 Task: Forward email   from Email0000000010 including the signature Sign0000000001 to Aakash.mishra@softage.net with a cc to Email0000000002@outlook.com with a subject Subject0000000011 and add a message Message0000000013. Forward email   from Email0000000010 including the signature Sign0000000001 to Aakash.mishra@softage.net with a cc to Email0000000002@outlook.com and bcc to Email0000000003@outlook.com@outlook.com with a subject Subject0000000011 and add a message Message0000000013. Forward email   from Email0000000010 including the signature Sign0000000001 to Aakash.mishra@softage.net; Email000000002 with a cc to Email0000000003@outlook.com@outlook.com; Email0000000004@outlook.com and bcc to Email0000000005@outlook.com@outlook.com with a subject Subject0000000011 and add a message Message0000000013. Forward email   from Email0000000010 including the signature Sign0000000001 to Aakash.mishra@softage.net with a cc to Email0000000002@outlook.com with a subject Subject0000000011 and add a message Message0000000013 and with an attachment of Attach0000000002. Forward email   from Email0000000010 including the signature Sign0000000001 to Aakash.mishra@softage.net with a cc to Email0000000002@outlook.com and bcc to Email0000000003@outlook.com@outlook.com with a subject Subject0000000011 and add a message Message0000000013 and with an attachment of Attach0000000003
Action: Mouse moved to (869, 441)
Screenshot: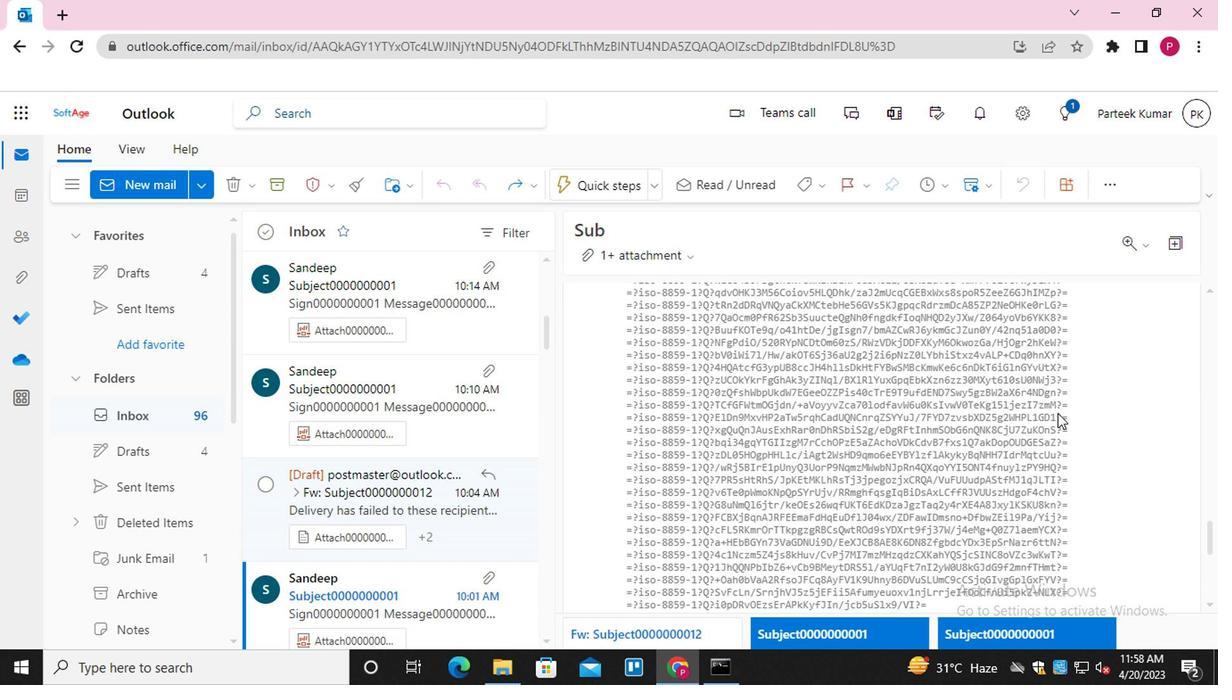 
Action: Mouse scrolled (869, 440) with delta (0, 0)
Screenshot: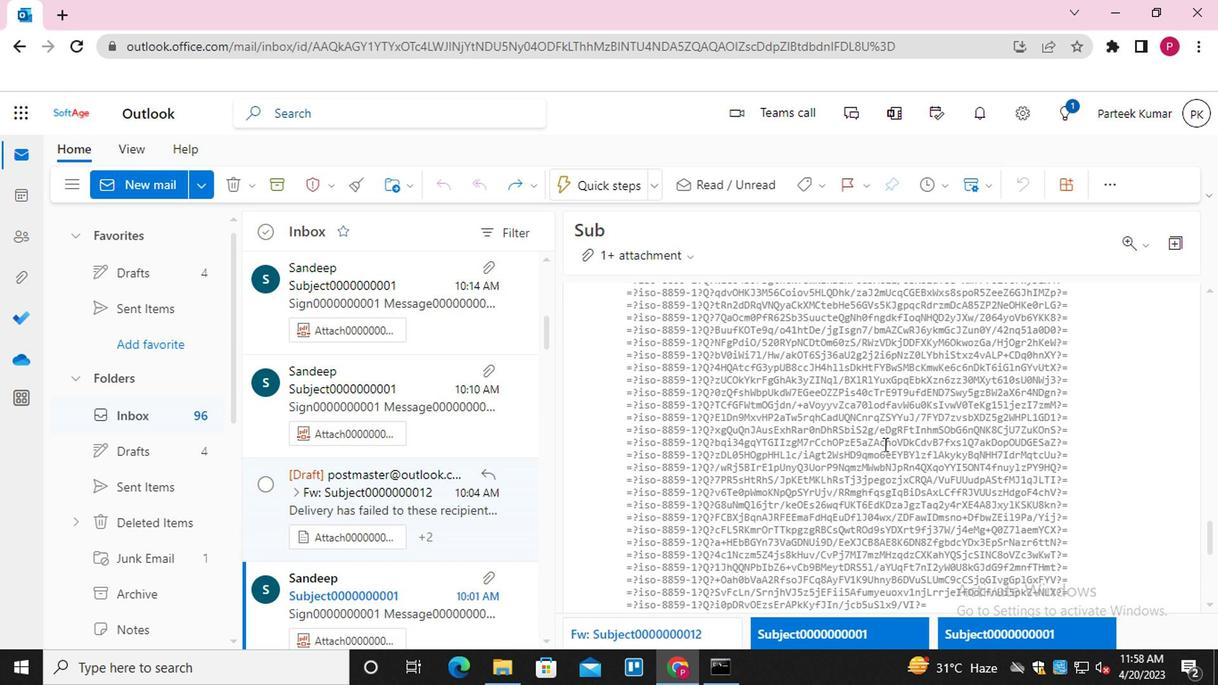
Action: Mouse scrolled (869, 440) with delta (0, 0)
Screenshot: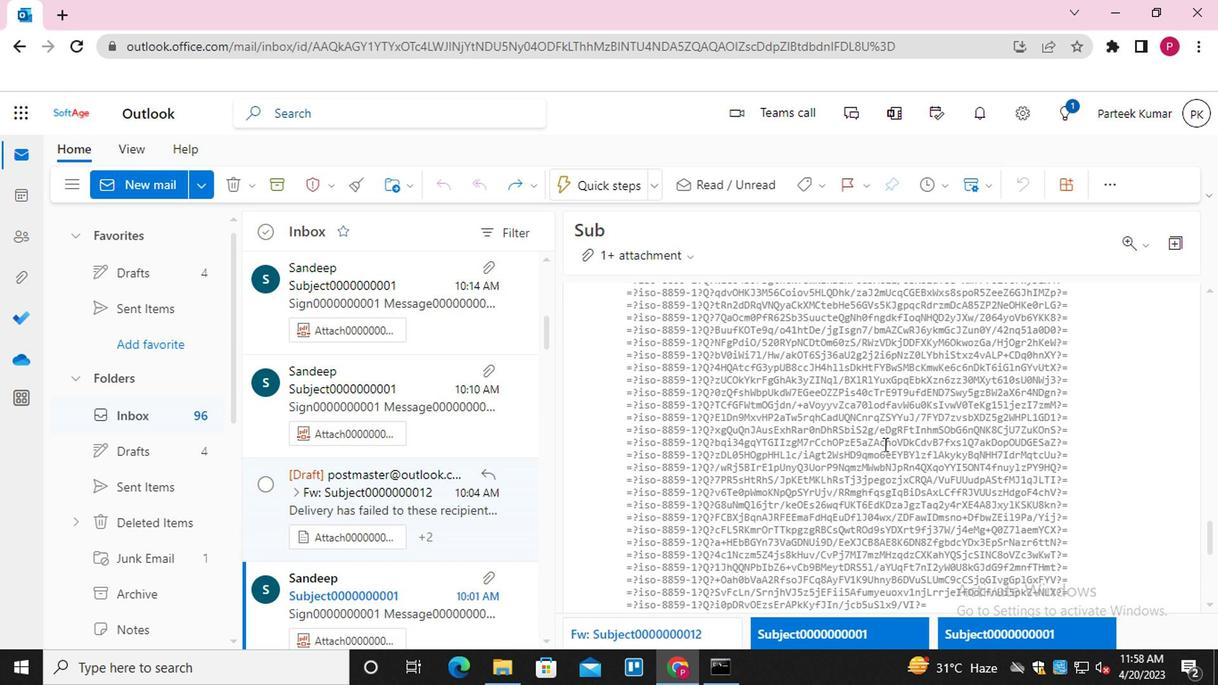 
Action: Mouse scrolled (869, 440) with delta (0, 0)
Screenshot: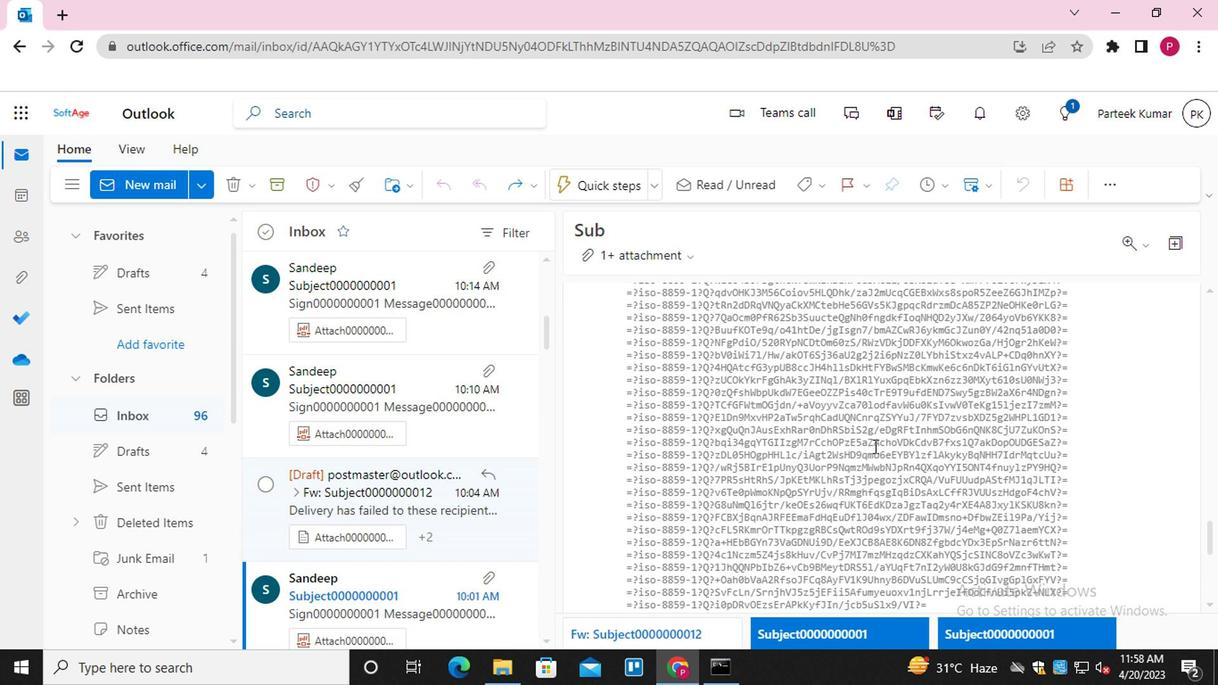 
Action: Mouse scrolled (869, 440) with delta (0, 0)
Screenshot: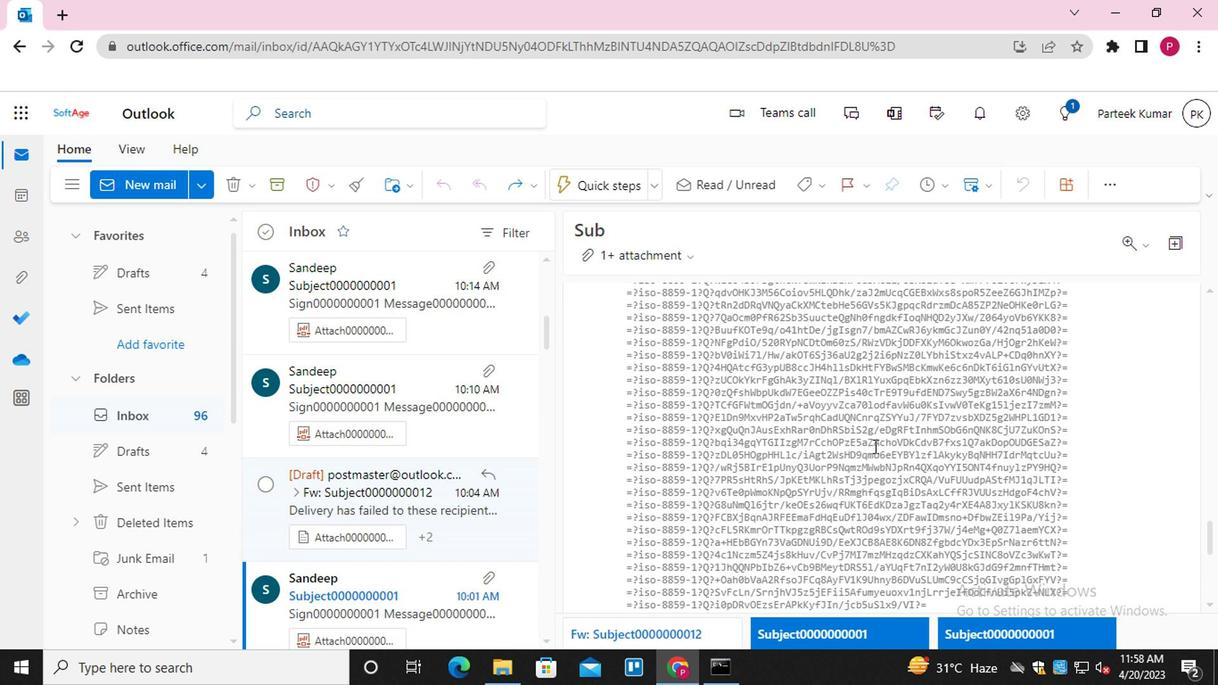 
Action: Mouse scrolled (869, 440) with delta (0, 0)
Screenshot: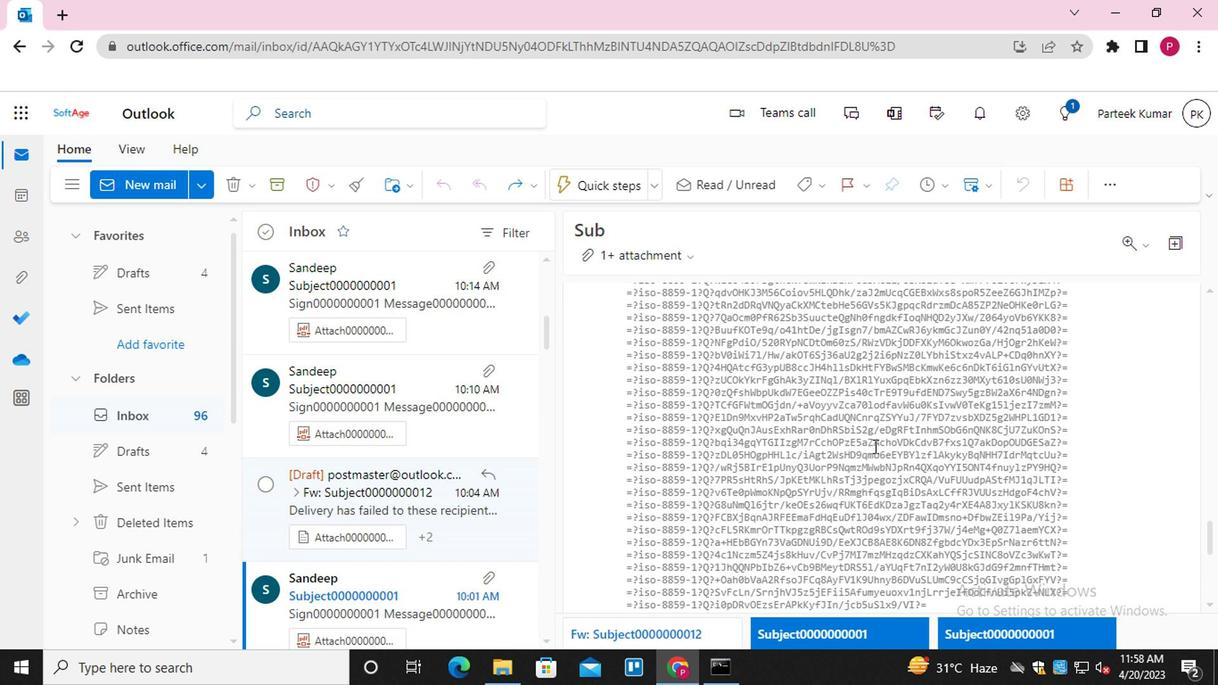
Action: Mouse scrolled (869, 440) with delta (0, 0)
Screenshot: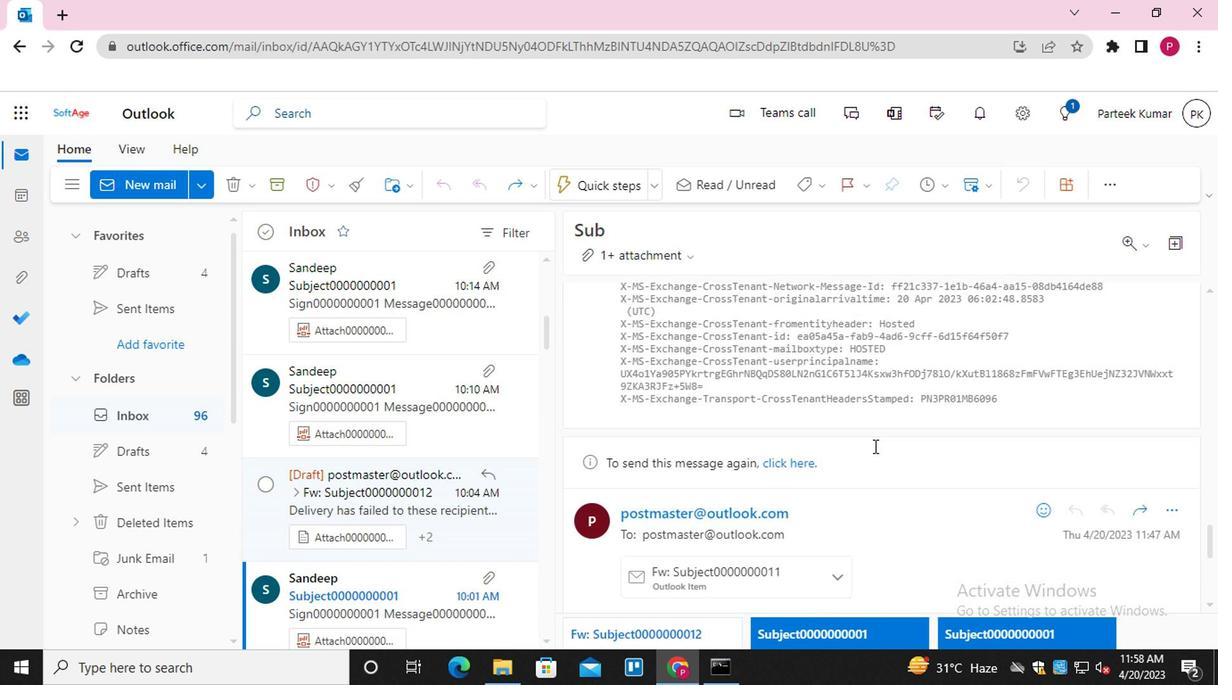 
Action: Mouse scrolled (869, 440) with delta (0, 0)
Screenshot: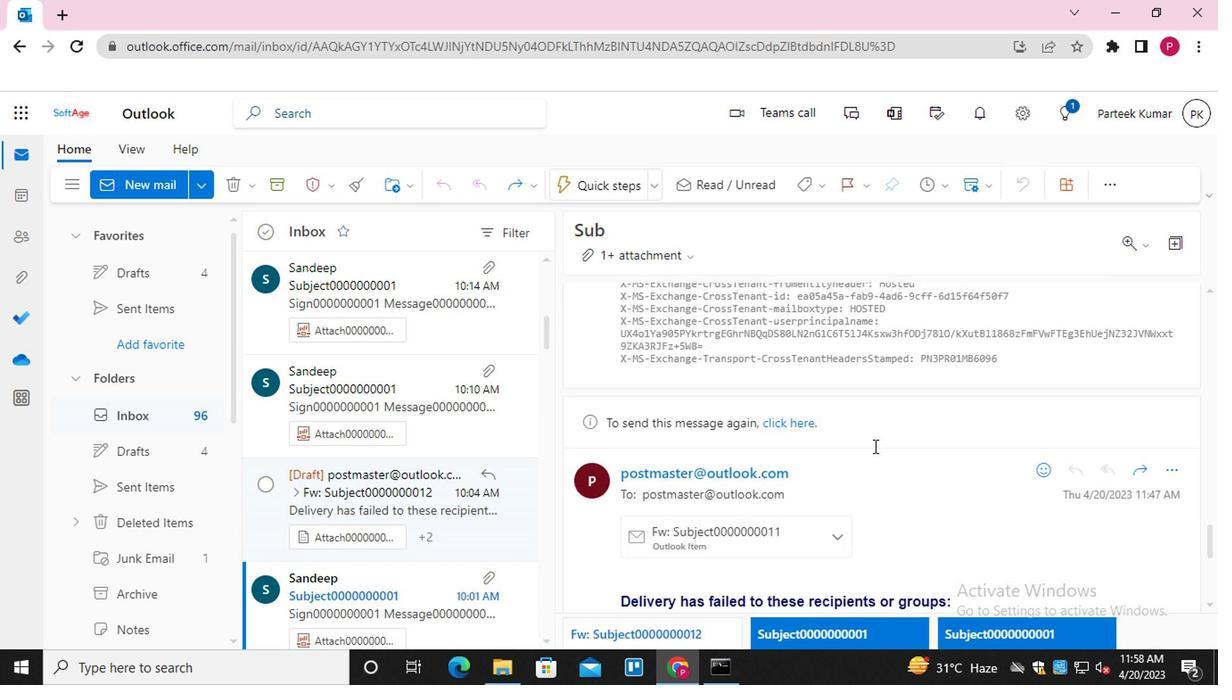 
Action: Mouse scrolled (869, 440) with delta (0, 0)
Screenshot: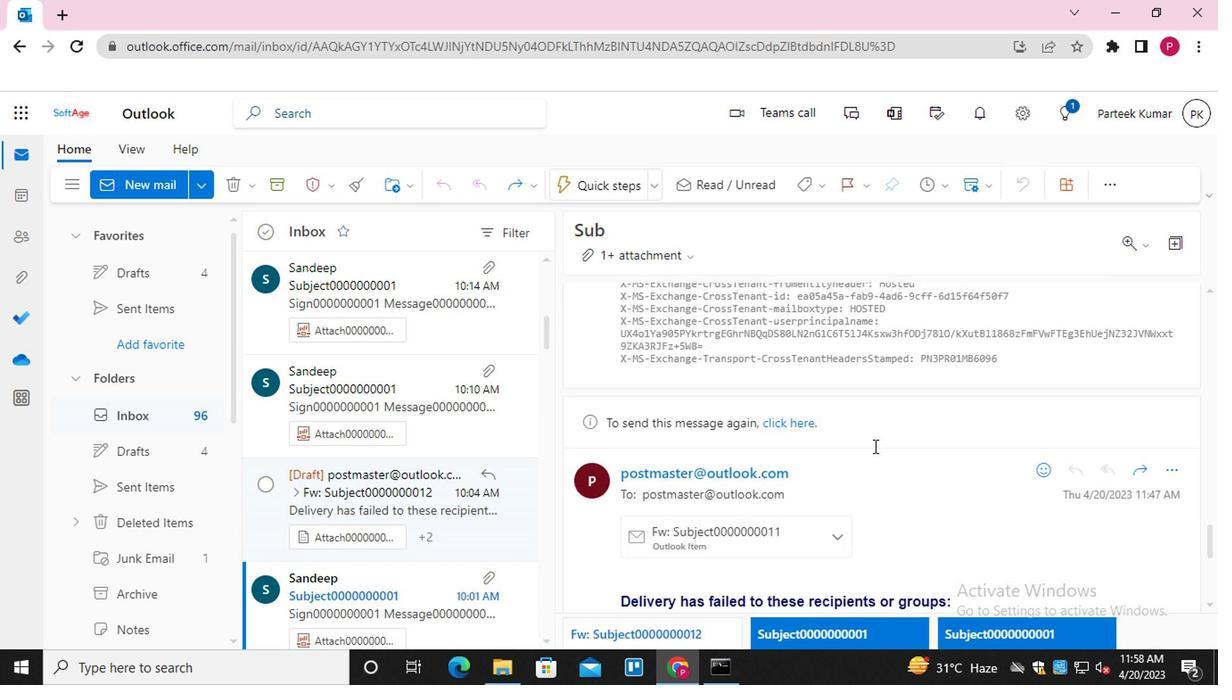 
Action: Mouse moved to (869, 441)
Screenshot: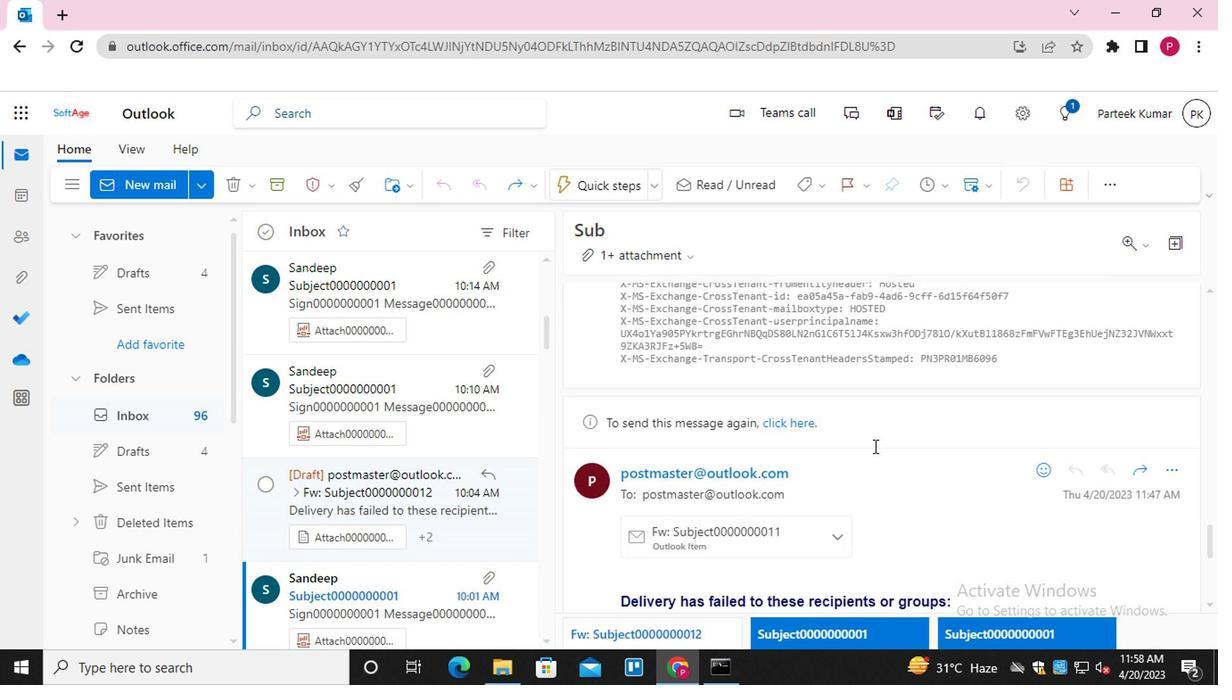 
Action: Mouse scrolled (869, 440) with delta (0, 0)
Screenshot: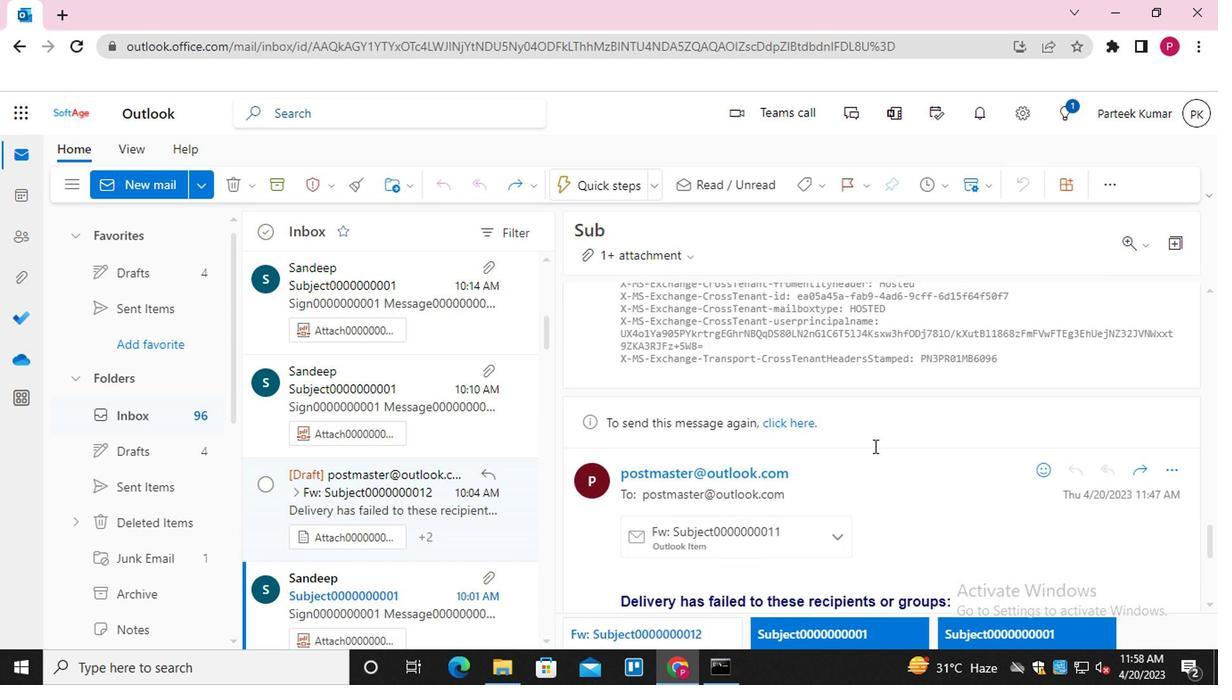 
Action: Mouse scrolled (869, 440) with delta (0, 0)
Screenshot: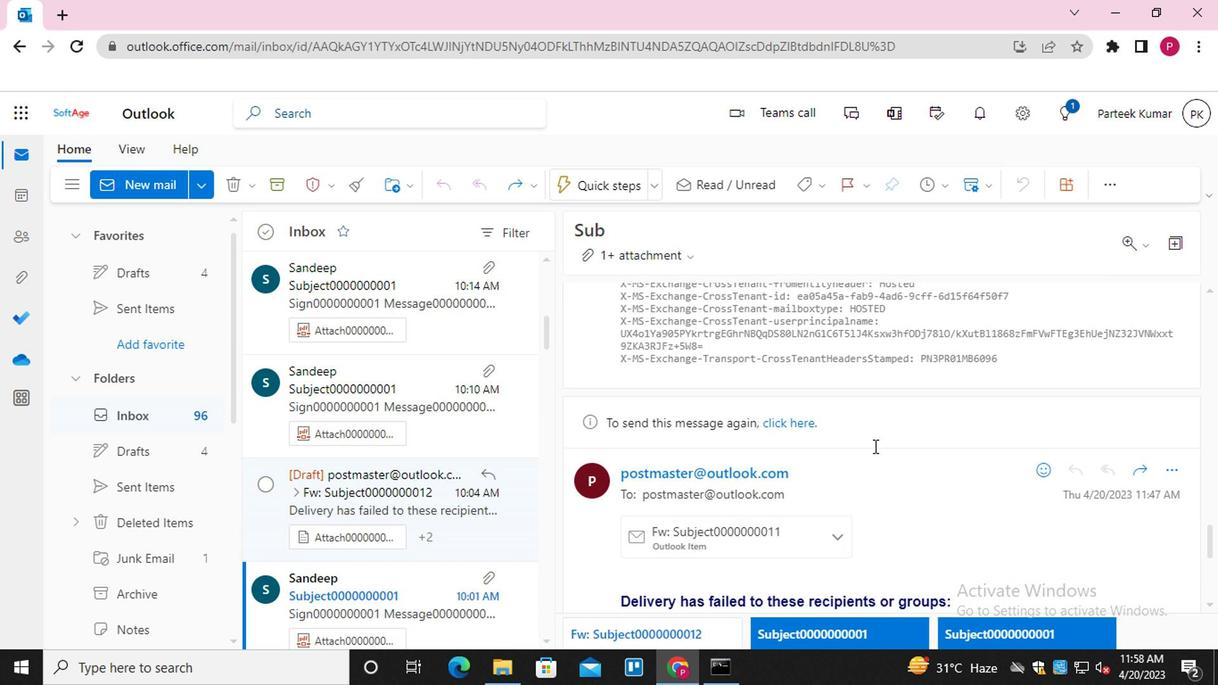 
Action: Mouse scrolled (869, 440) with delta (0, 0)
Screenshot: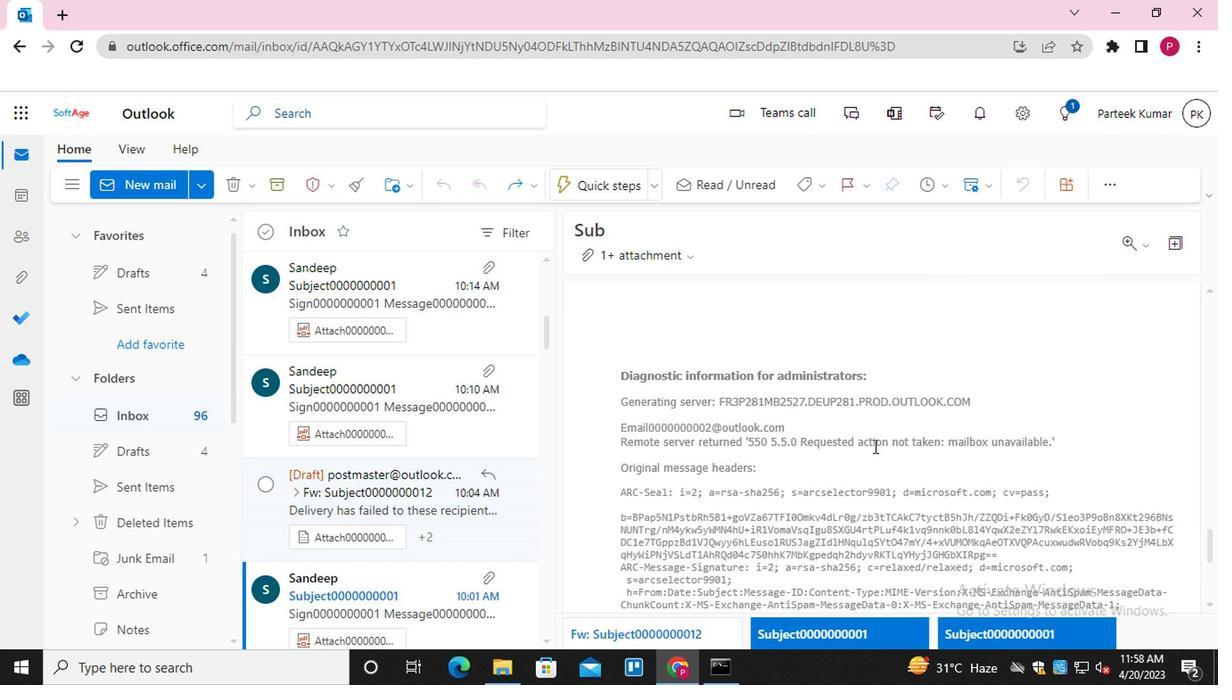 
Action: Mouse scrolled (869, 440) with delta (0, 0)
Screenshot: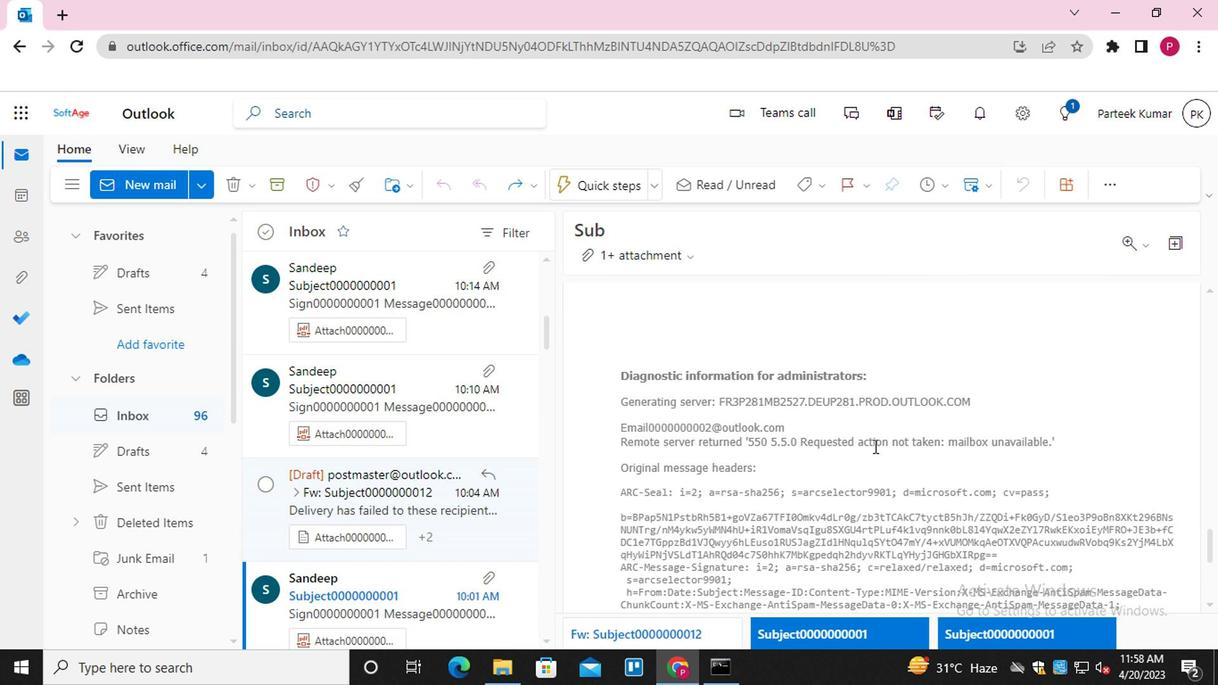 
Action: Mouse scrolled (869, 440) with delta (0, 0)
Screenshot: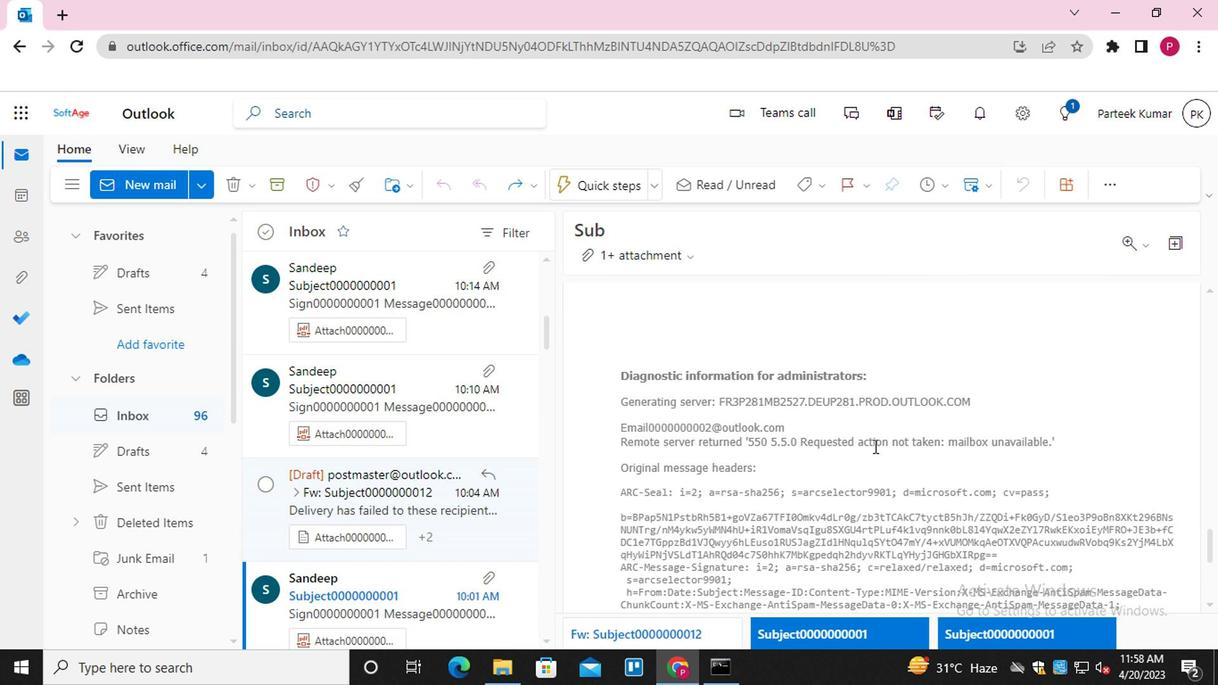 
Action: Mouse scrolled (869, 440) with delta (0, 0)
Screenshot: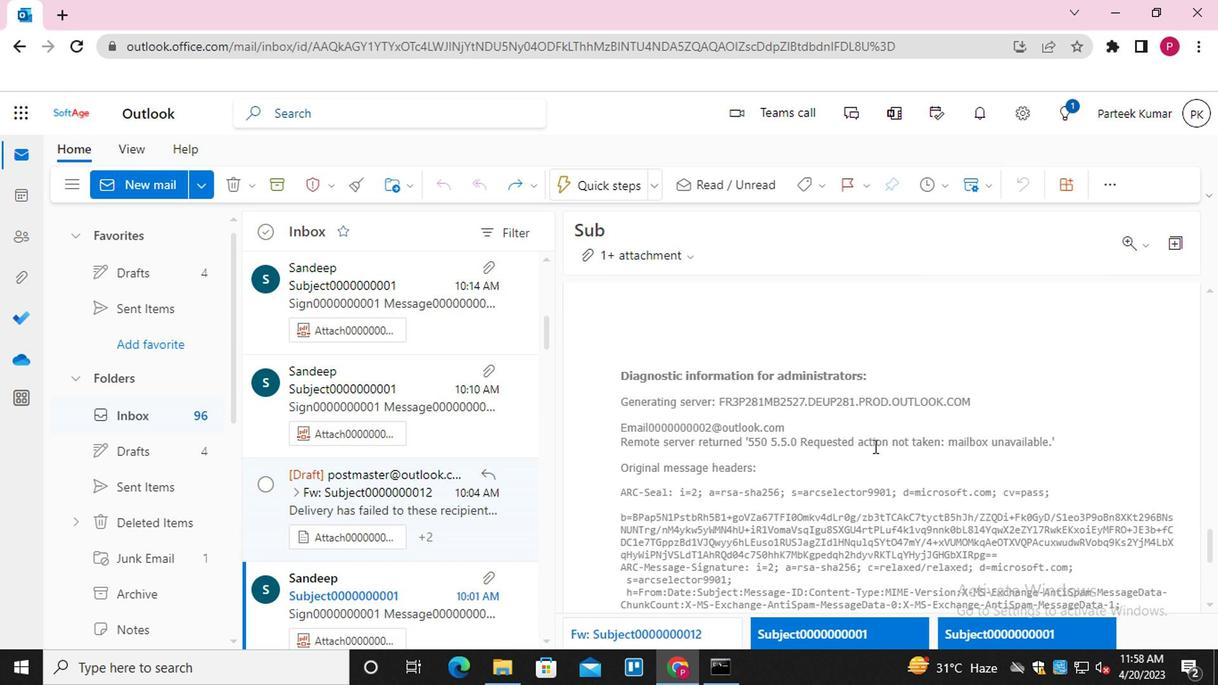 
Action: Mouse scrolled (869, 440) with delta (0, 0)
Screenshot: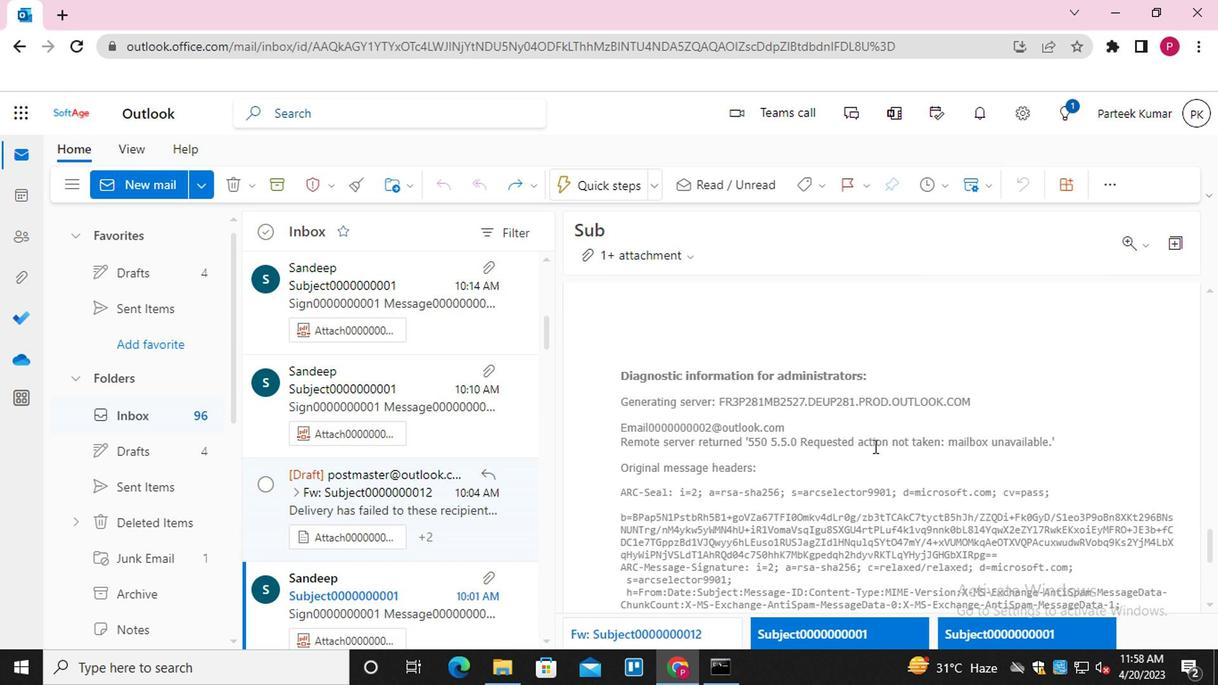 
Action: Mouse scrolled (869, 440) with delta (0, 0)
Screenshot: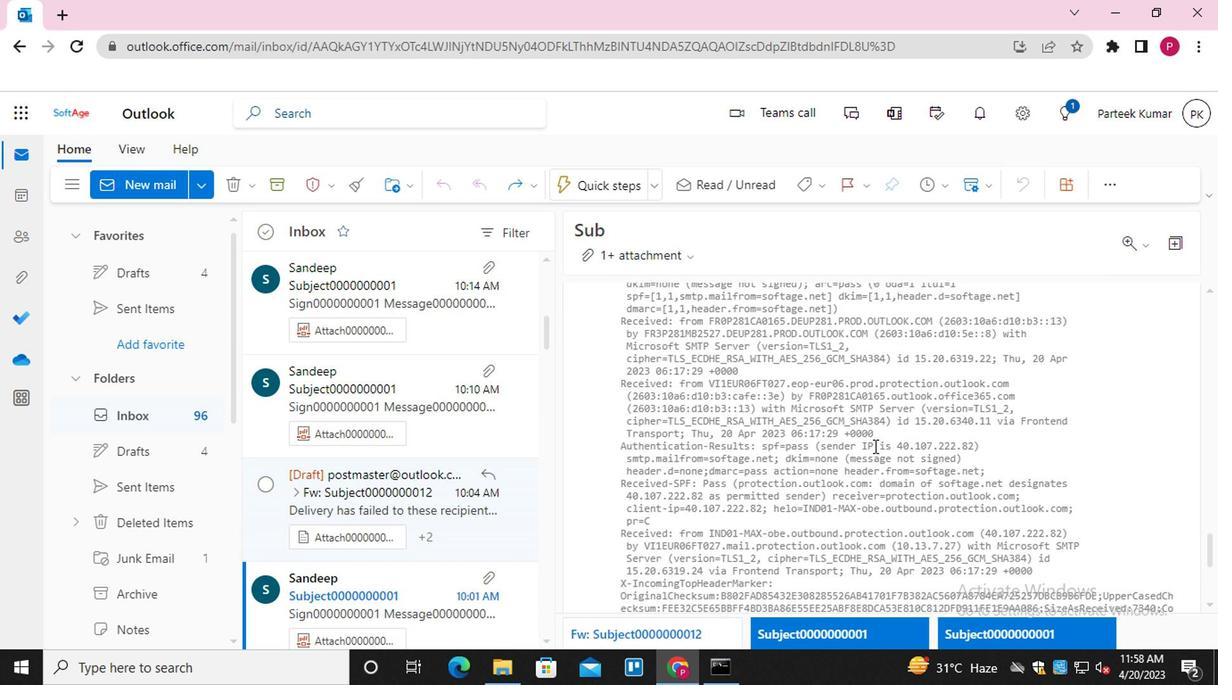 
Action: Mouse scrolled (869, 440) with delta (0, 0)
Screenshot: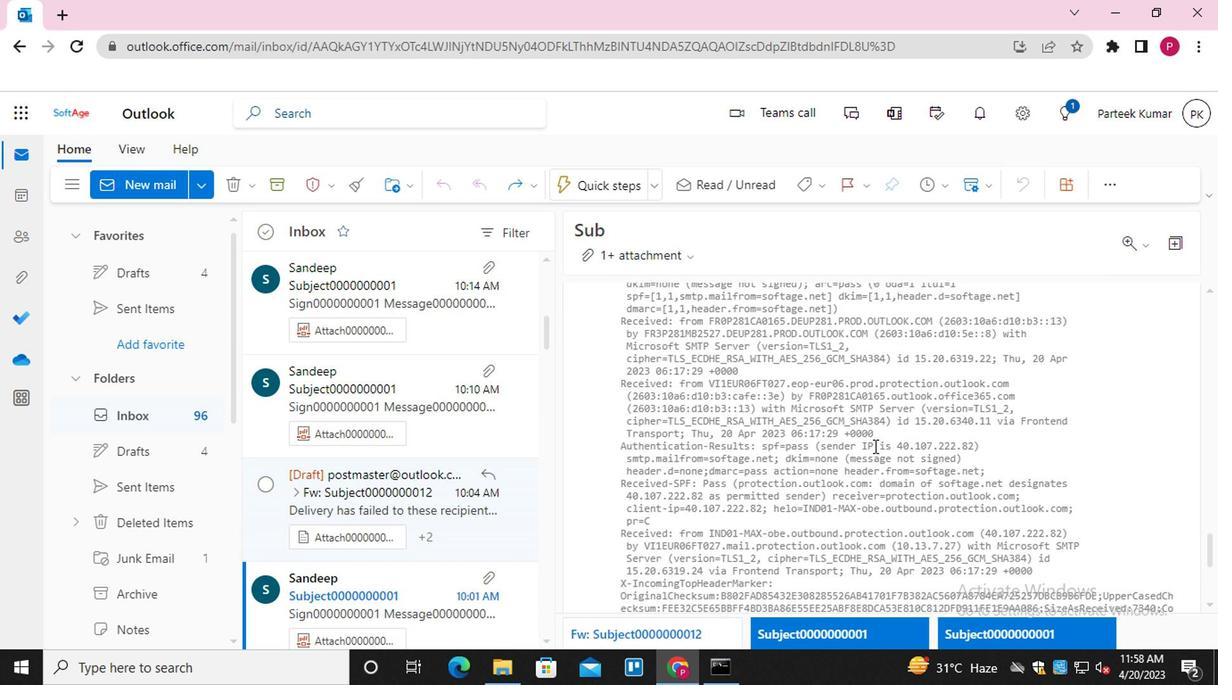 
Action: Mouse scrolled (869, 440) with delta (0, 0)
Screenshot: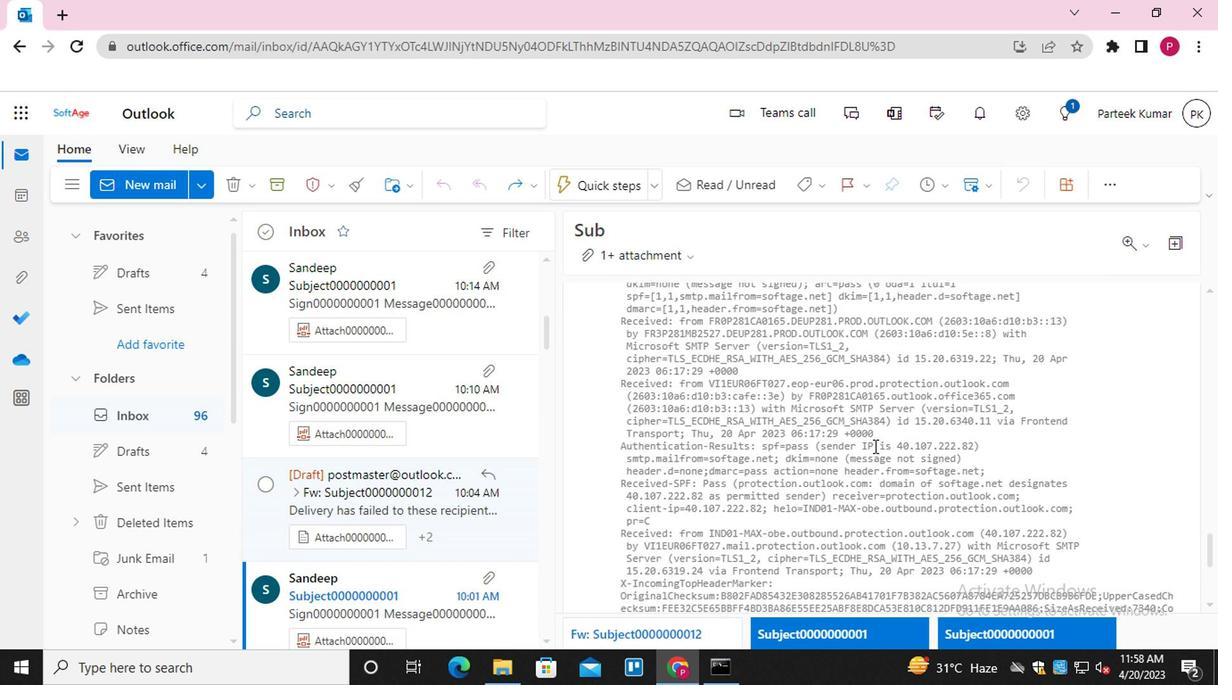 
Action: Mouse scrolled (869, 440) with delta (0, 0)
Screenshot: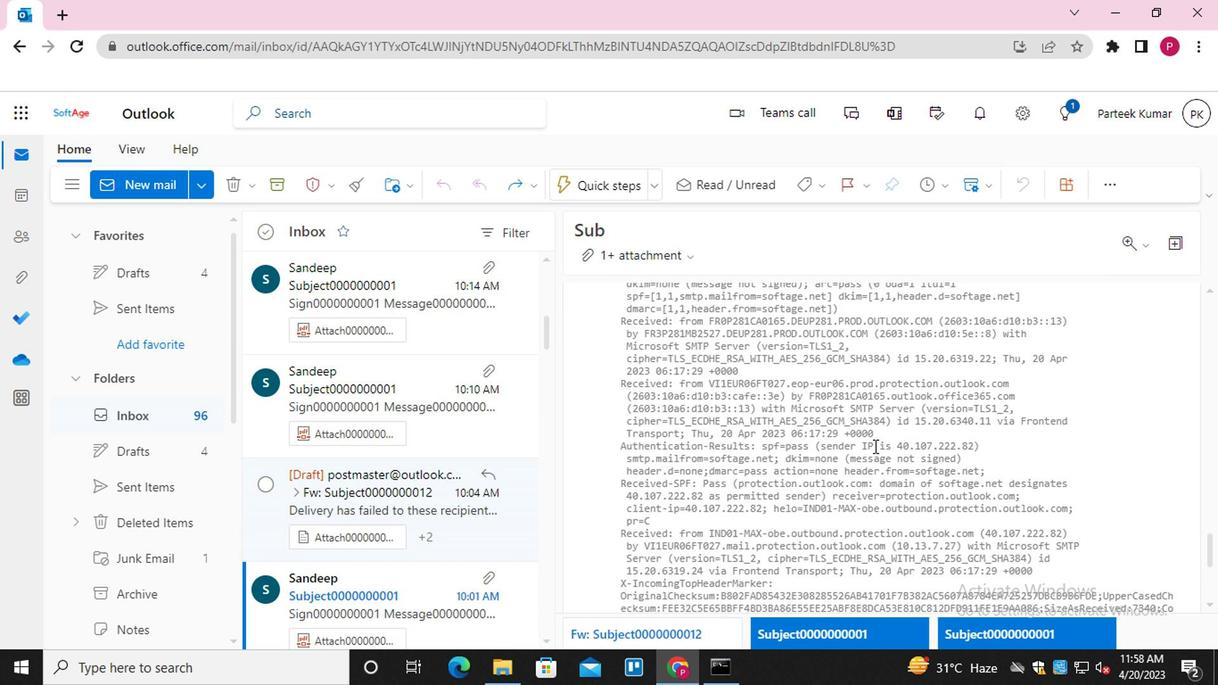 
Action: Mouse scrolled (869, 440) with delta (0, 0)
Screenshot: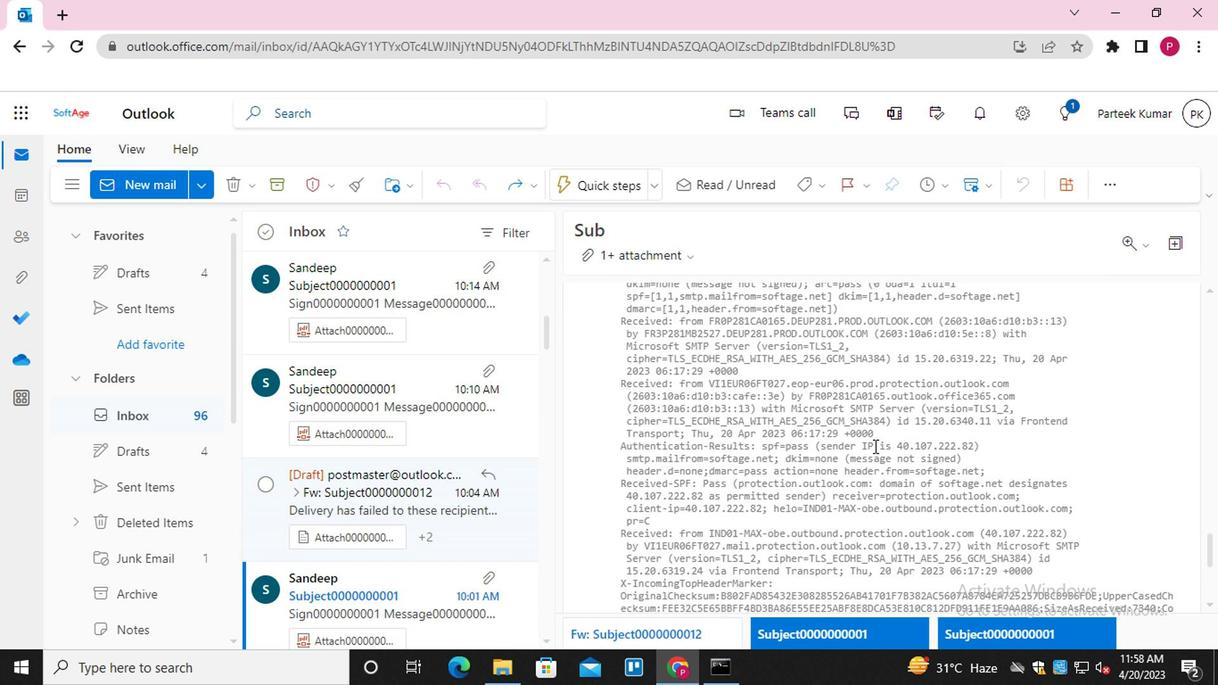 
Action: Mouse scrolled (869, 440) with delta (0, 0)
Screenshot: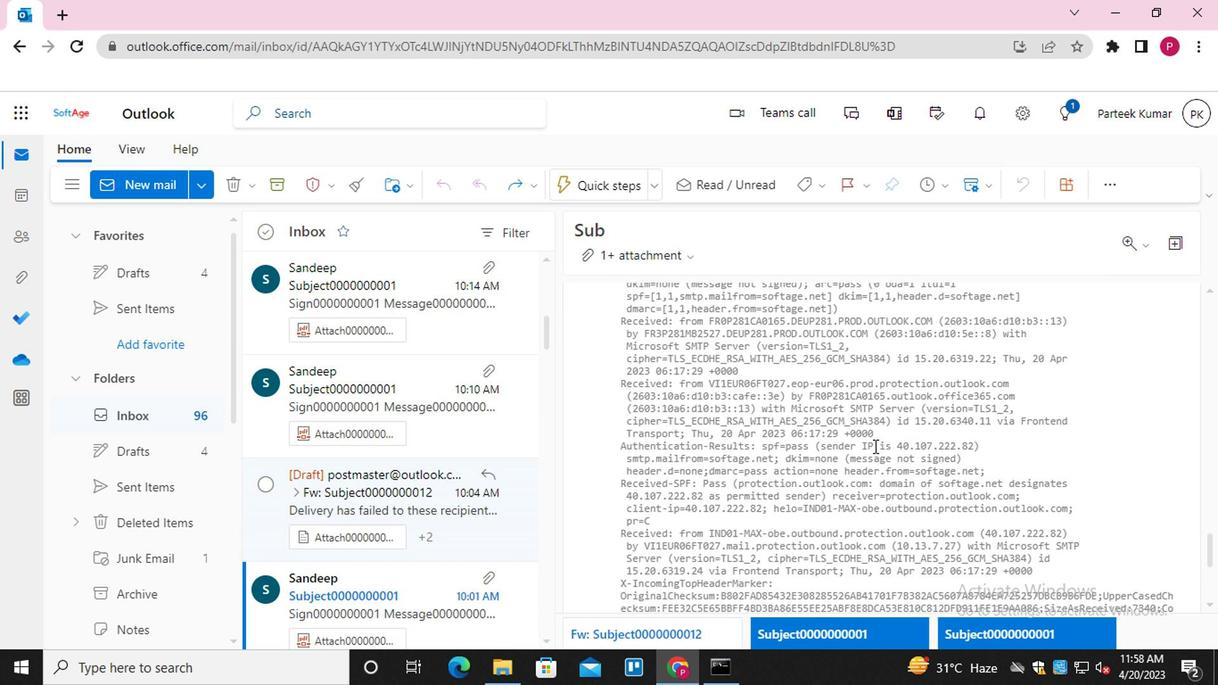 
Action: Mouse scrolled (869, 440) with delta (0, 0)
Screenshot: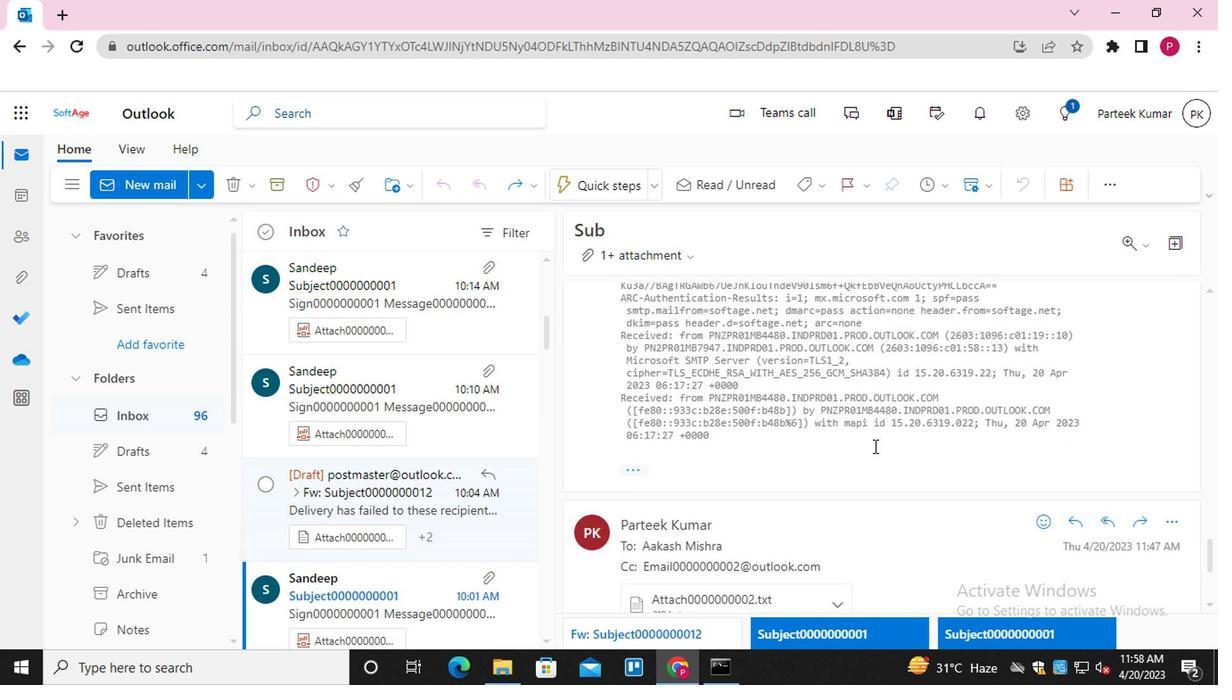 
Action: Mouse scrolled (869, 440) with delta (0, 0)
Screenshot: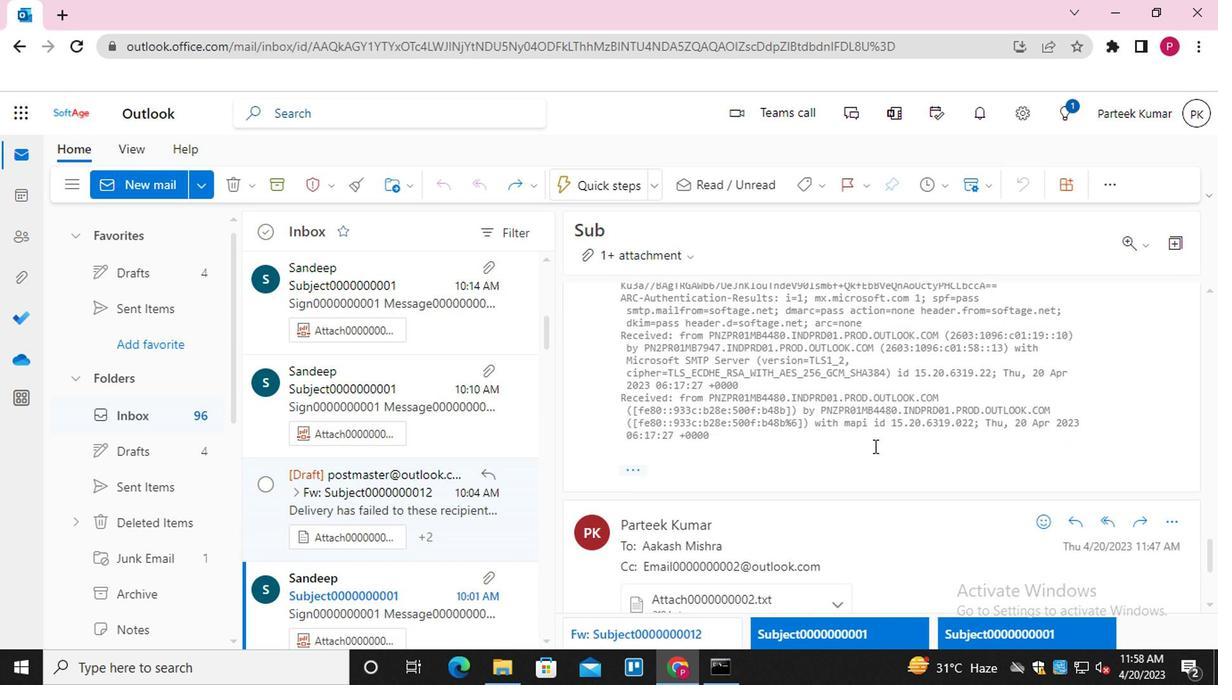 
Action: Mouse scrolled (869, 440) with delta (0, 0)
Screenshot: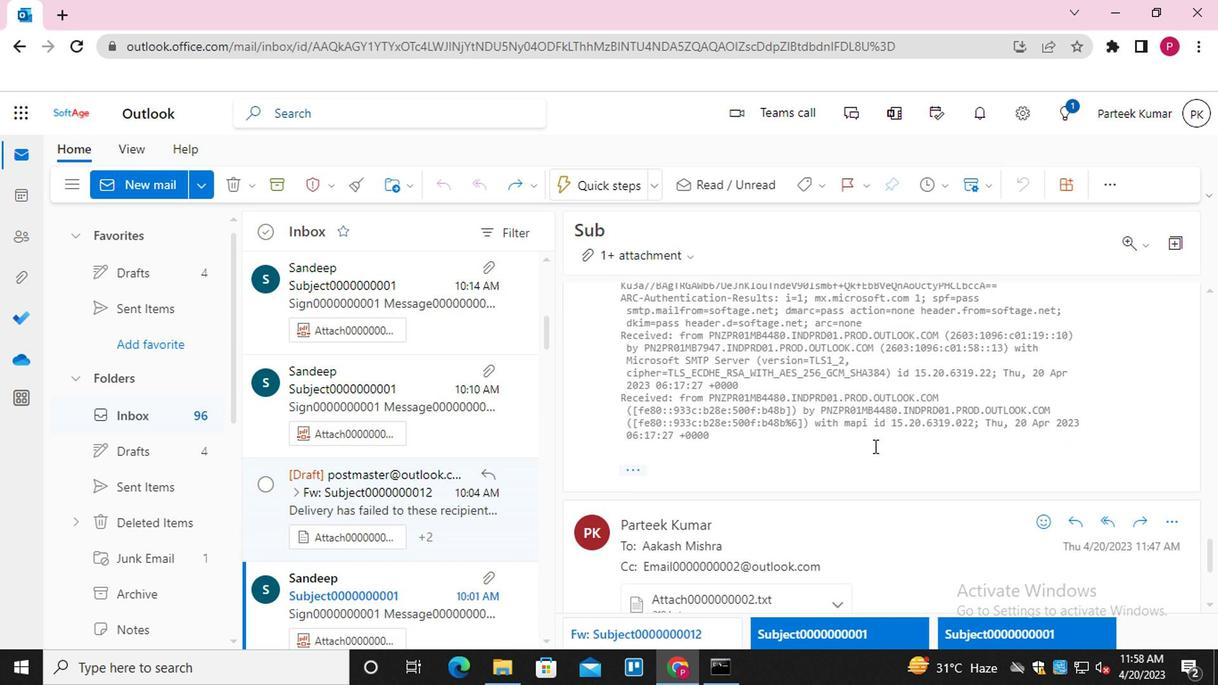
Action: Mouse scrolled (869, 440) with delta (0, 0)
Screenshot: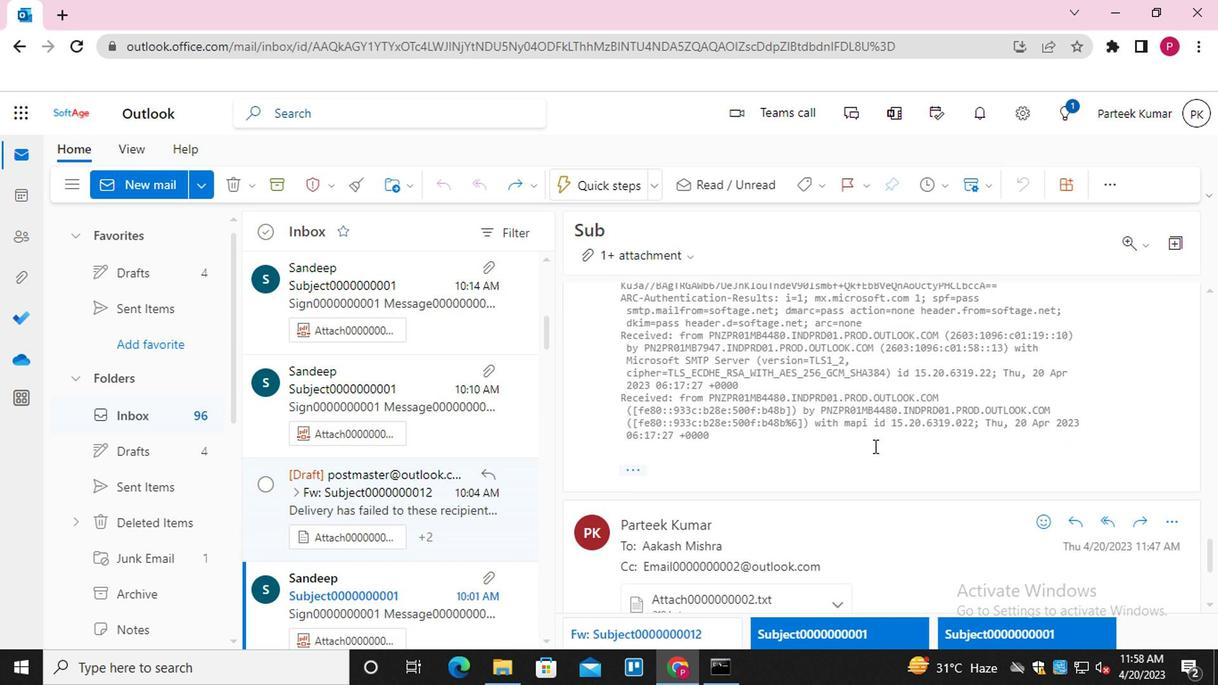 
Action: Mouse scrolled (869, 440) with delta (0, 0)
Screenshot: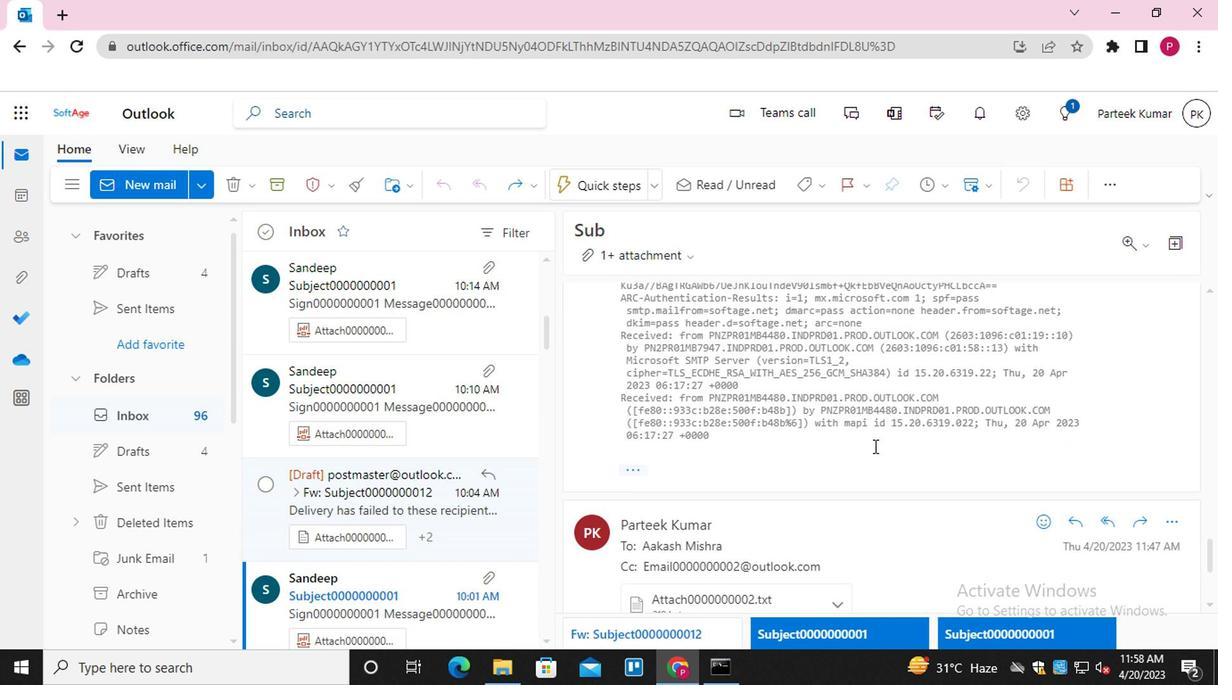 
Action: Mouse scrolled (869, 440) with delta (0, 0)
Screenshot: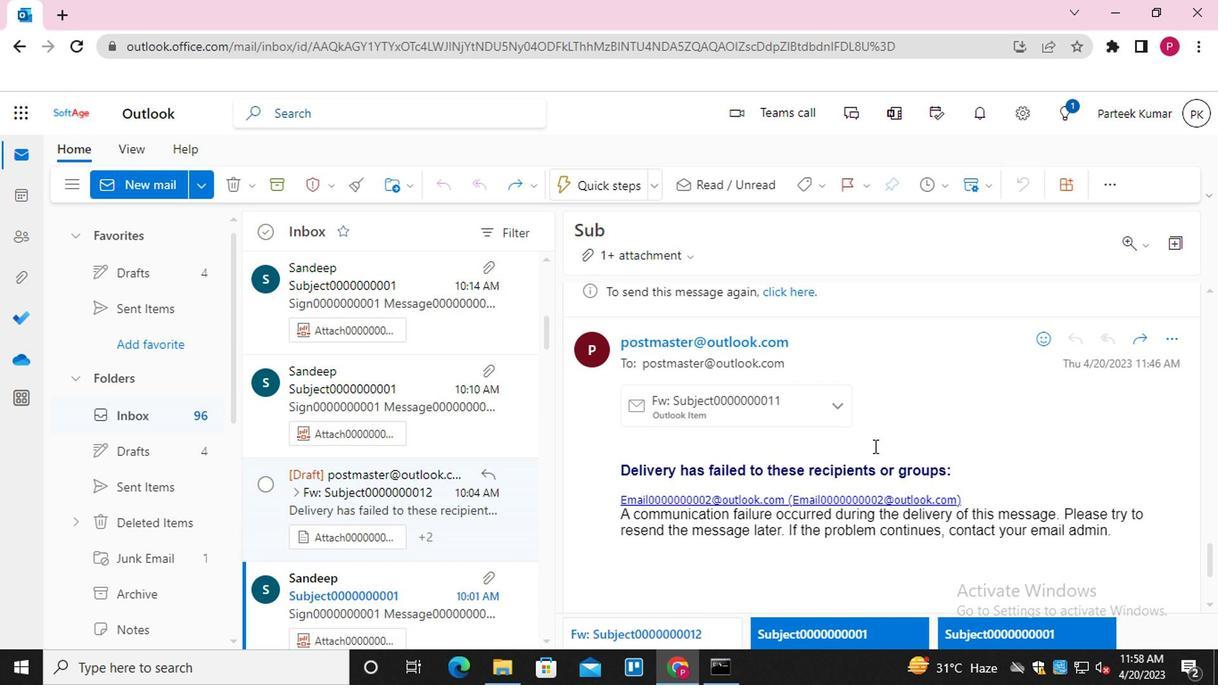 
Action: Mouse scrolled (869, 440) with delta (0, 0)
Screenshot: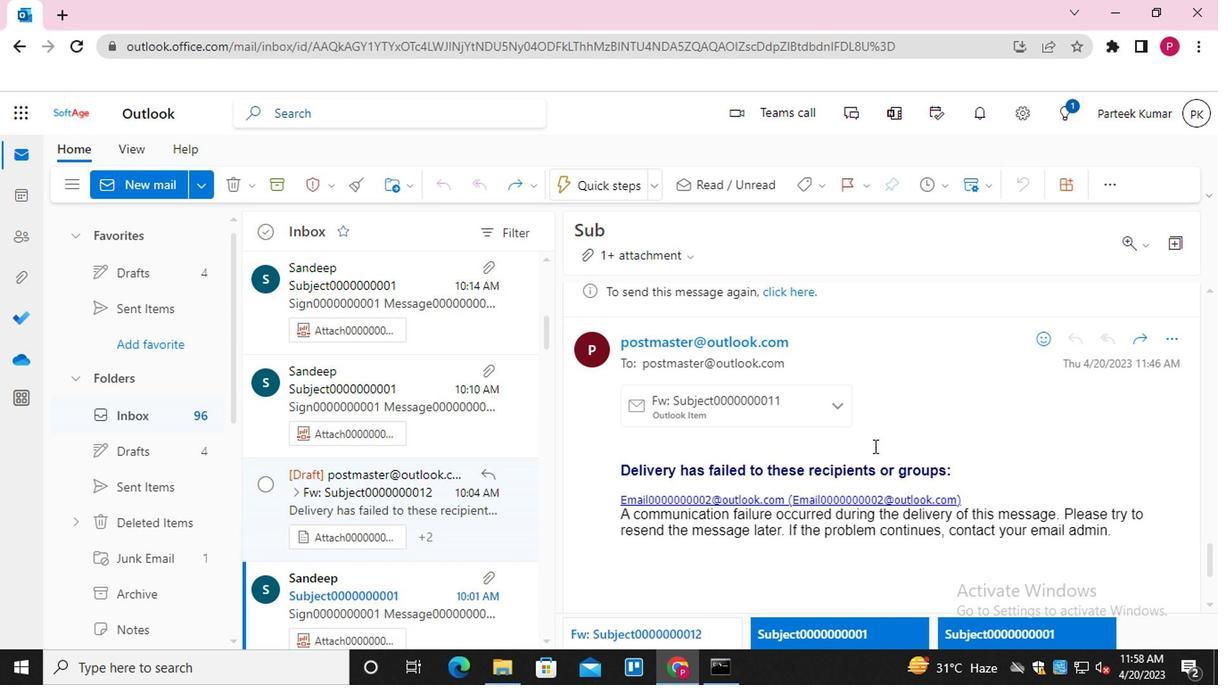 
Action: Mouse scrolled (869, 440) with delta (0, 0)
Screenshot: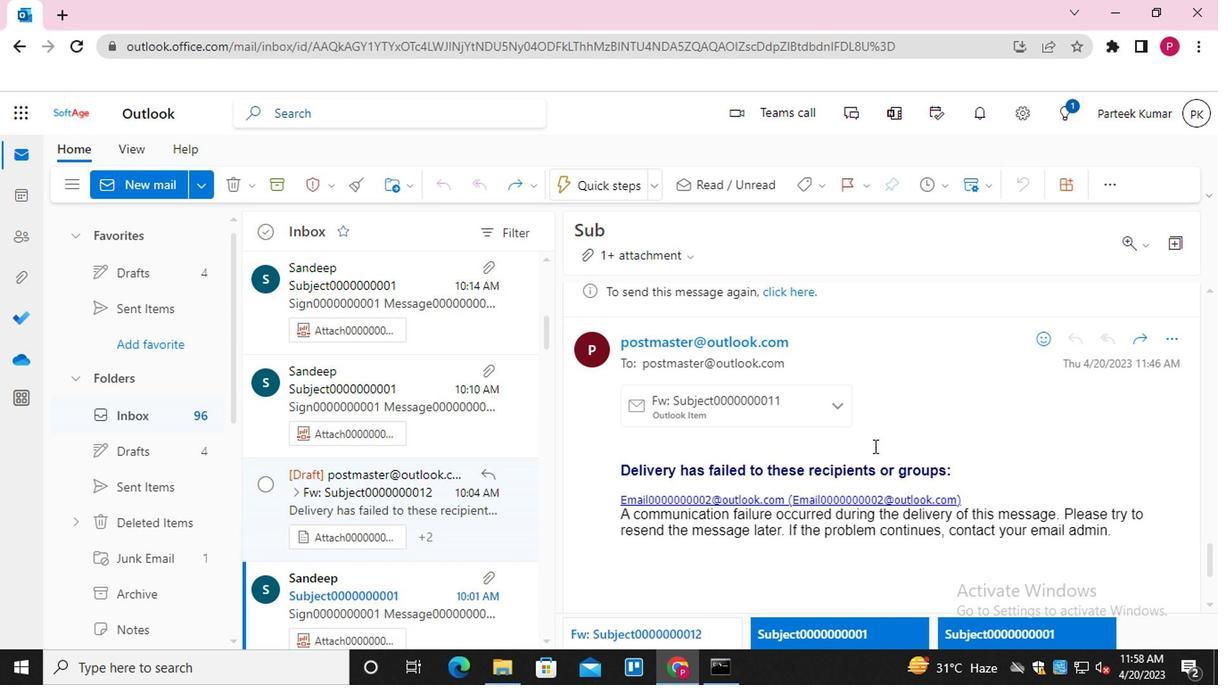 
Action: Mouse scrolled (869, 440) with delta (0, 0)
Screenshot: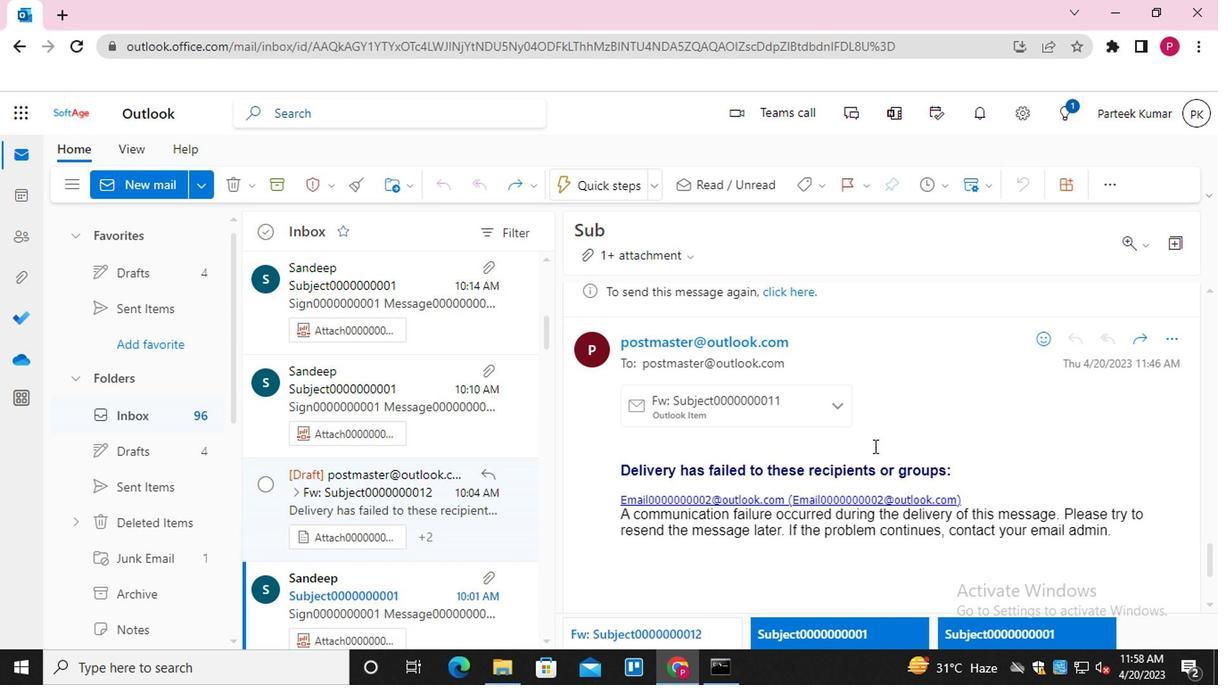 
Action: Mouse scrolled (869, 440) with delta (0, 0)
Screenshot: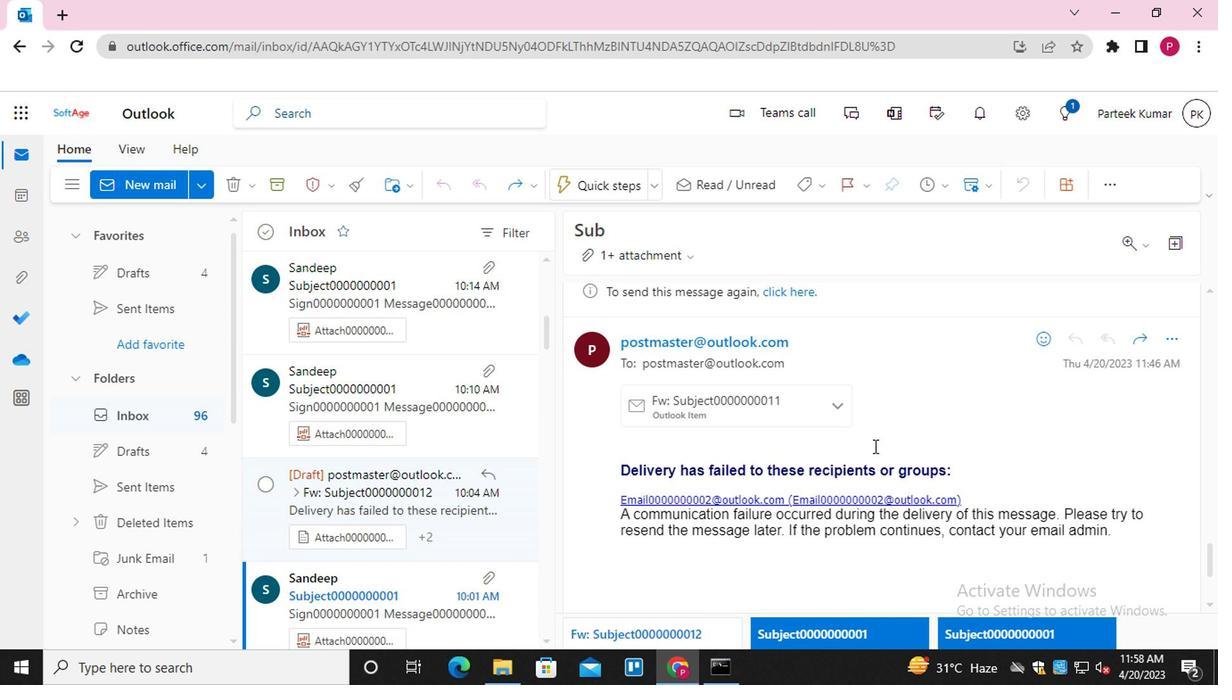 
Action: Mouse scrolled (869, 440) with delta (0, 0)
Screenshot: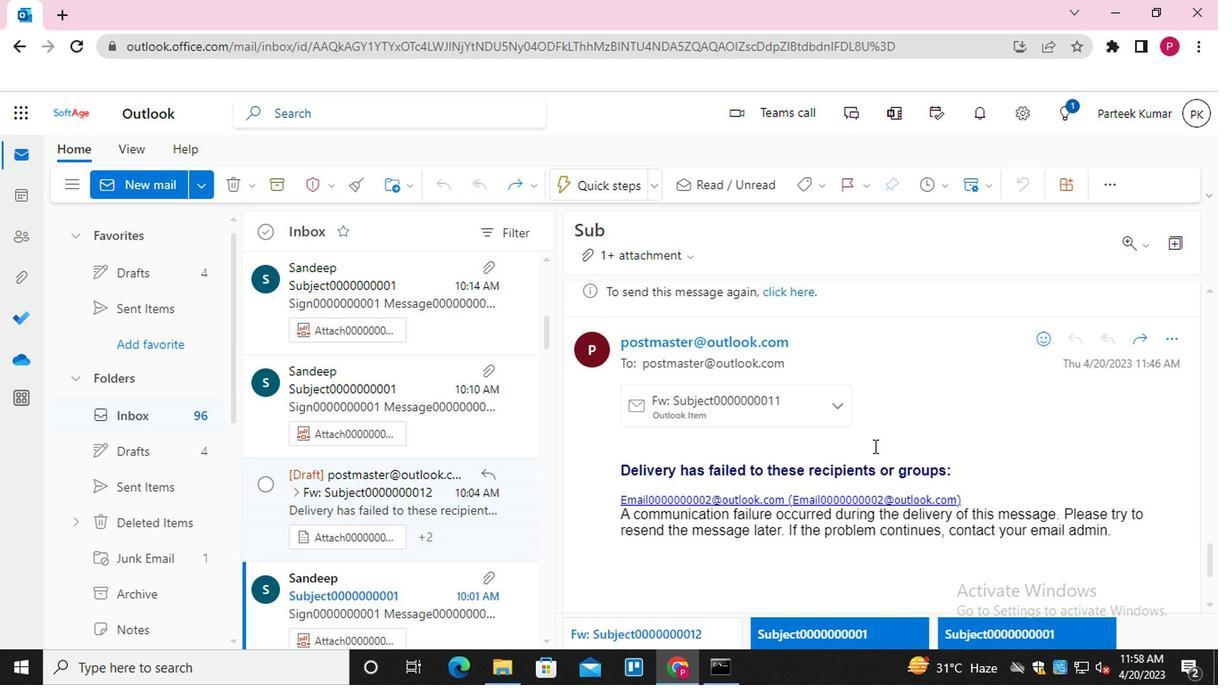 
Action: Mouse scrolled (869, 440) with delta (0, 0)
Screenshot: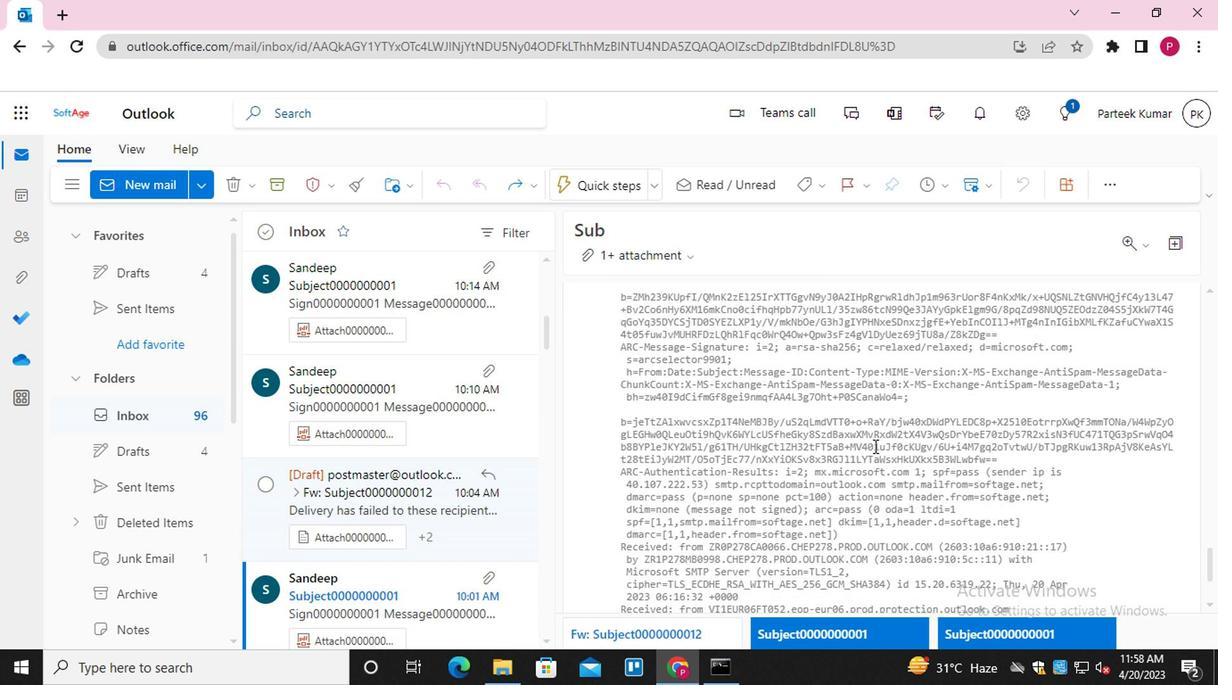 
Action: Mouse scrolled (869, 440) with delta (0, 0)
Screenshot: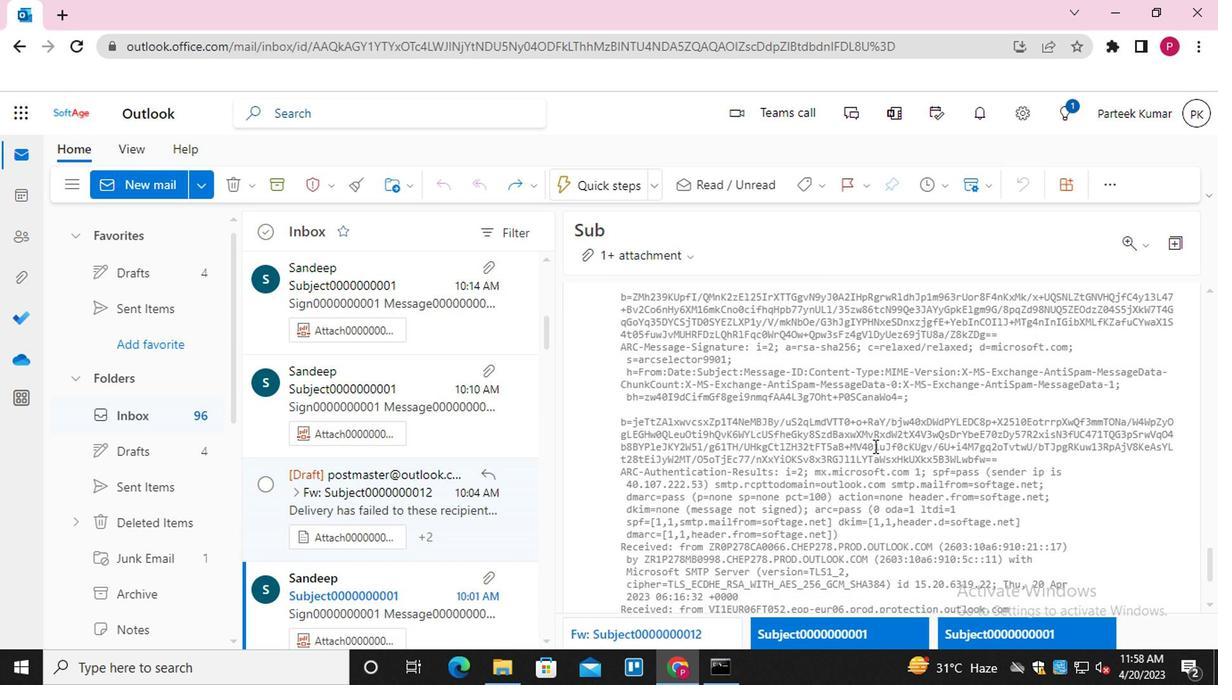 
Action: Mouse scrolled (869, 440) with delta (0, 0)
Screenshot: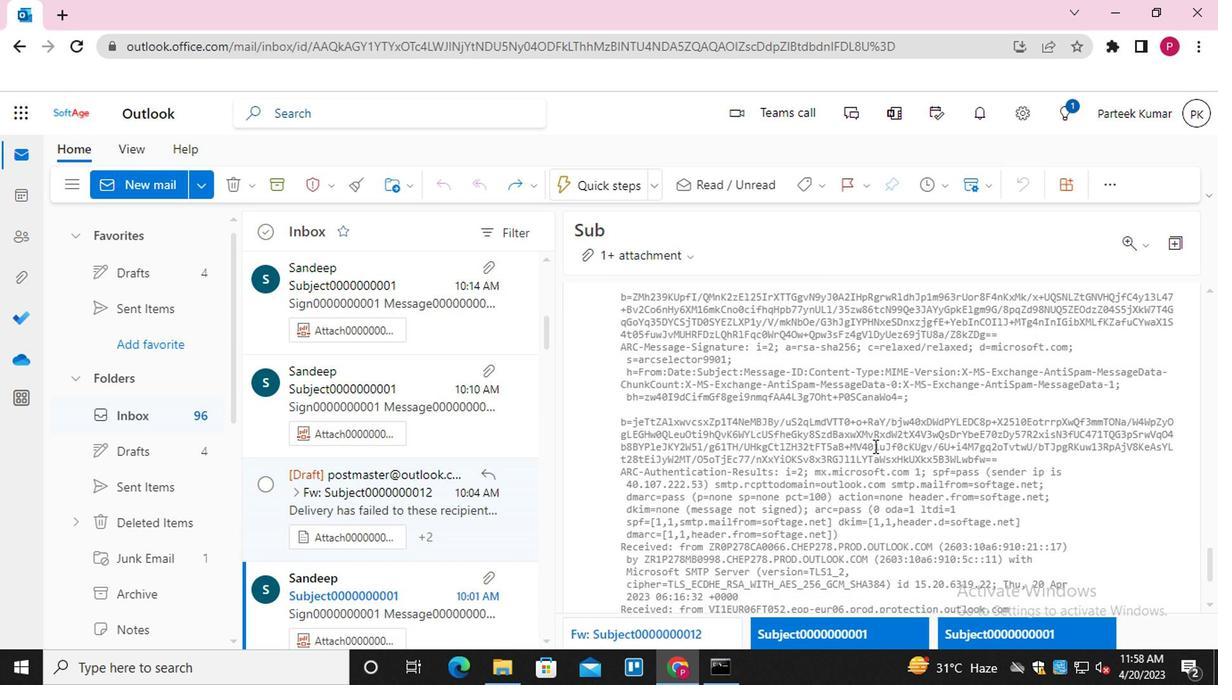 
Action: Mouse scrolled (869, 440) with delta (0, 0)
Screenshot: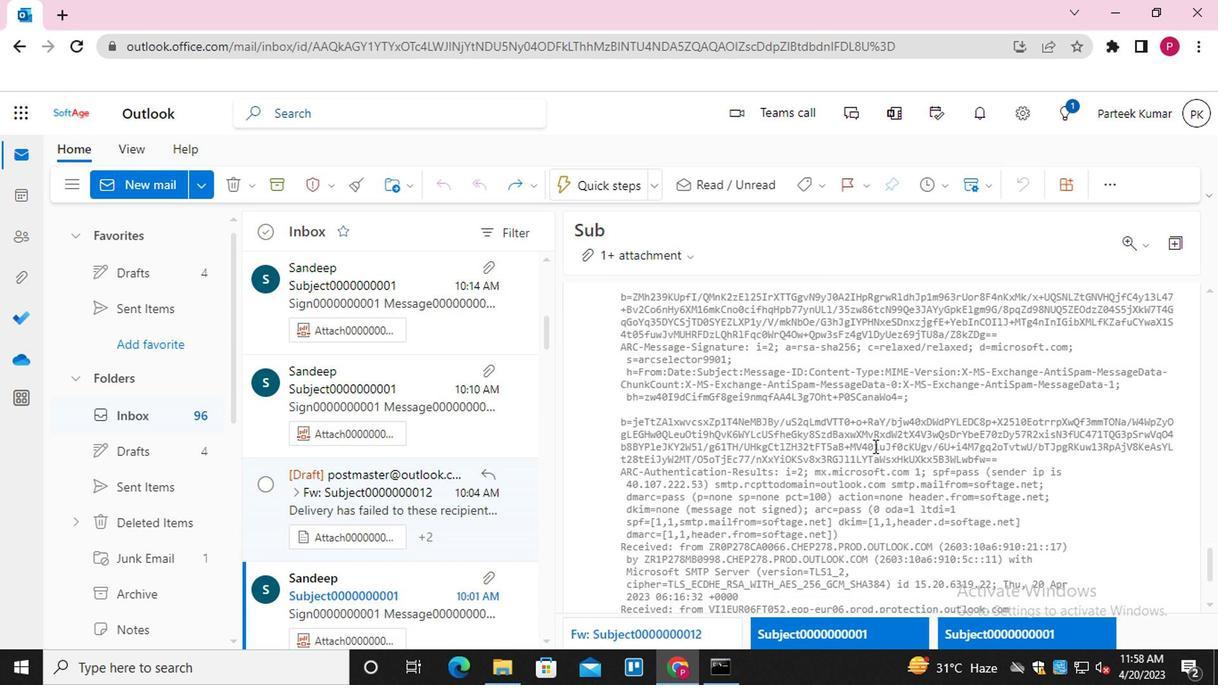 
Action: Mouse scrolled (869, 440) with delta (0, 0)
Screenshot: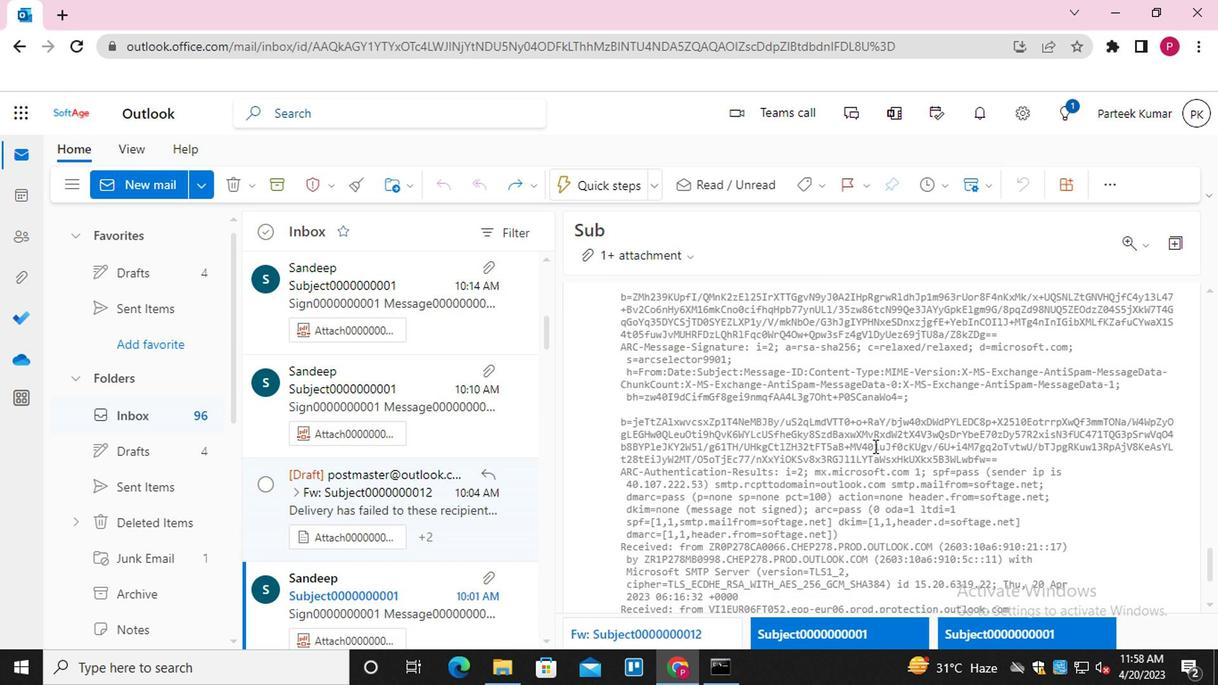 
Action: Mouse scrolled (869, 440) with delta (0, 0)
Screenshot: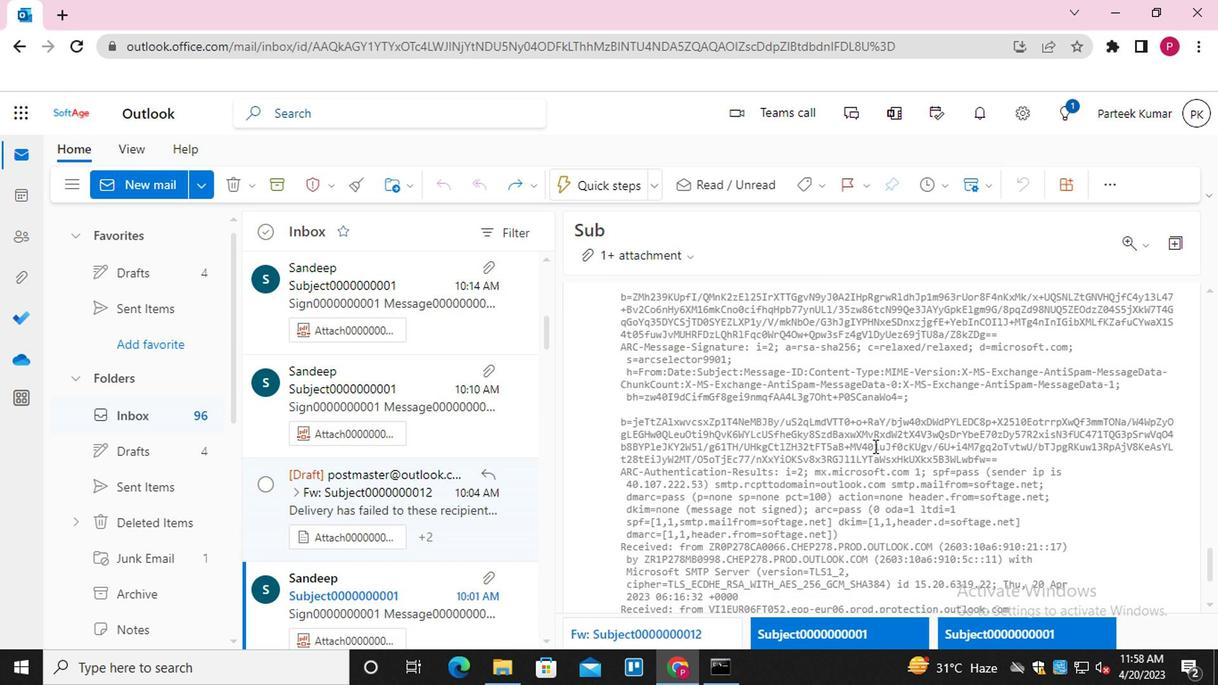 
Action: Mouse scrolled (869, 440) with delta (0, 0)
Screenshot: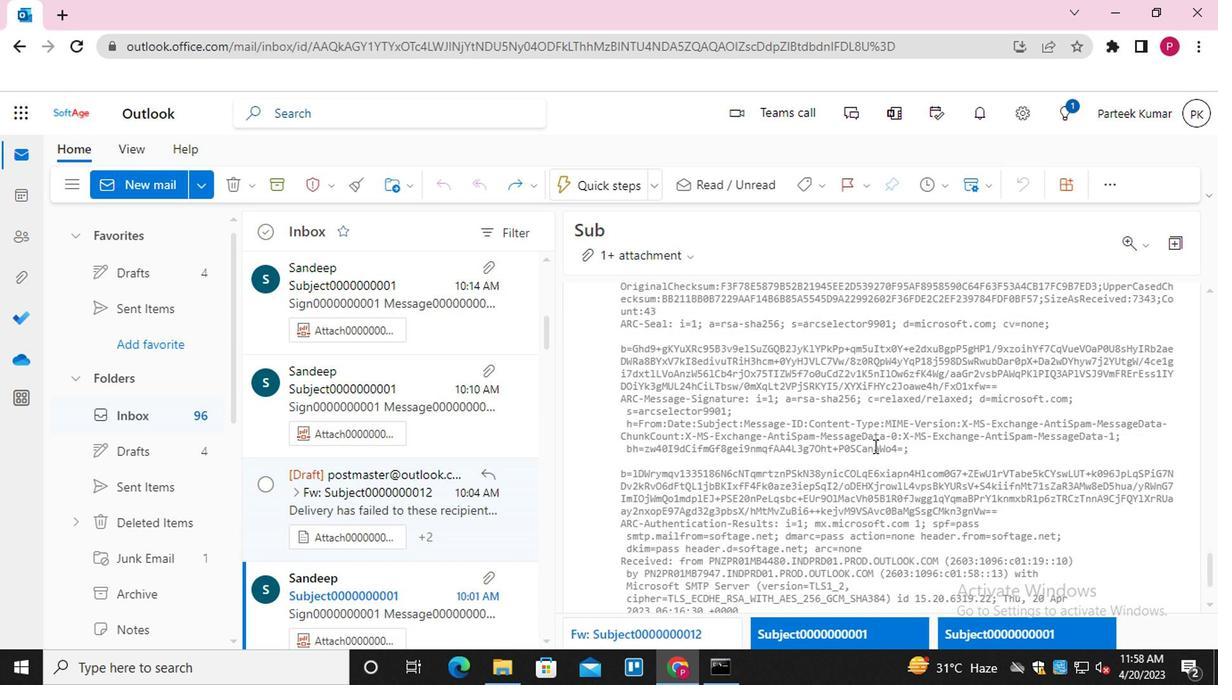 
Action: Mouse scrolled (869, 440) with delta (0, 0)
Screenshot: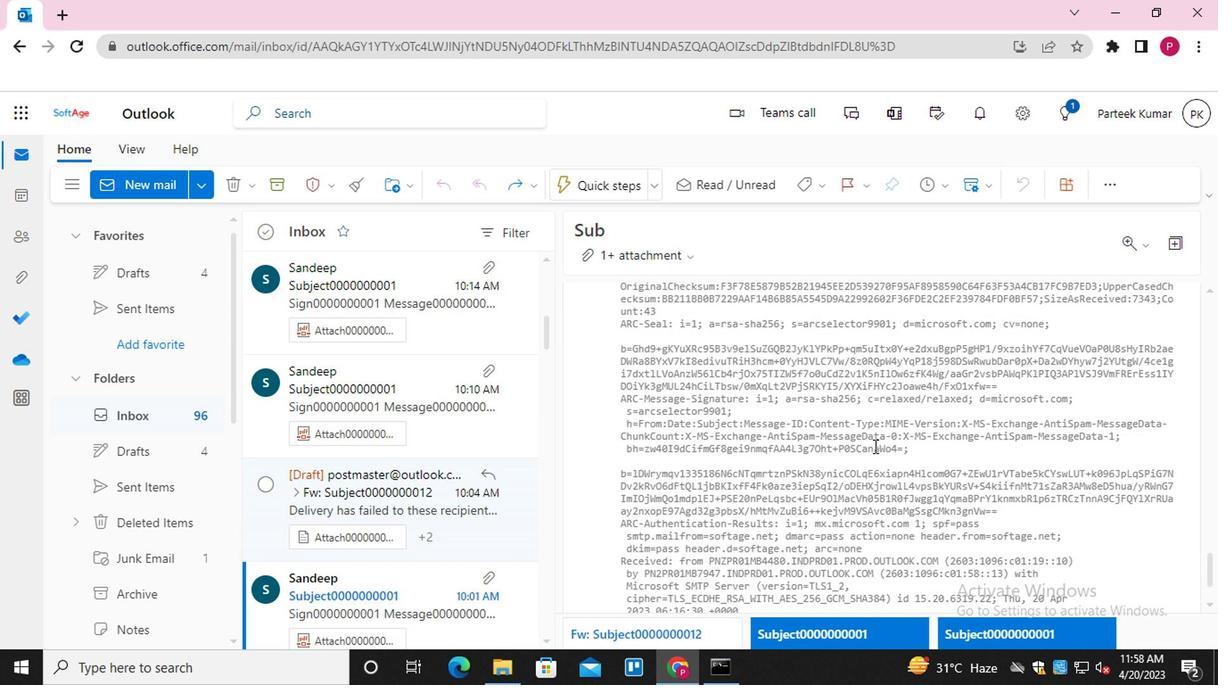 
Action: Mouse scrolled (869, 440) with delta (0, 0)
Screenshot: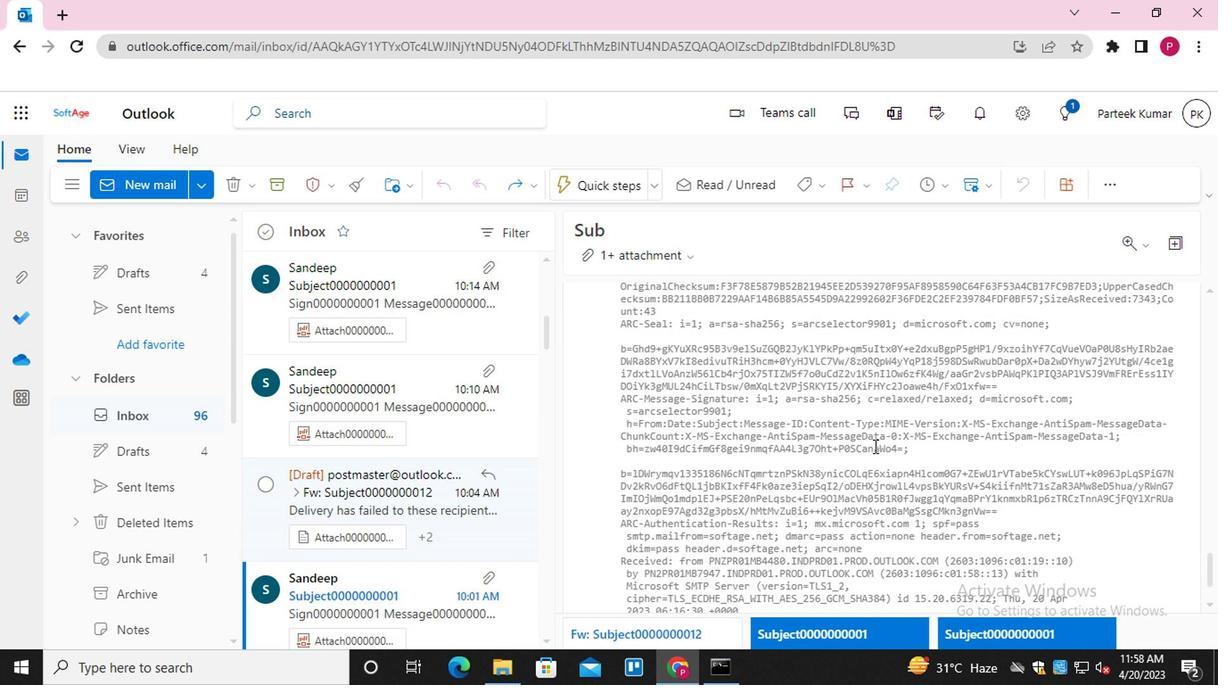 
Action: Mouse scrolled (869, 440) with delta (0, 0)
Screenshot: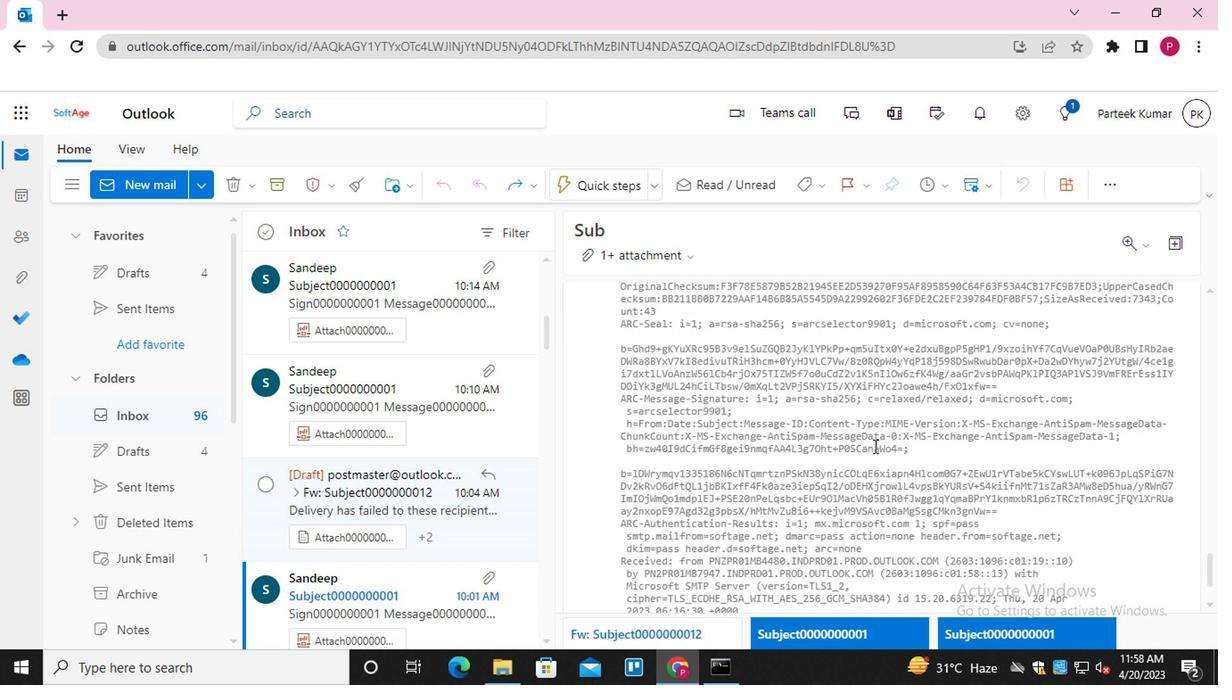 
Action: Mouse scrolled (869, 440) with delta (0, 0)
Screenshot: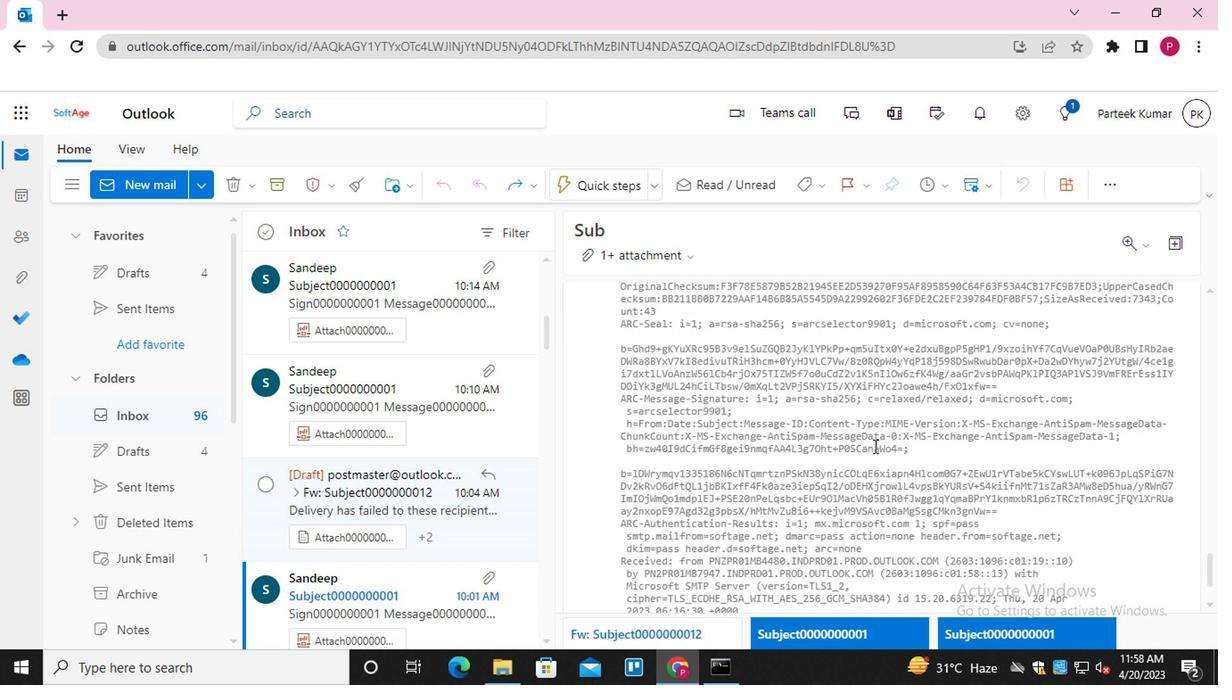 
Action: Mouse scrolled (869, 440) with delta (0, 0)
Screenshot: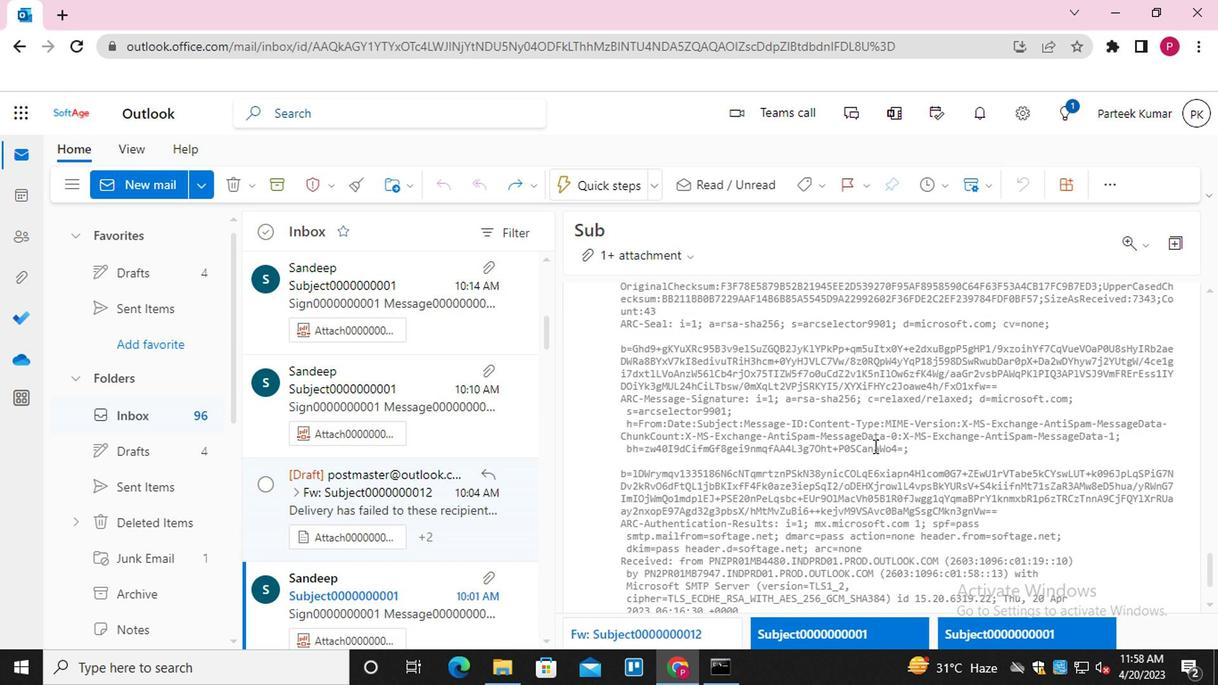 
Action: Mouse moved to (1124, 396)
Screenshot: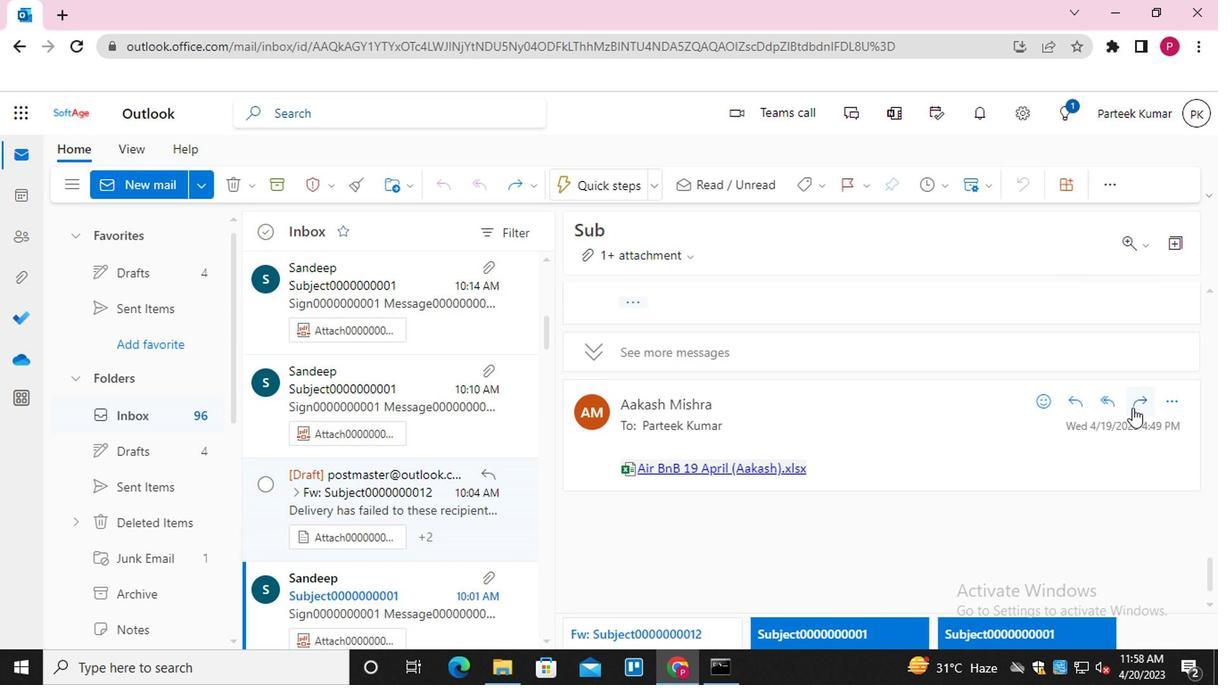 
Action: Mouse pressed left at (1124, 396)
Screenshot: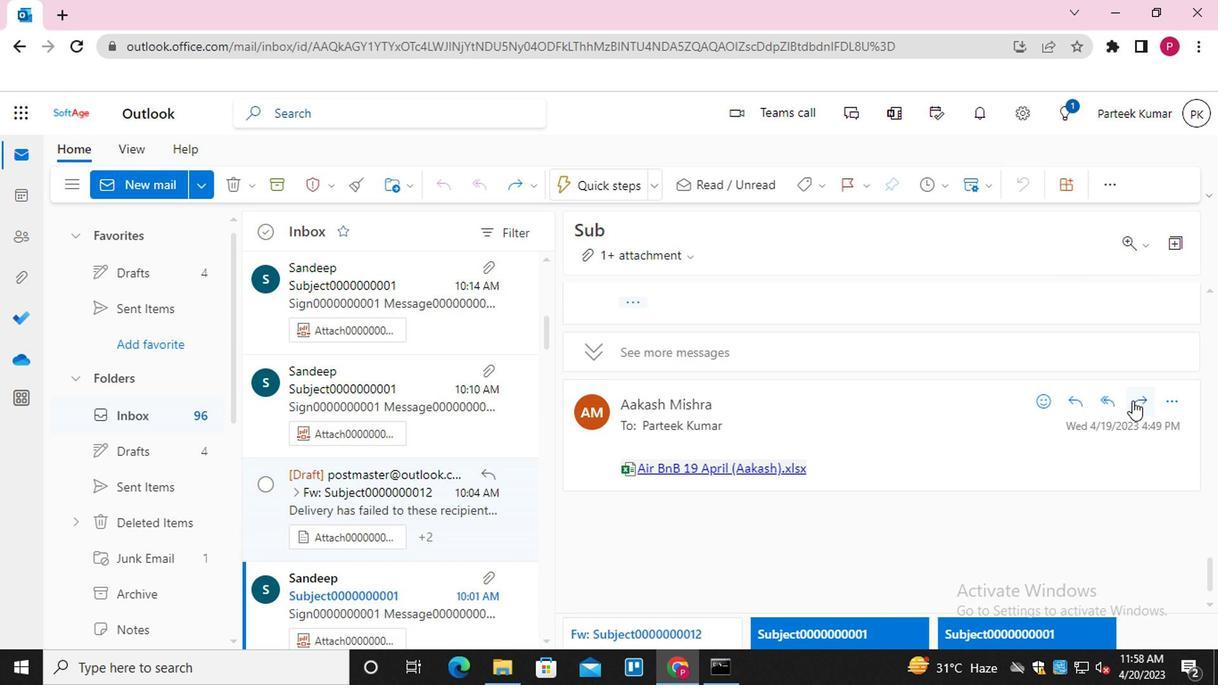 
Action: Mouse moved to (579, 435)
Screenshot: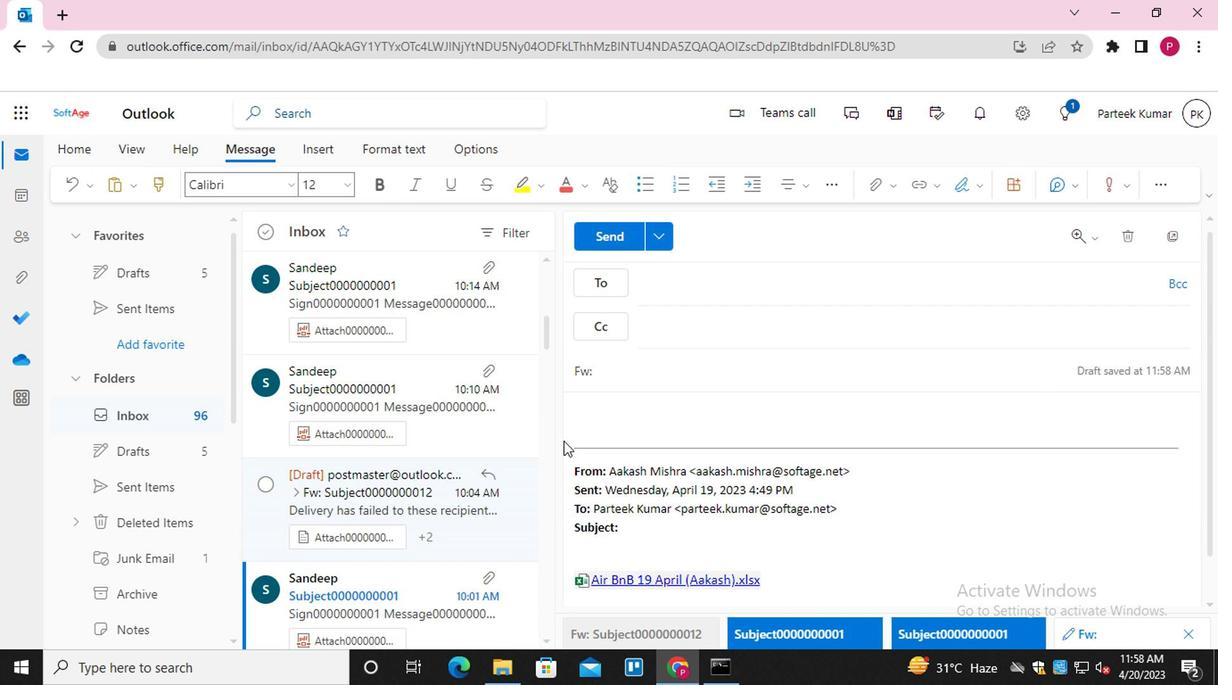 
Action: Mouse pressed left at (579, 435)
Screenshot: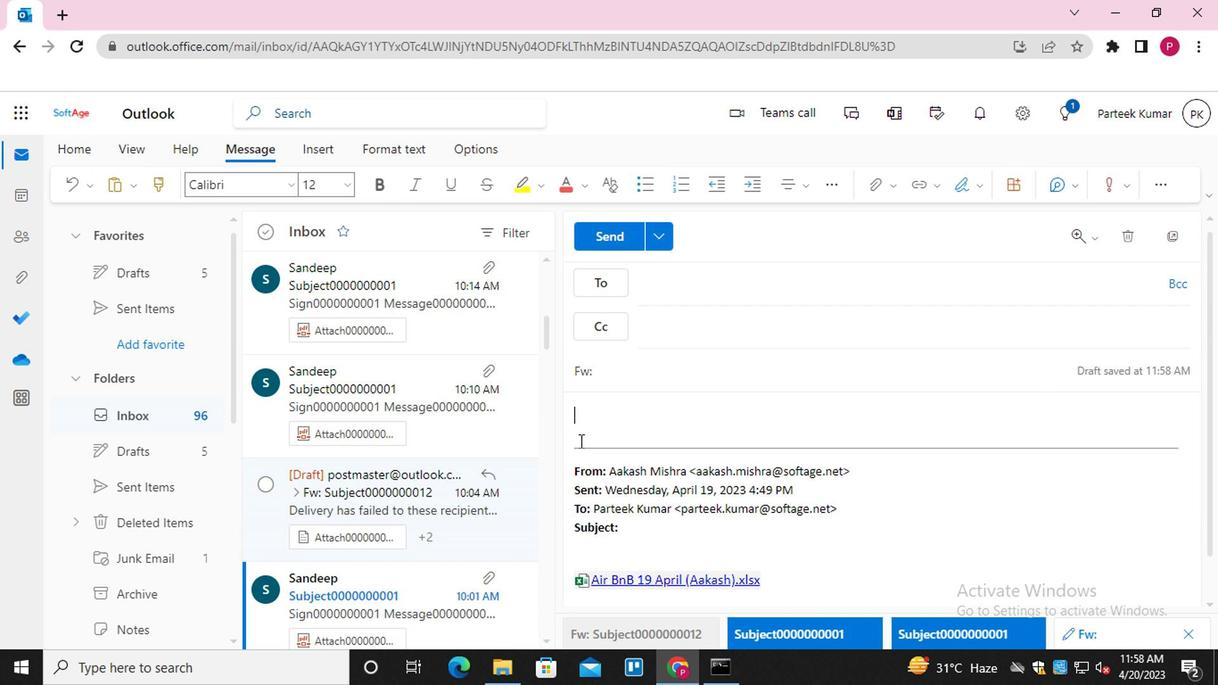 
Action: Mouse moved to (951, 190)
Screenshot: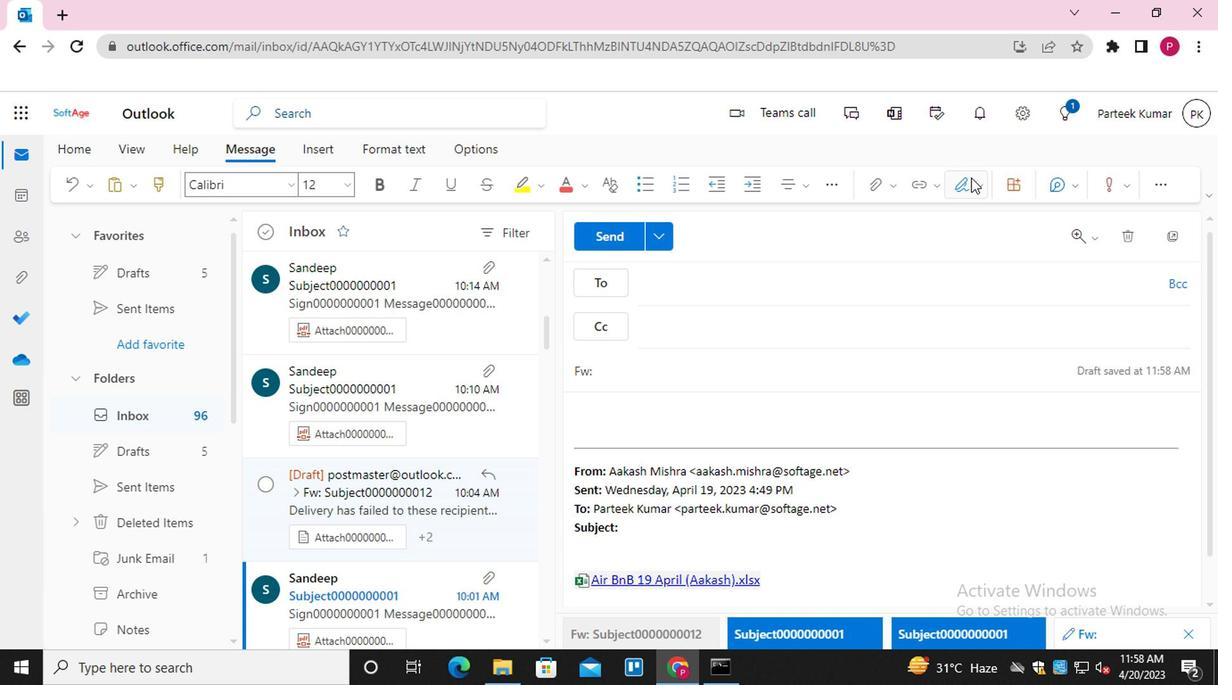 
Action: Mouse pressed left at (951, 190)
Screenshot: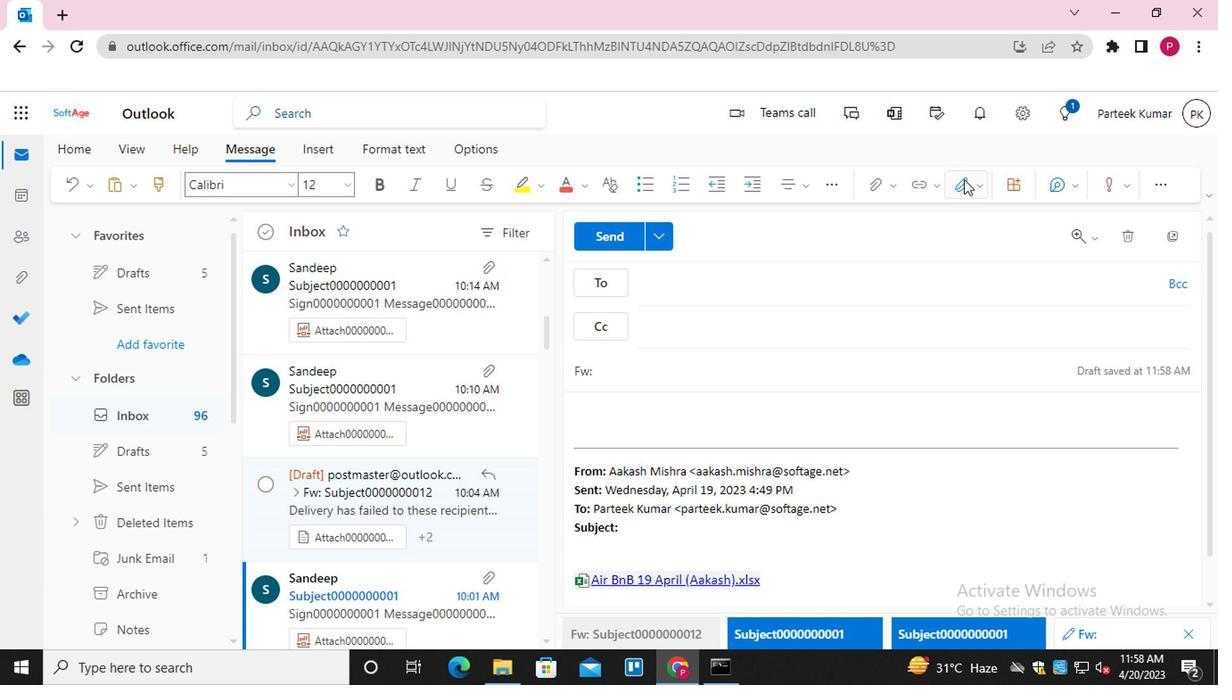 
Action: Mouse moved to (904, 226)
Screenshot: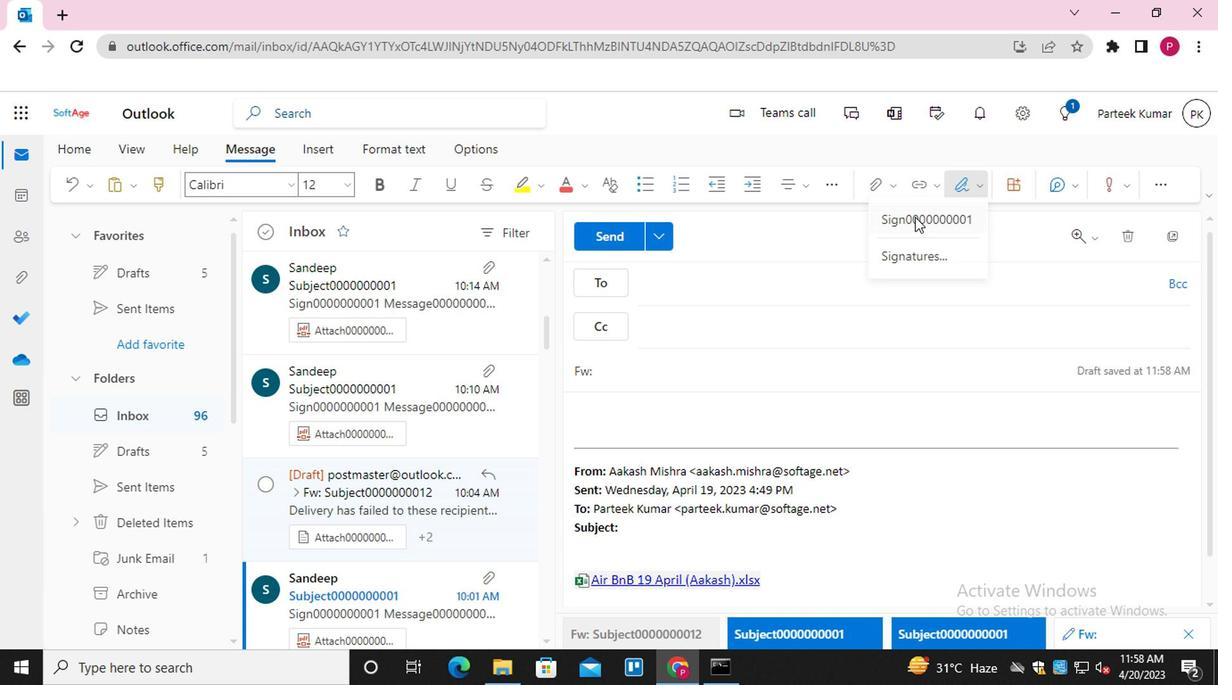 
Action: Mouse pressed left at (904, 226)
Screenshot: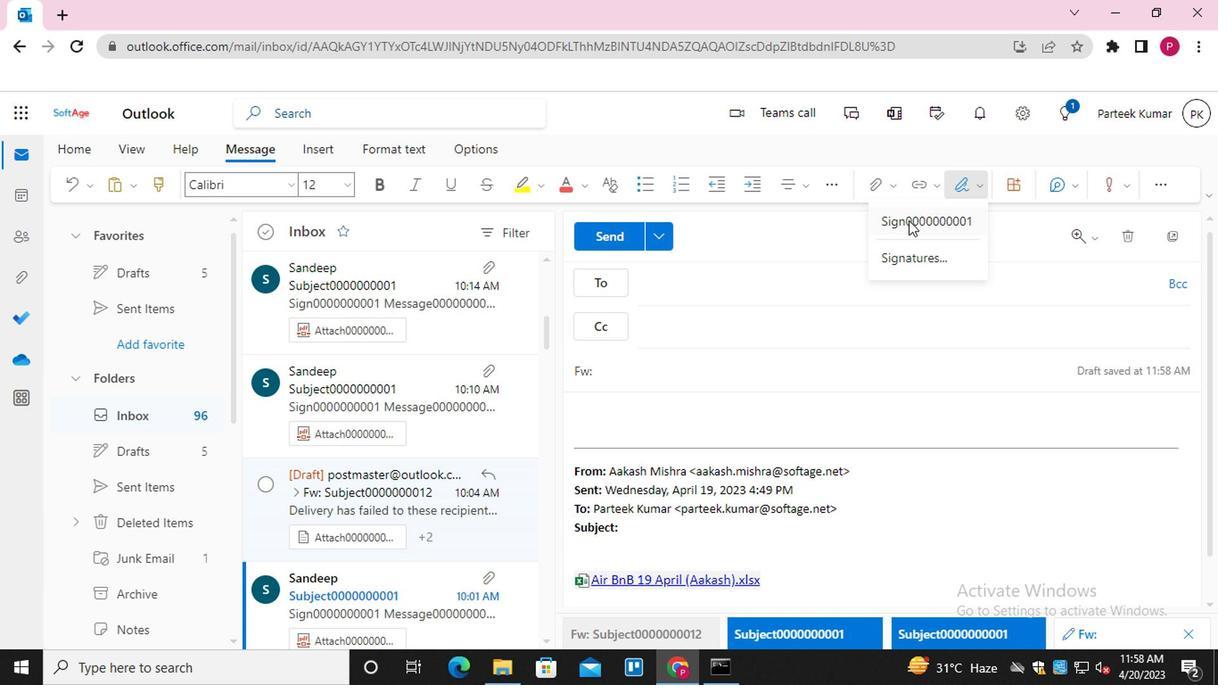 
Action: Mouse moved to (743, 306)
Screenshot: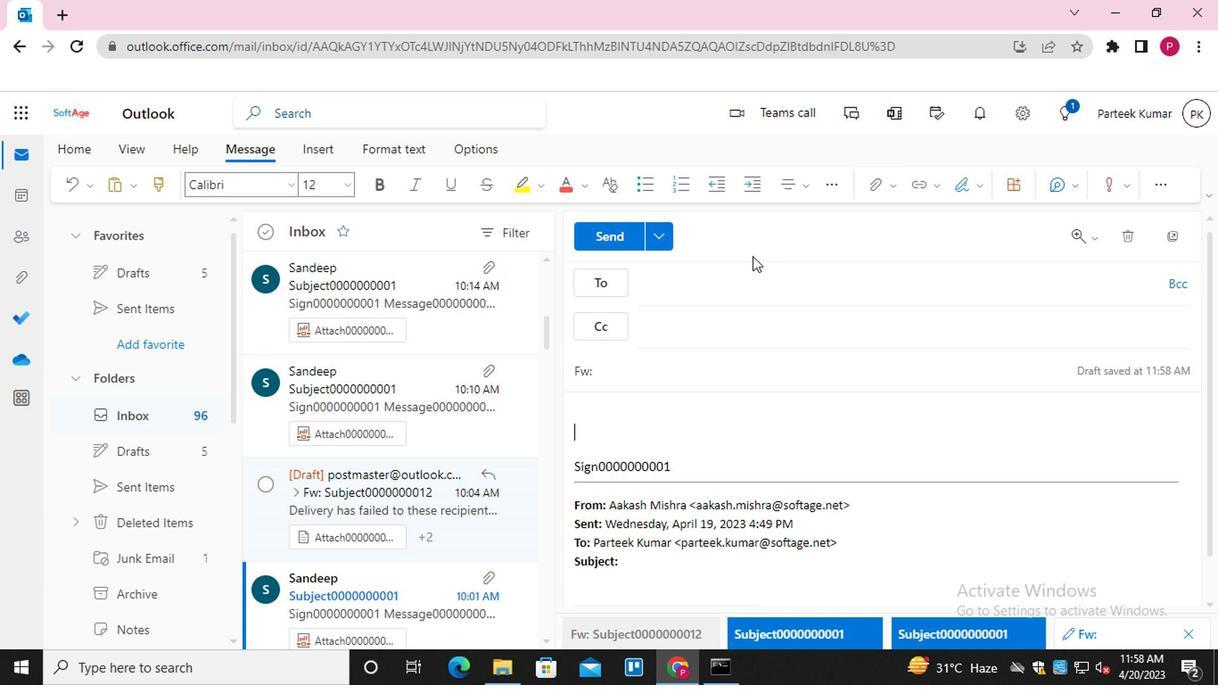 
Action: Mouse pressed left at (743, 306)
Screenshot: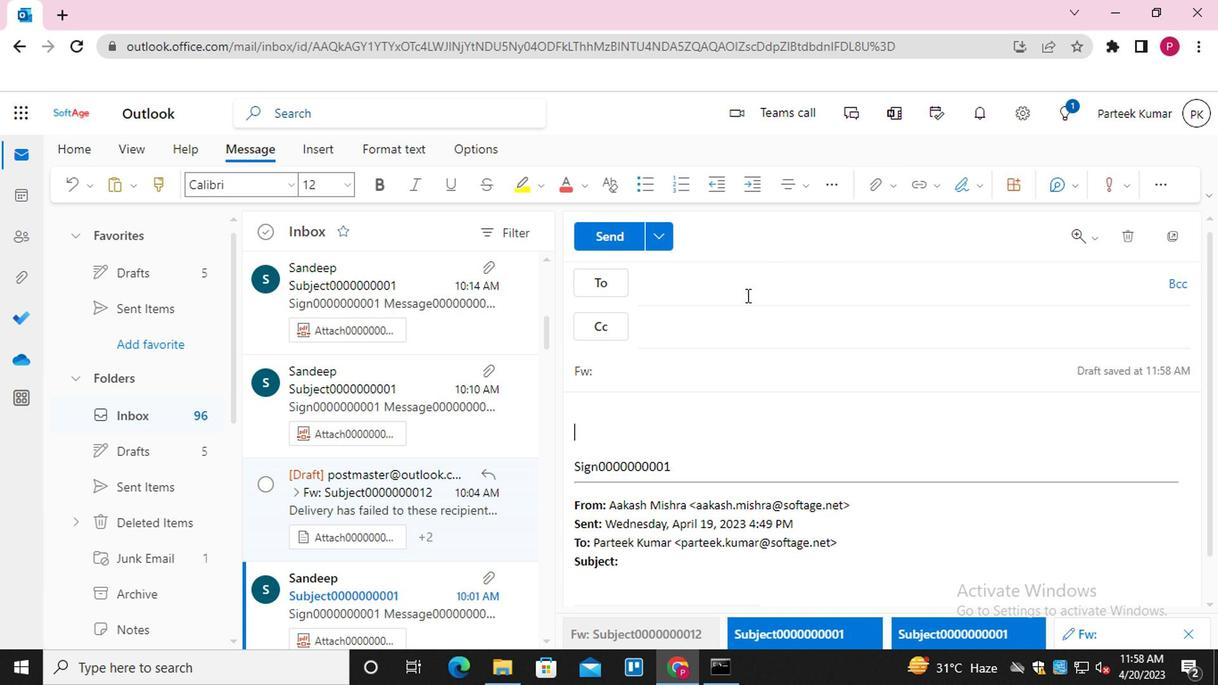 
Action: Mouse moved to (731, 296)
Screenshot: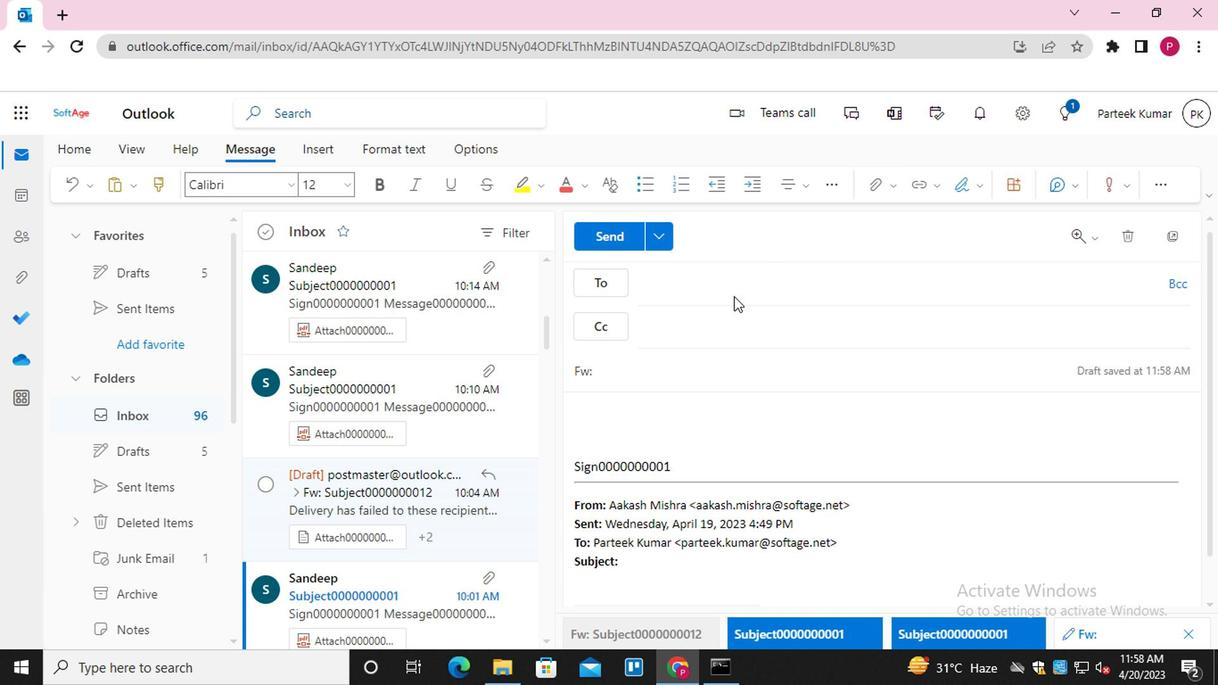 
Action: Mouse pressed left at (731, 296)
Screenshot: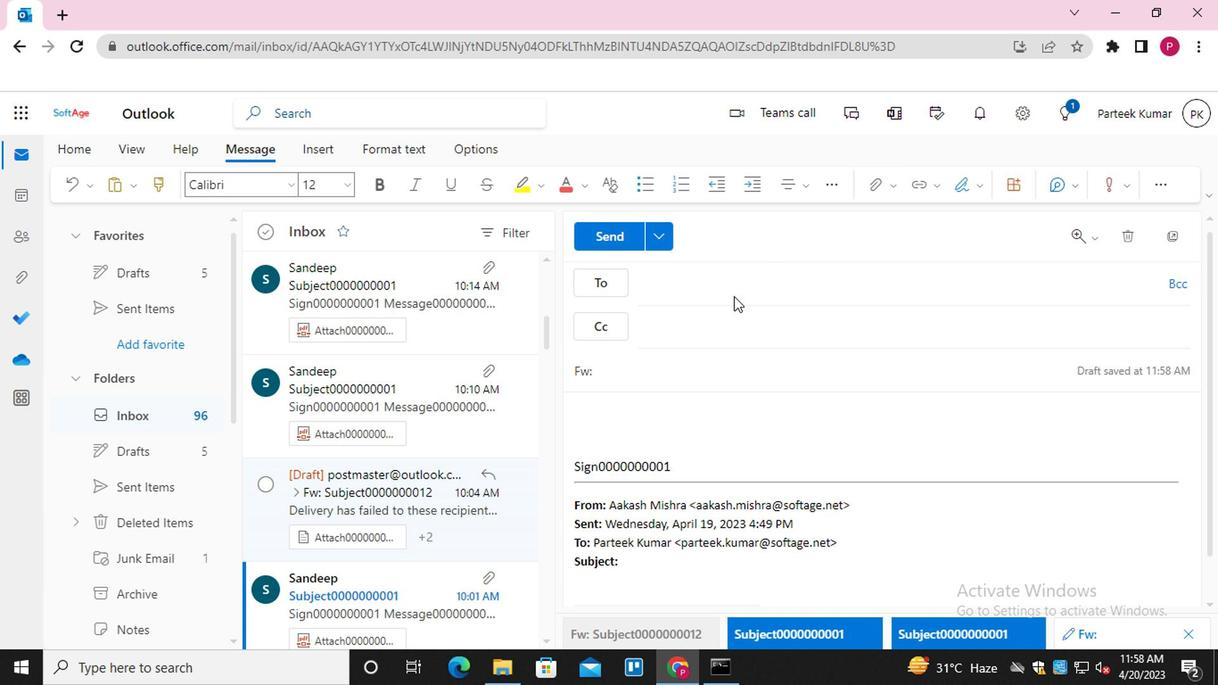
Action: Mouse moved to (717, 400)
Screenshot: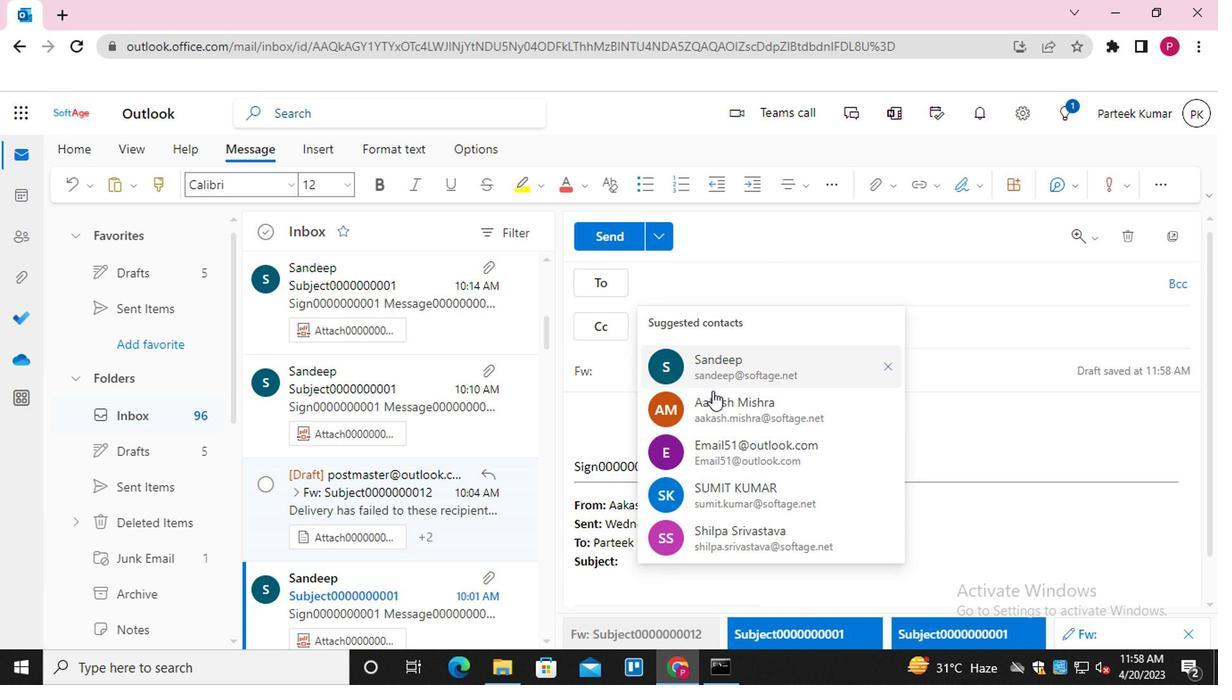 
Action: Mouse pressed left at (717, 400)
Screenshot: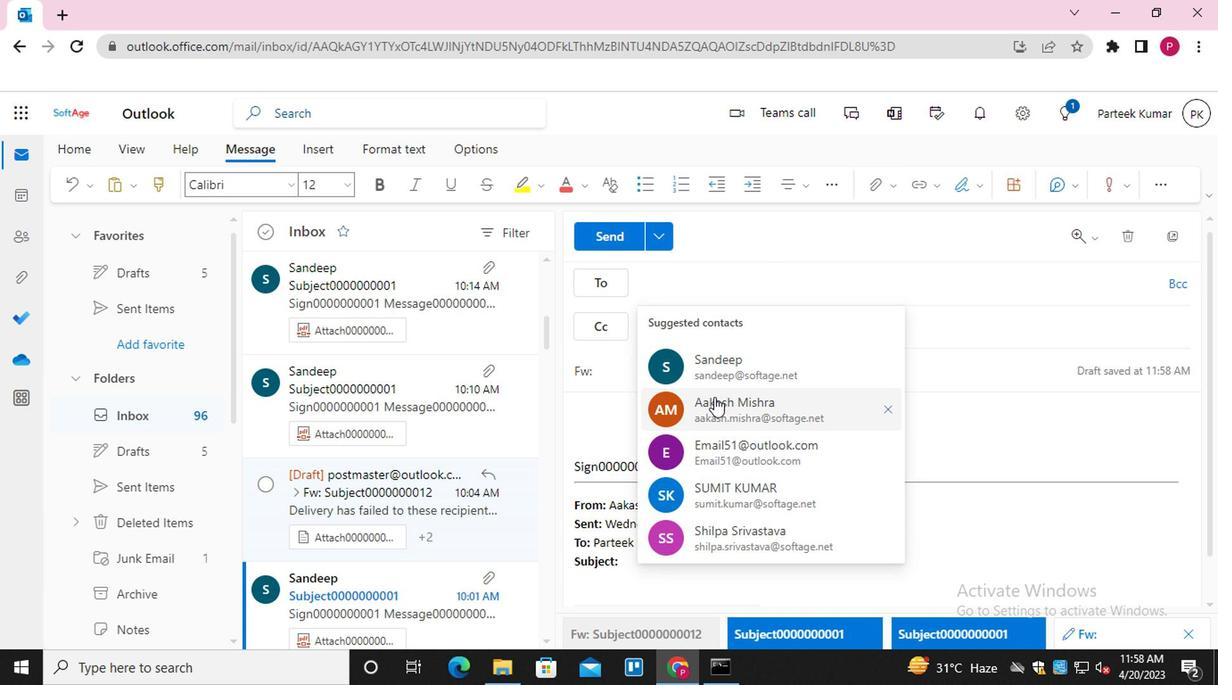 
Action: Mouse moved to (734, 337)
Screenshot: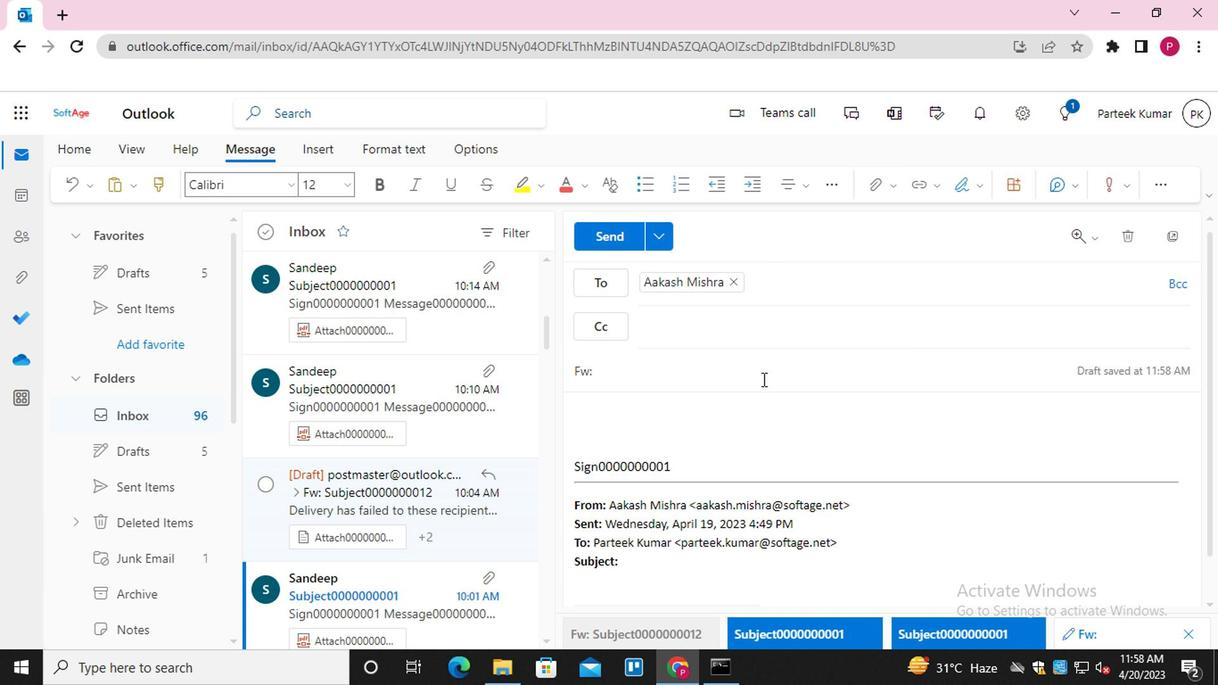 
Action: Mouse pressed left at (734, 337)
Screenshot: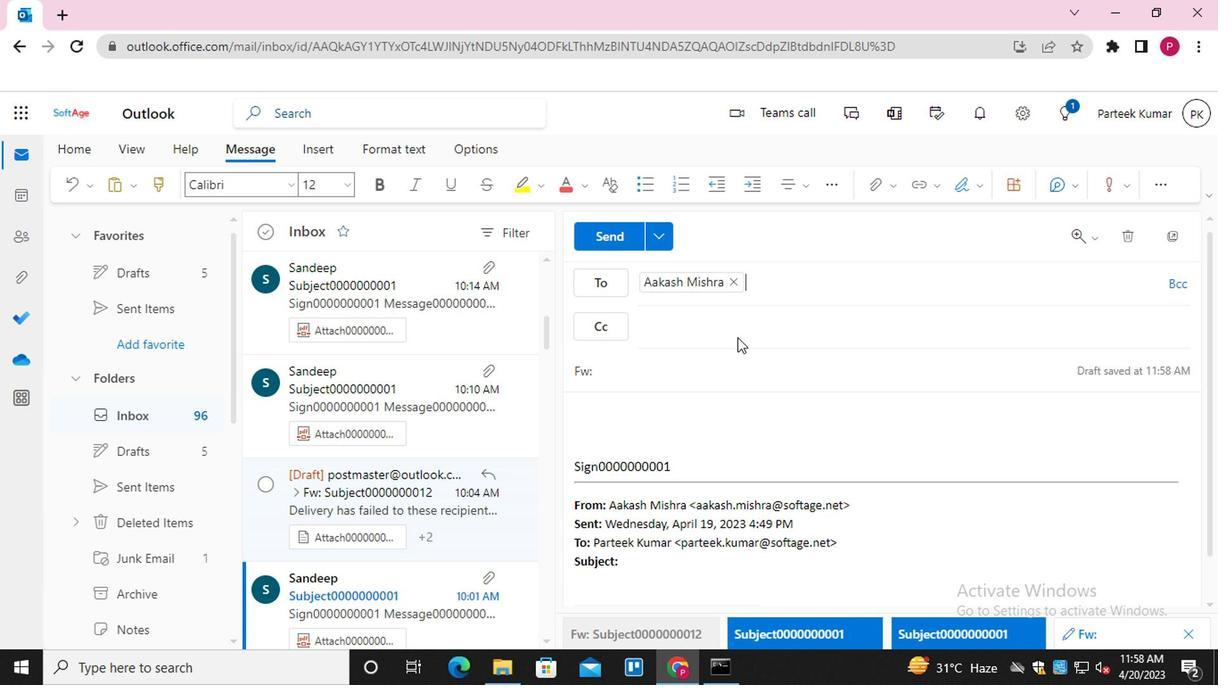 
Action: Mouse moved to (728, 331)
Screenshot: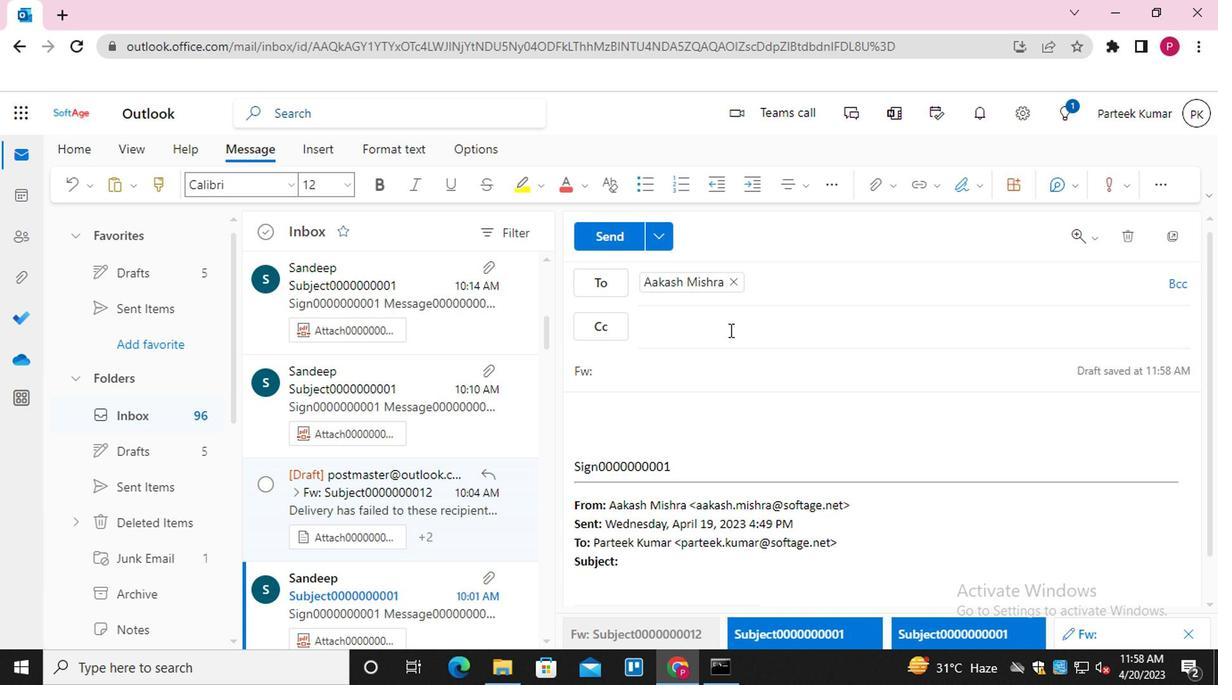 
Action: Mouse pressed left at (728, 331)
Screenshot: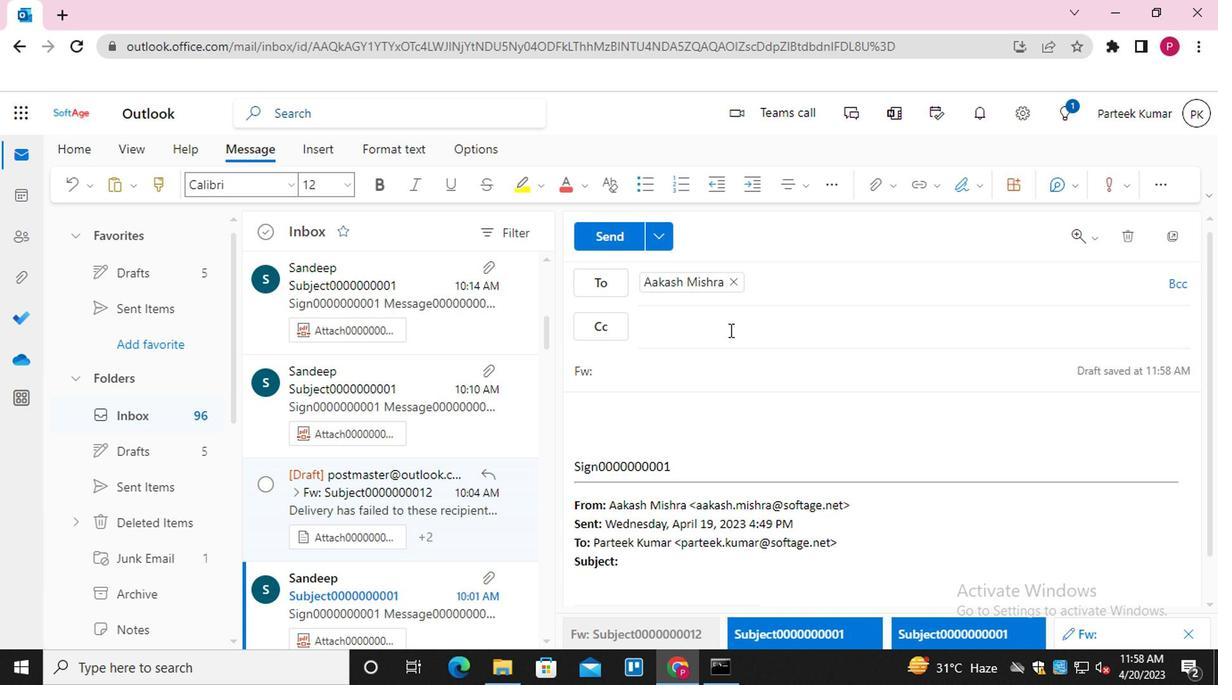 
Action: Mouse moved to (728, 336)
Screenshot: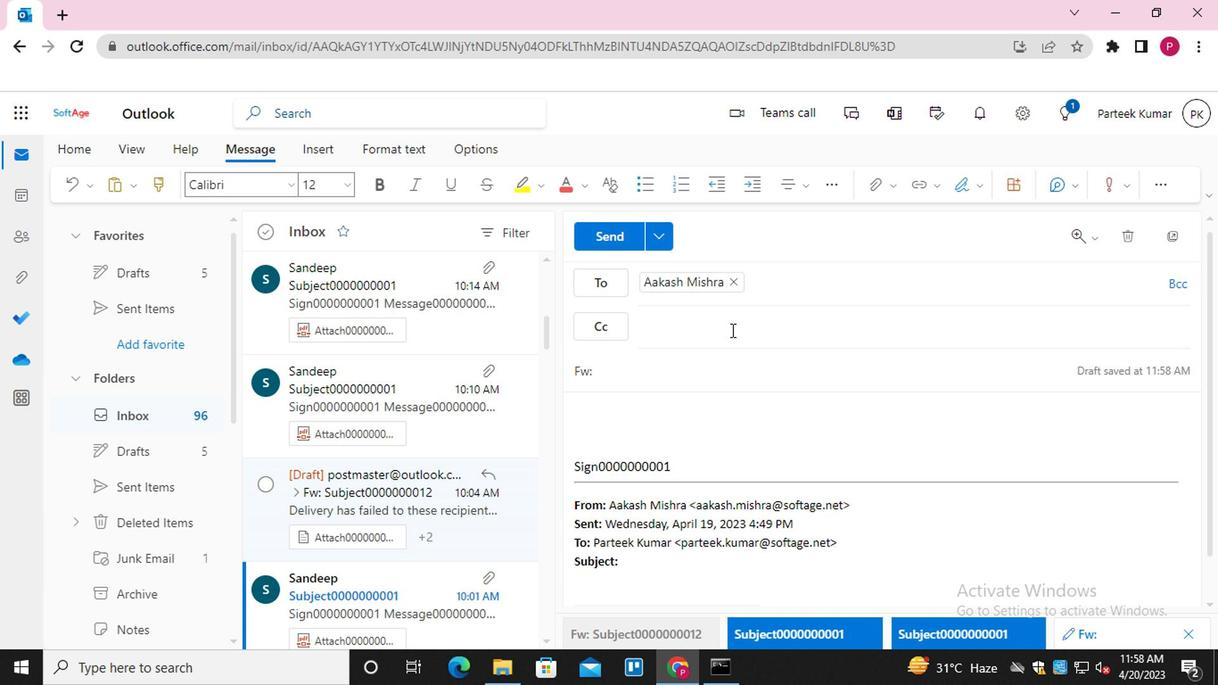 
Action: Key pressed <Key.shift>EMAIL0000000002<Key.enter>
Screenshot: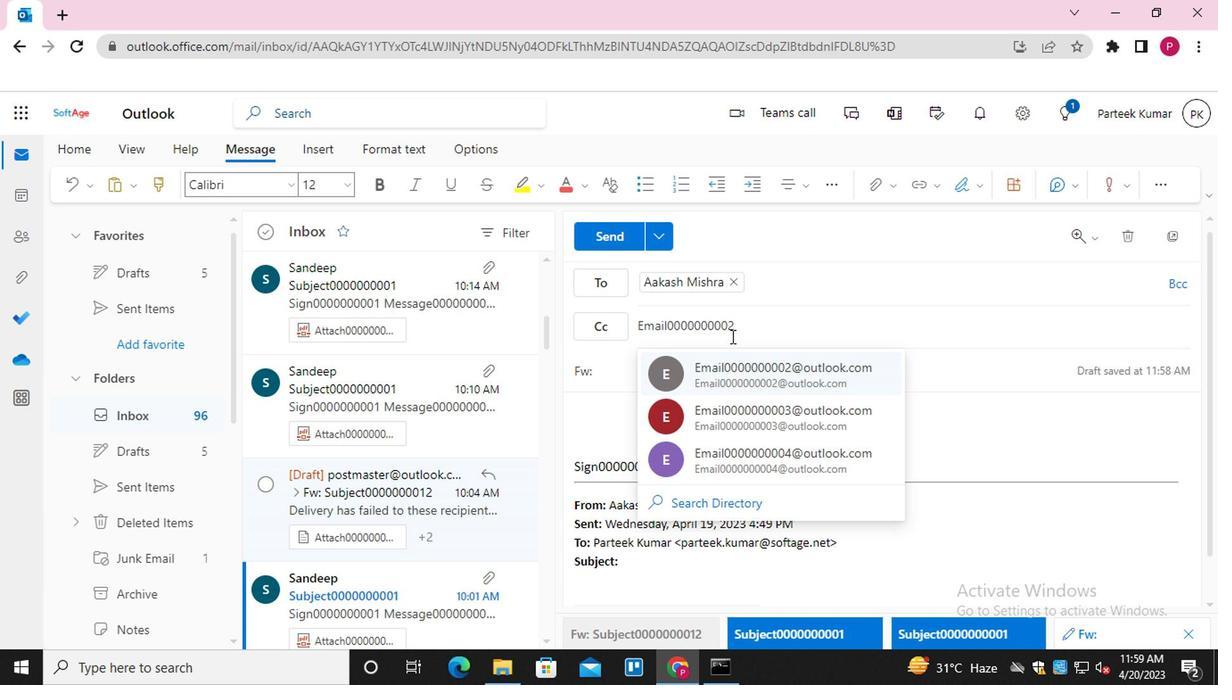 
Action: Mouse moved to (682, 371)
Screenshot: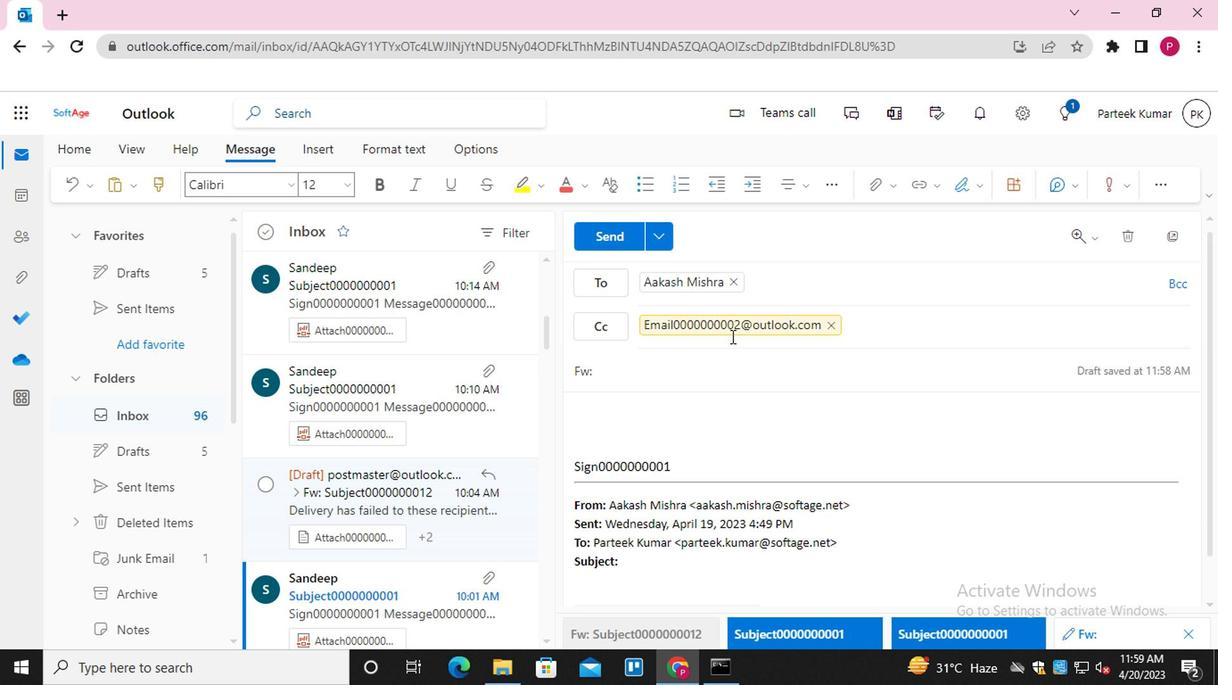 
Action: Mouse pressed left at (682, 371)
Screenshot: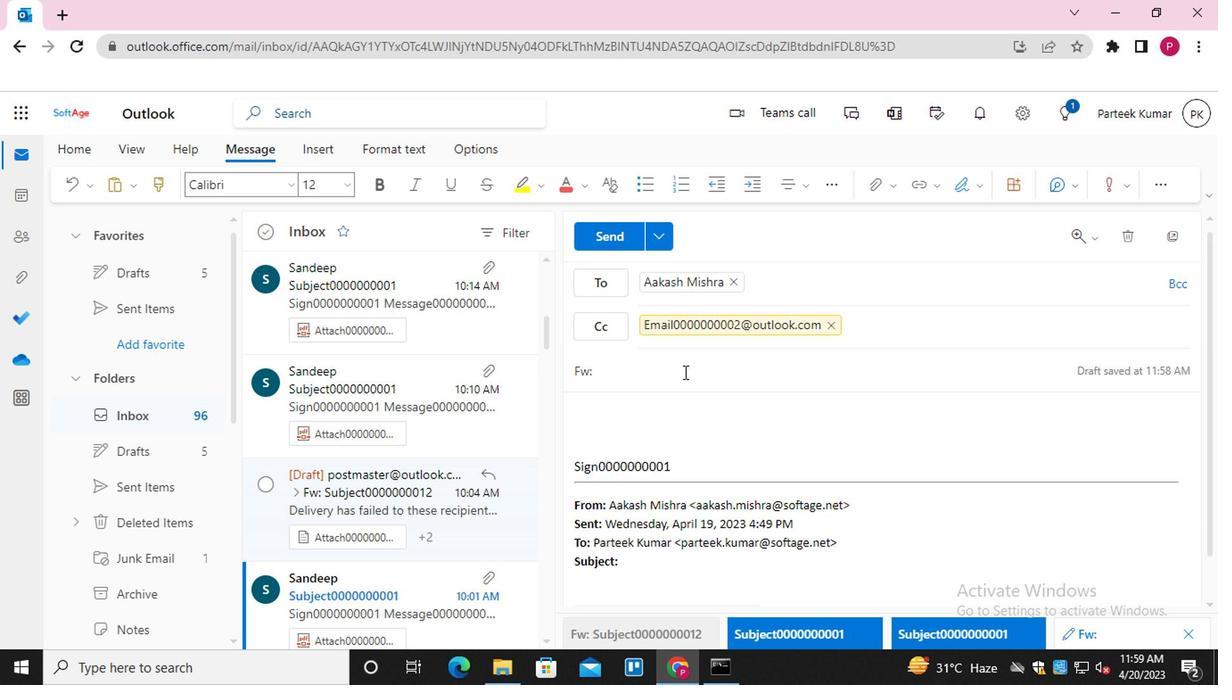 
Action: Key pressed <Key.shift>SUBJECT0000000011
Screenshot: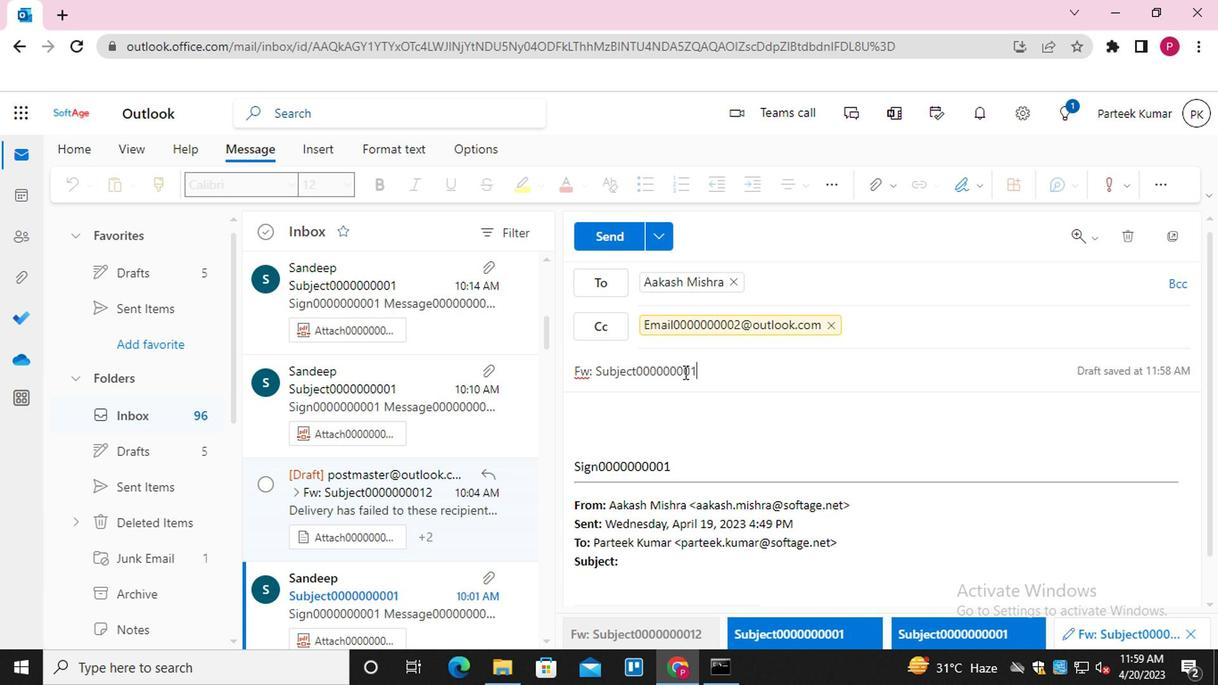 
Action: Mouse moved to (668, 441)
Screenshot: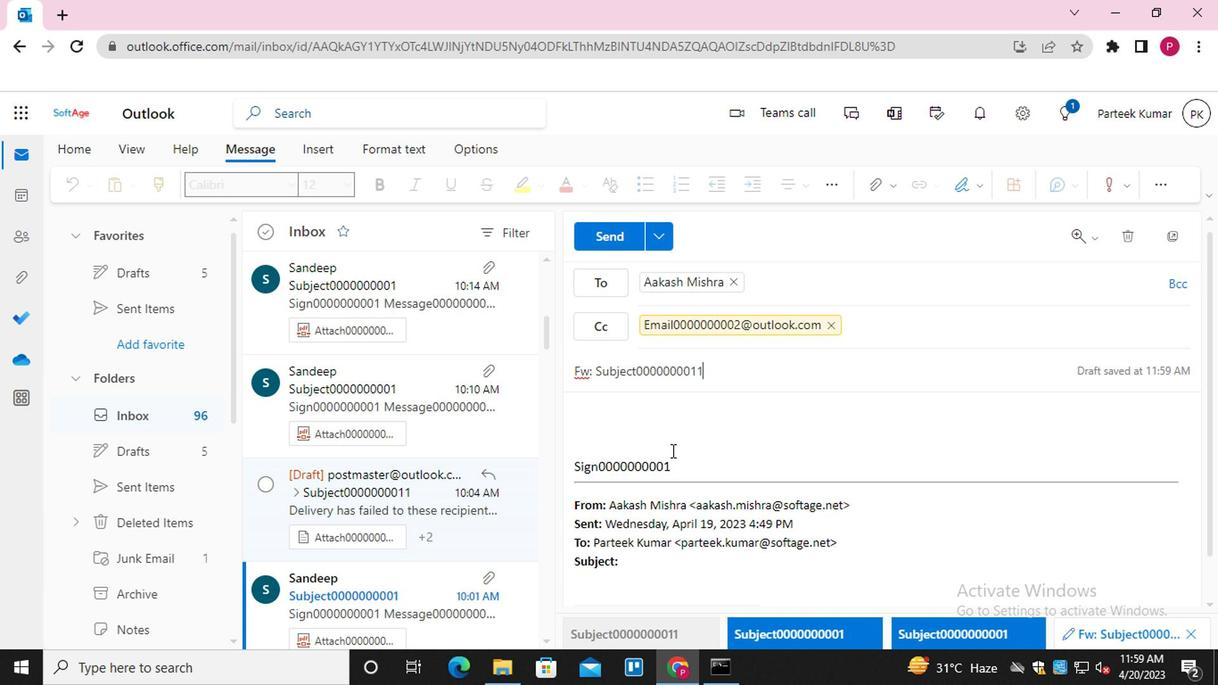 
Action: Mouse pressed left at (668, 441)
Screenshot: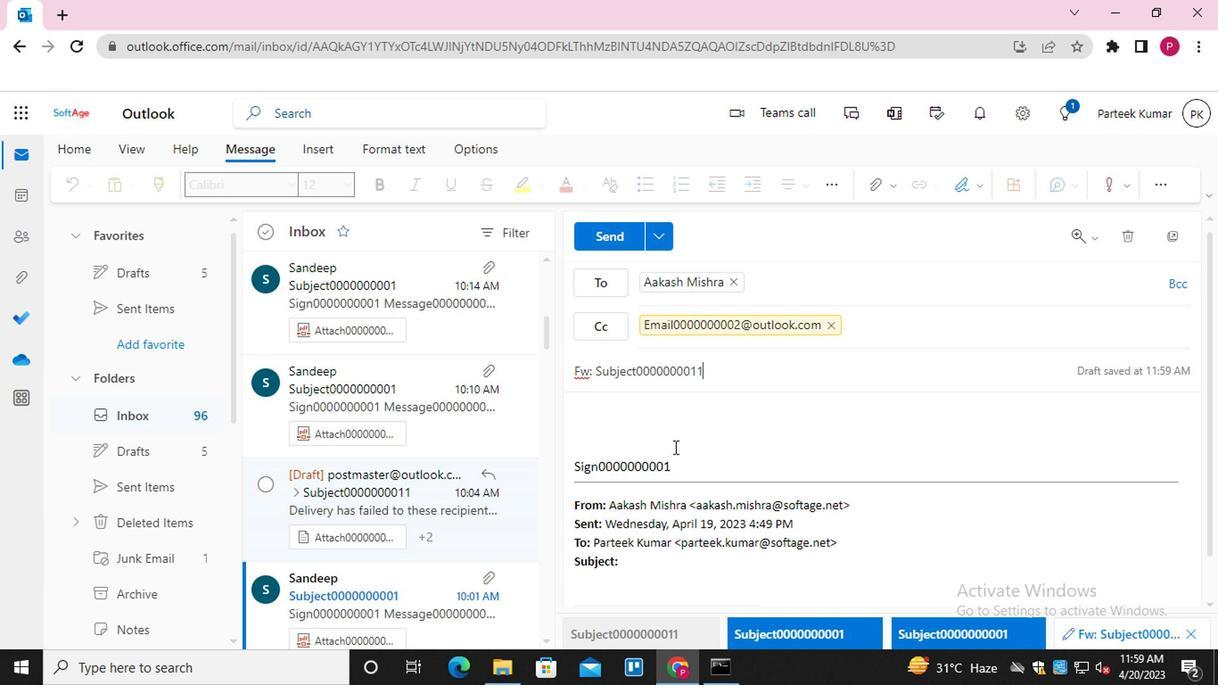 
Action: Mouse moved to (666, 441)
Screenshot: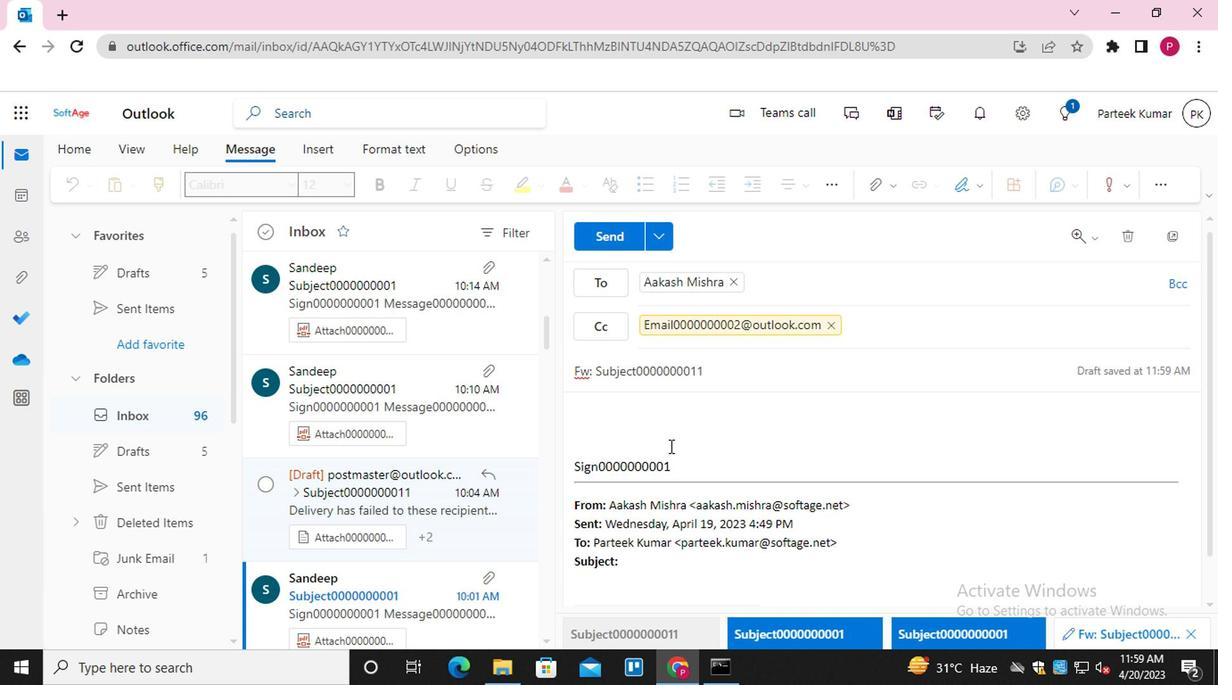
Action: Key pressed <Key.shift_r>MESSAGE0000000013
Screenshot: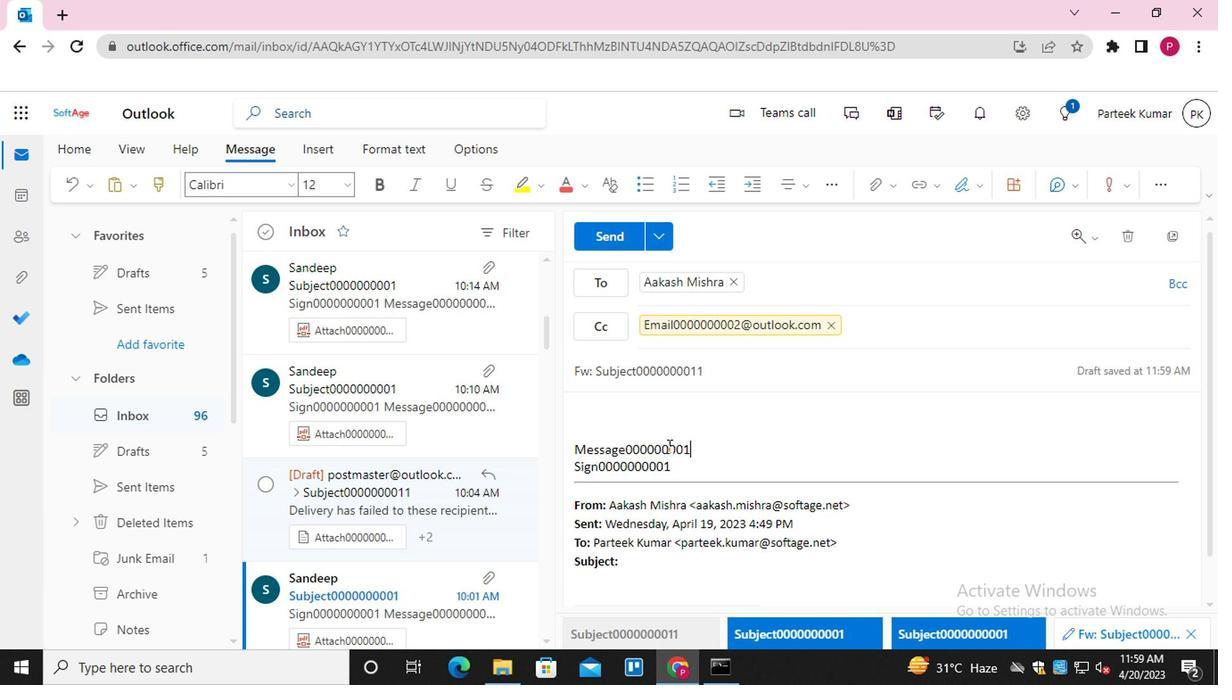
Action: Mouse moved to (593, 232)
Screenshot: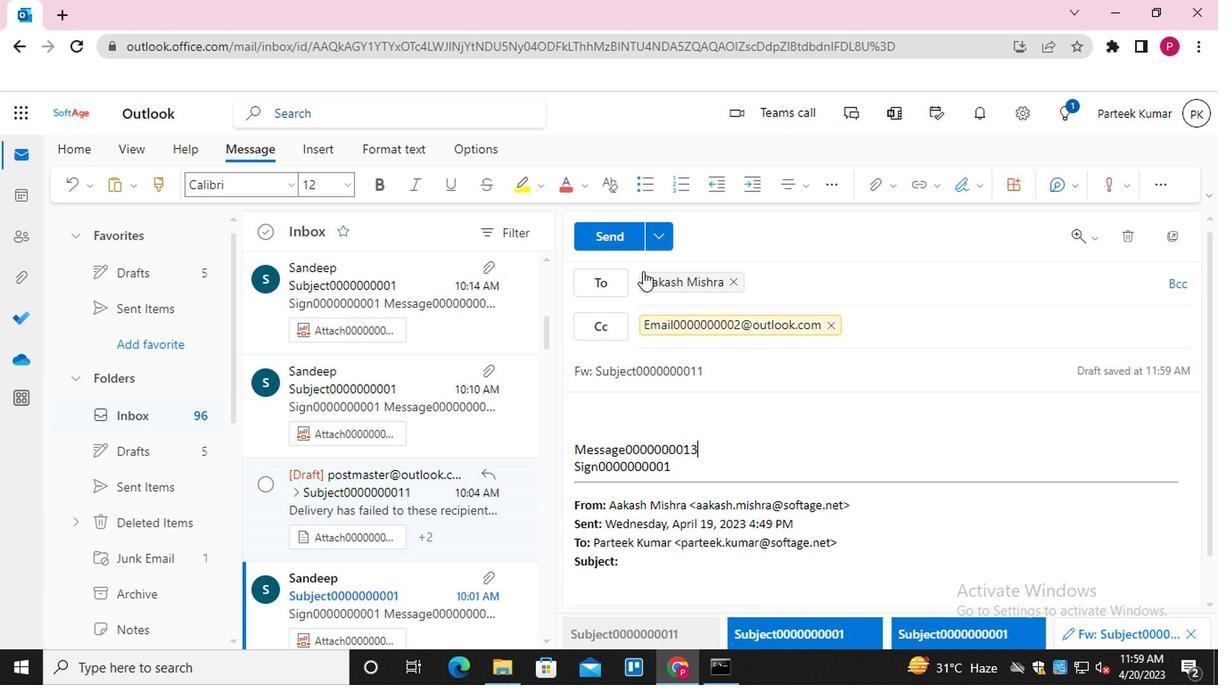 
Action: Mouse pressed left at (593, 232)
Screenshot: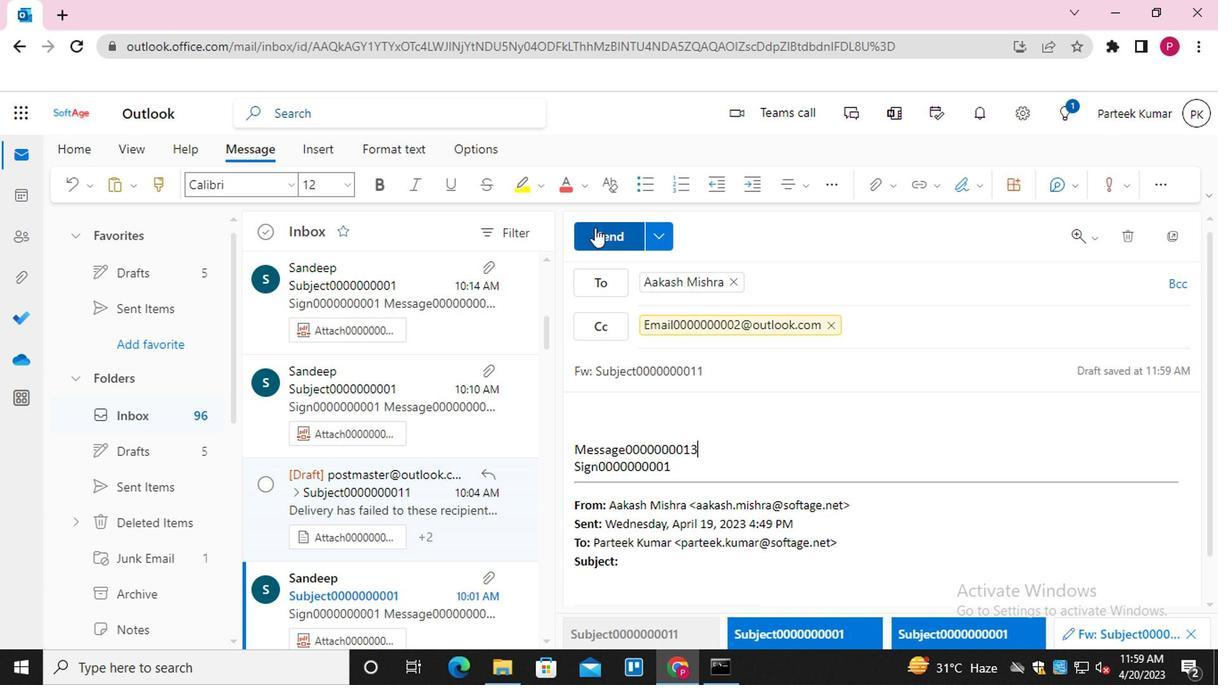 
Action: Mouse moved to (1143, 441)
Screenshot: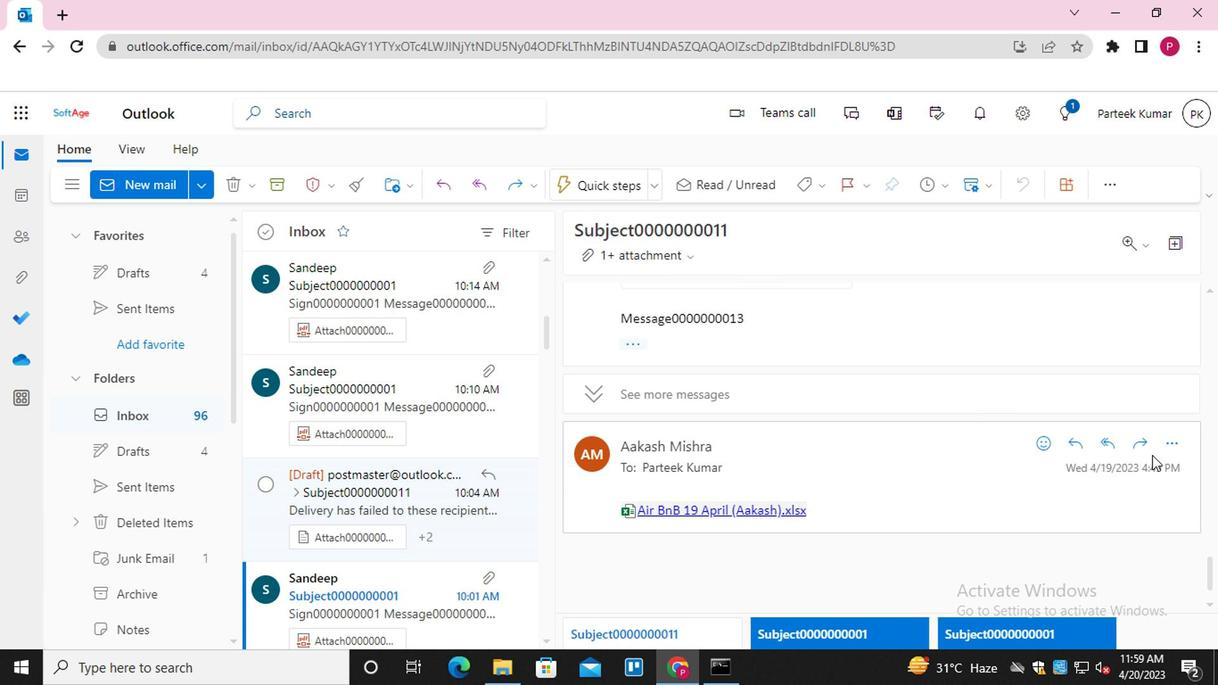 
Action: Mouse pressed left at (1143, 441)
Screenshot: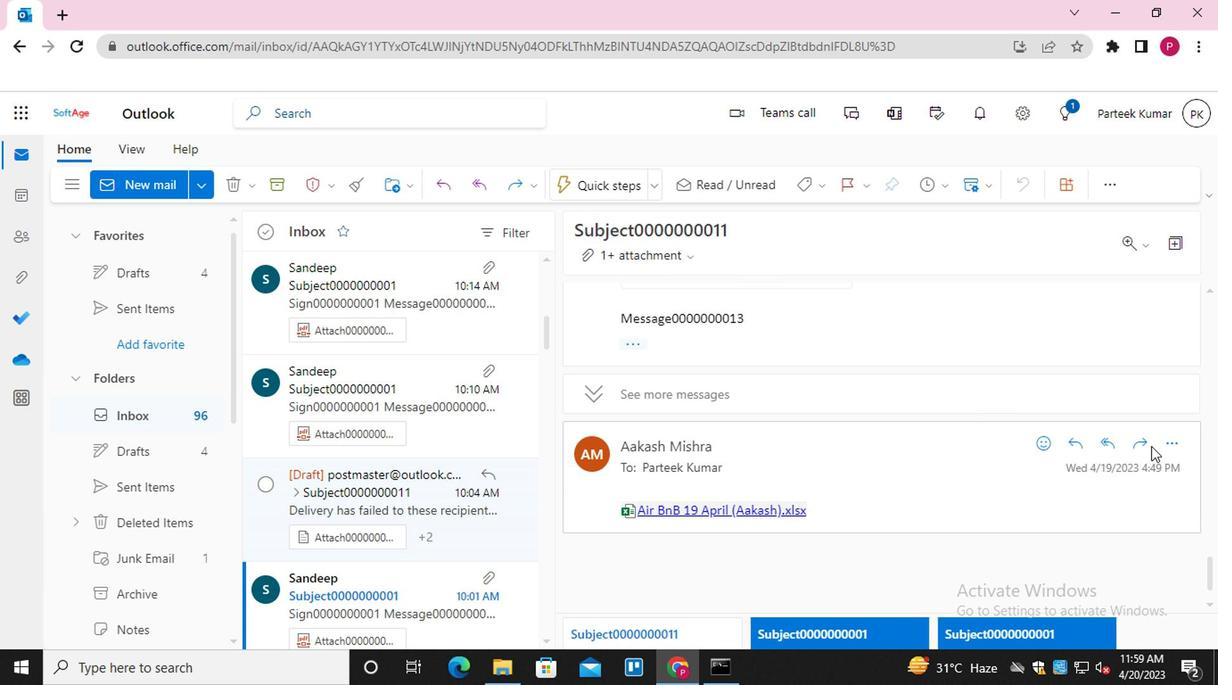 
Action: Mouse moved to (1133, 441)
Screenshot: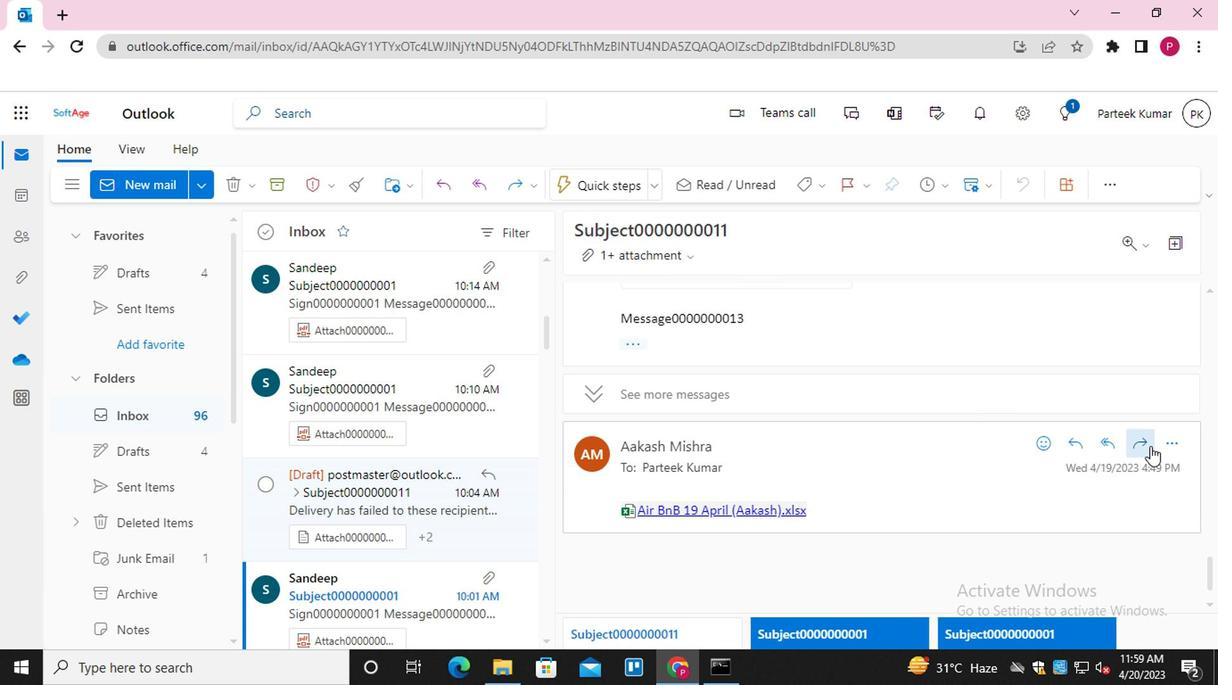 
Action: Mouse pressed left at (1133, 441)
Screenshot: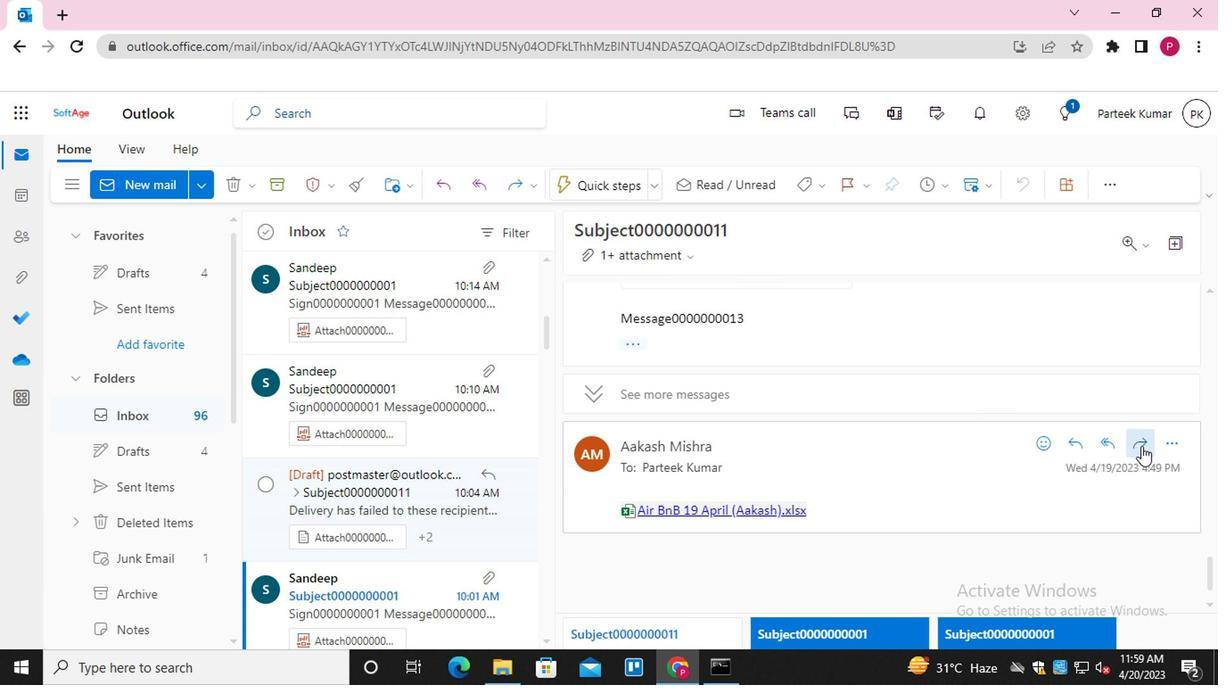 
Action: Mouse moved to (603, 425)
Screenshot: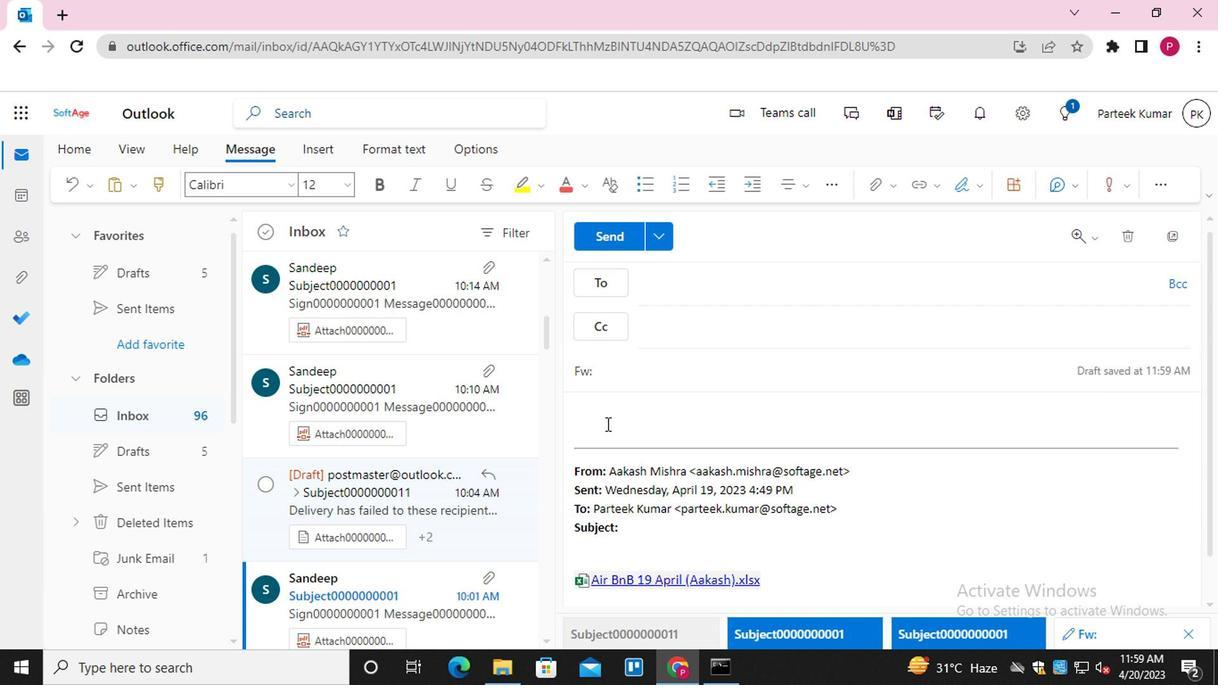 
Action: Mouse pressed left at (603, 425)
Screenshot: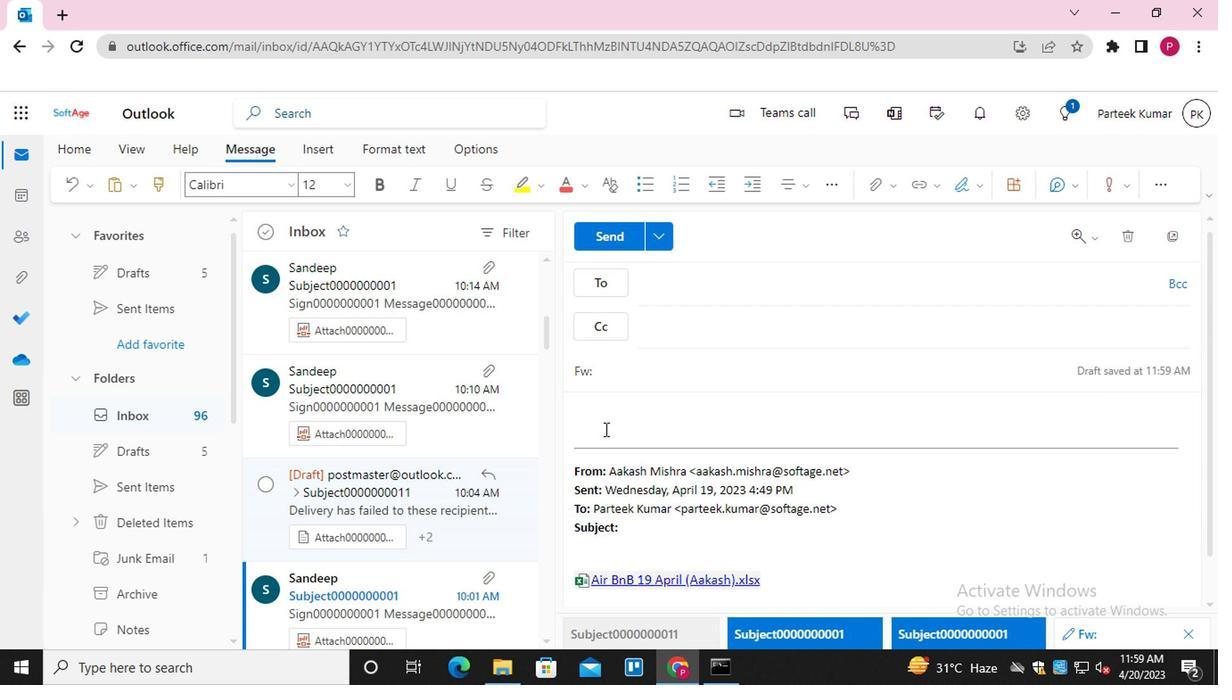 
Action: Mouse moved to (955, 202)
Screenshot: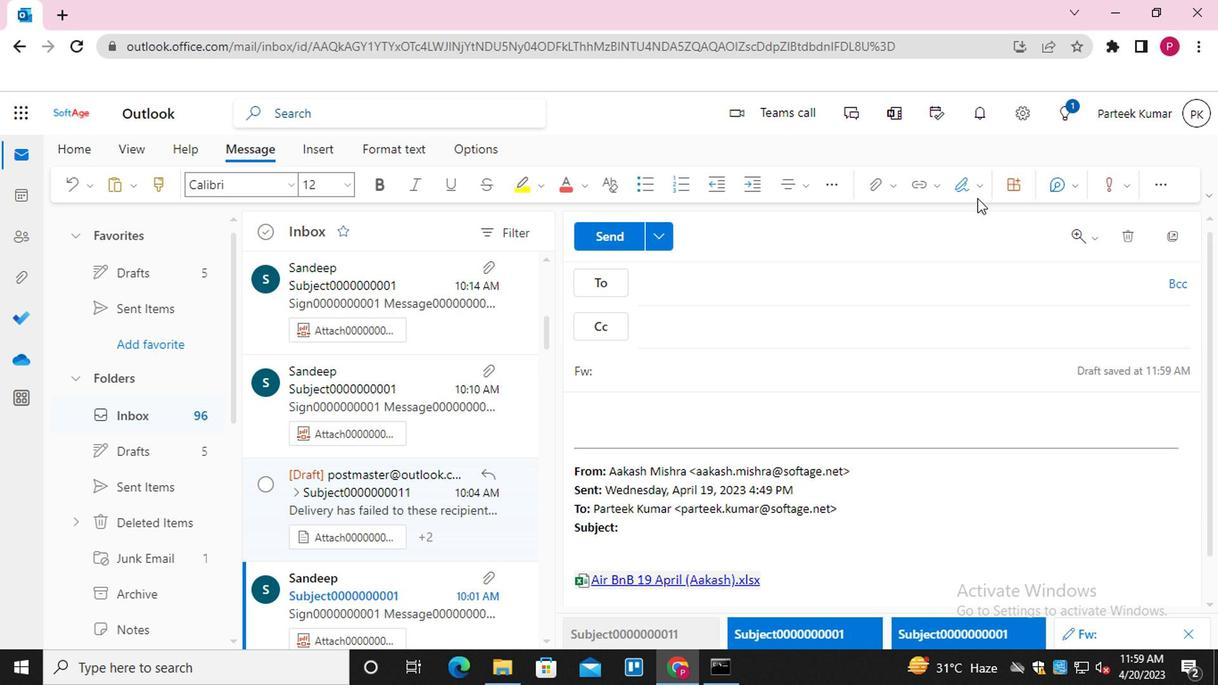 
Action: Mouse pressed left at (955, 202)
Screenshot: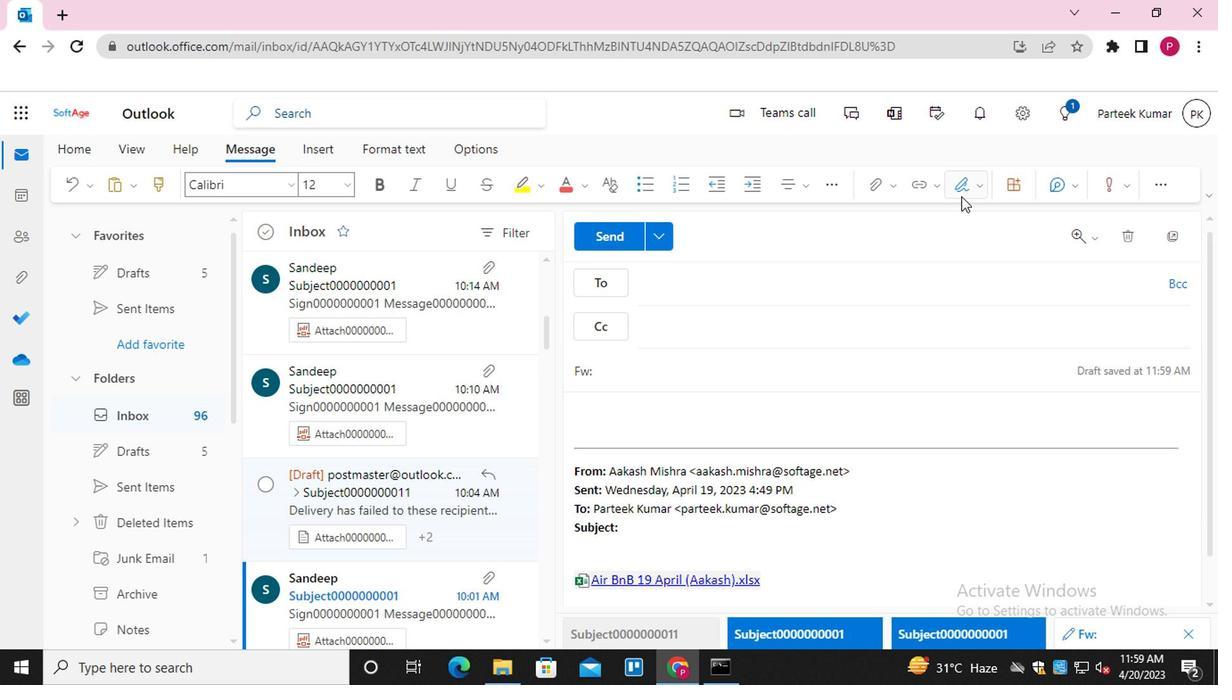 
Action: Mouse moved to (940, 223)
Screenshot: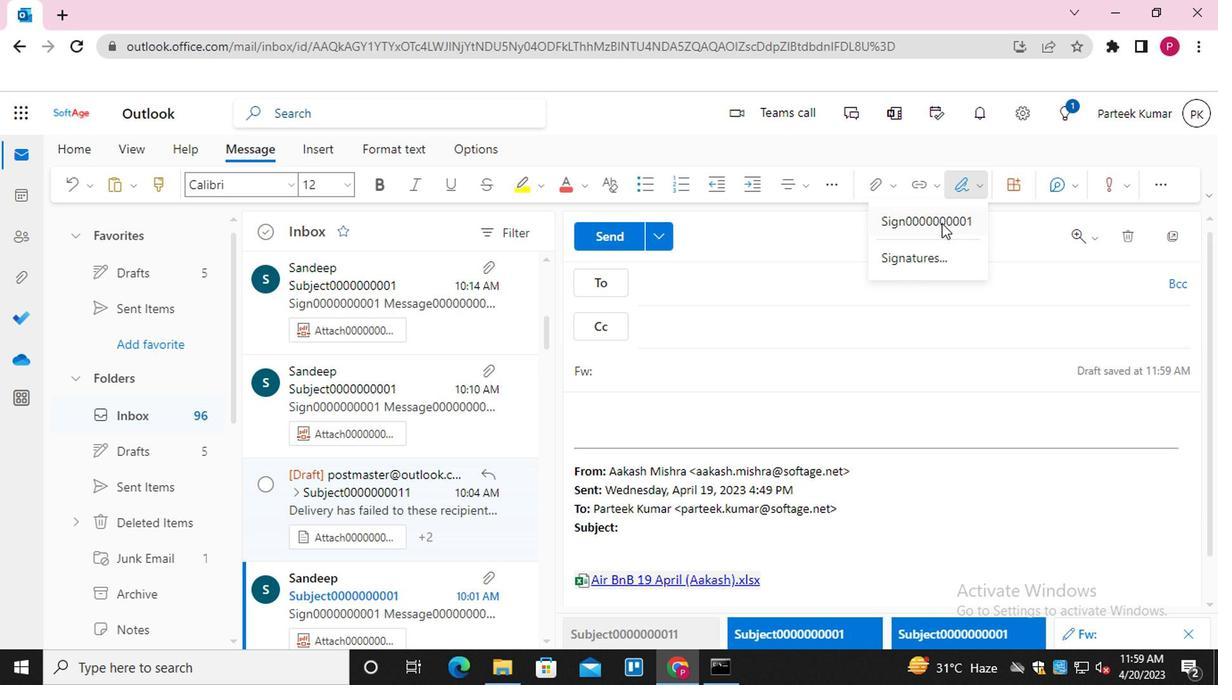 
Action: Mouse pressed left at (940, 223)
Screenshot: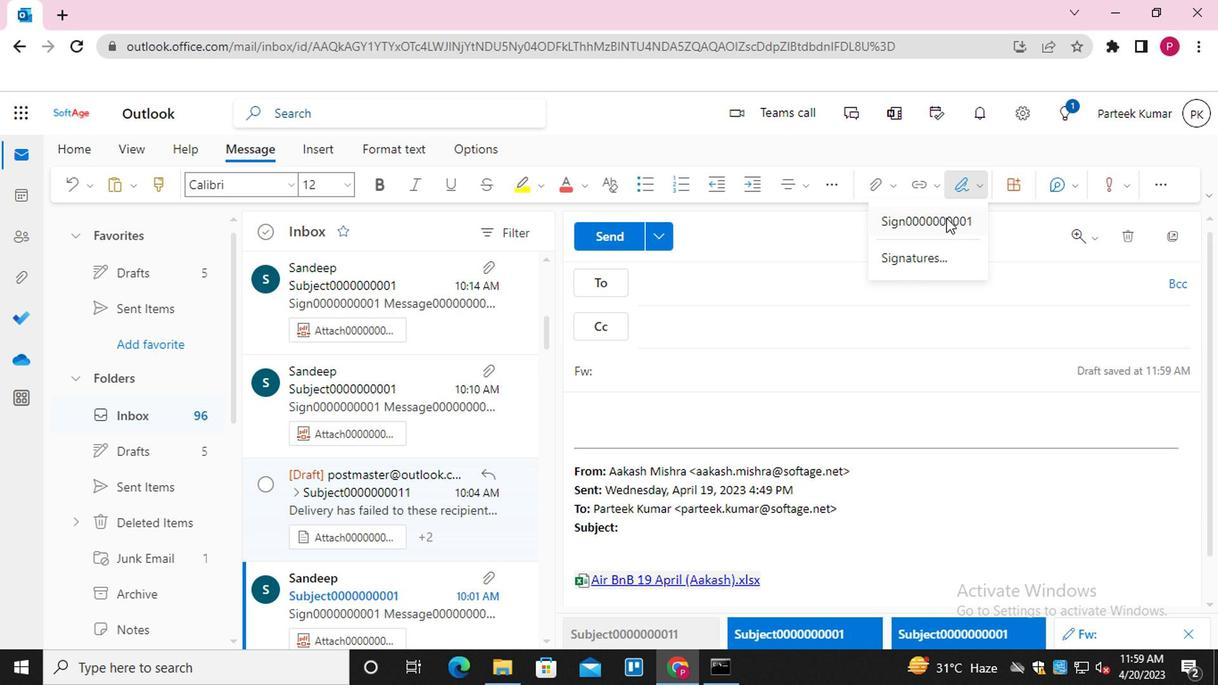 
Action: Mouse moved to (707, 282)
Screenshot: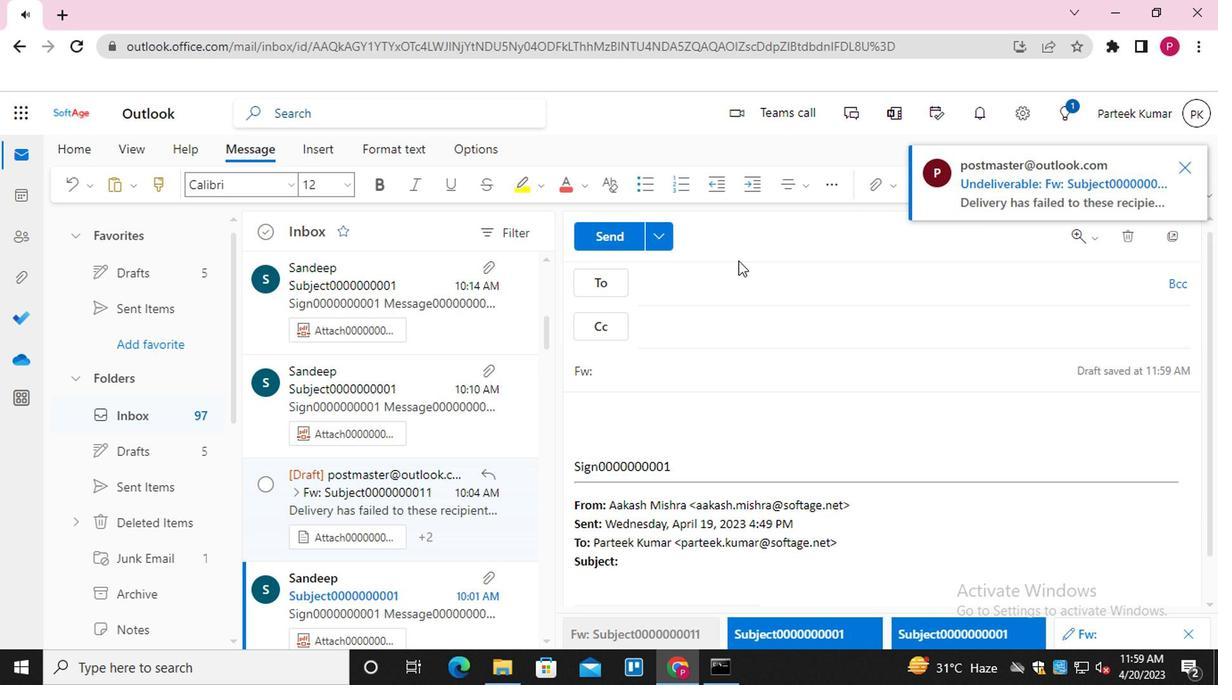 
Action: Mouse pressed left at (707, 282)
Screenshot: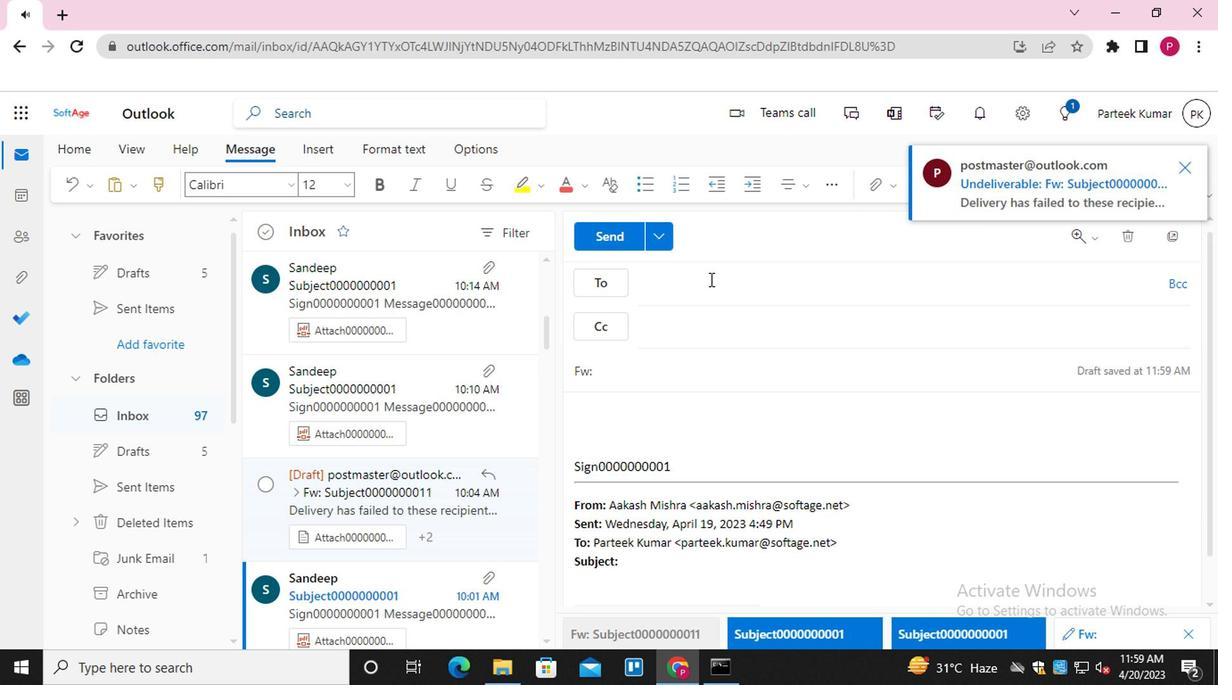 
Action: Mouse moved to (699, 397)
Screenshot: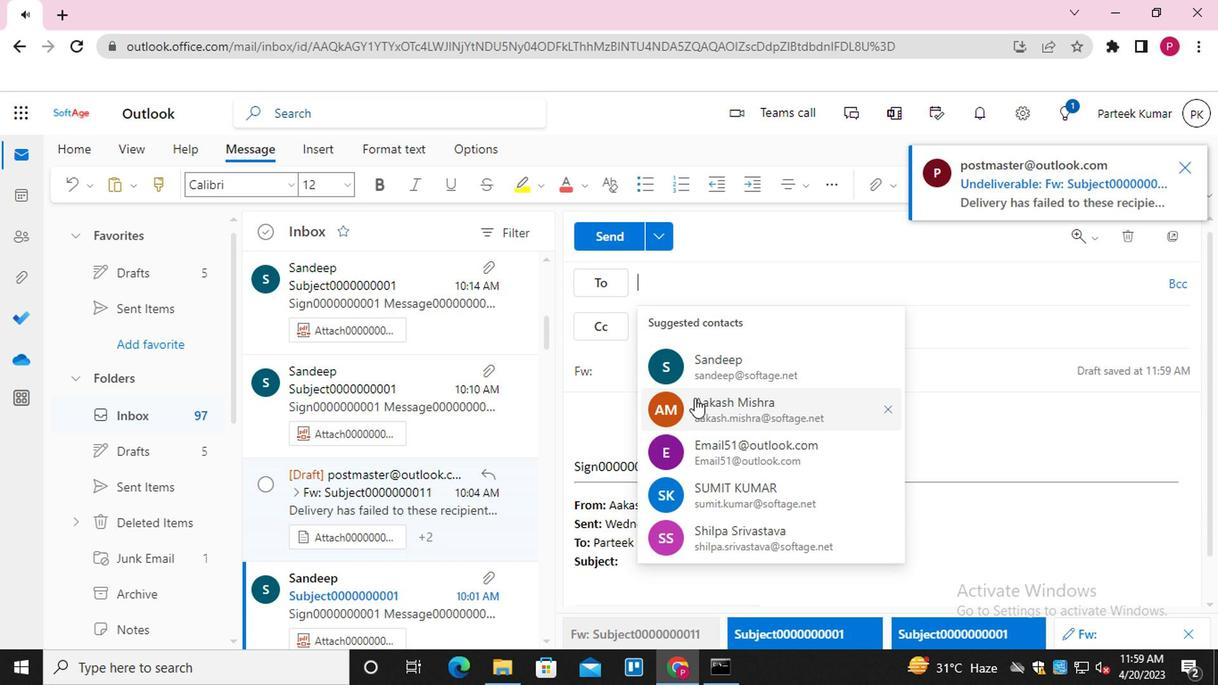 
Action: Mouse pressed left at (699, 397)
Screenshot: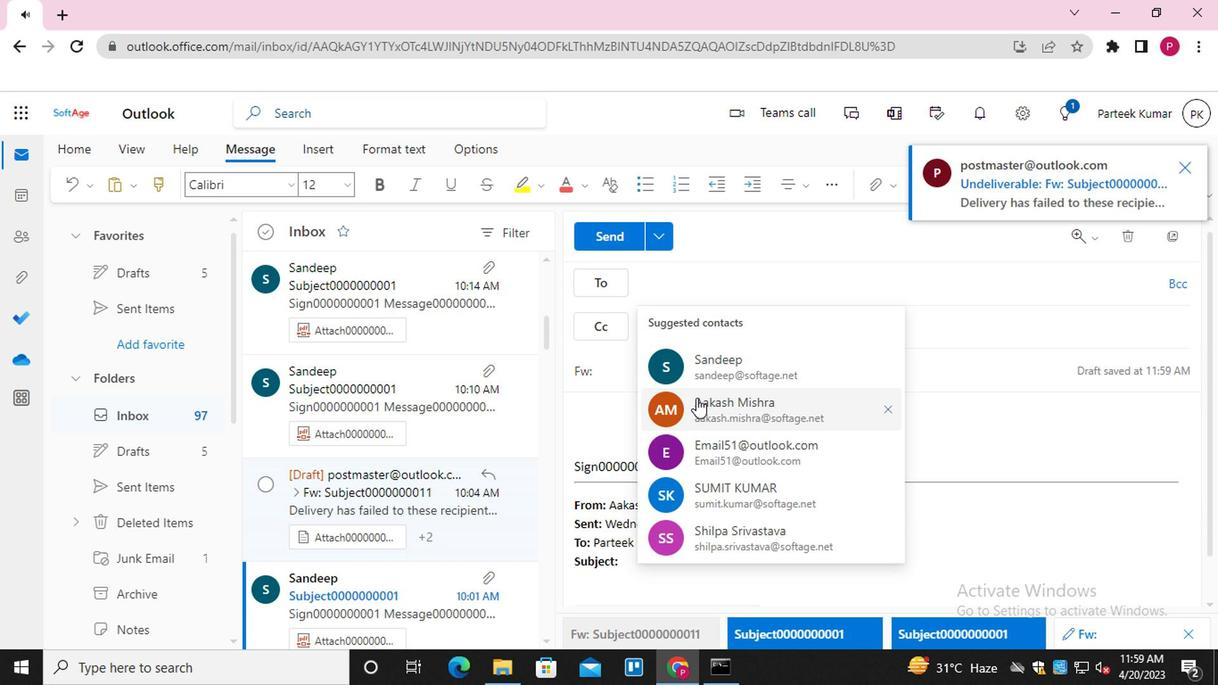 
Action: Mouse moved to (690, 329)
Screenshot: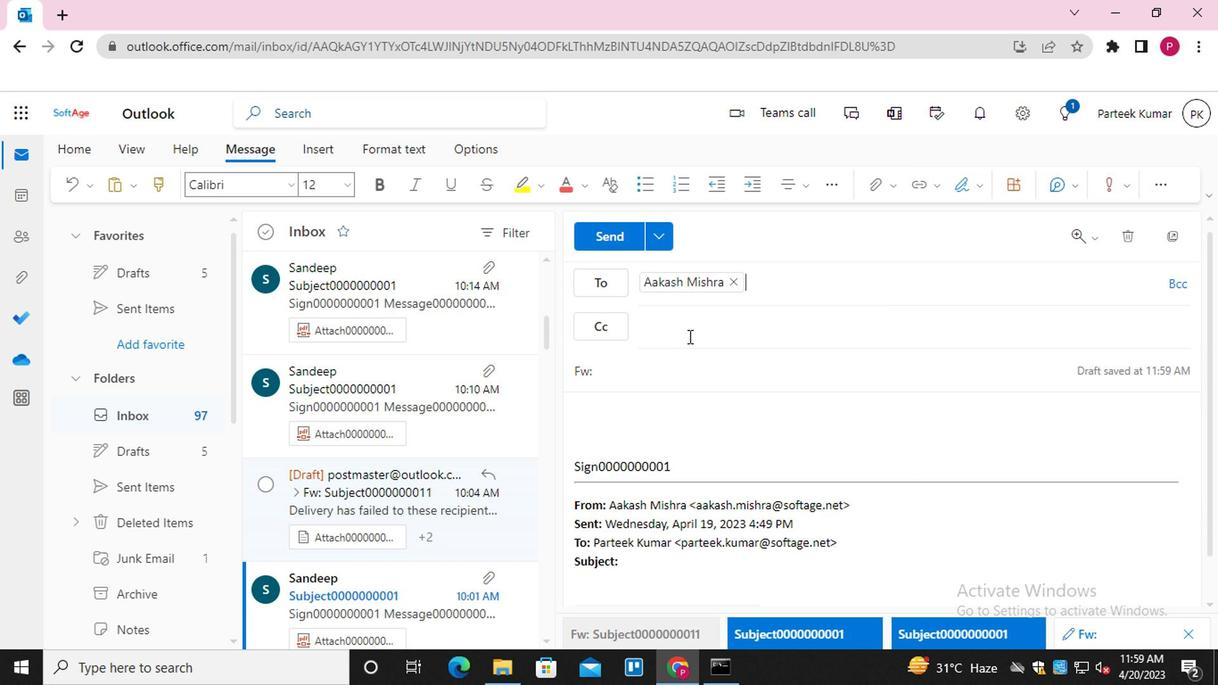 
Action: Mouse pressed left at (690, 329)
Screenshot: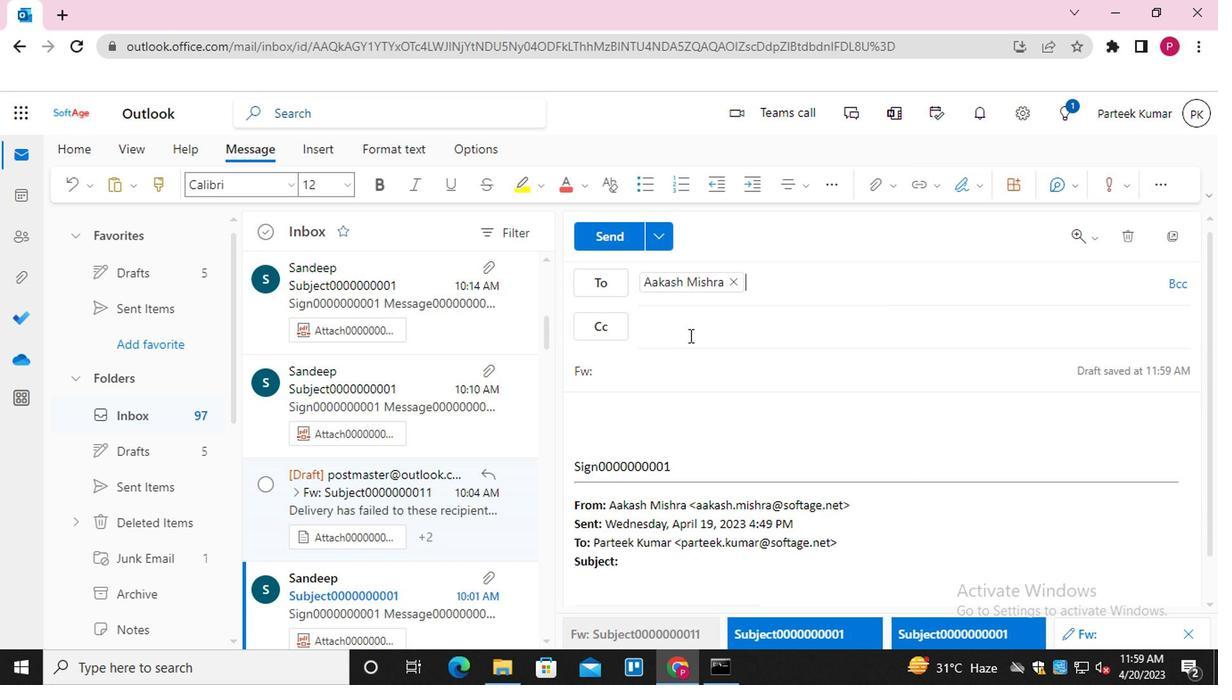 
Action: Mouse moved to (684, 340)
Screenshot: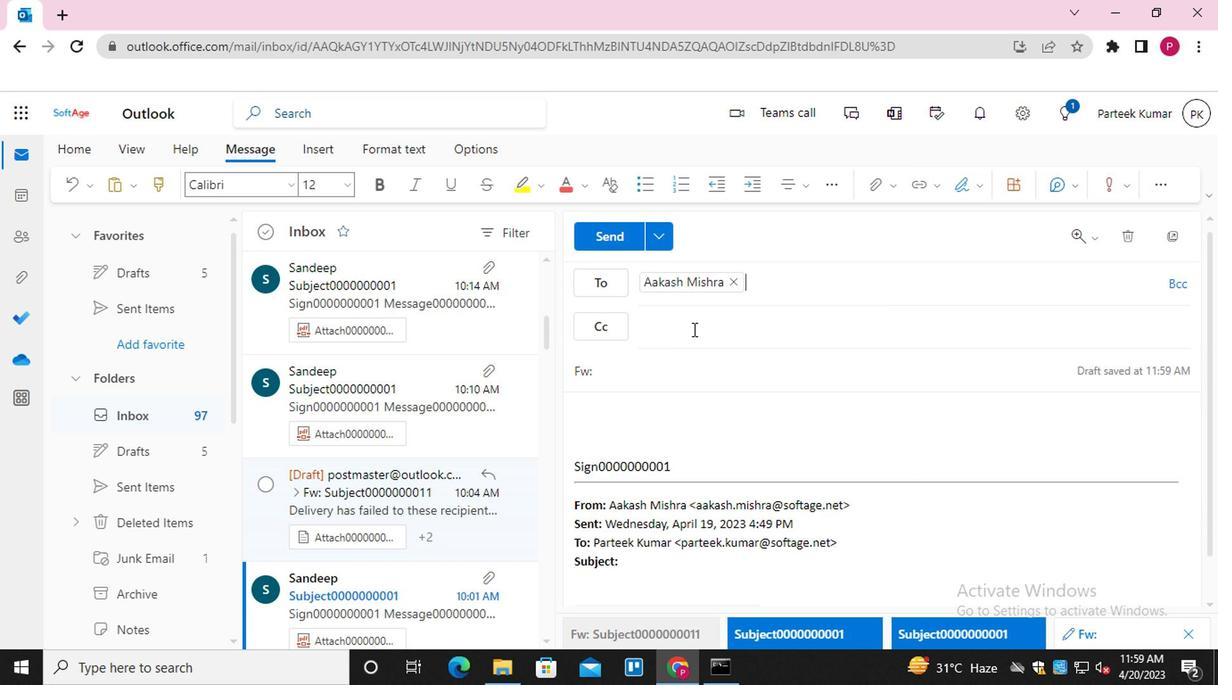 
Action: Key pressed <Key.shift>EN<Key.backspace>MAIL0000000002<Key.enter>
Screenshot: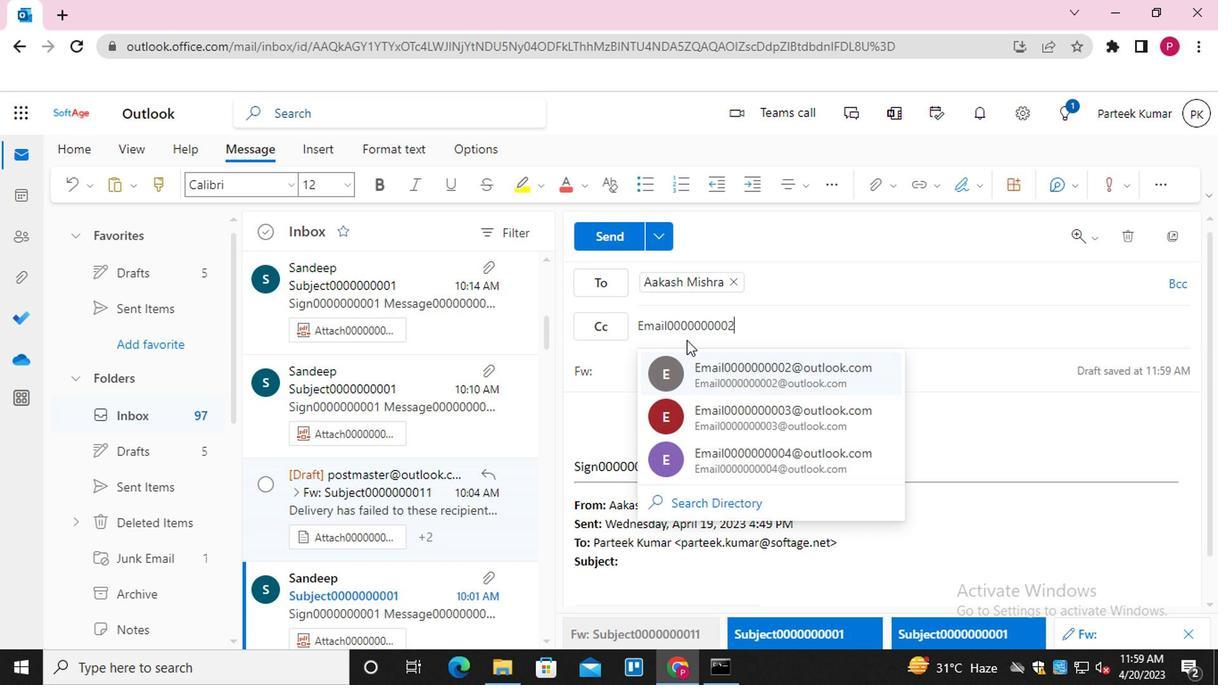 
Action: Mouse moved to (1169, 288)
Screenshot: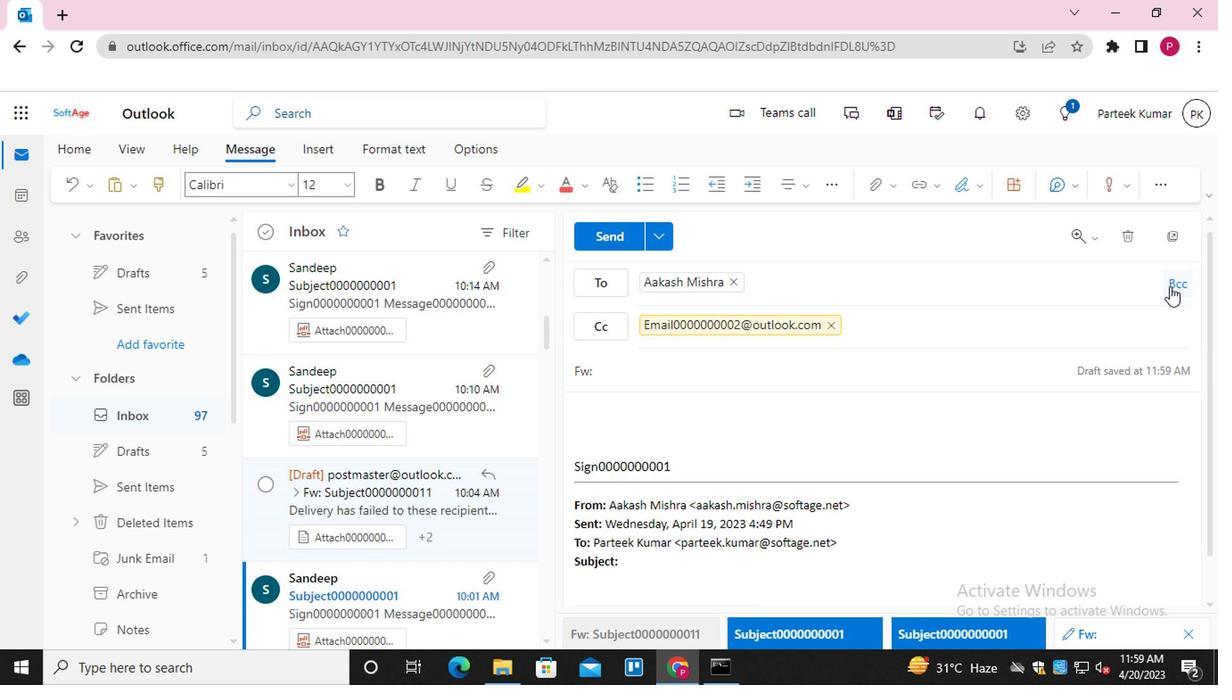 
Action: Mouse pressed left at (1169, 288)
Screenshot: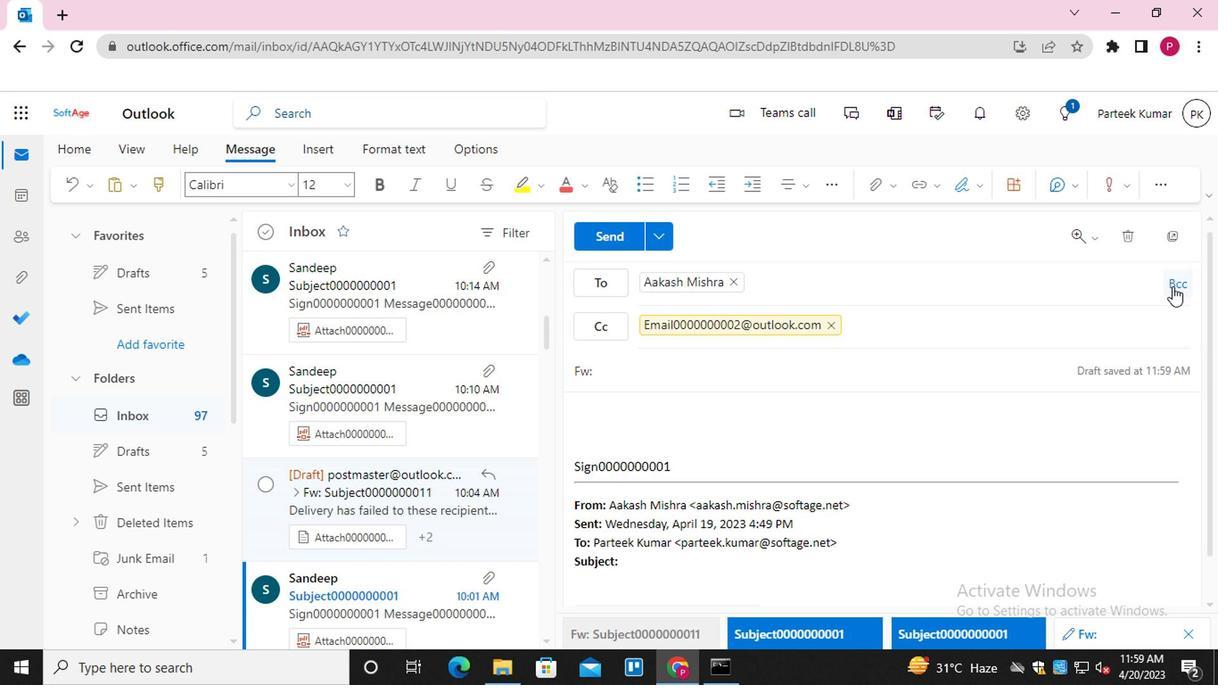 
Action: Mouse moved to (695, 373)
Screenshot: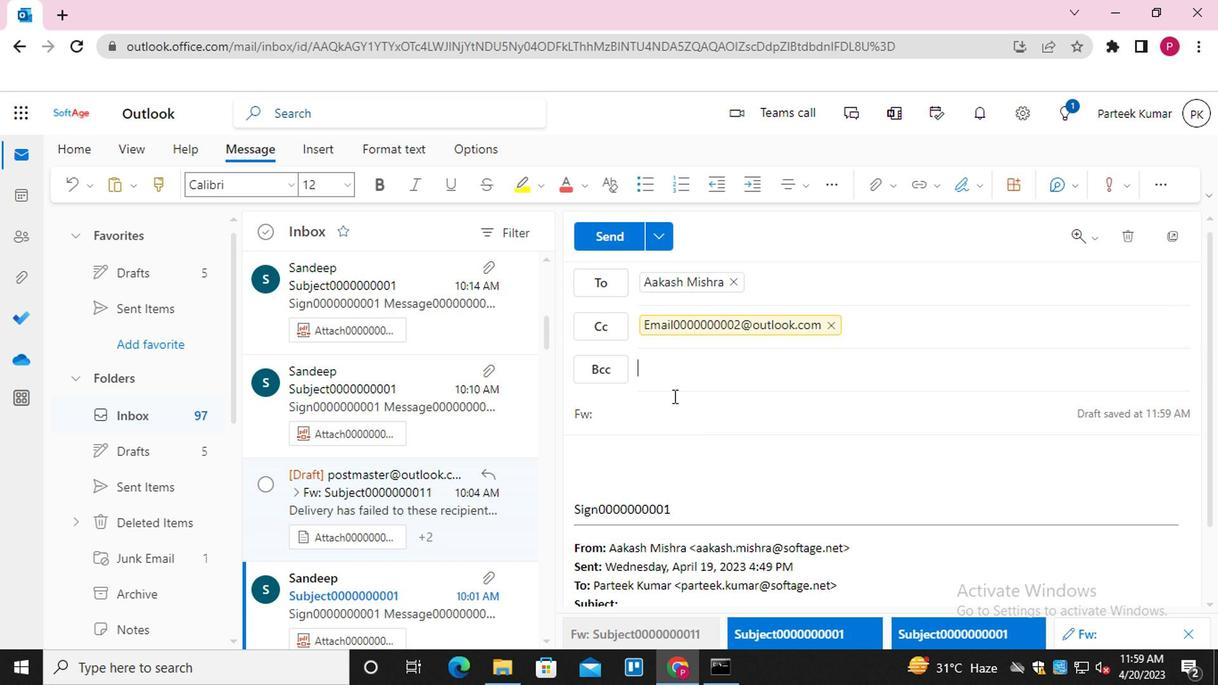 
Action: Mouse pressed left at (695, 373)
Screenshot: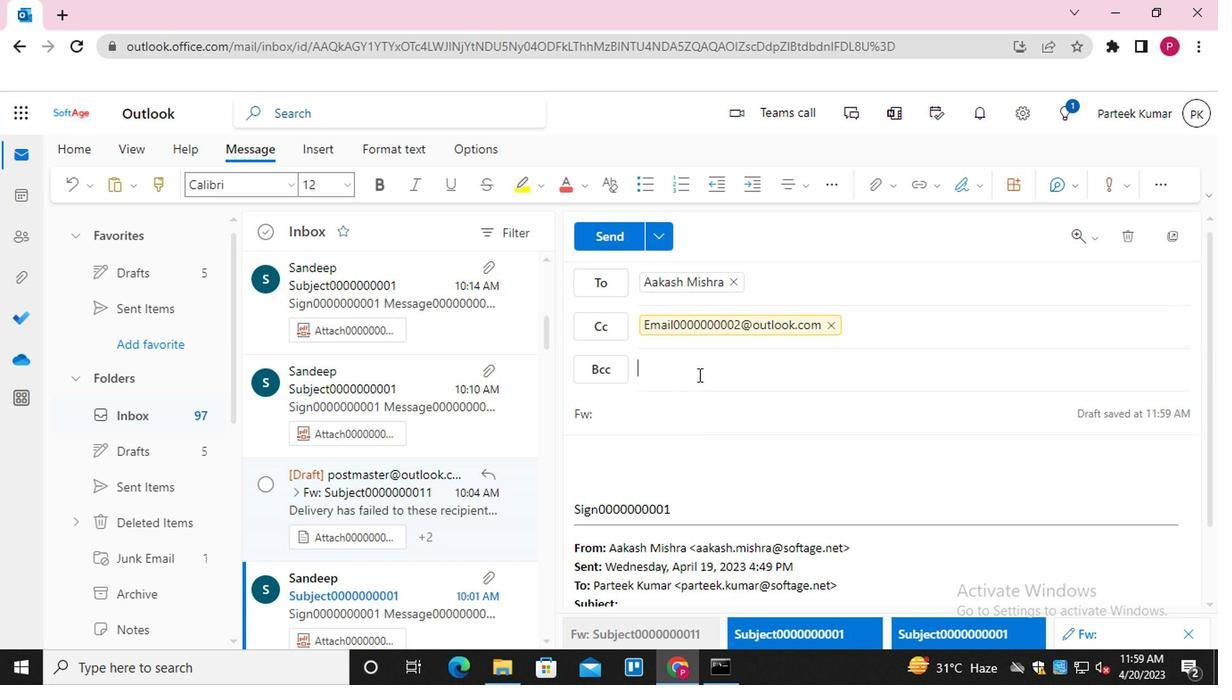 
Action: Mouse moved to (690, 385)
Screenshot: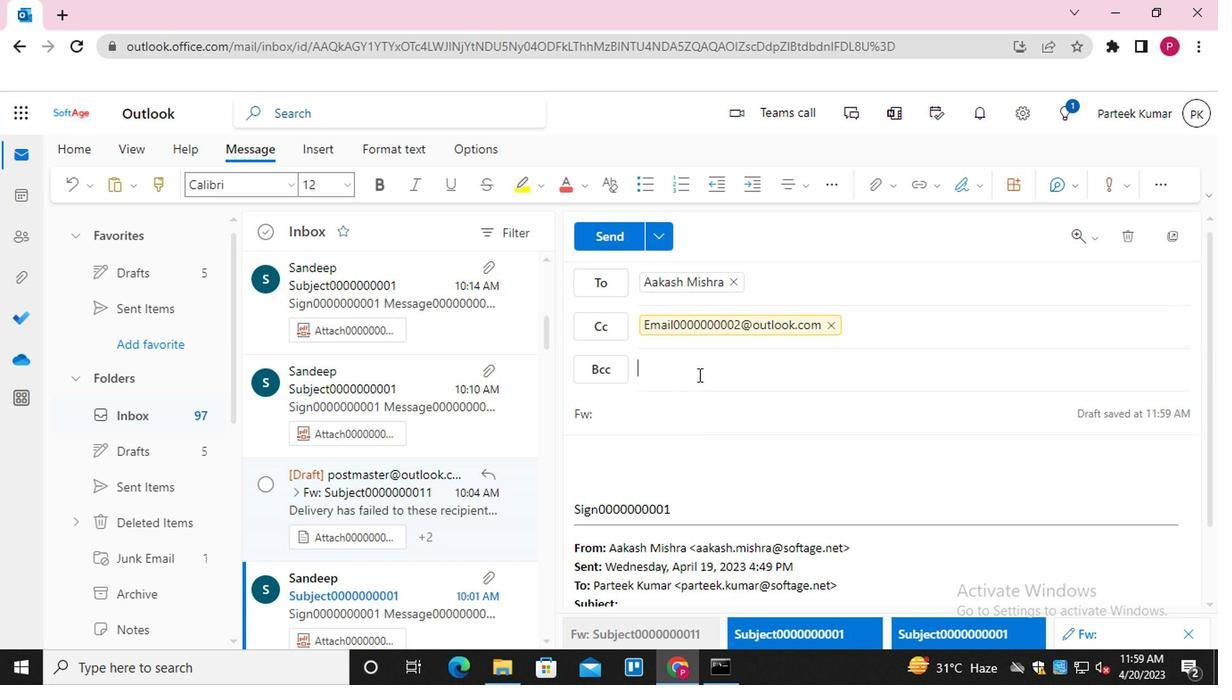 
Action: Key pressed <Key.shift>EMAIL0000000003<Key.enter>
Screenshot: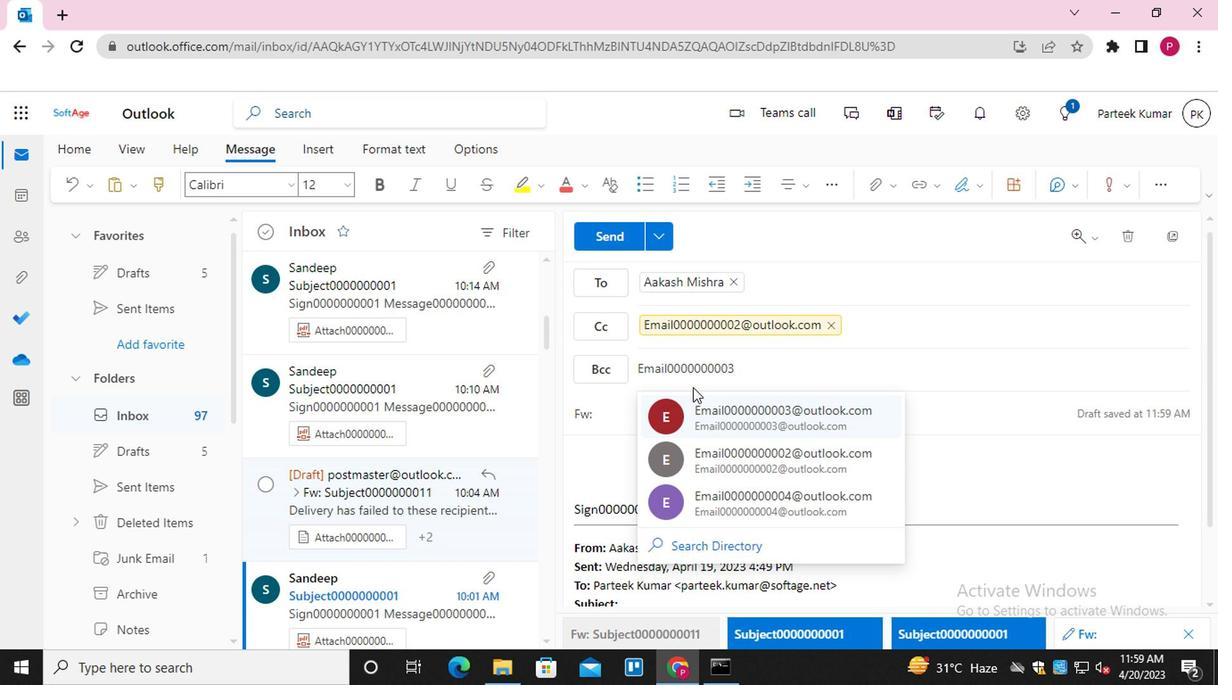 
Action: Mouse moved to (659, 416)
Screenshot: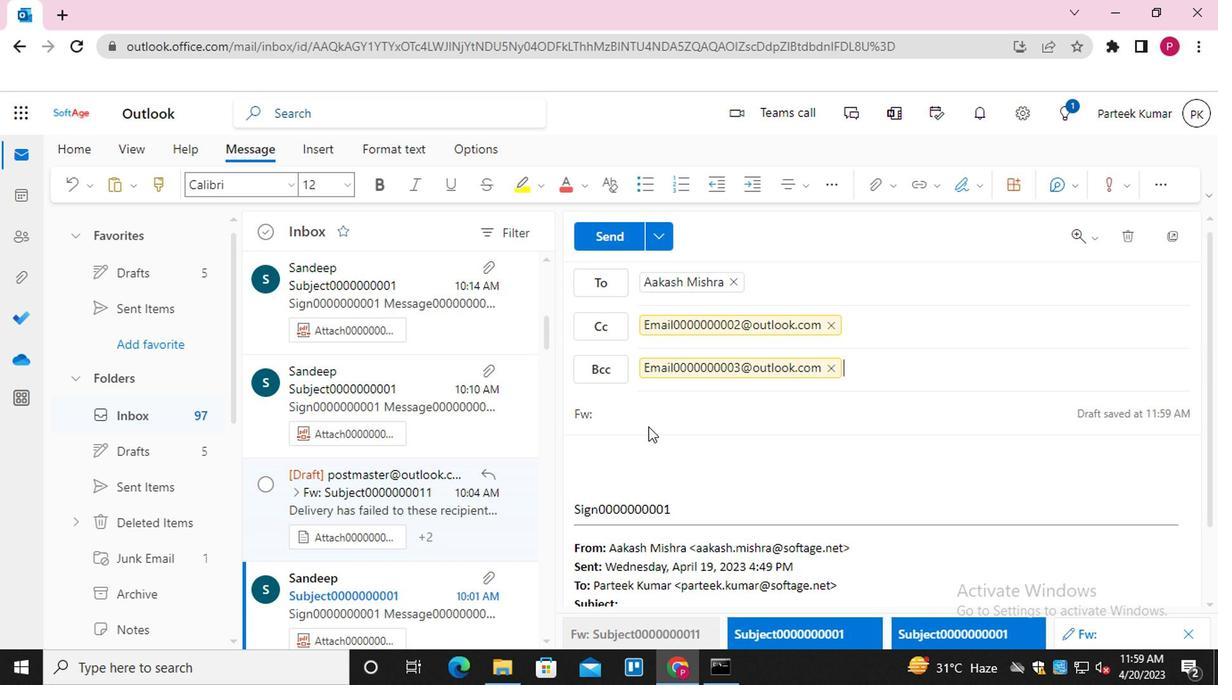 
Action: Mouse pressed left at (659, 416)
Screenshot: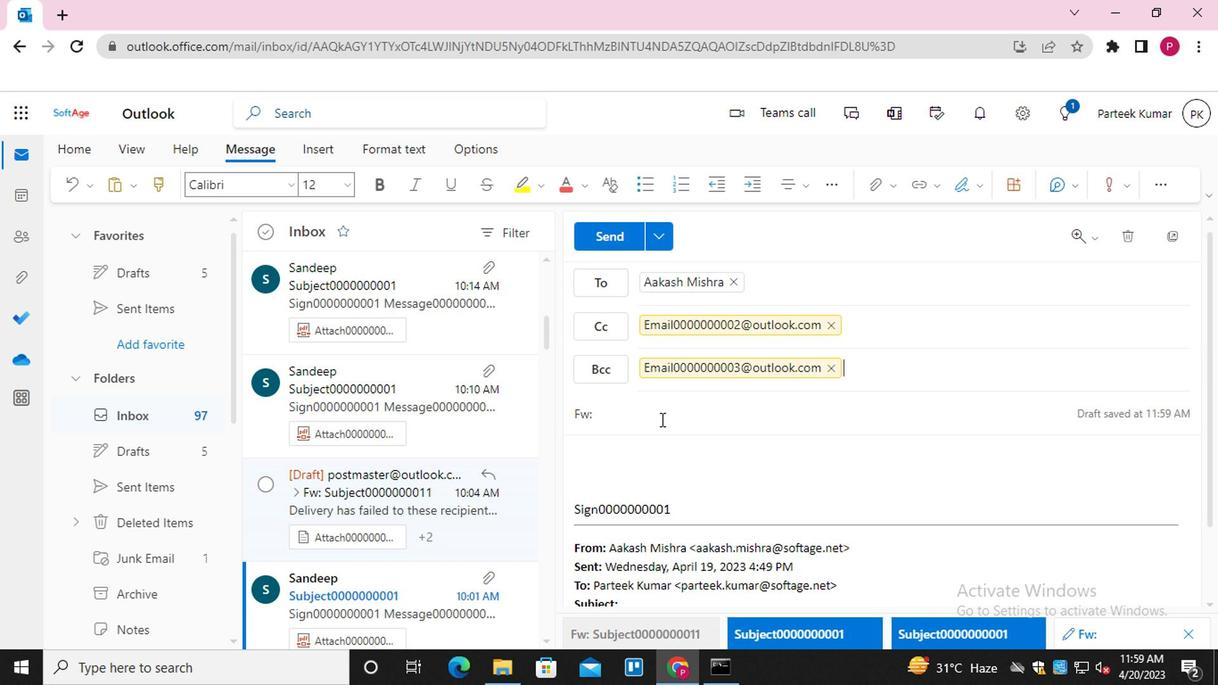 
Action: Key pressed <Key.shift>SUBJECT0000000011
Screenshot: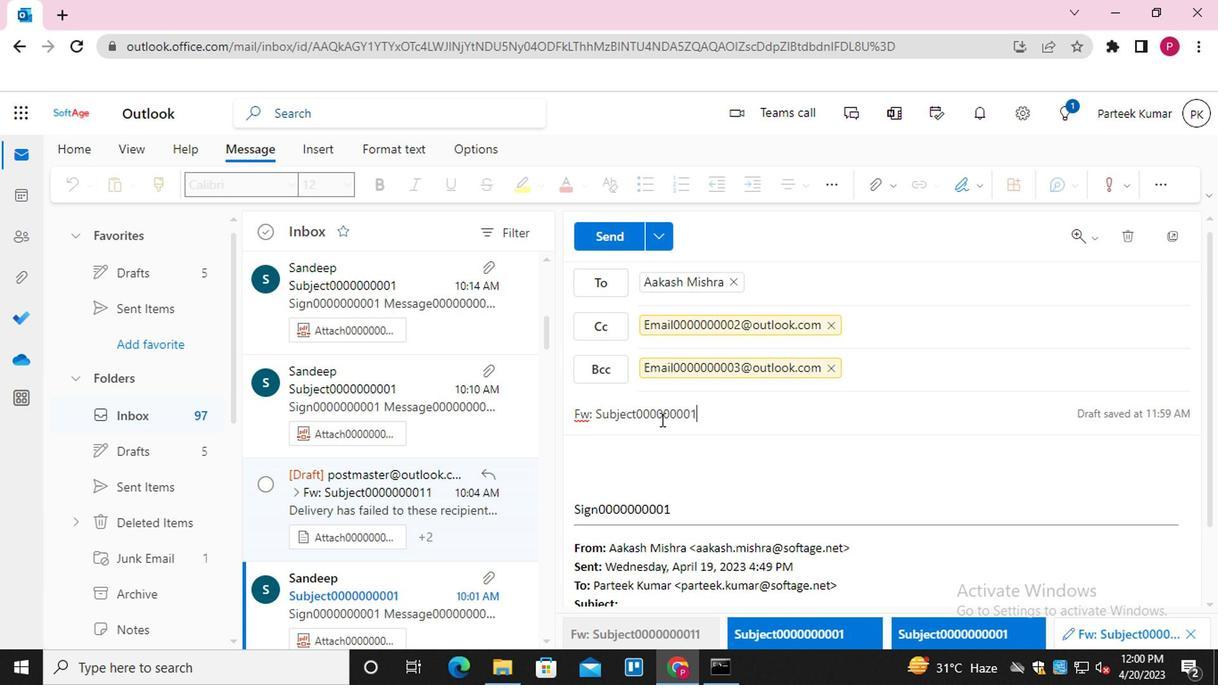 
Action: Mouse moved to (624, 484)
Screenshot: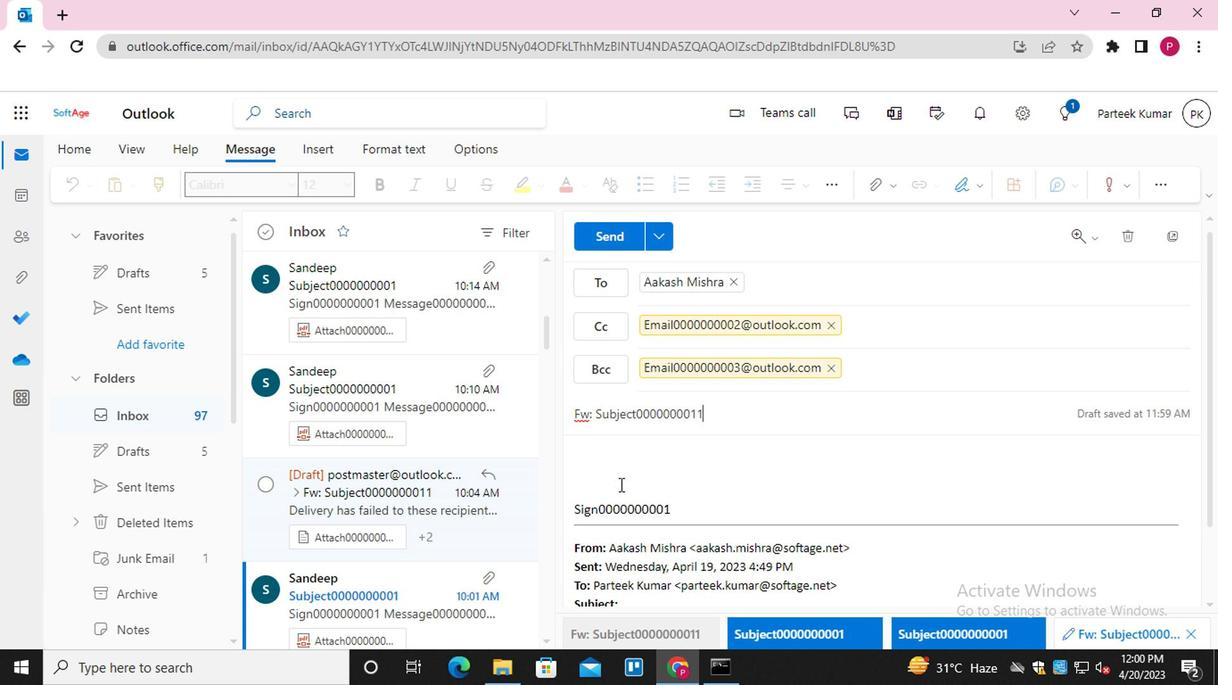 
Action: Mouse pressed left at (624, 484)
Screenshot: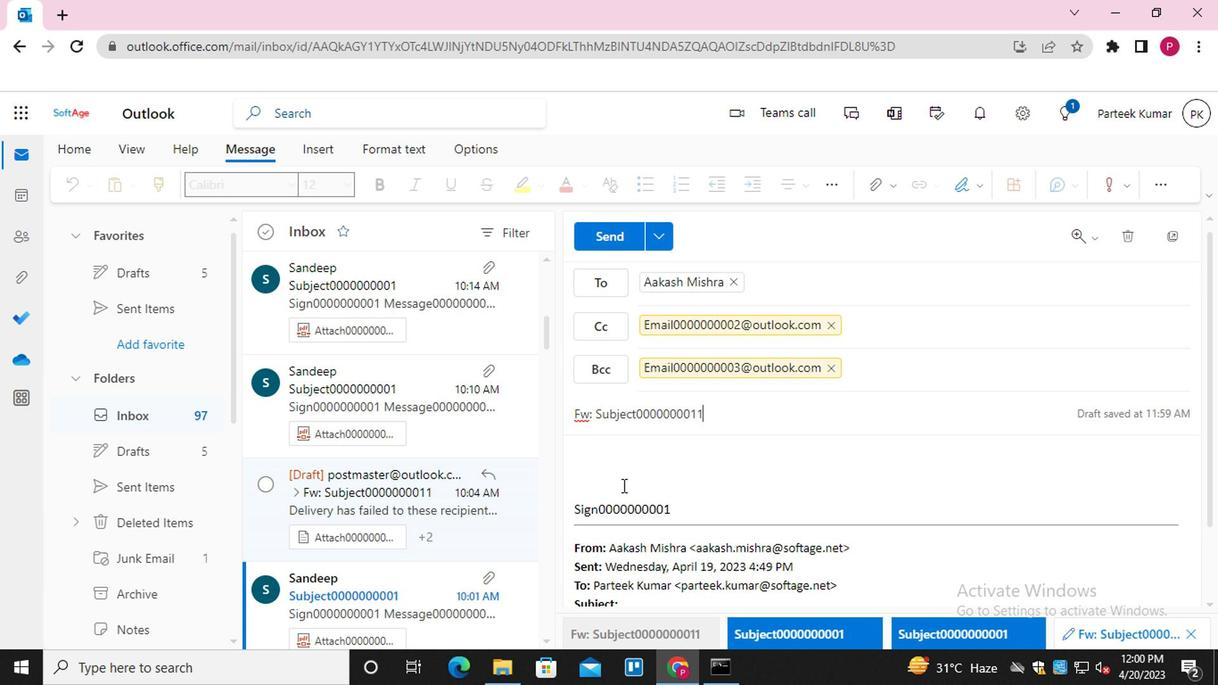 
Action: Mouse moved to (630, 483)
Screenshot: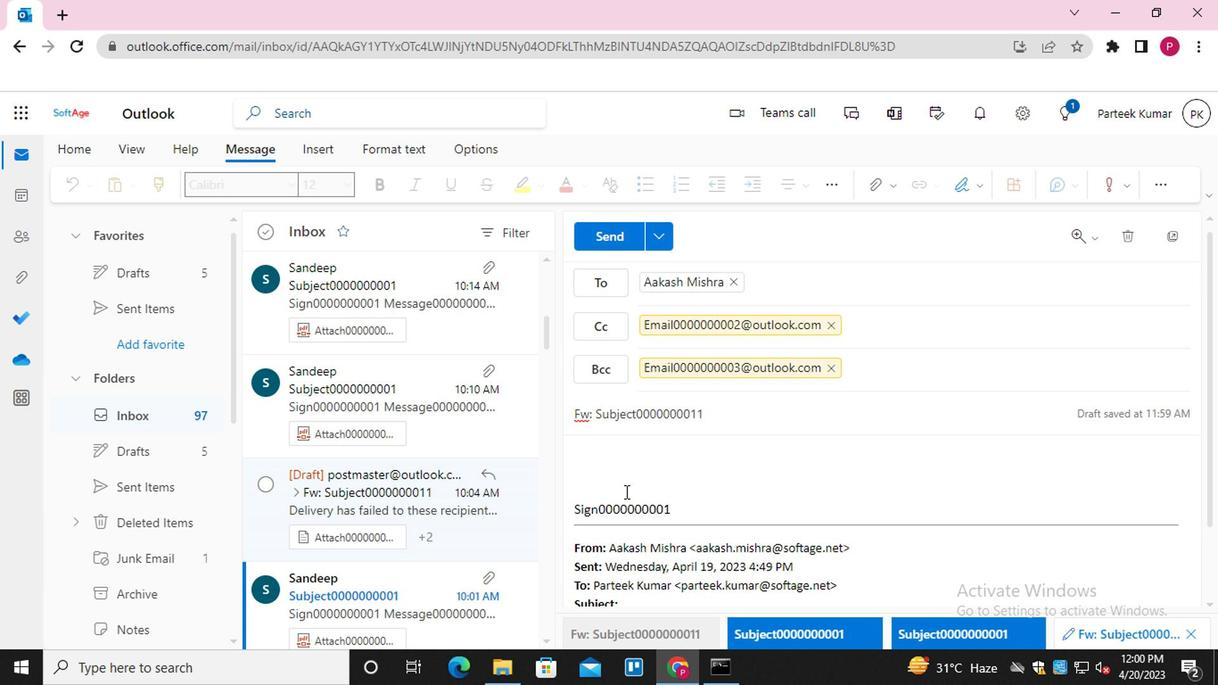 
Action: Key pressed <Key.shift_r>MESSAGE0000000013
Screenshot: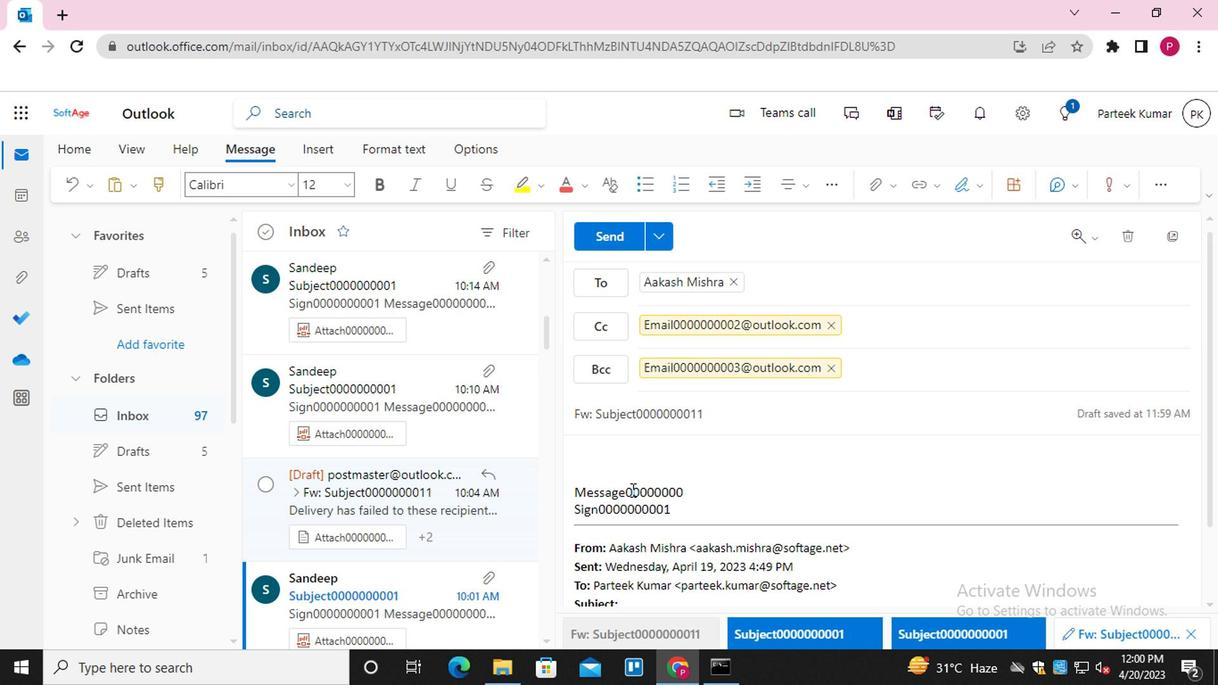 
Action: Mouse moved to (609, 248)
Screenshot: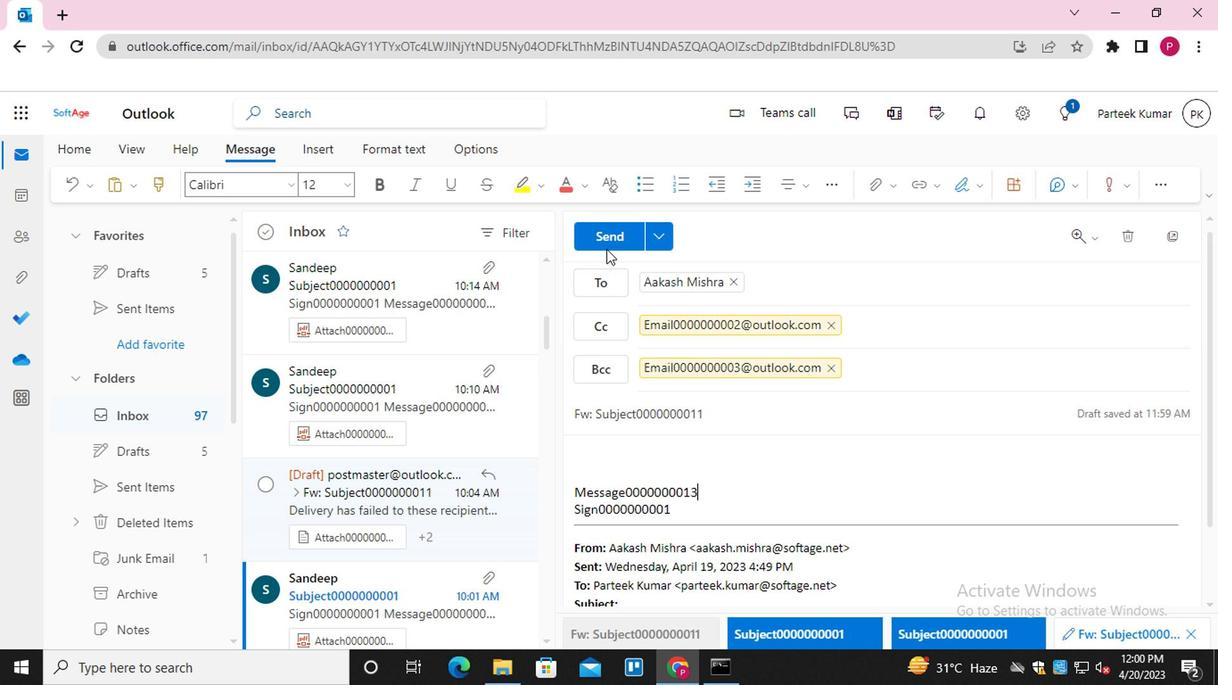 
Action: Mouse pressed left at (609, 248)
Screenshot: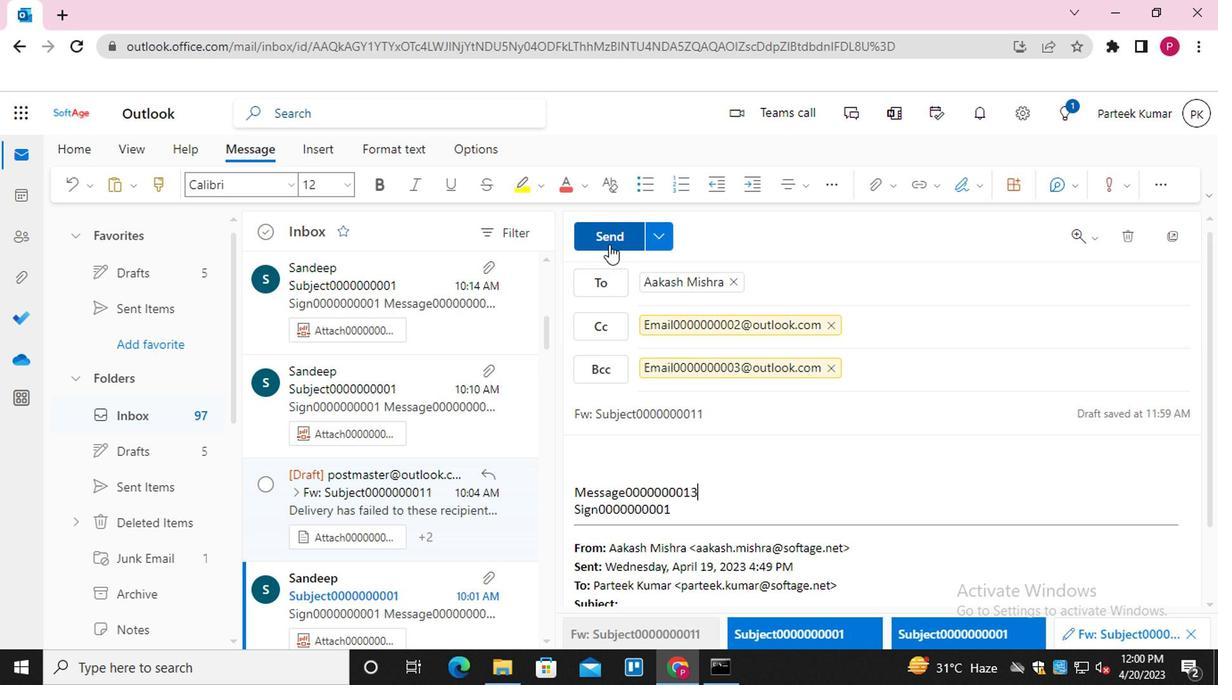 
Action: Mouse moved to (1133, 393)
Screenshot: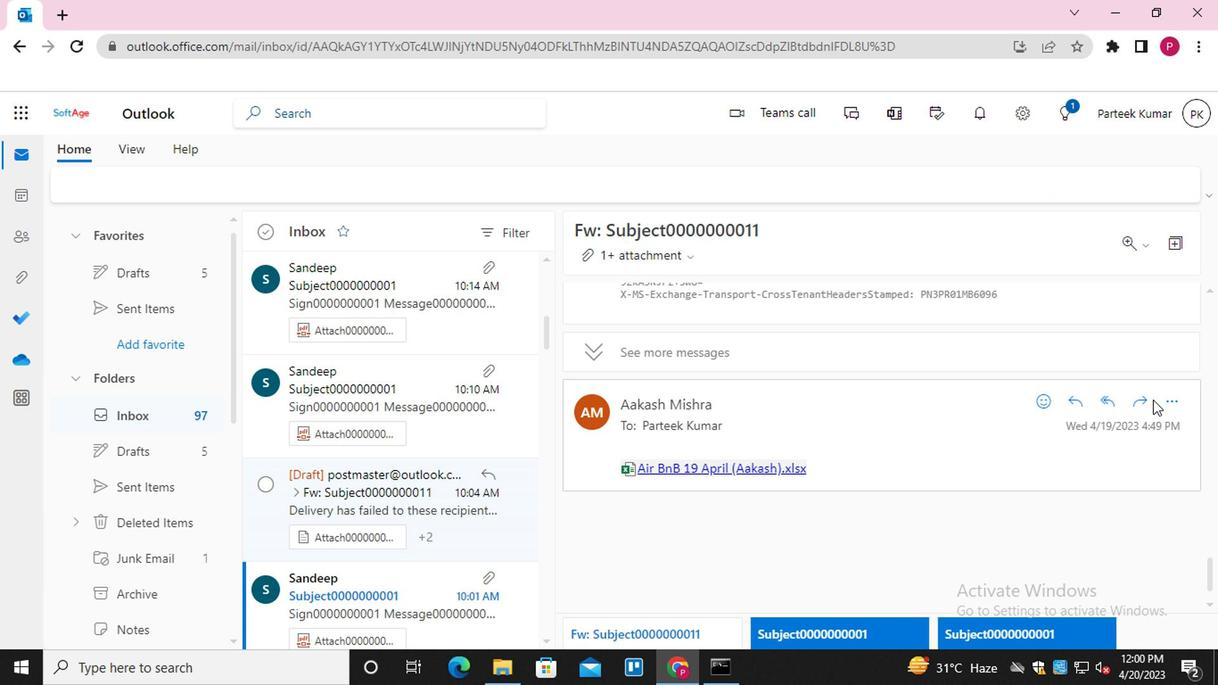 
Action: Mouse pressed left at (1133, 393)
Screenshot: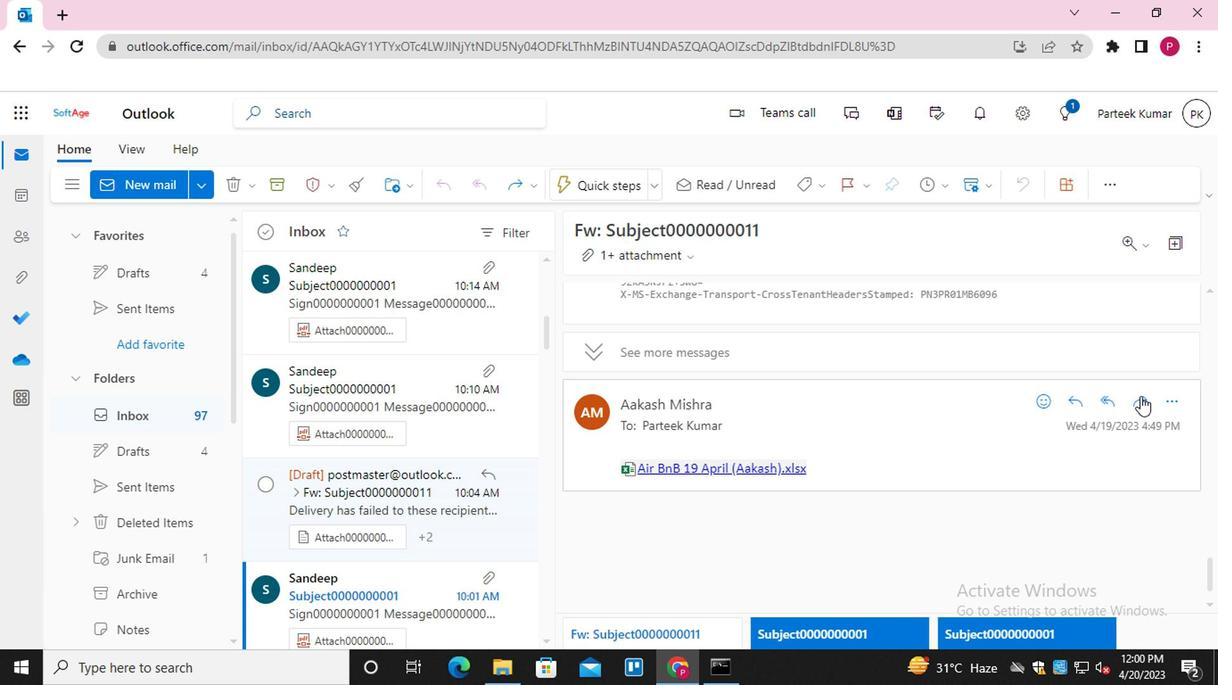 
Action: Mouse moved to (584, 428)
Screenshot: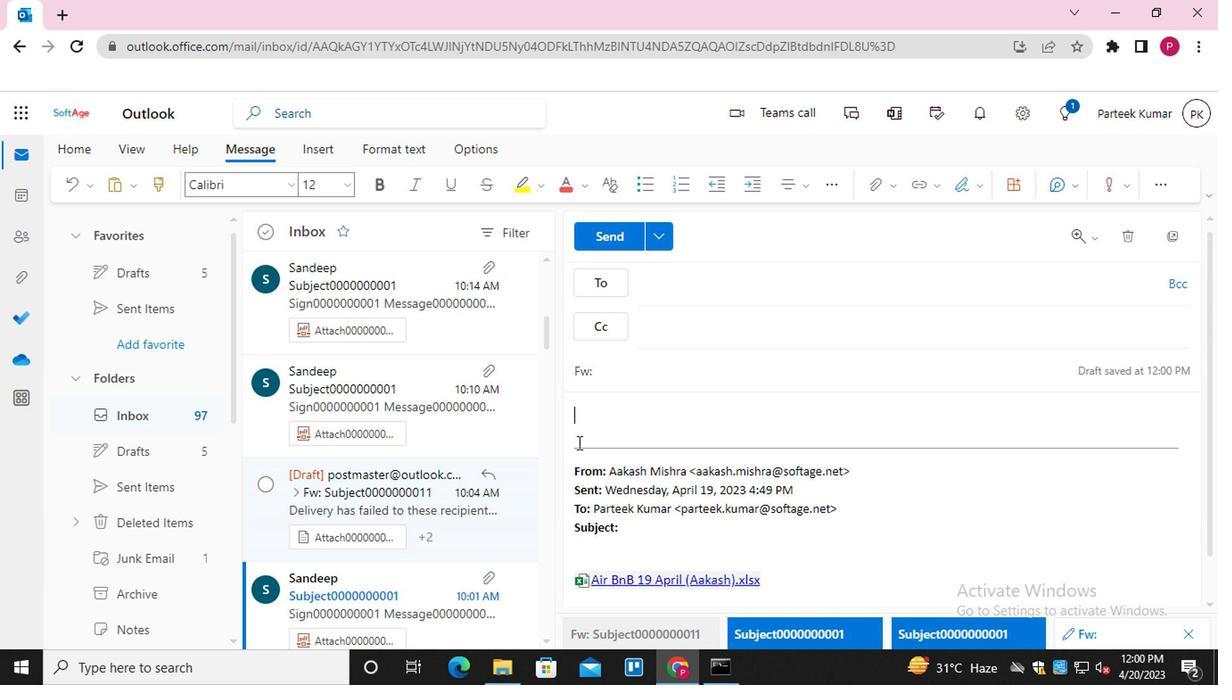 
Action: Mouse pressed left at (584, 428)
Screenshot: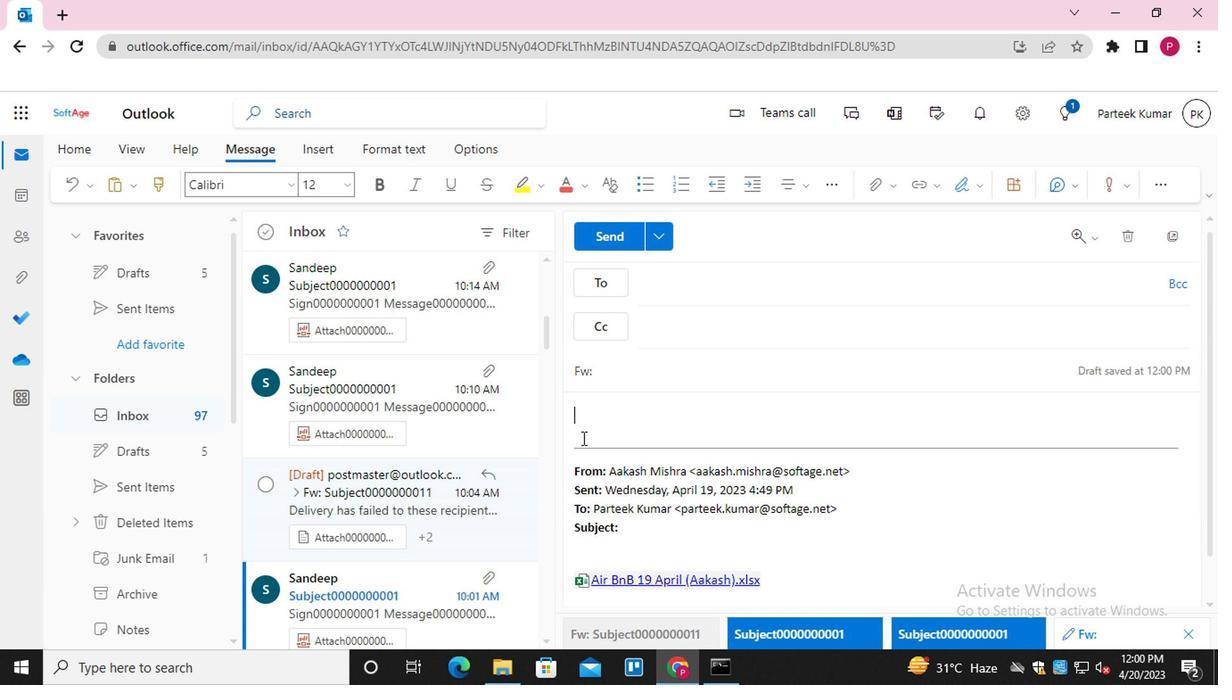 
Action: Mouse moved to (1180, 168)
Screenshot: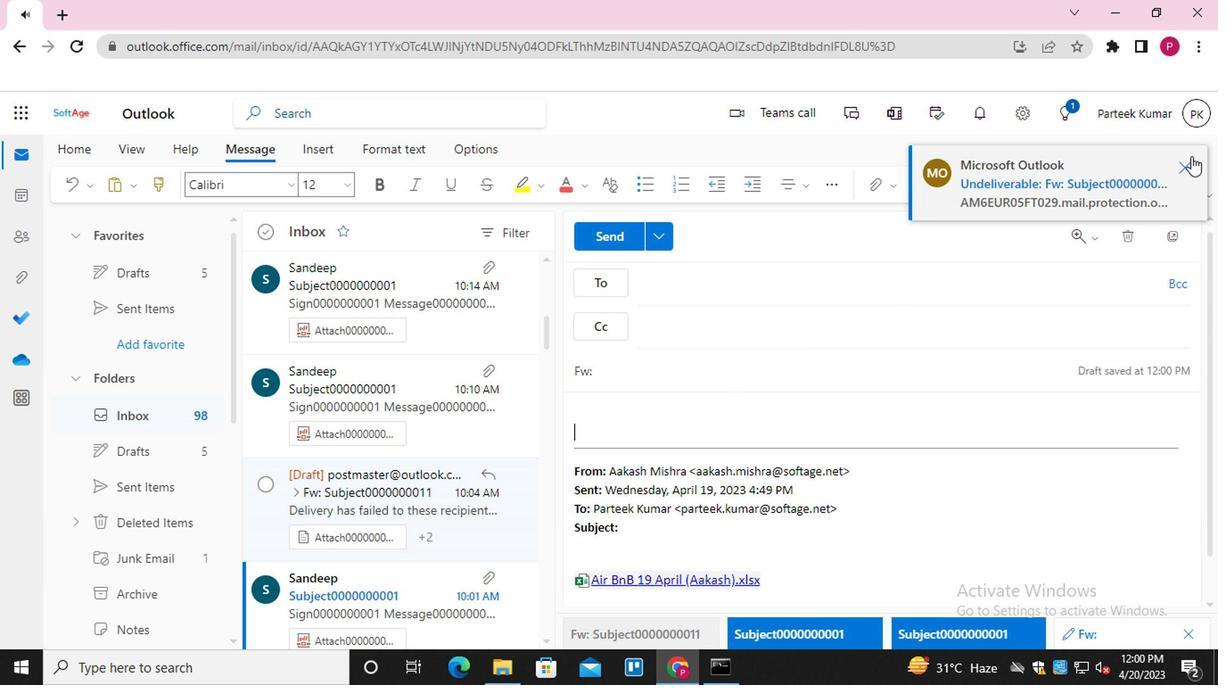 
Action: Mouse pressed left at (1180, 168)
Screenshot: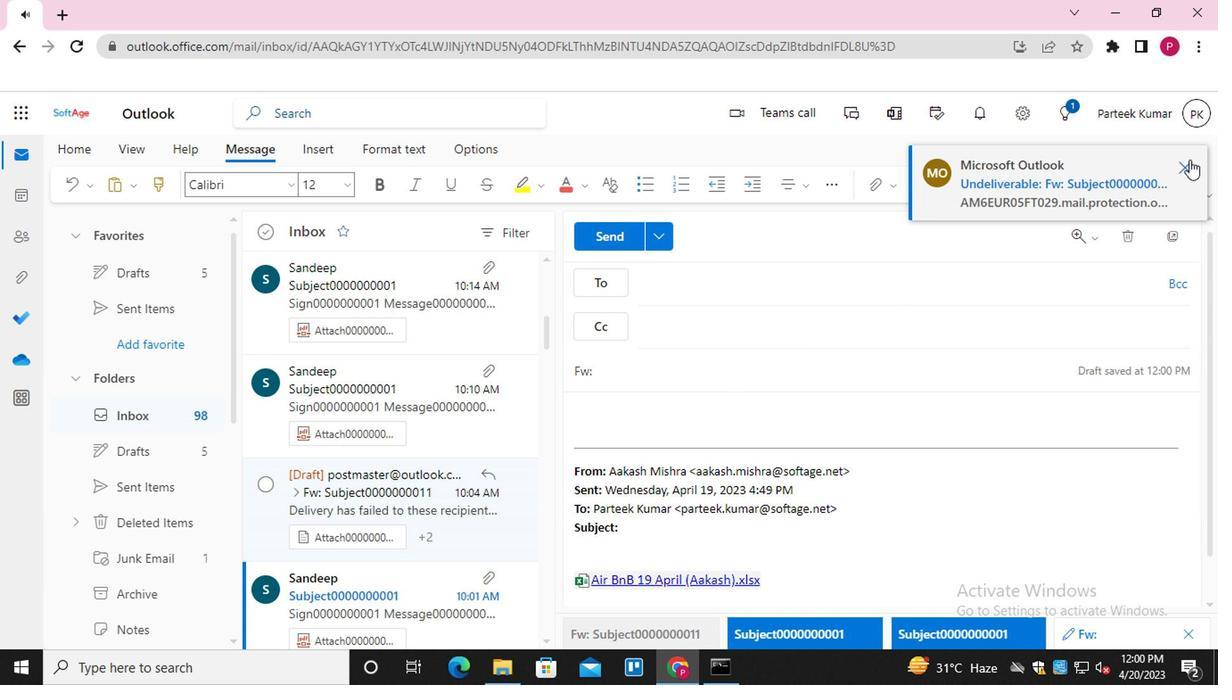 
Action: Mouse moved to (953, 192)
Screenshot: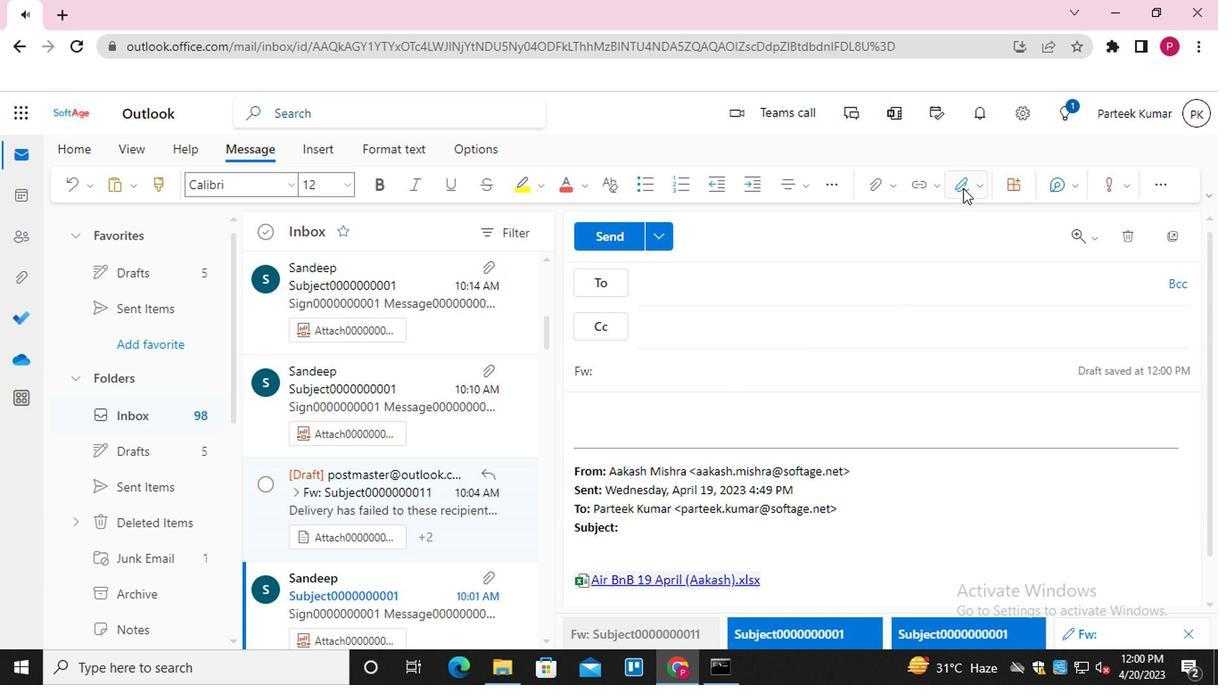 
Action: Mouse pressed left at (953, 192)
Screenshot: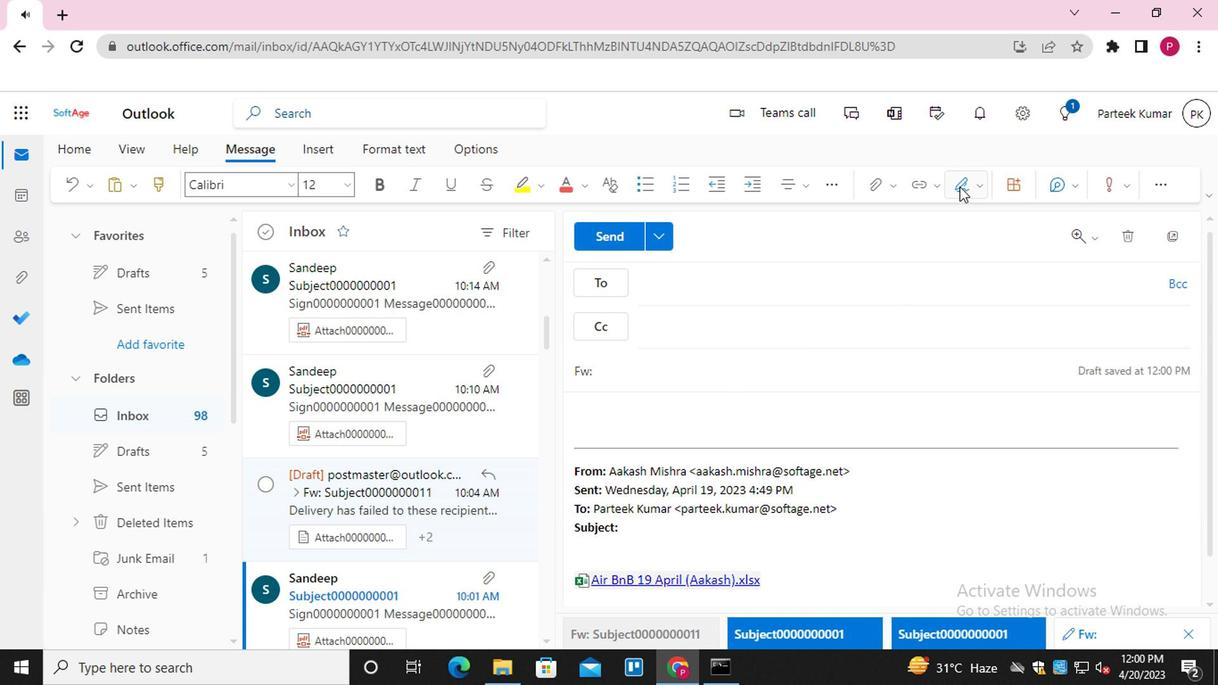 
Action: Mouse moved to (944, 230)
Screenshot: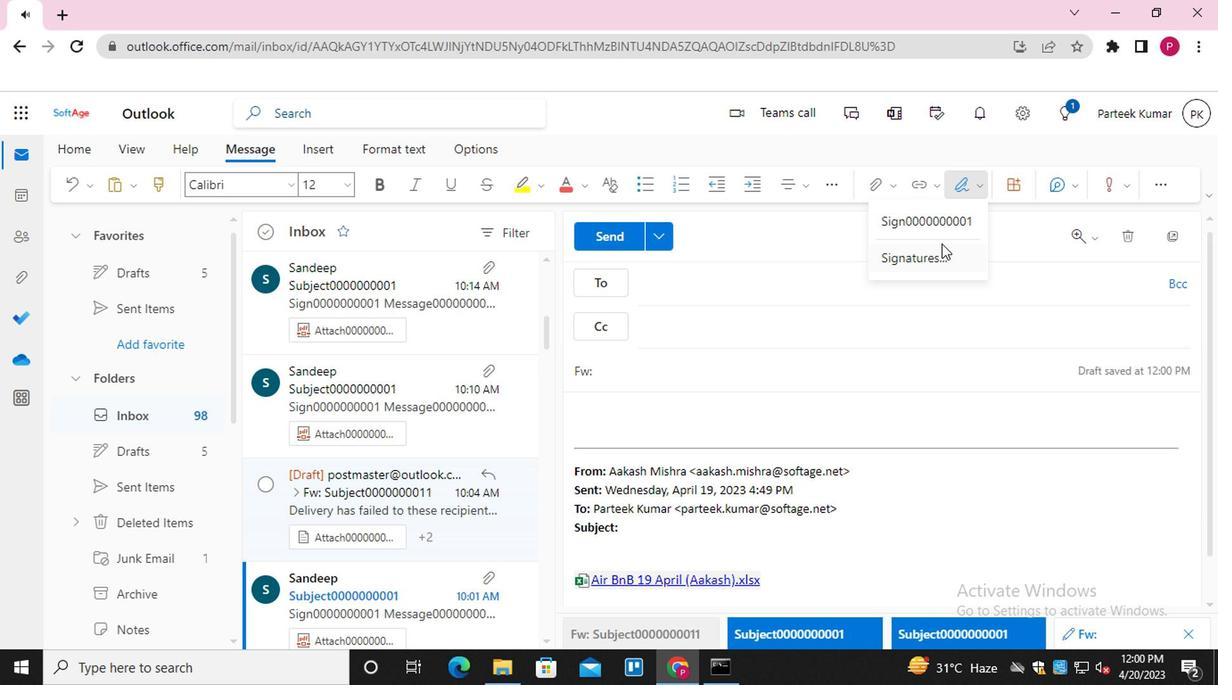 
Action: Mouse pressed left at (944, 230)
Screenshot: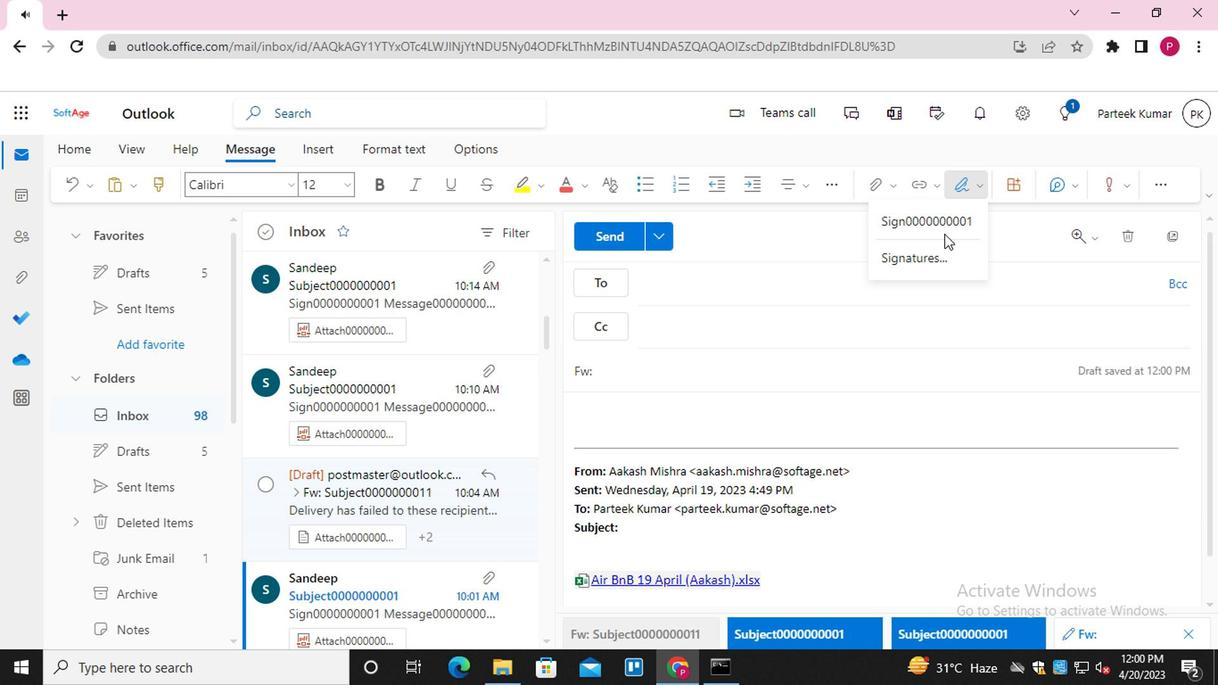 
Action: Mouse moved to (650, 282)
Screenshot: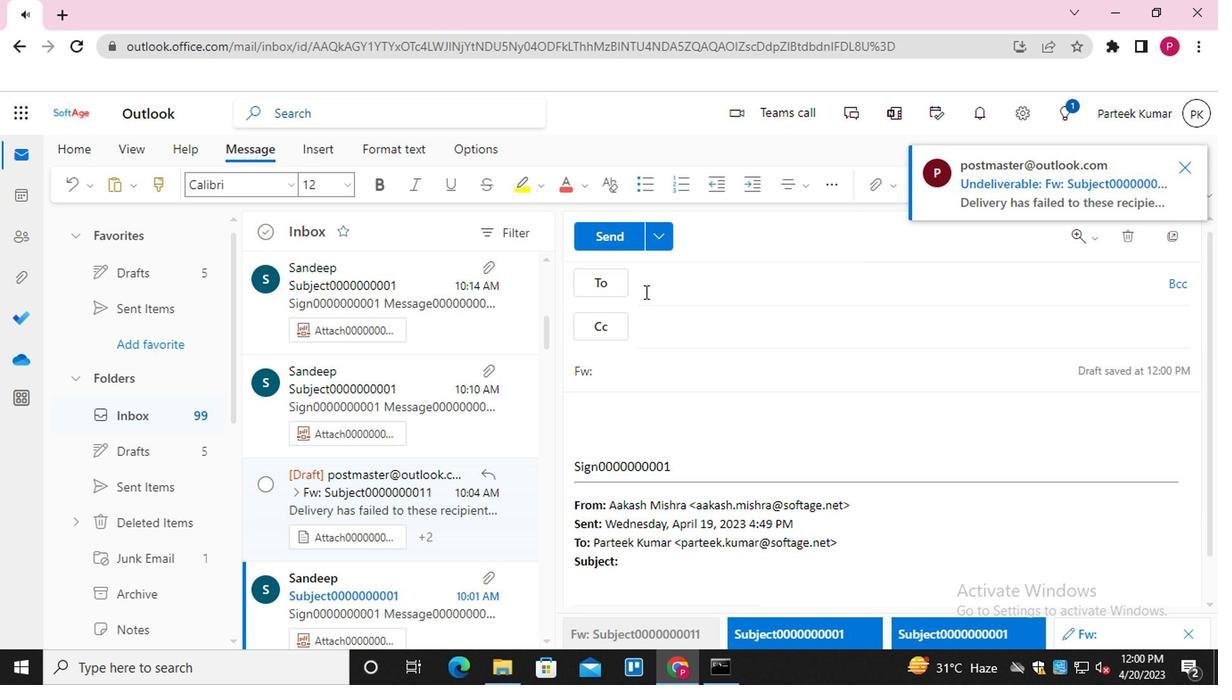 
Action: Mouse pressed left at (650, 282)
Screenshot: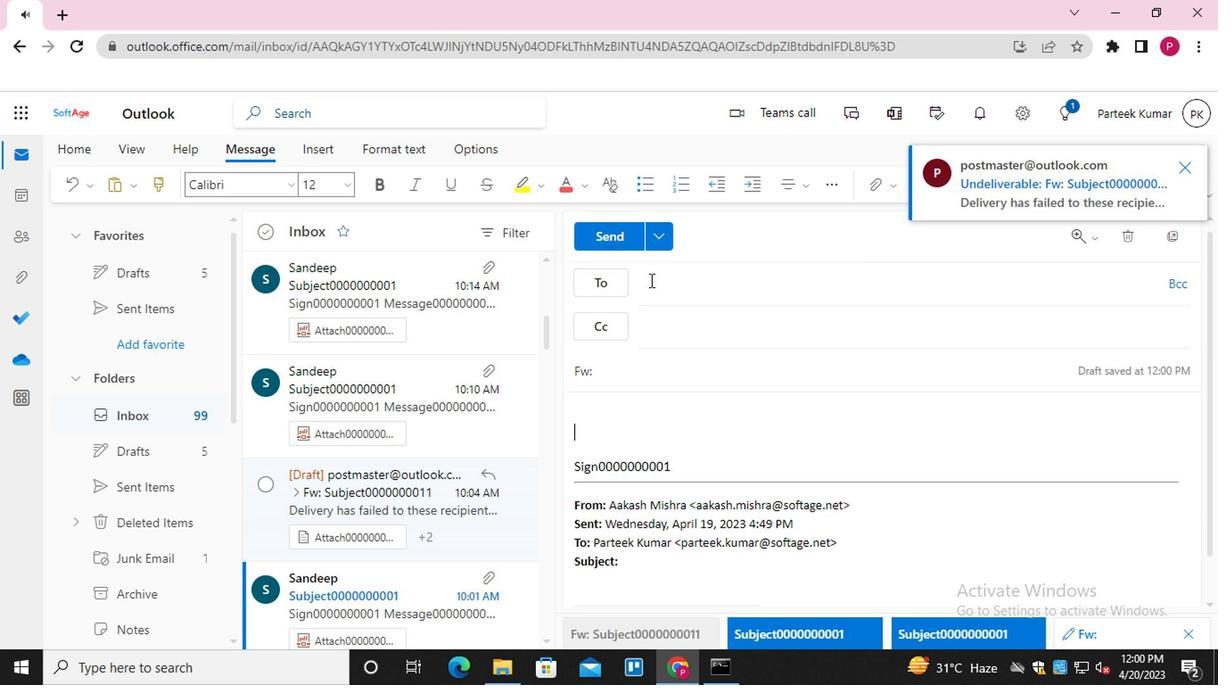 
Action: Mouse moved to (709, 414)
Screenshot: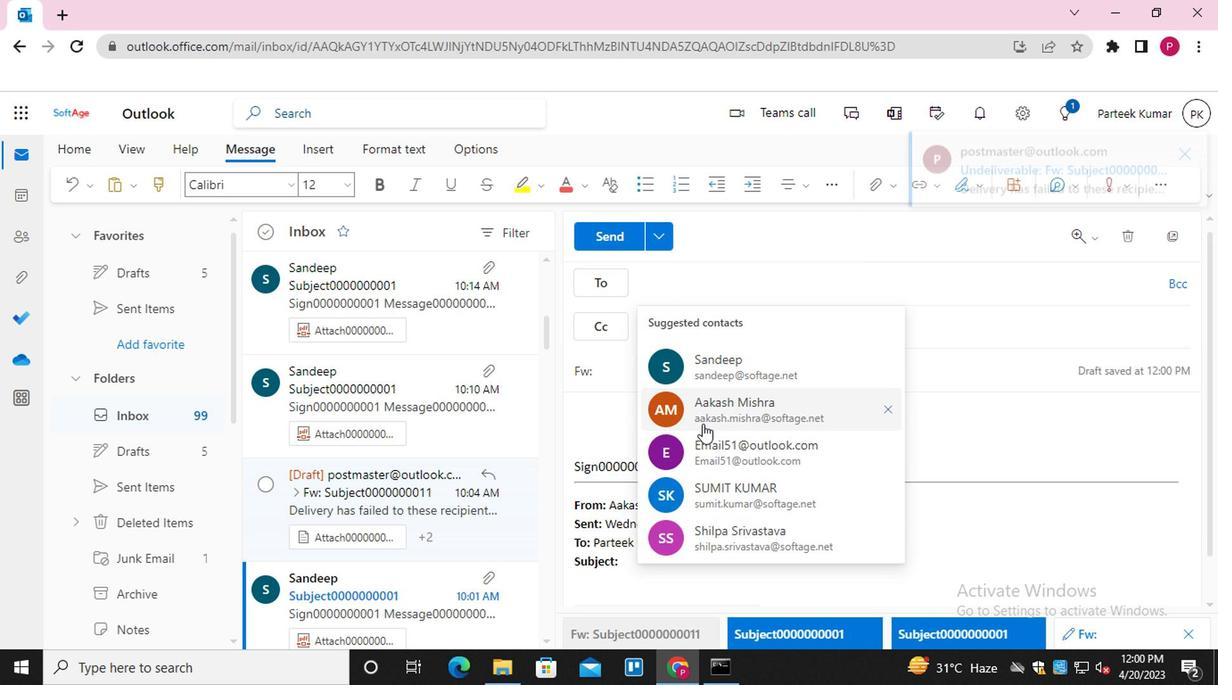 
Action: Mouse pressed left at (709, 414)
Screenshot: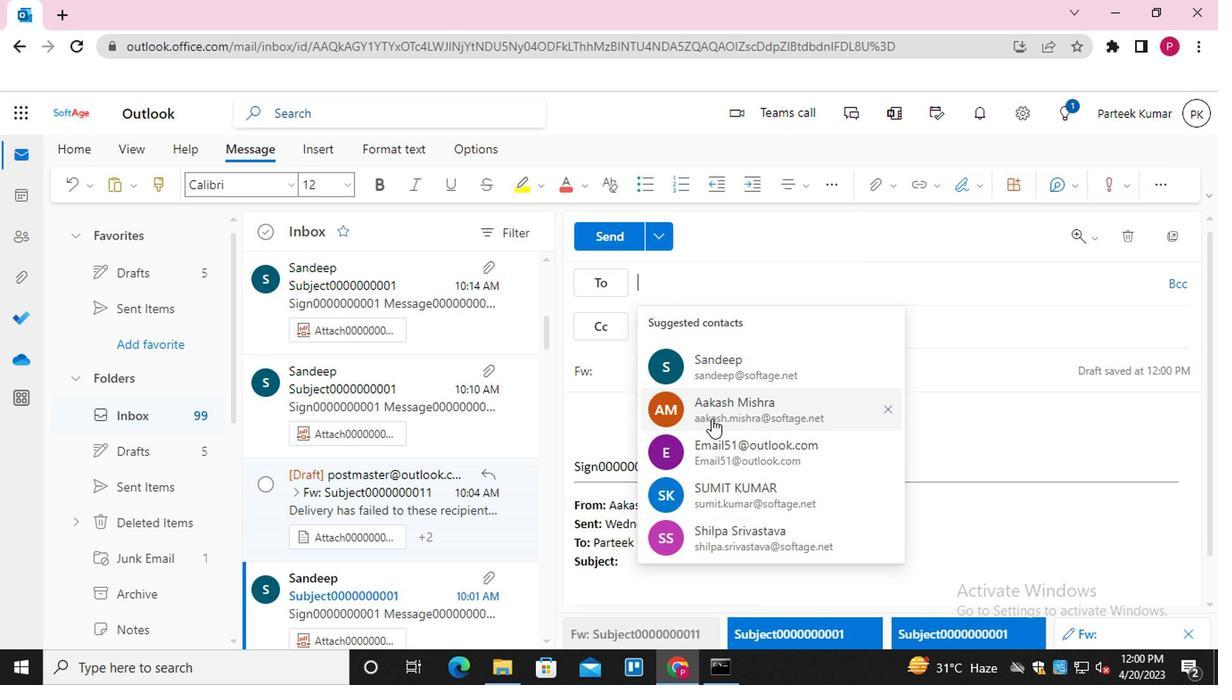 
Action: Mouse moved to (796, 284)
Screenshot: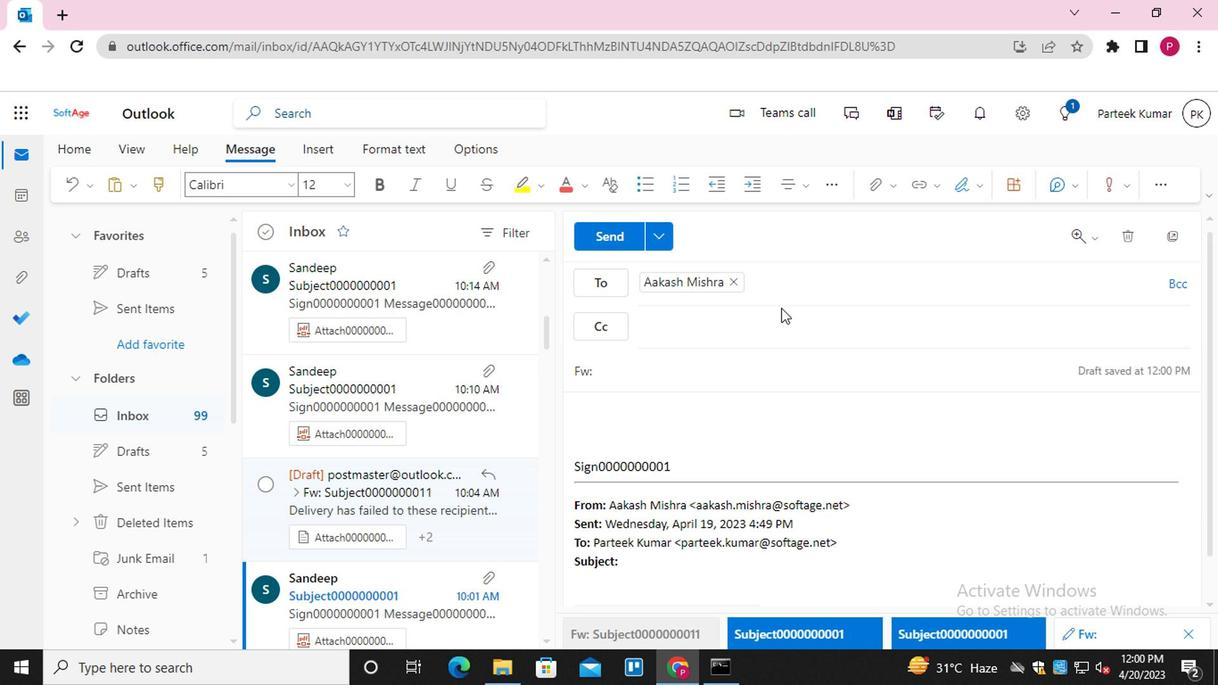 
Action: Mouse pressed left at (796, 284)
Screenshot: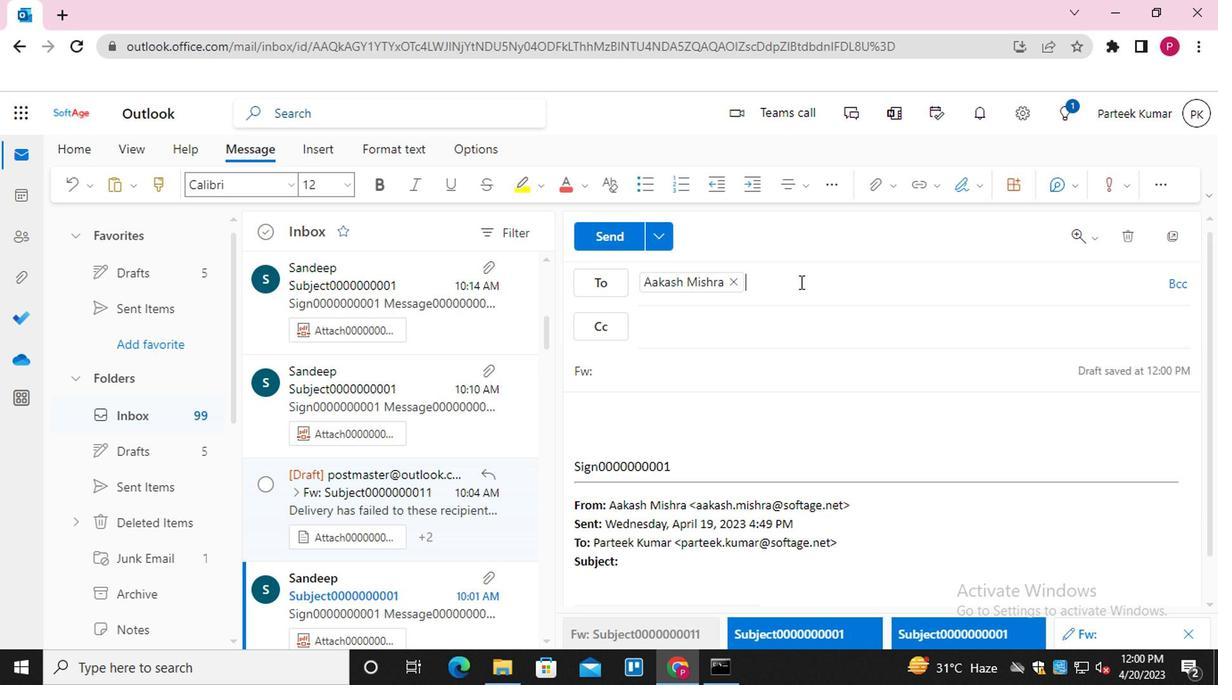 
Action: Key pressed <Key.shift>E
Screenshot: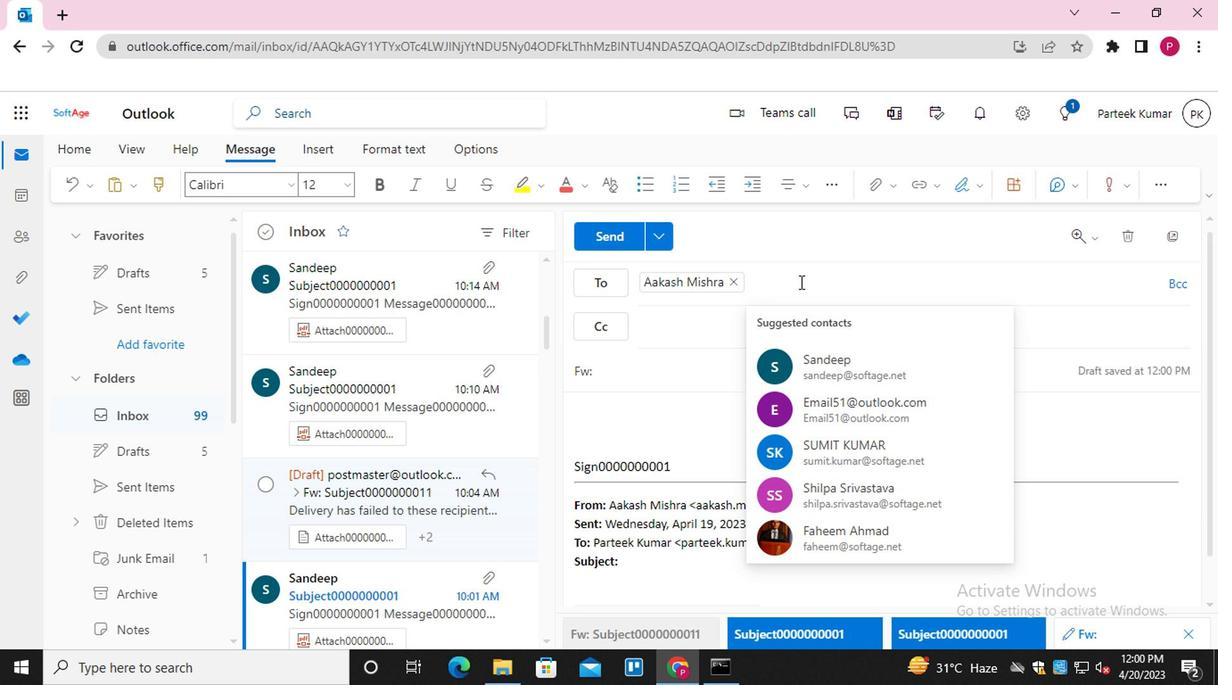 
Action: Mouse moved to (796, 284)
Screenshot: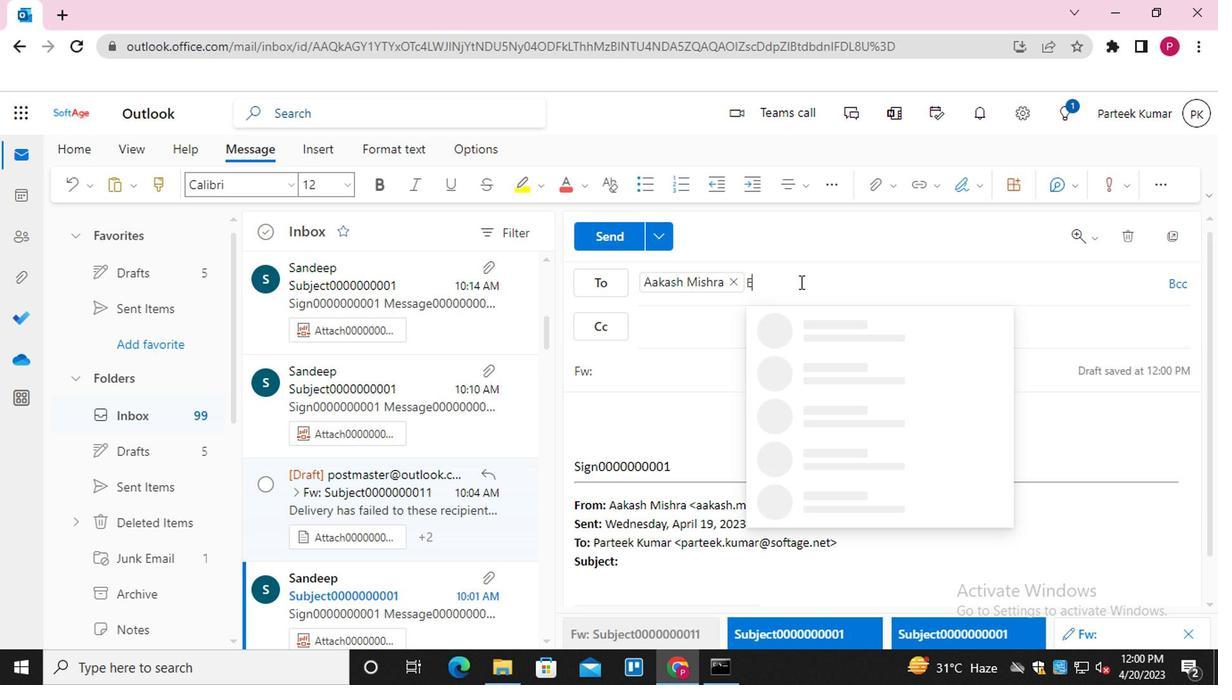 
Action: Key pressed MAIL0000000002<Key.enter>
Screenshot: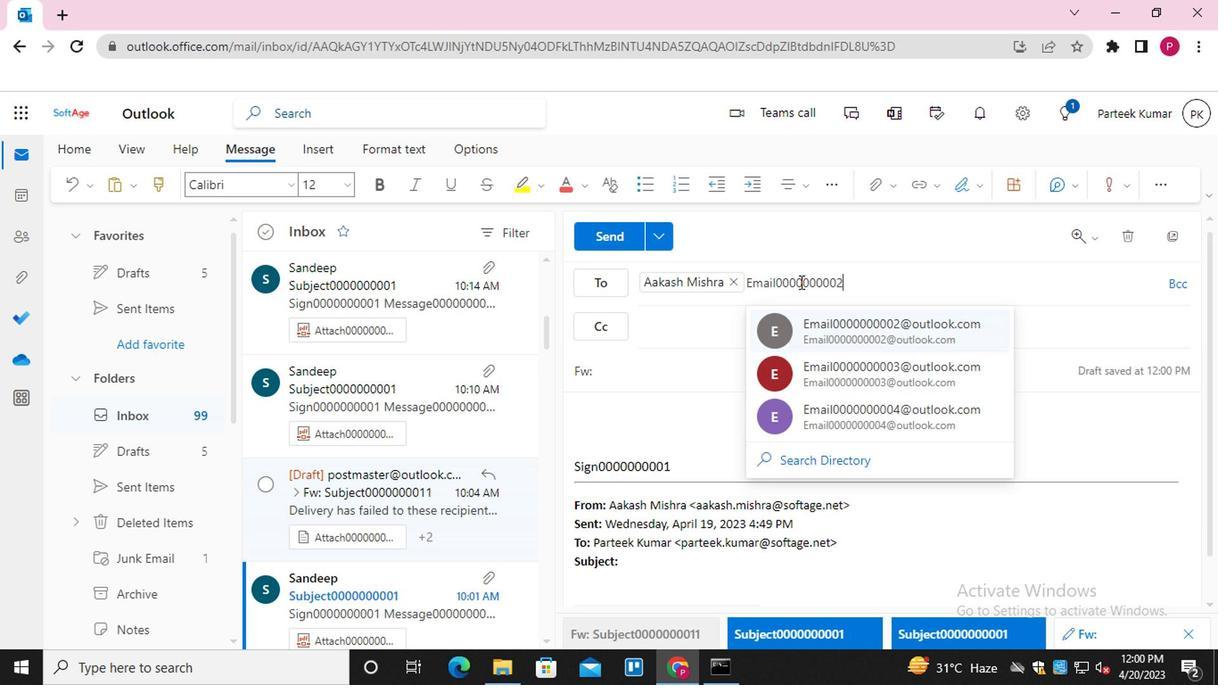 
Action: Mouse moved to (697, 323)
Screenshot: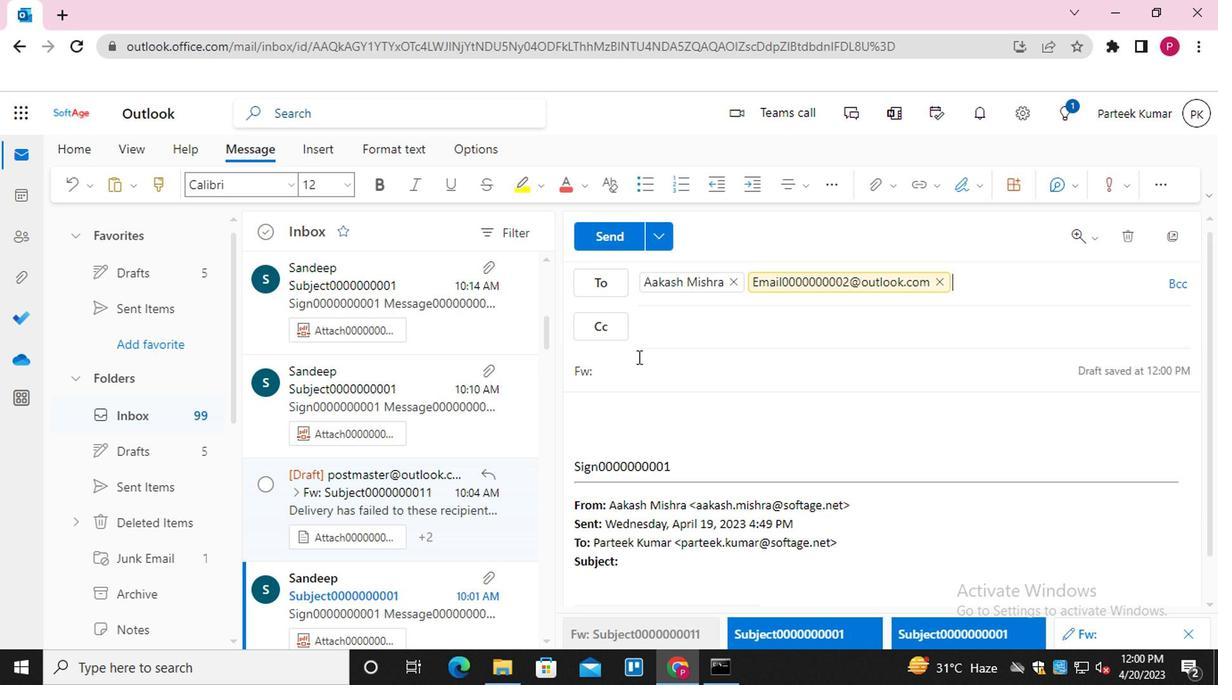 
Action: Mouse pressed left at (697, 323)
Screenshot: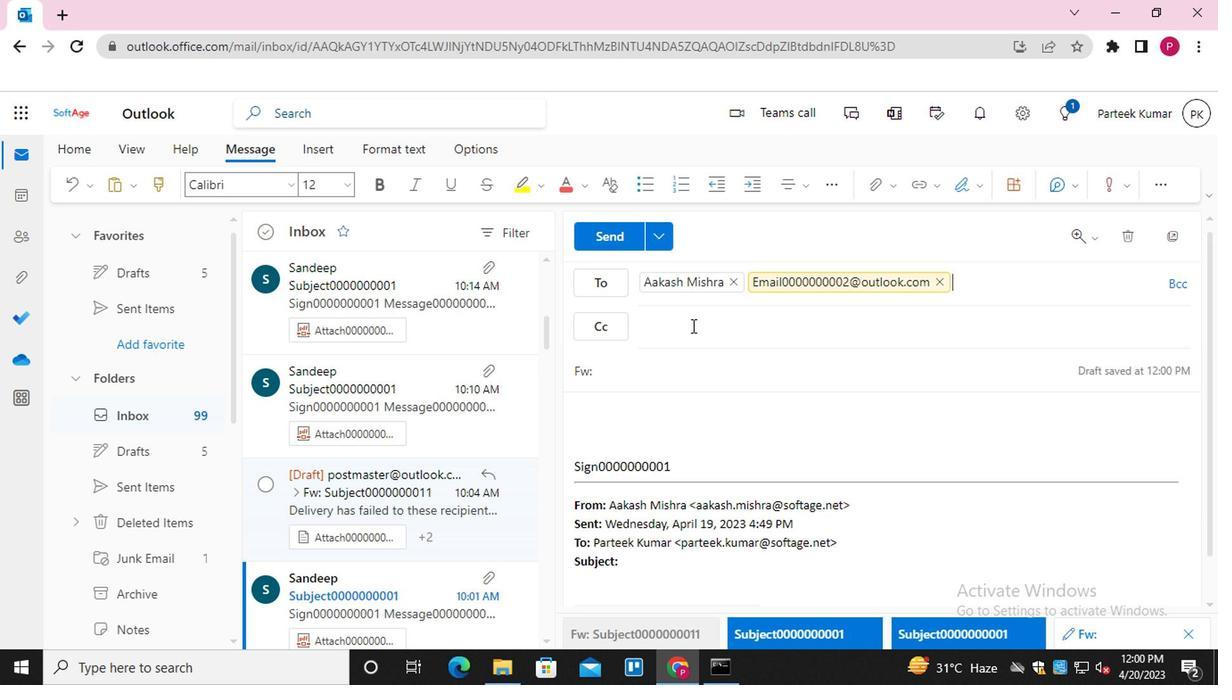 
Action: Mouse moved to (694, 327)
Screenshot: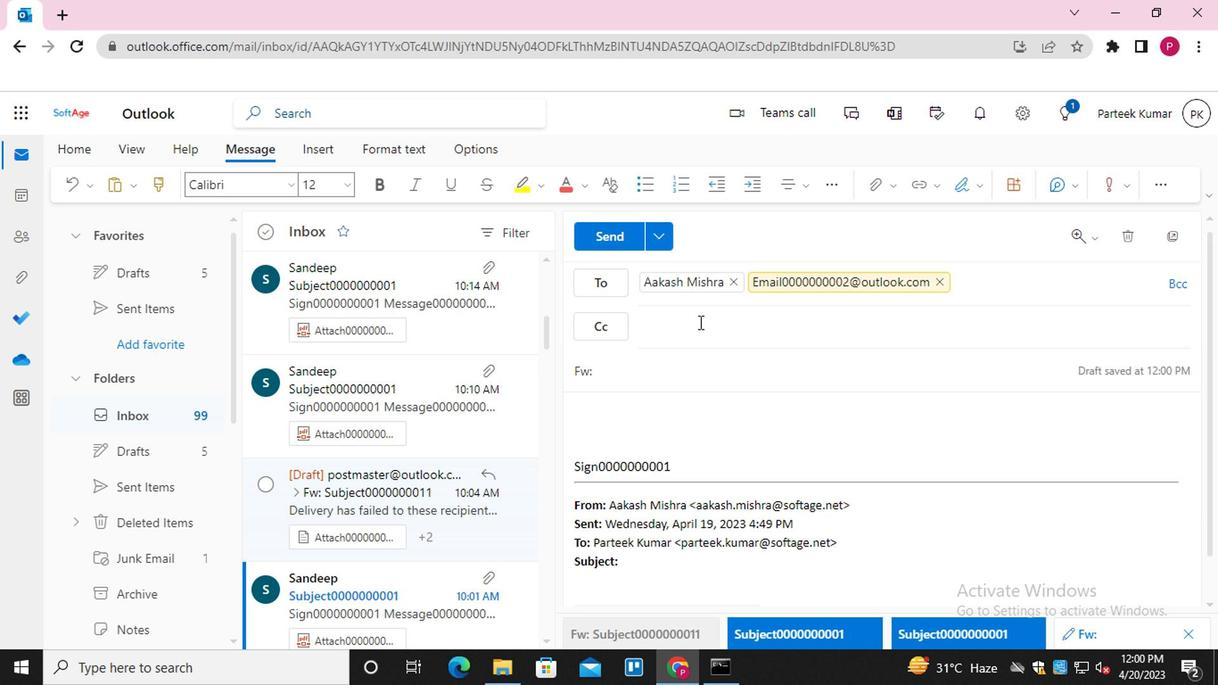 
Action: Key pressed <Key.shift>EMAIL0000000003<Key.enter>
Screenshot: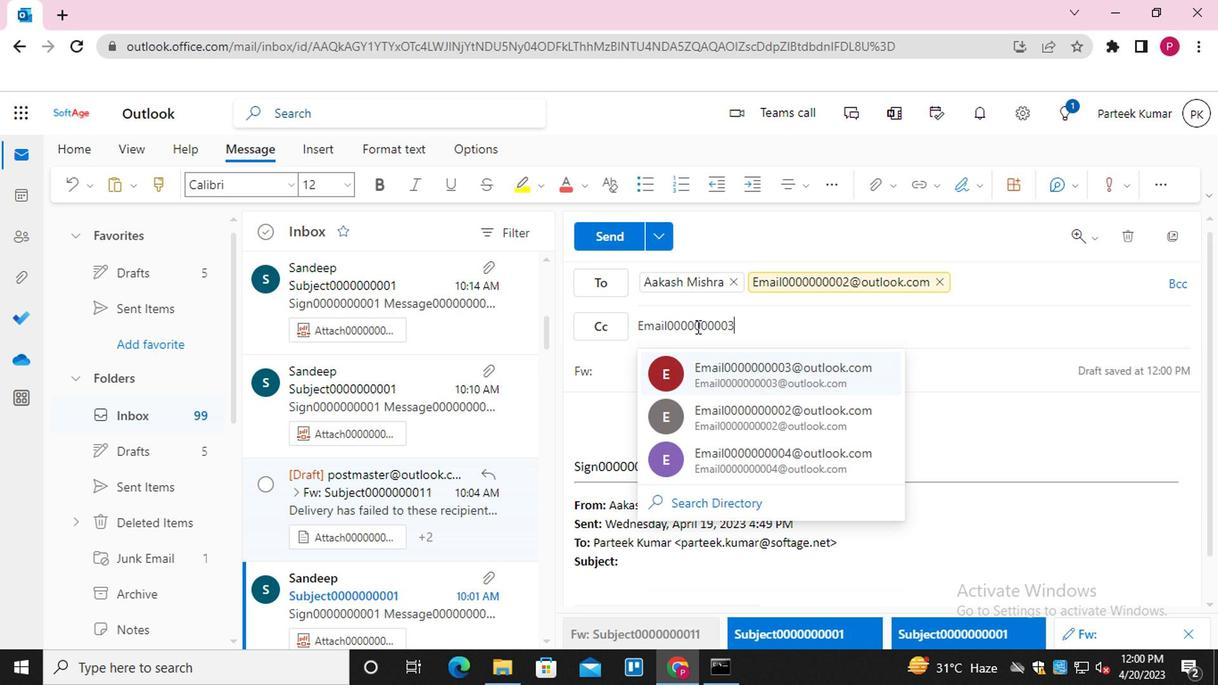 
Action: Mouse moved to (826, 315)
Screenshot: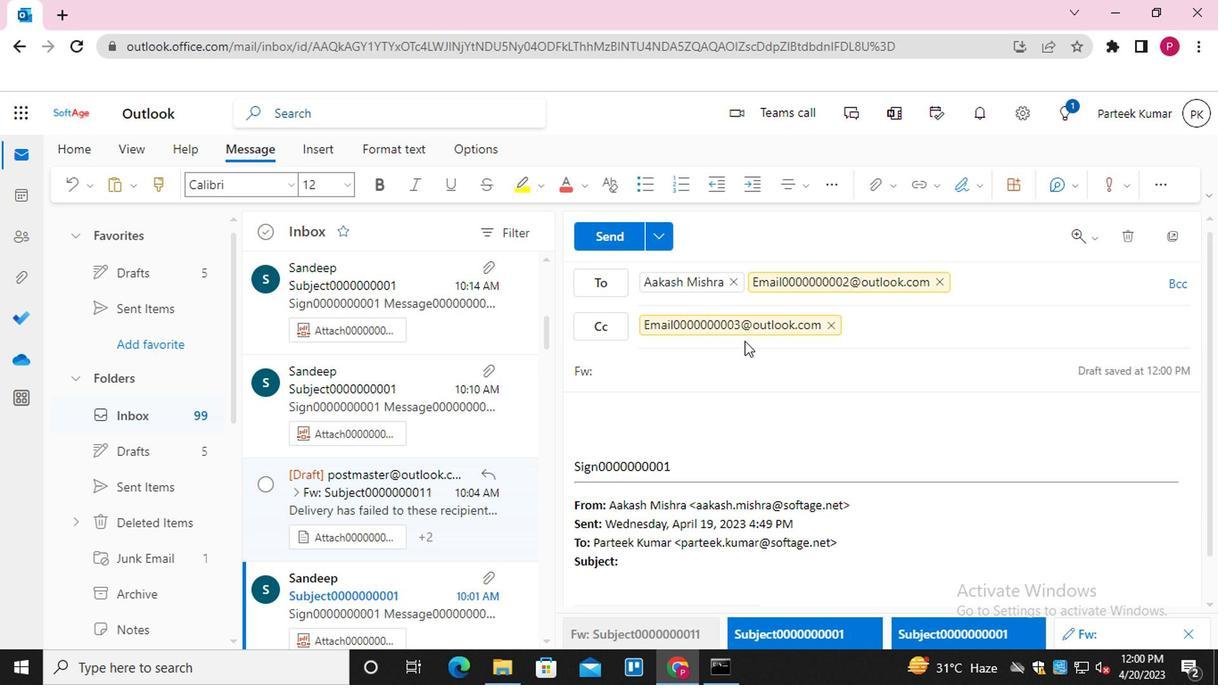 
Action: Key pressed <Key.shift>E,<Key.backspace>
Screenshot: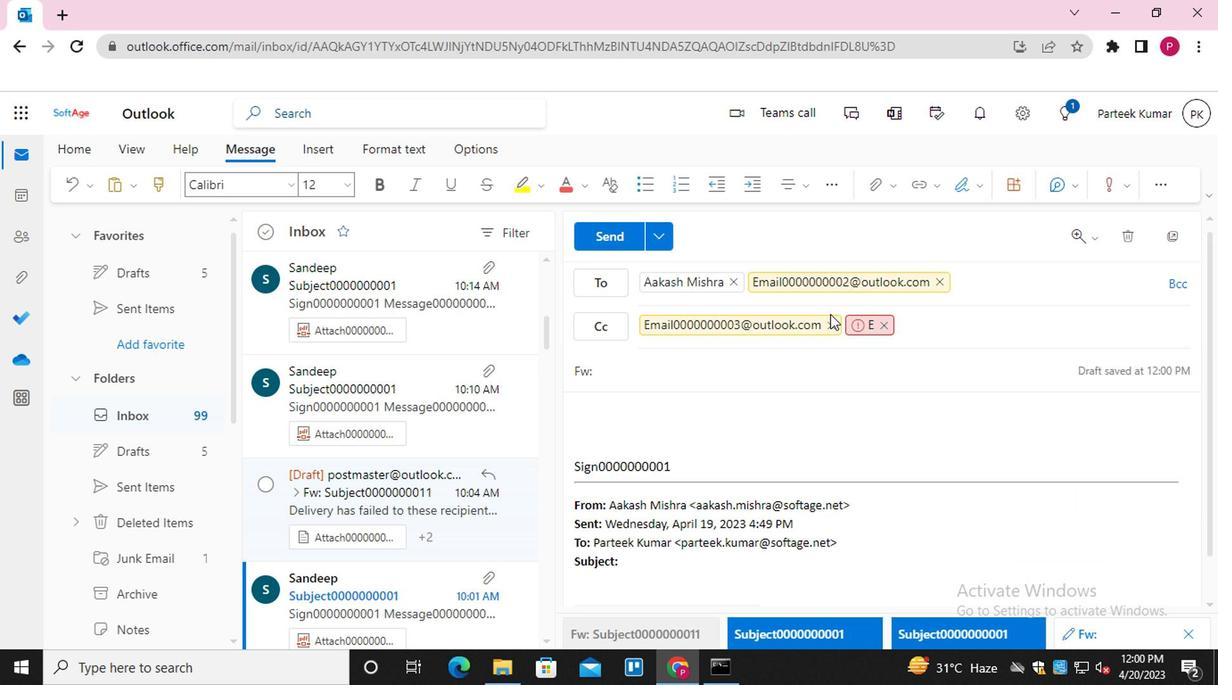 
Action: Mouse moved to (881, 324)
Screenshot: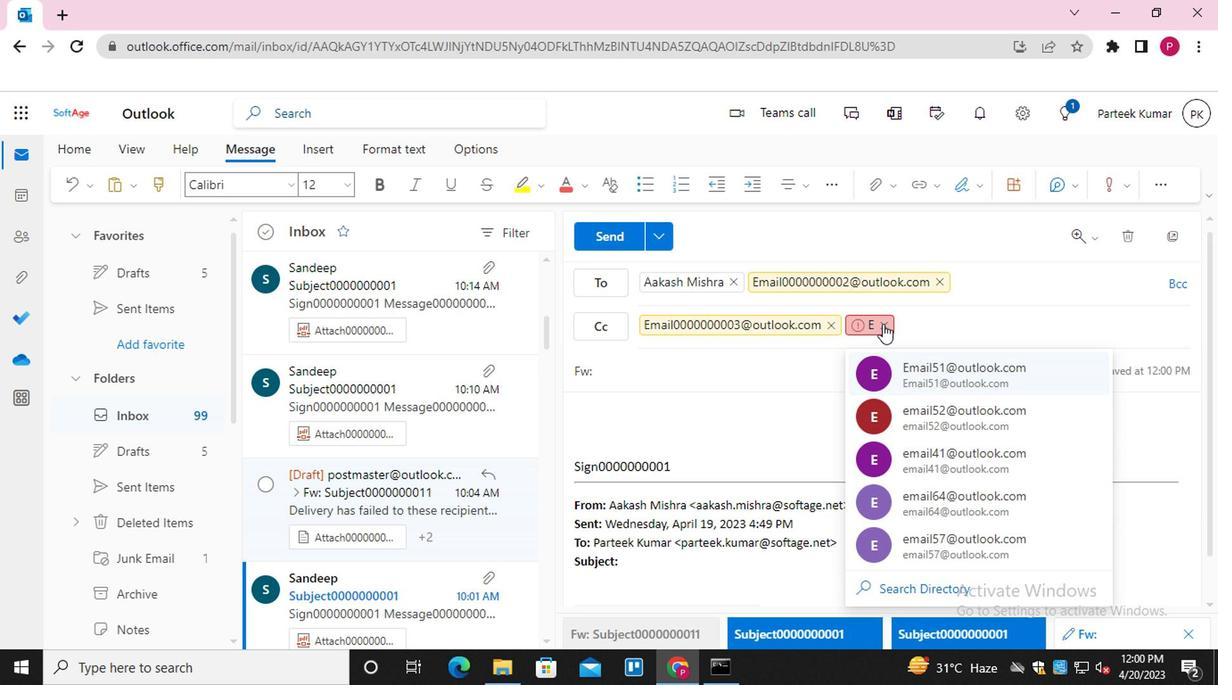 
Action: Mouse pressed left at (881, 324)
Screenshot: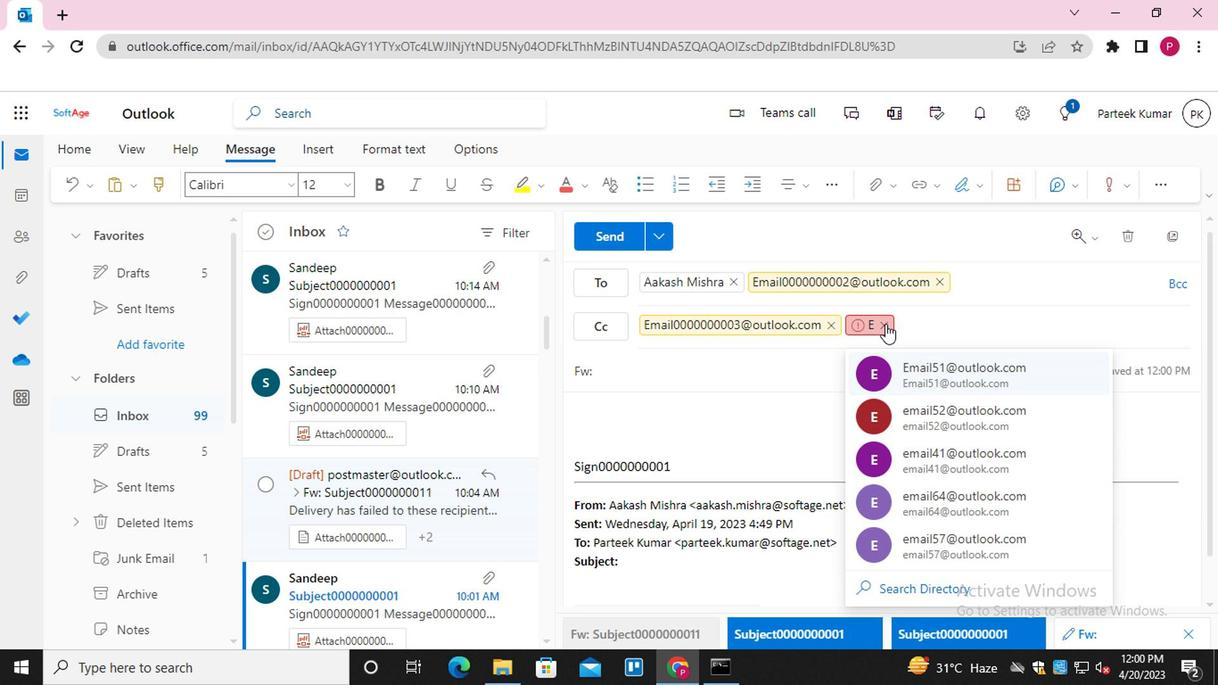 
Action: Mouse moved to (879, 324)
Screenshot: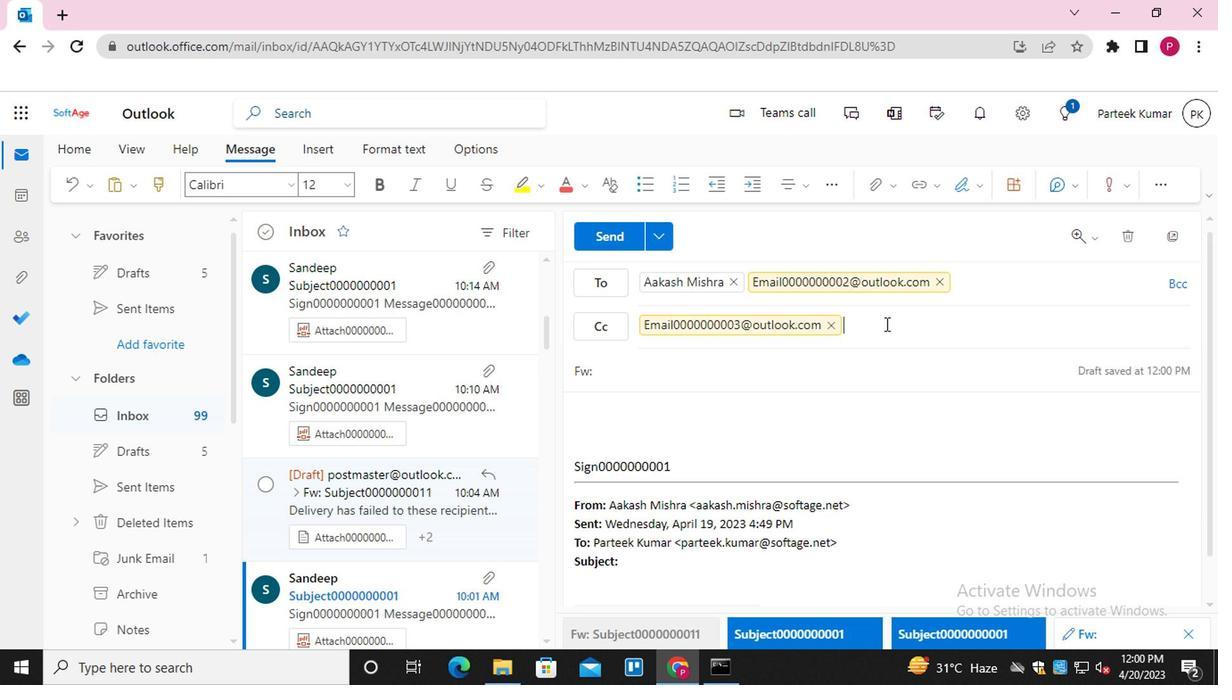 
Action: Key pressed <Key.shift>EMAIL0000000004<Key.enter>
Screenshot: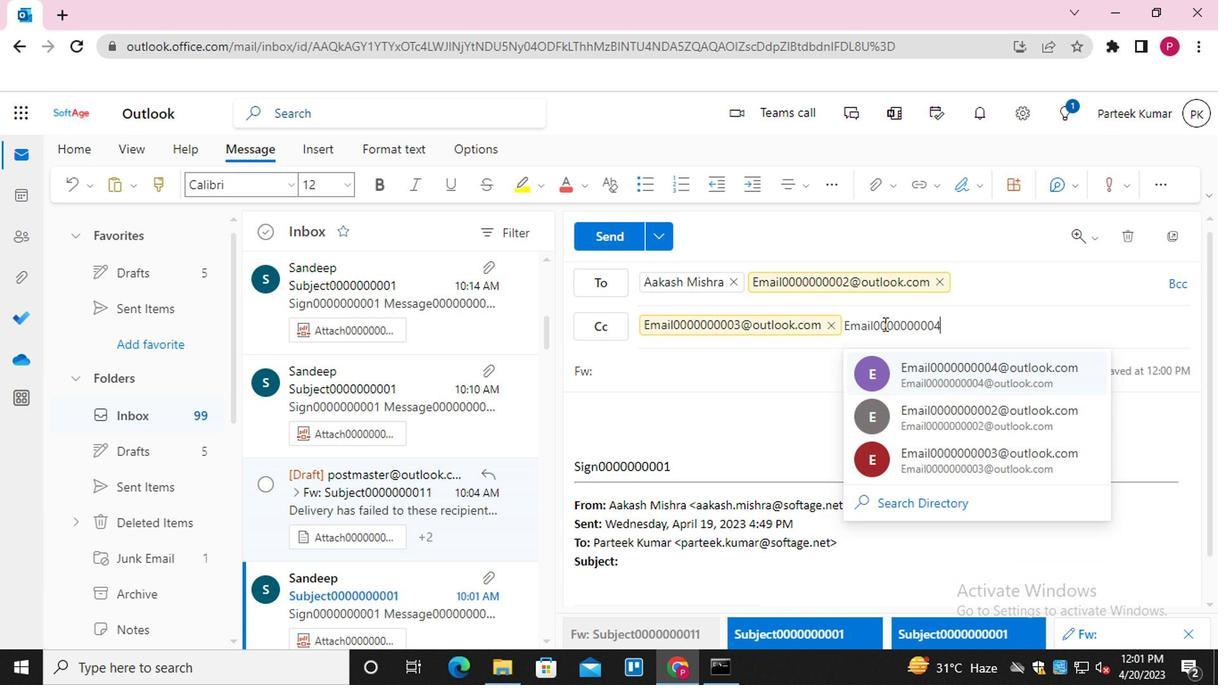 
Action: Mouse moved to (1165, 289)
Screenshot: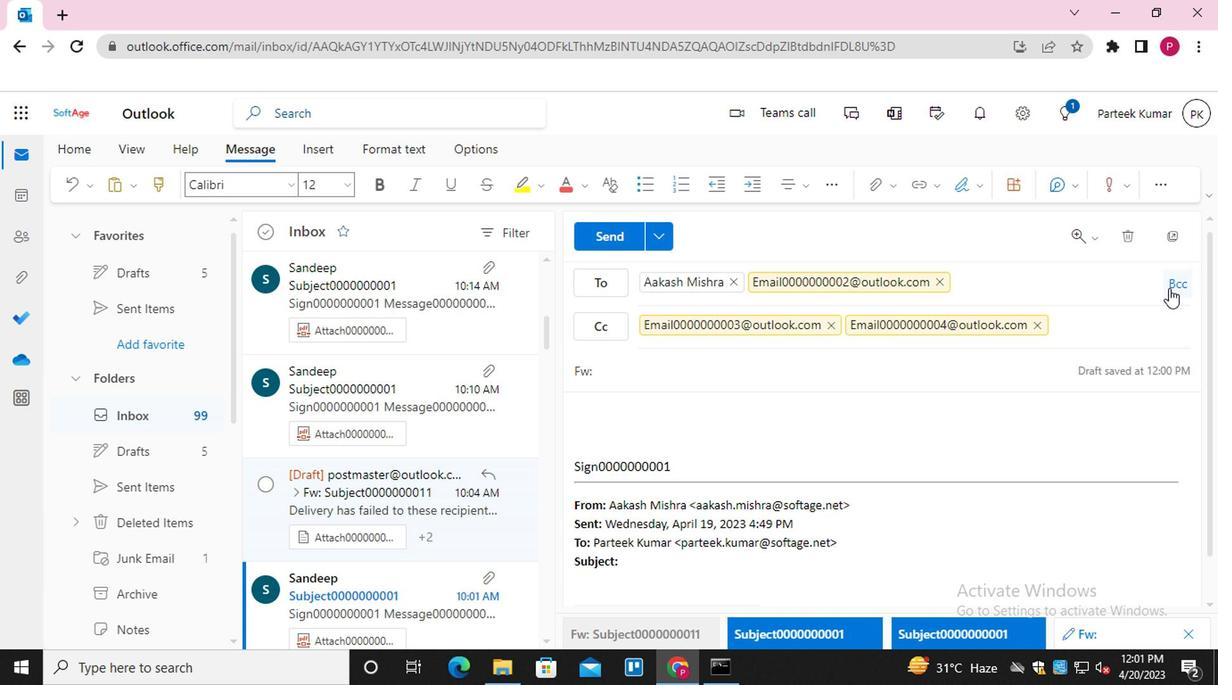 
Action: Mouse pressed left at (1165, 289)
Screenshot: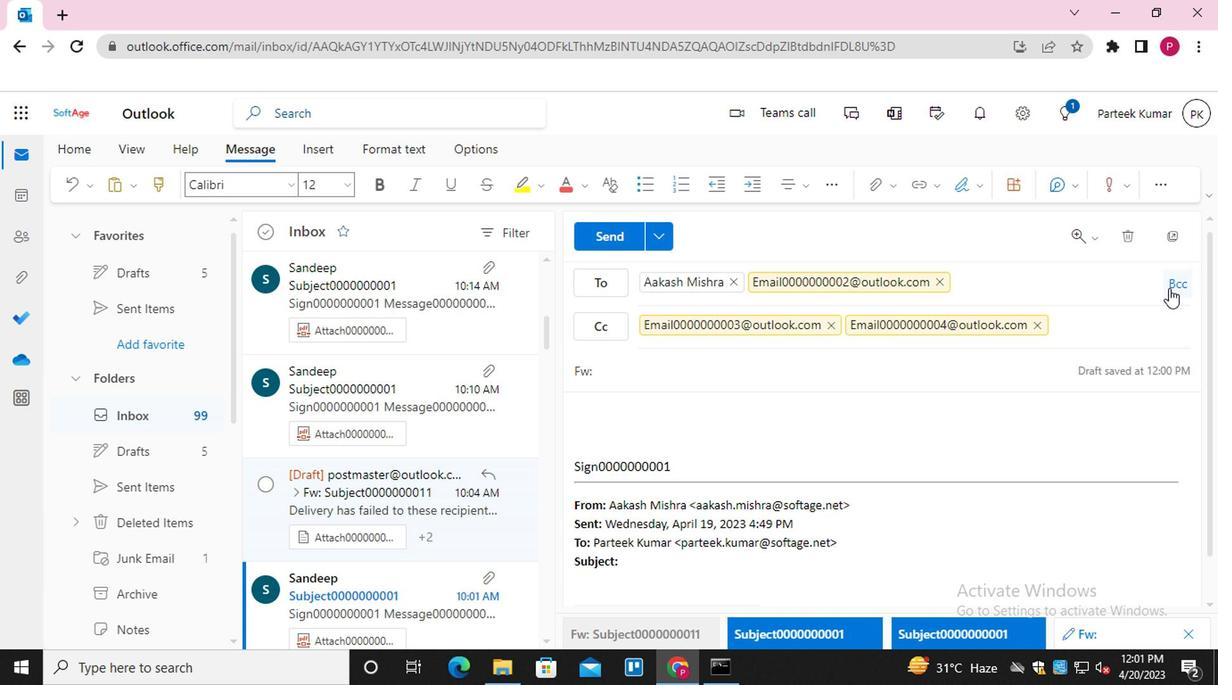 
Action: Mouse moved to (697, 364)
Screenshot: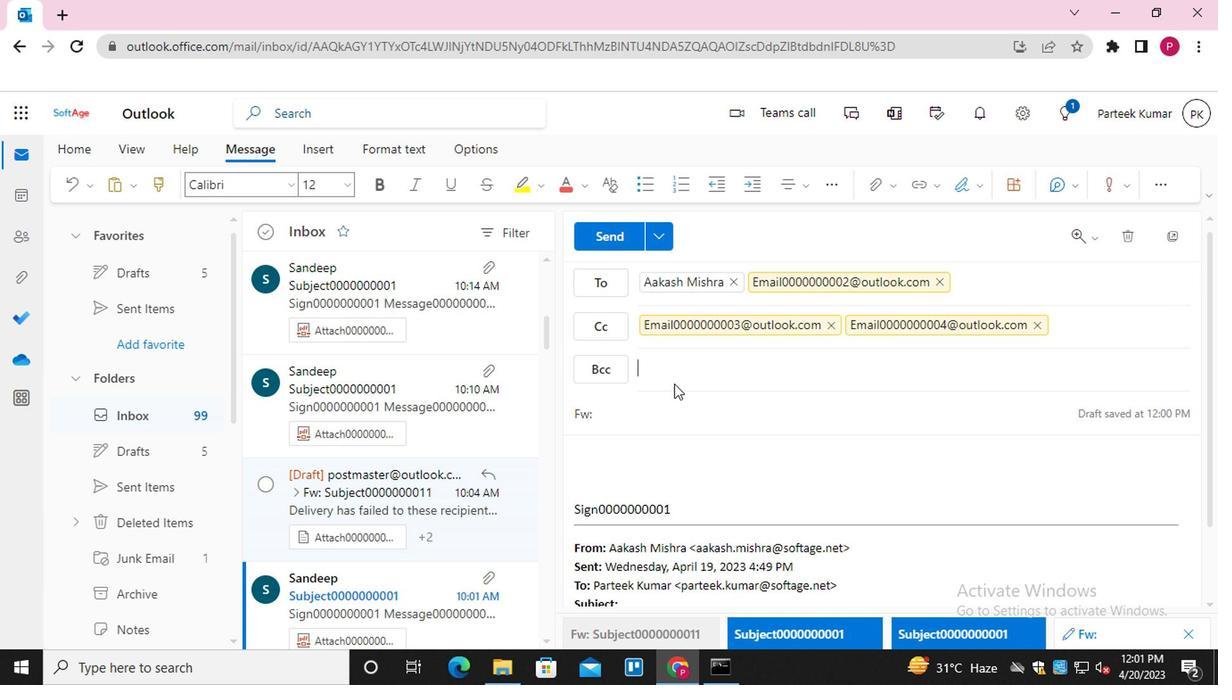 
Action: Mouse pressed left at (697, 364)
Screenshot: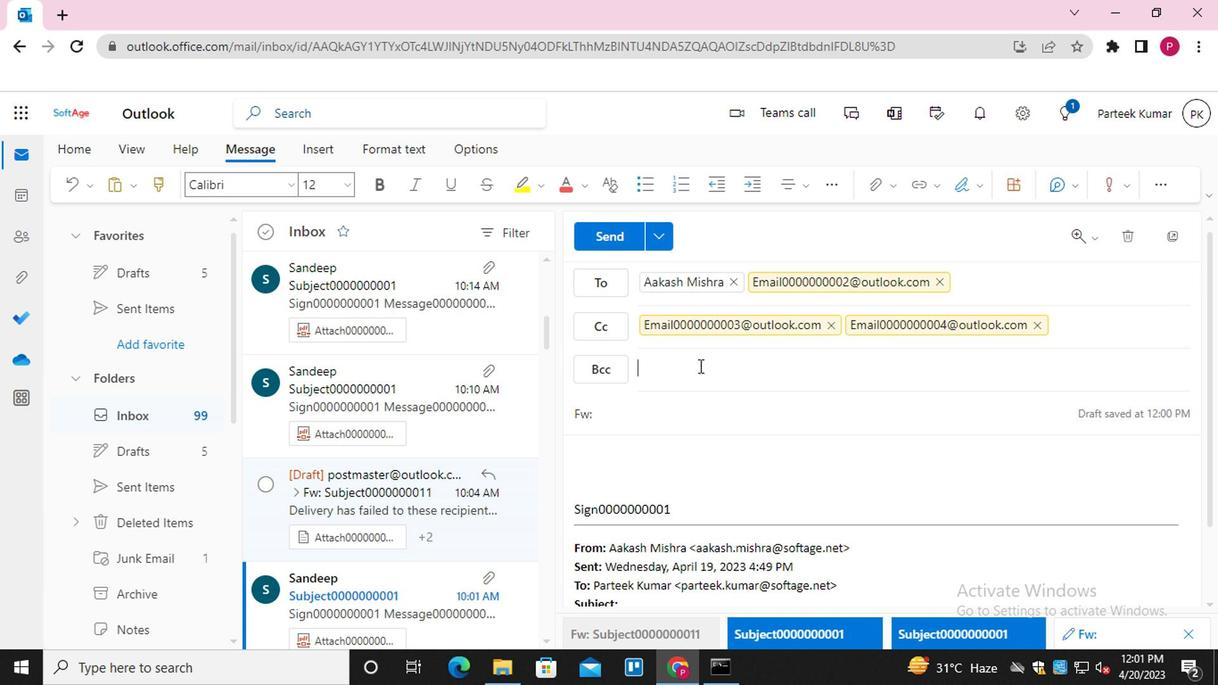 
Action: Mouse moved to (697, 364)
Screenshot: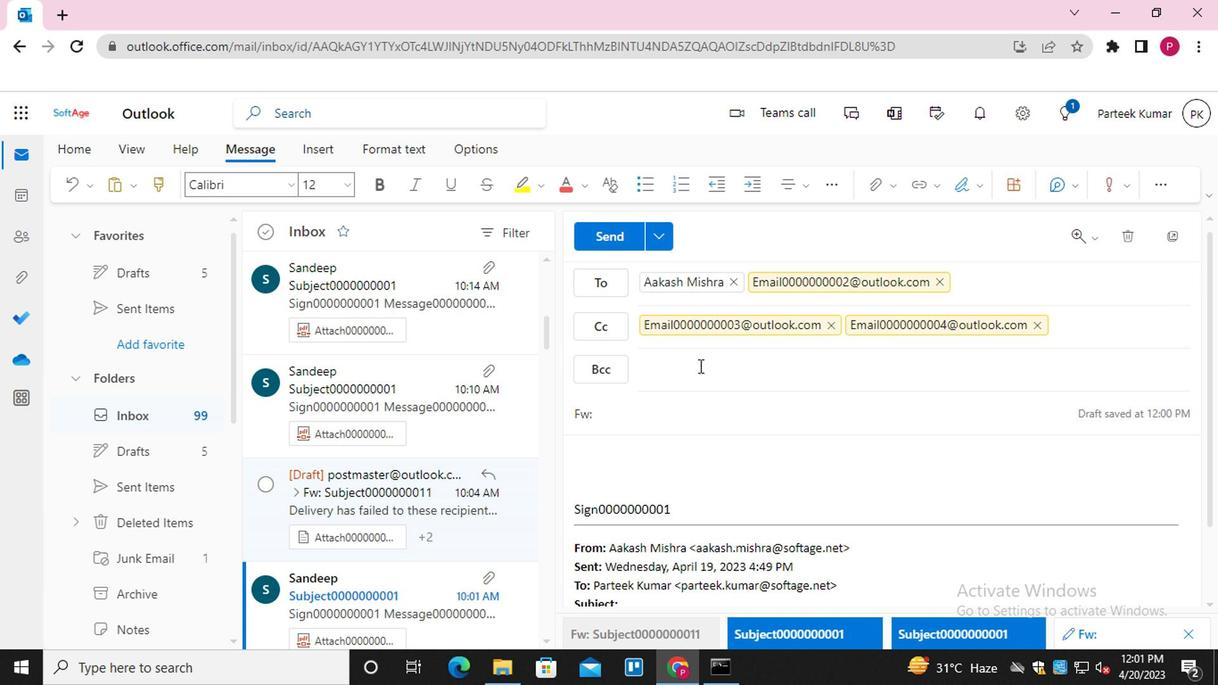 
Action: Key pressed <Key.shift>EMAIL0000000005<Key.shift>@OUTLOOK.COM<Key.enter>
Screenshot: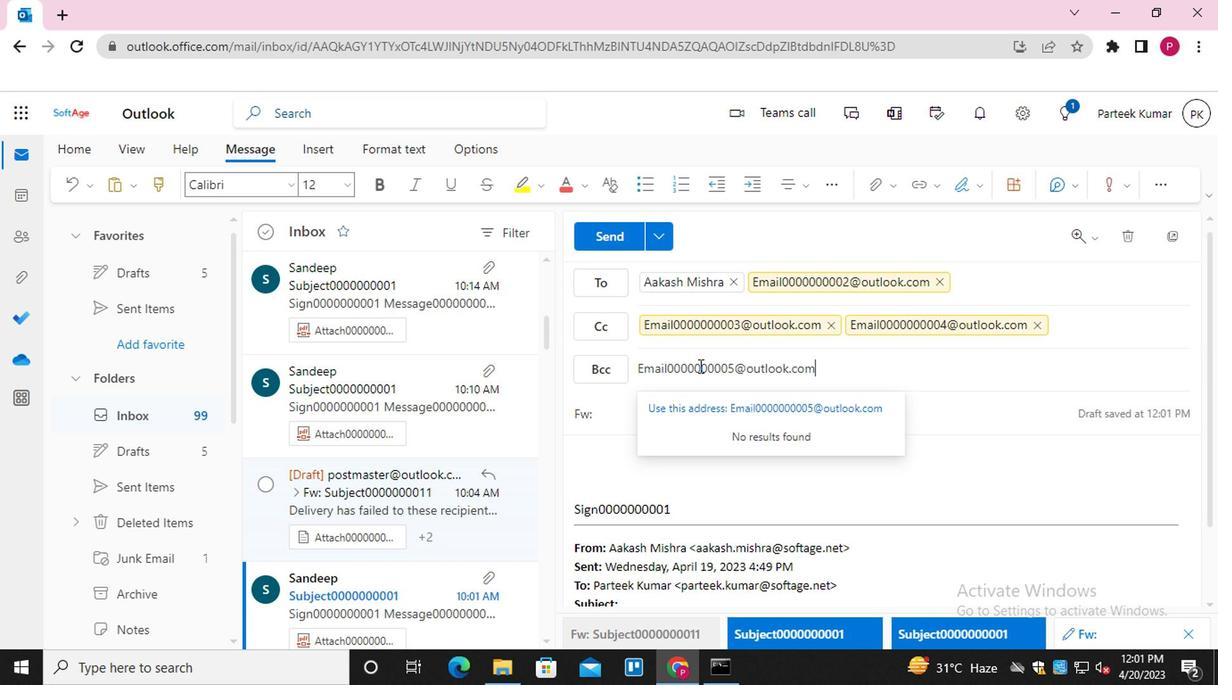 
Action: Mouse moved to (635, 412)
Screenshot: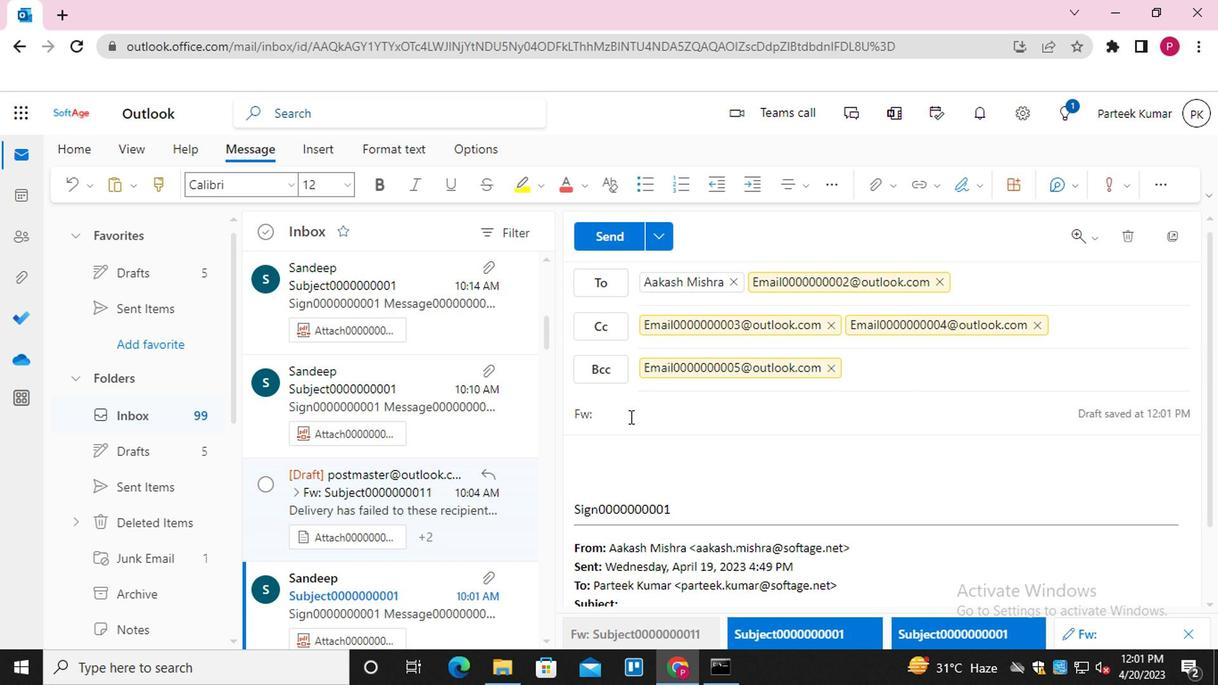 
Action: Mouse pressed left at (635, 412)
Screenshot: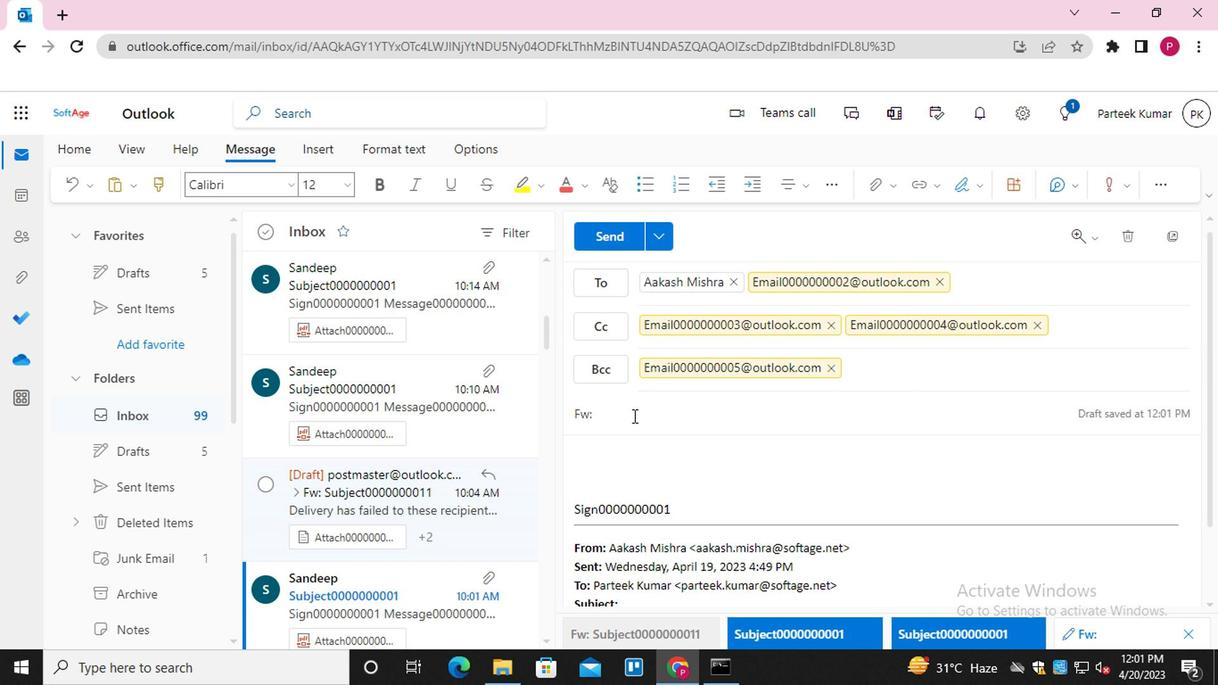 
Action: Mouse moved to (632, 412)
Screenshot: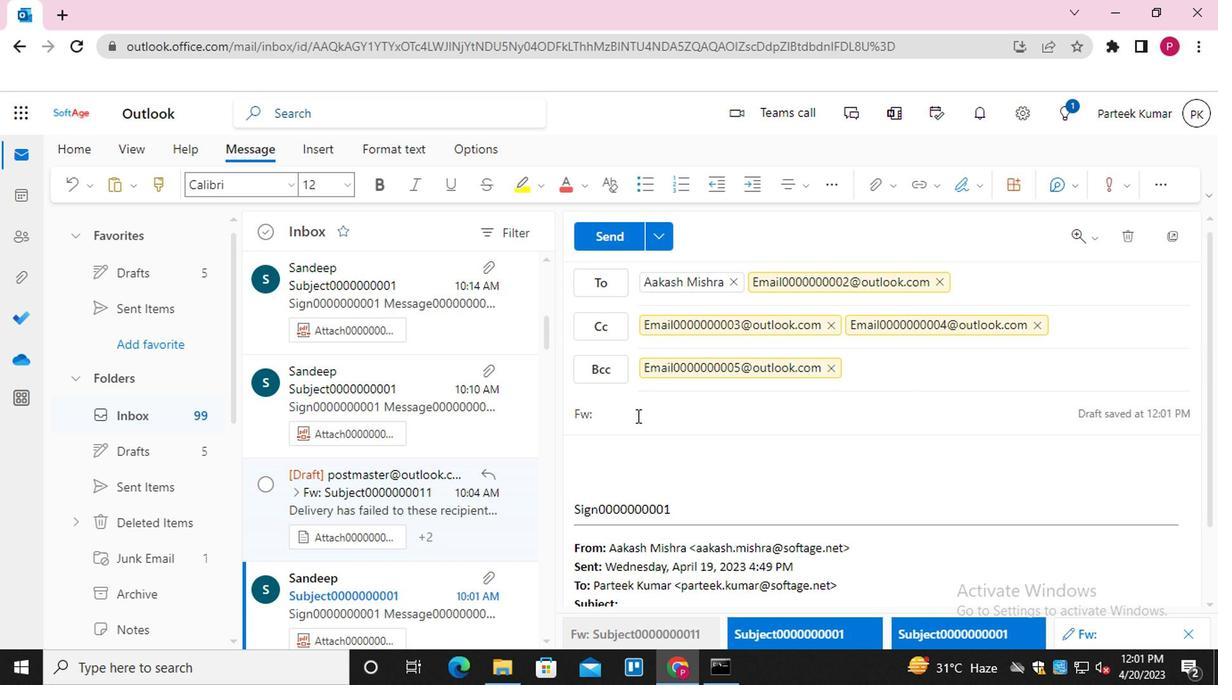 
Action: Key pressed <Key.shift>SUBJECT0000000011
Screenshot: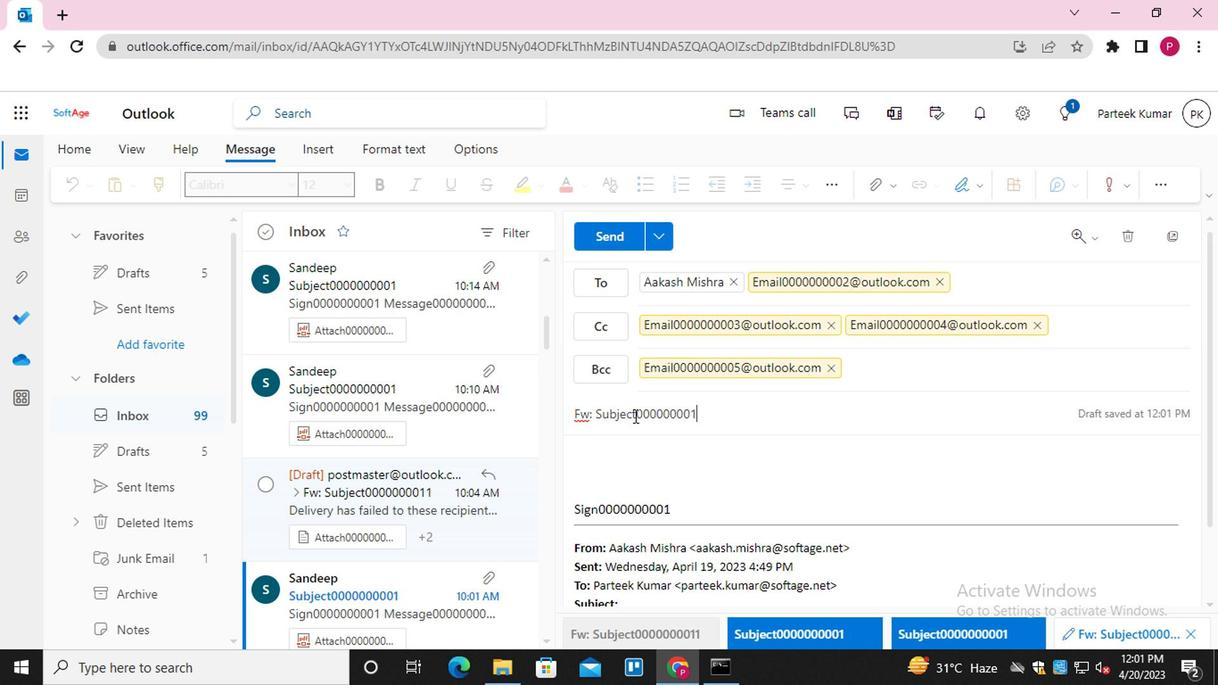 
Action: Mouse moved to (632, 487)
Screenshot: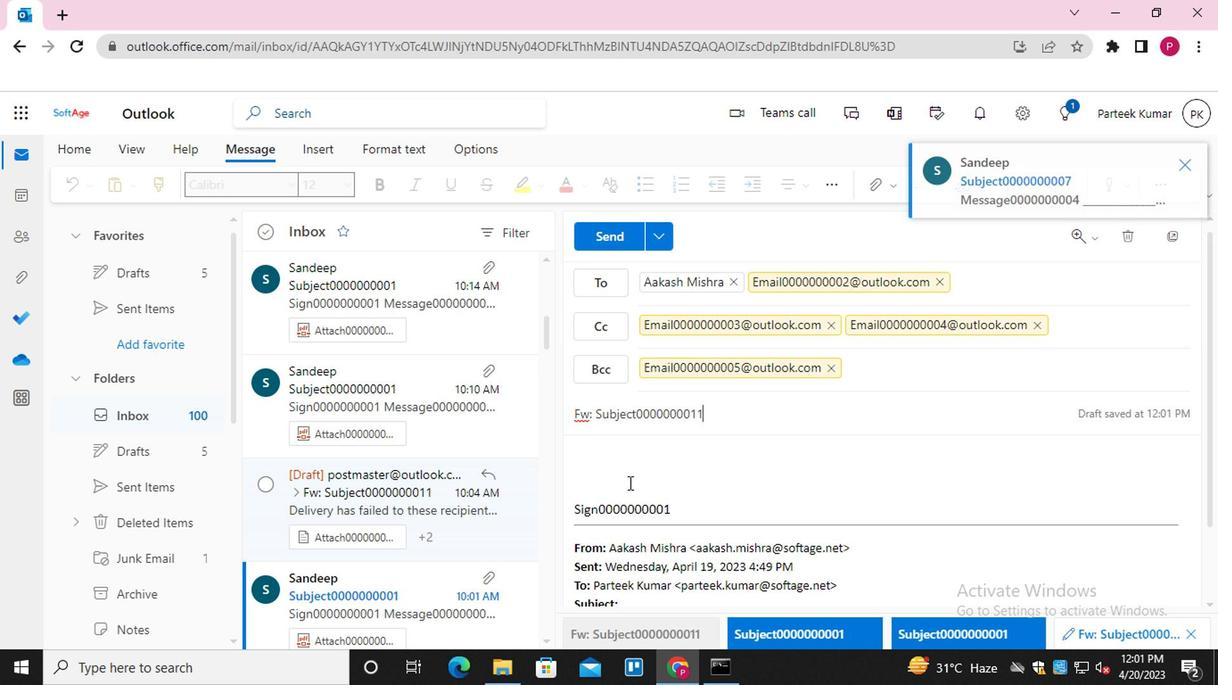 
Action: Mouse pressed left at (632, 487)
Screenshot: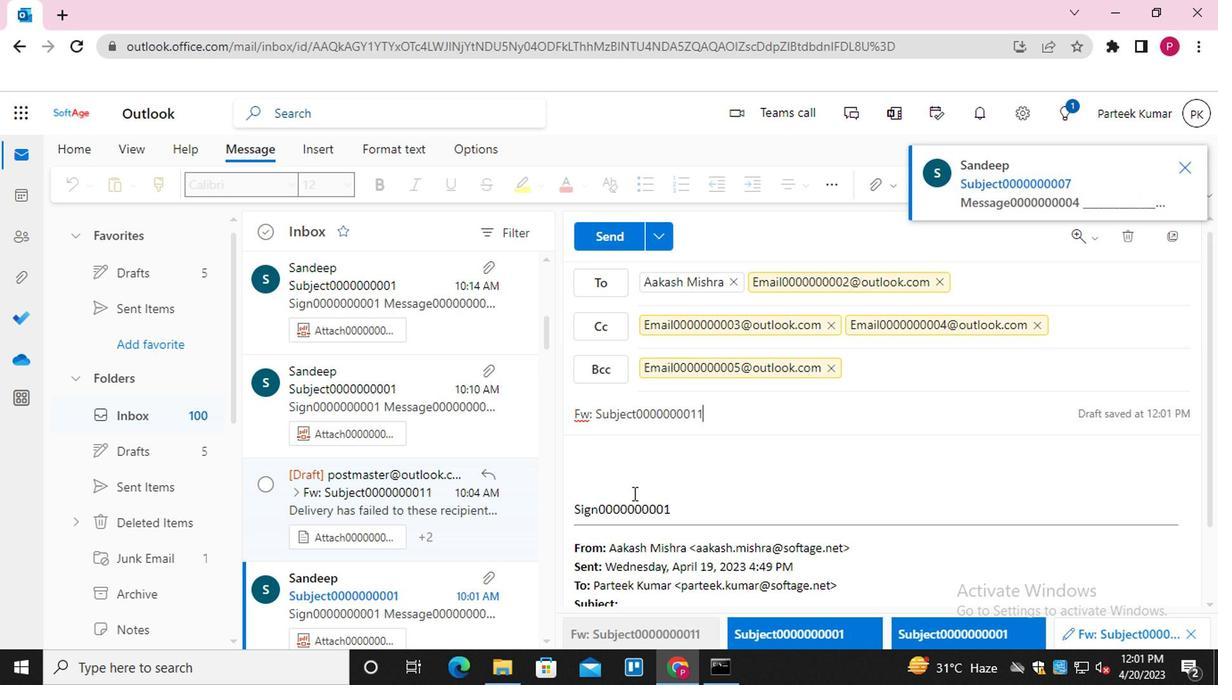 
Action: Key pressed <Key.shift_r>MESSAGE0000000013
Screenshot: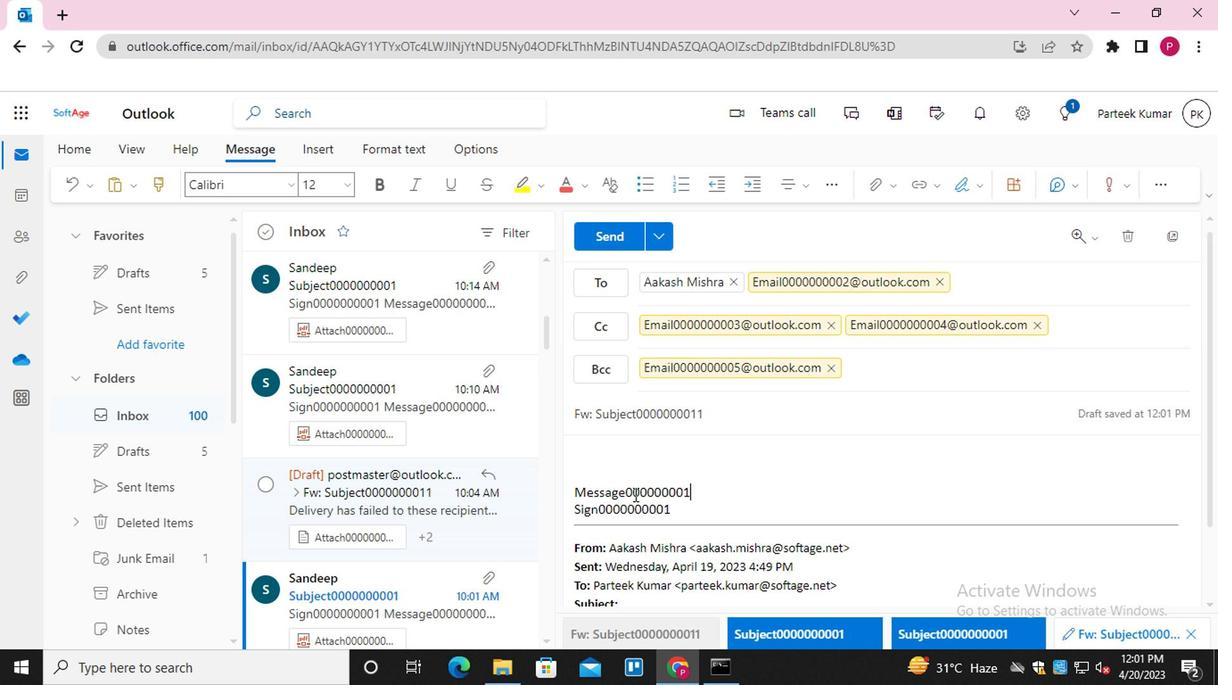 
Action: Mouse moved to (598, 249)
Screenshot: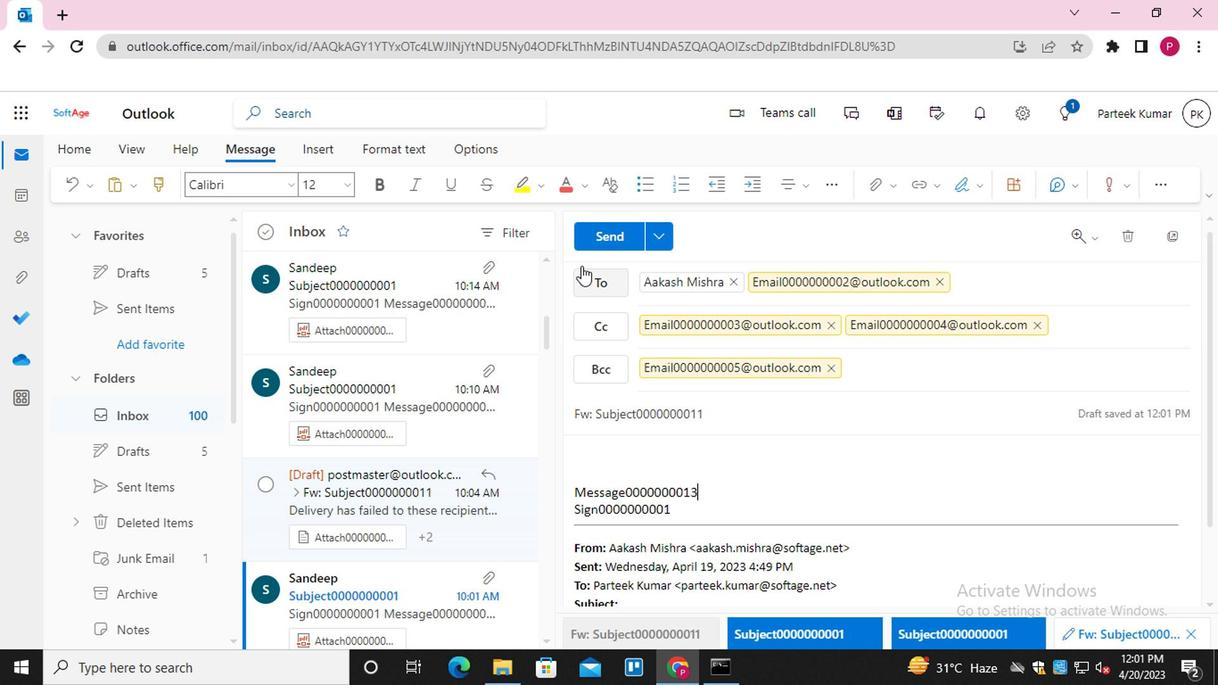 
Action: Mouse pressed left at (598, 249)
Screenshot: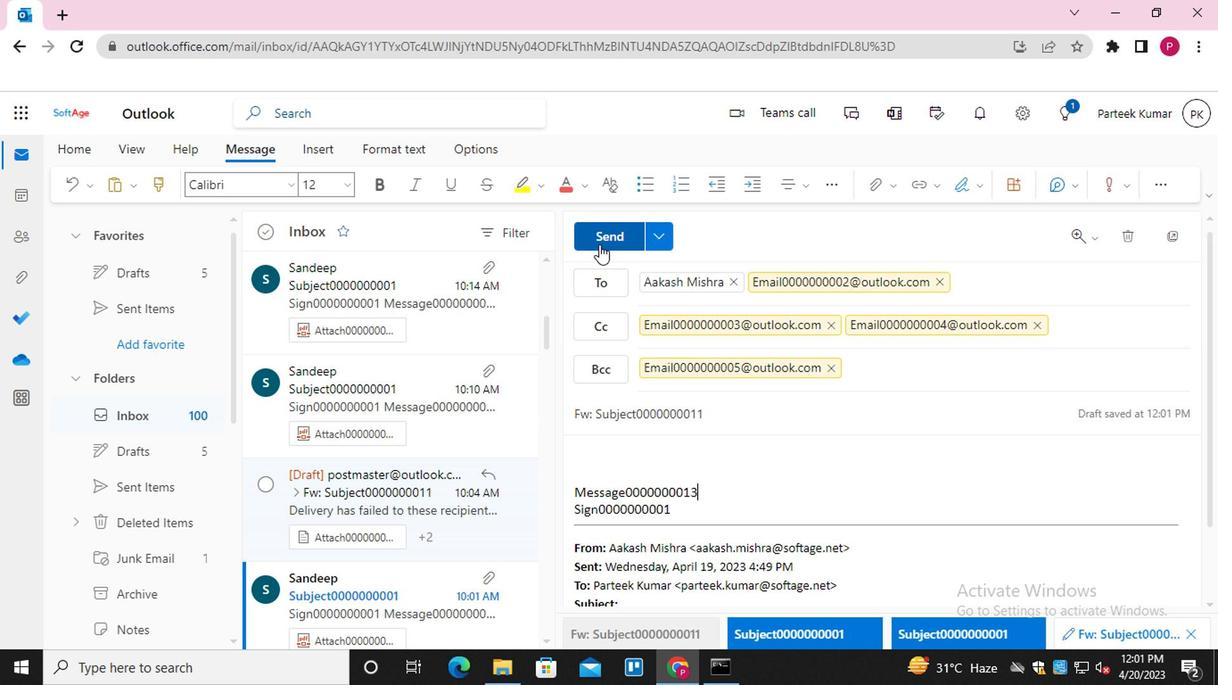 
Action: Mouse moved to (1135, 392)
Screenshot: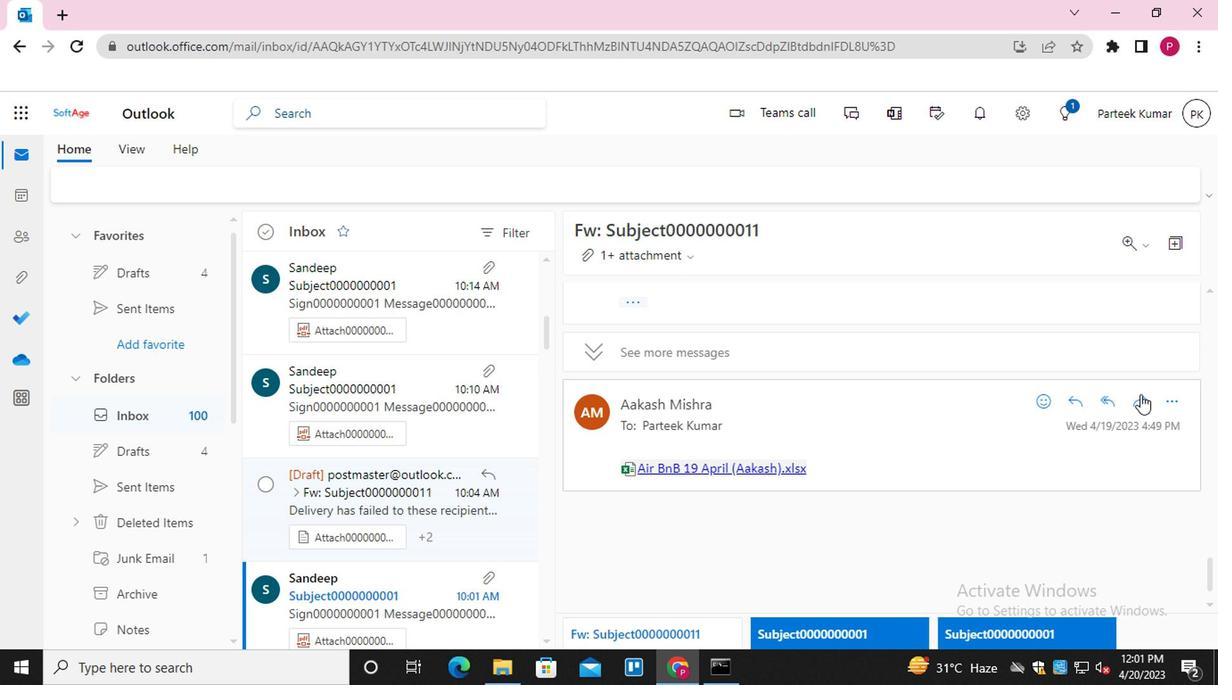 
Action: Mouse pressed left at (1135, 392)
Screenshot: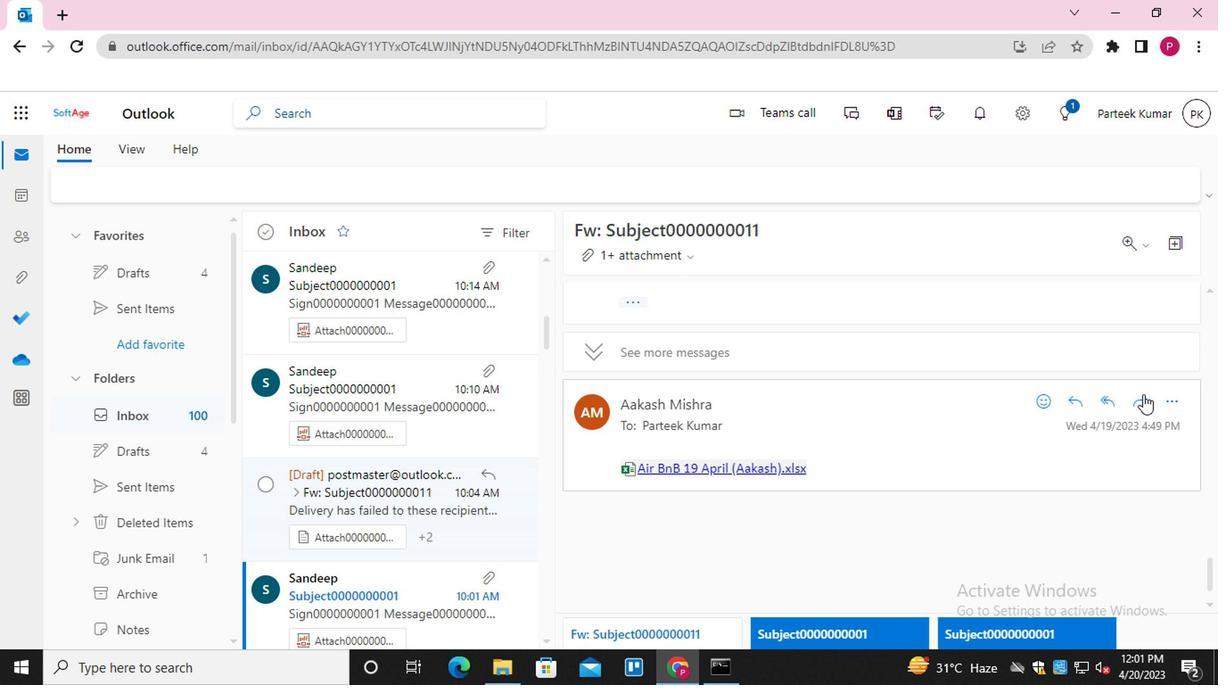
Action: Mouse moved to (573, 425)
Screenshot: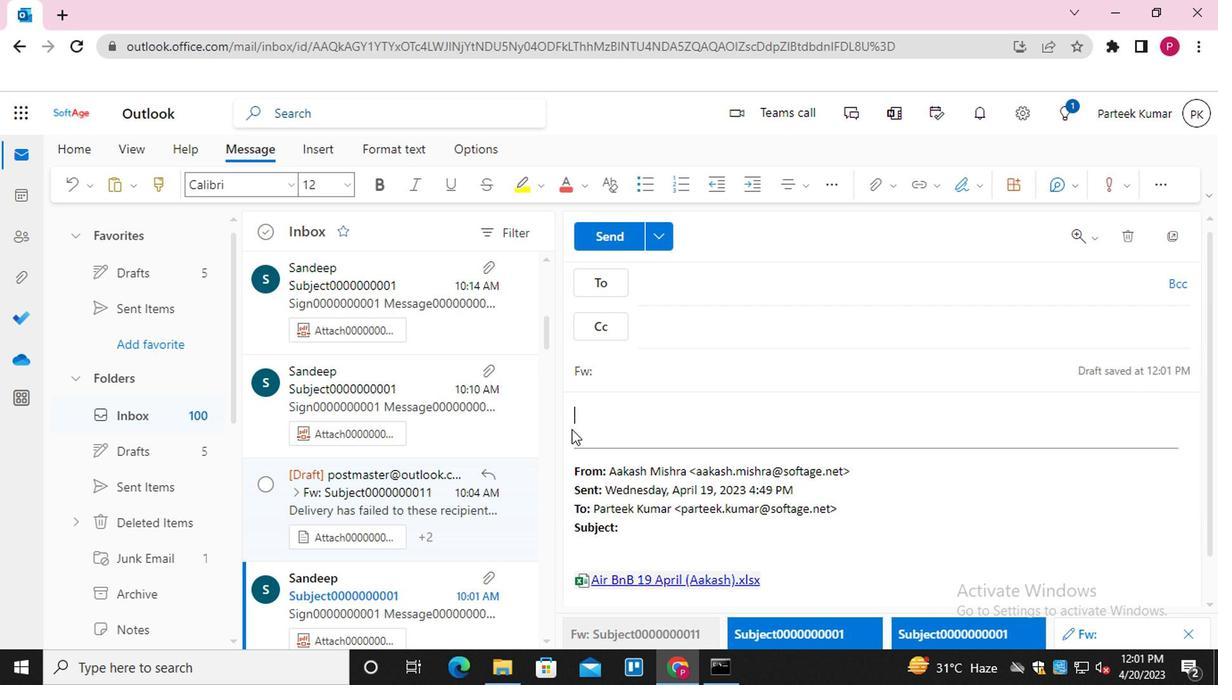 
Action: Mouse pressed left at (573, 425)
Screenshot: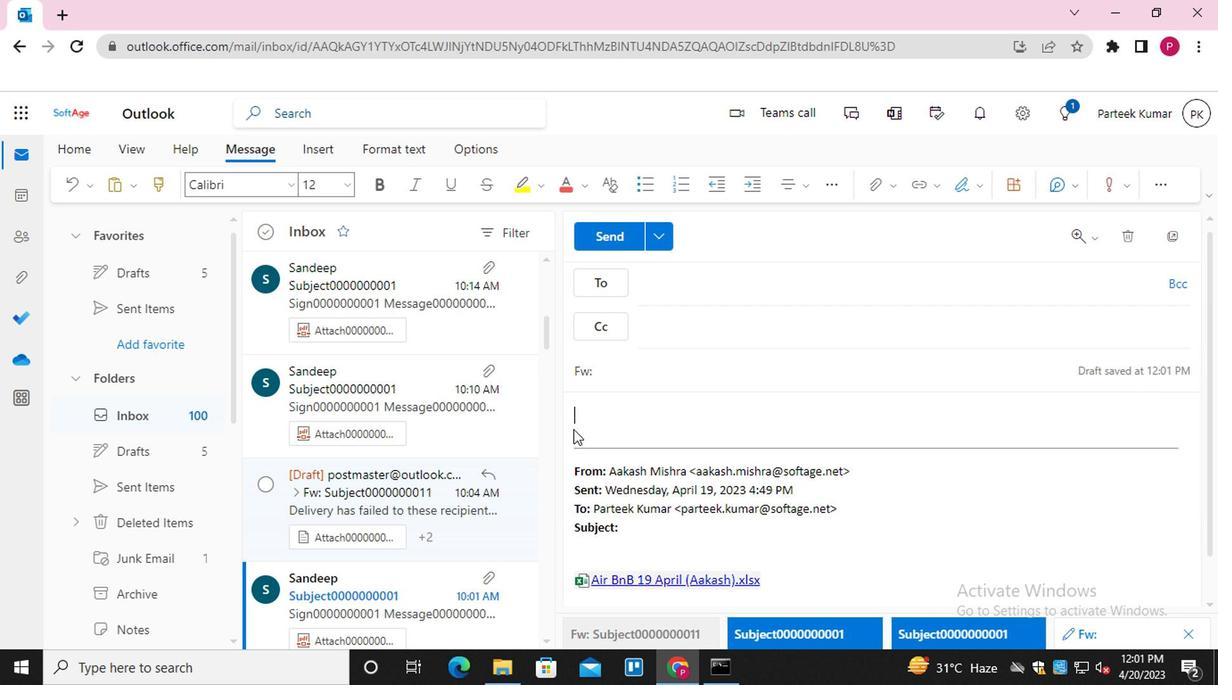 
Action: Mouse moved to (1181, 170)
Screenshot: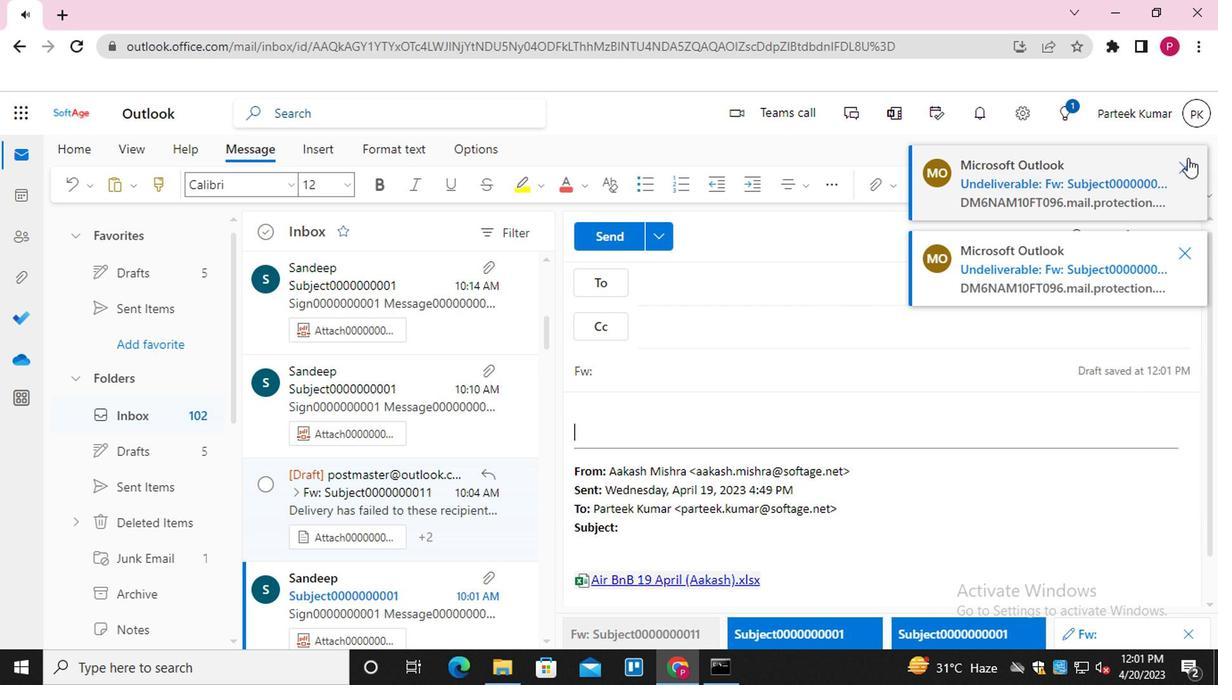 
Action: Mouse pressed left at (1181, 170)
Screenshot: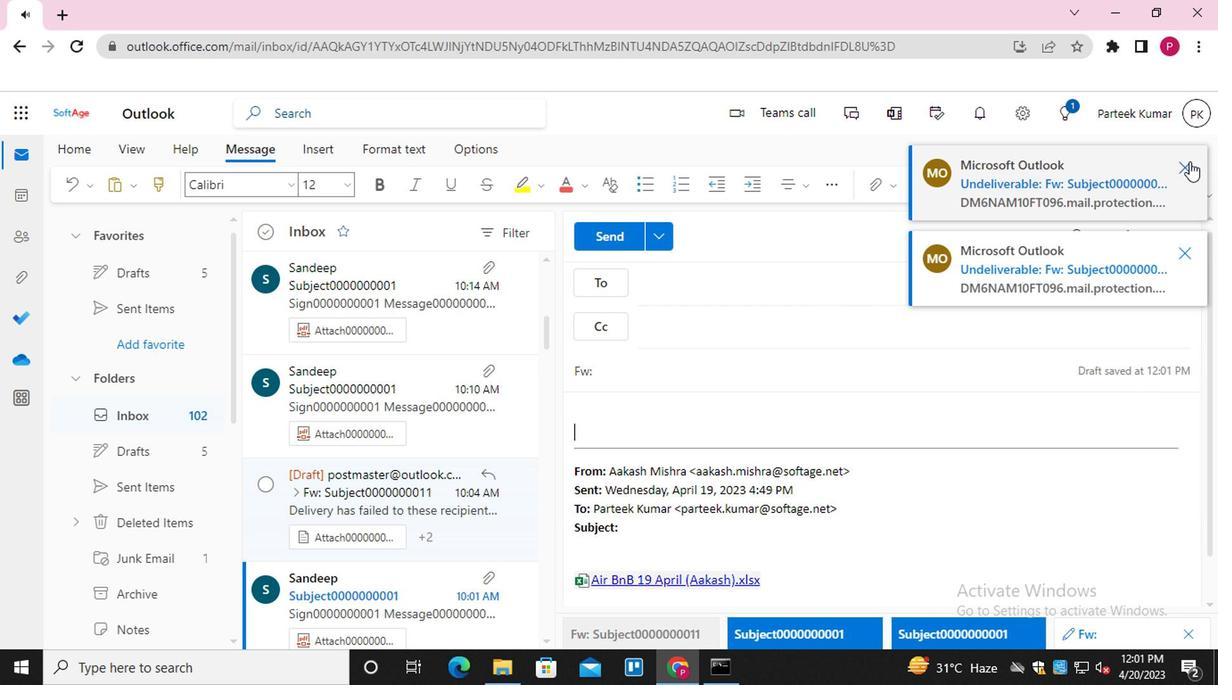 
Action: Mouse pressed left at (1181, 170)
Screenshot: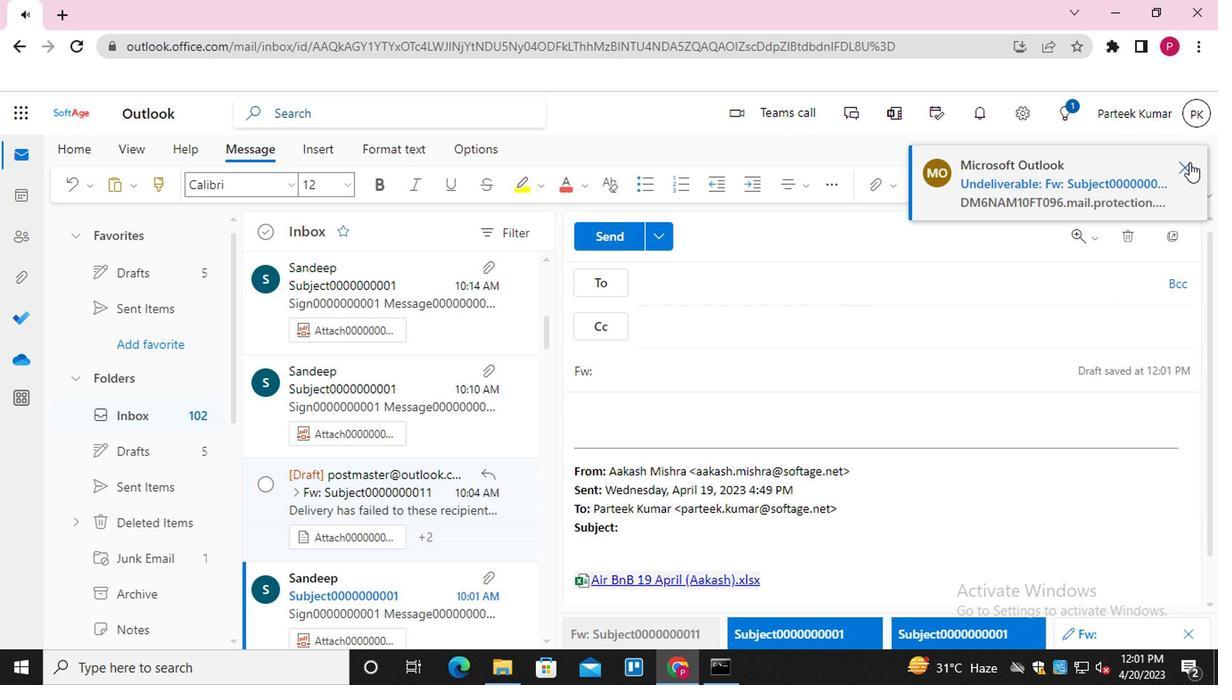 
Action: Mouse moved to (958, 196)
Screenshot: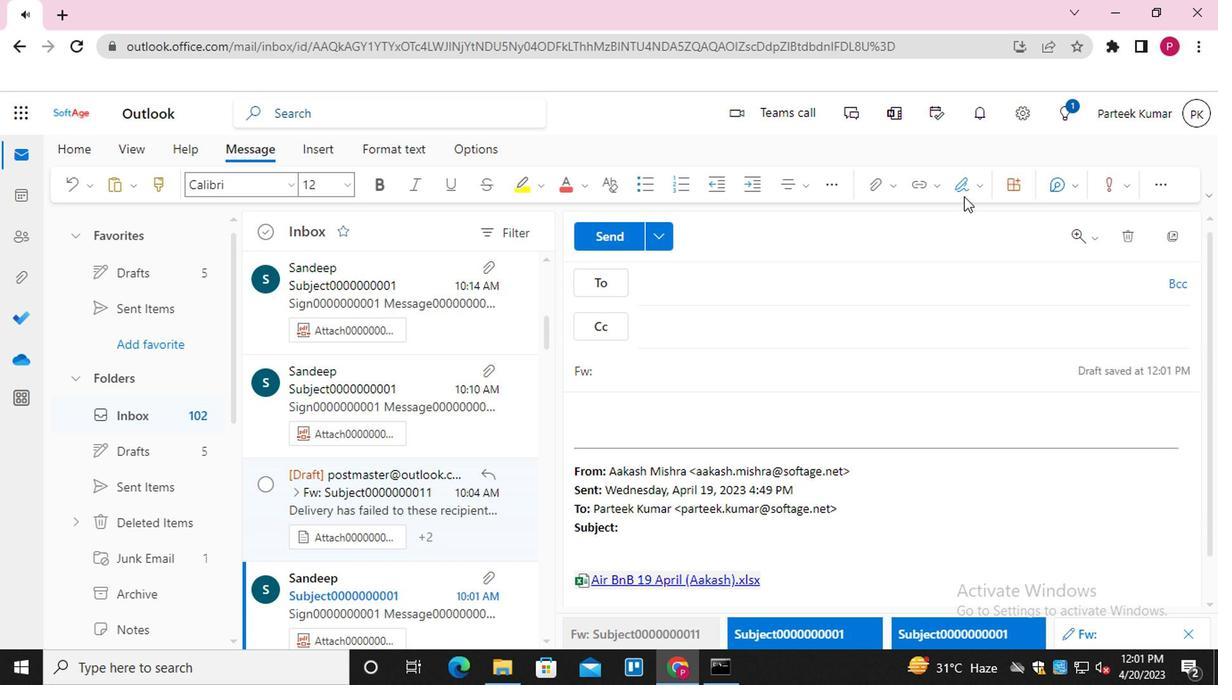
Action: Mouse pressed left at (958, 196)
Screenshot: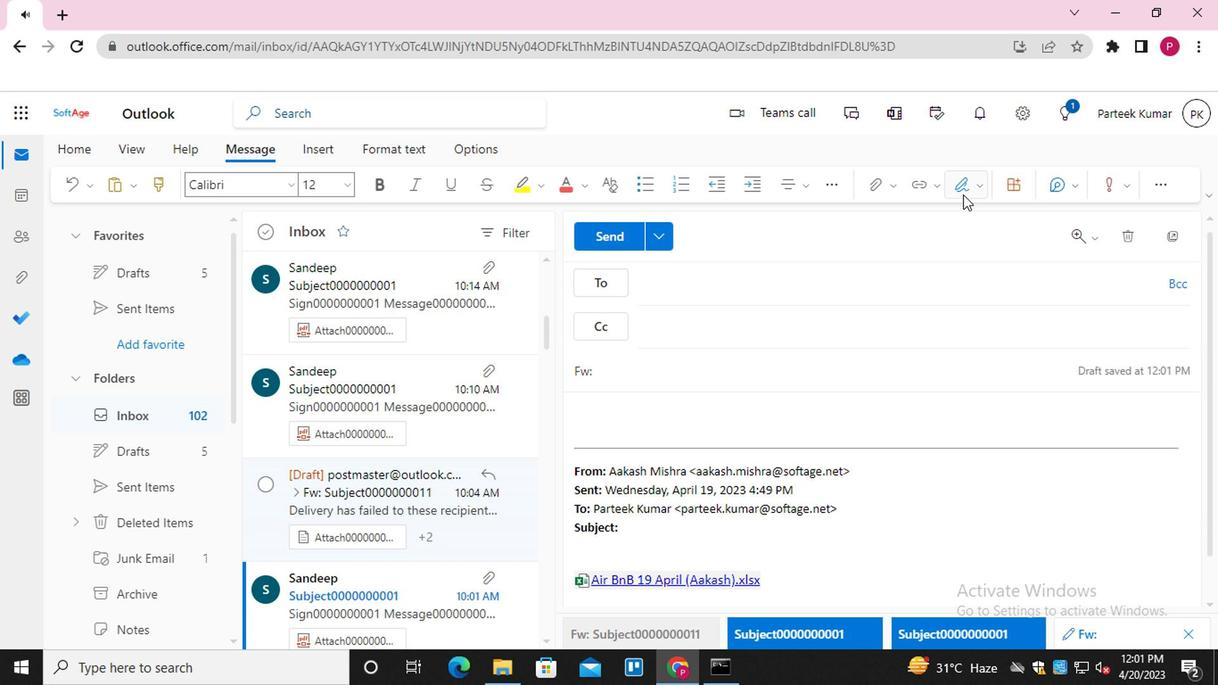 
Action: Mouse moved to (936, 232)
Screenshot: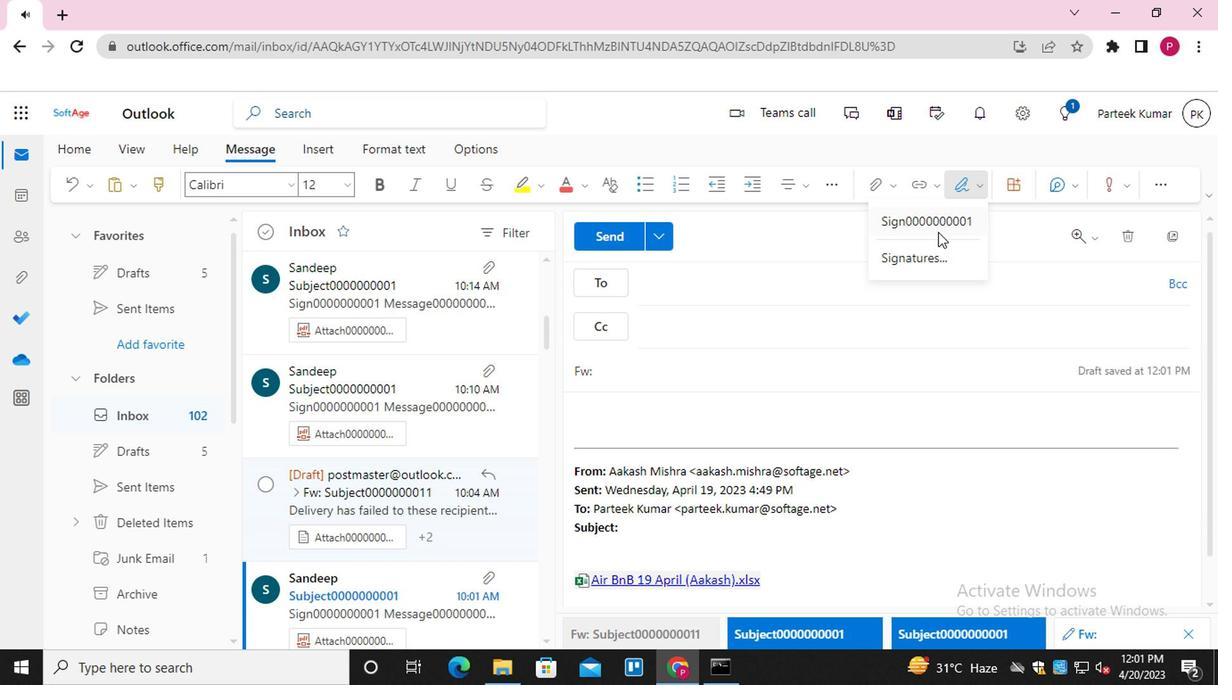 
Action: Mouse pressed left at (936, 232)
Screenshot: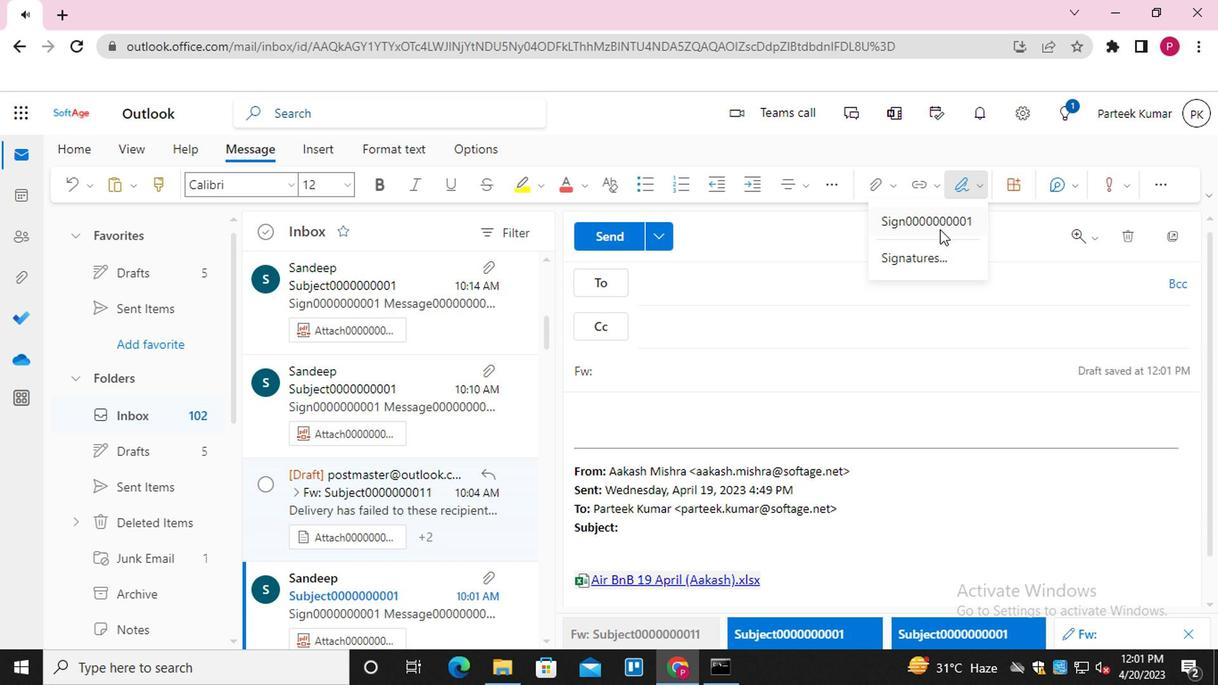 
Action: Mouse moved to (695, 277)
Screenshot: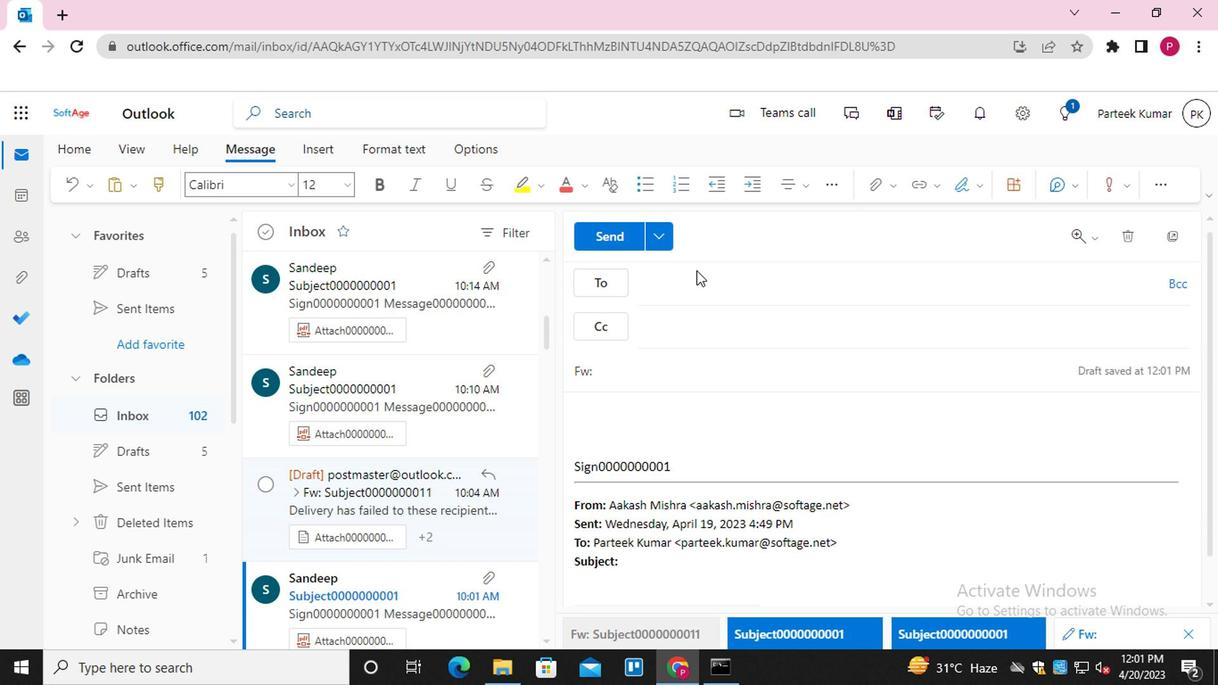
Action: Mouse pressed left at (695, 277)
Screenshot: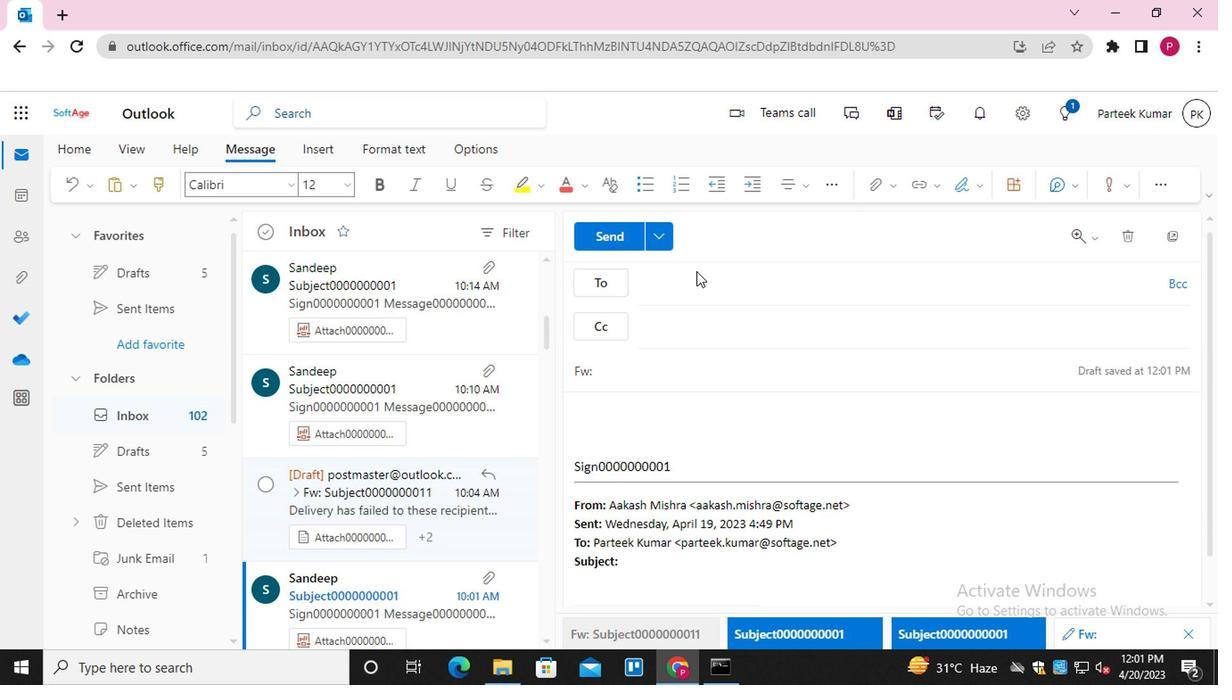 
Action: Mouse moved to (713, 393)
Screenshot: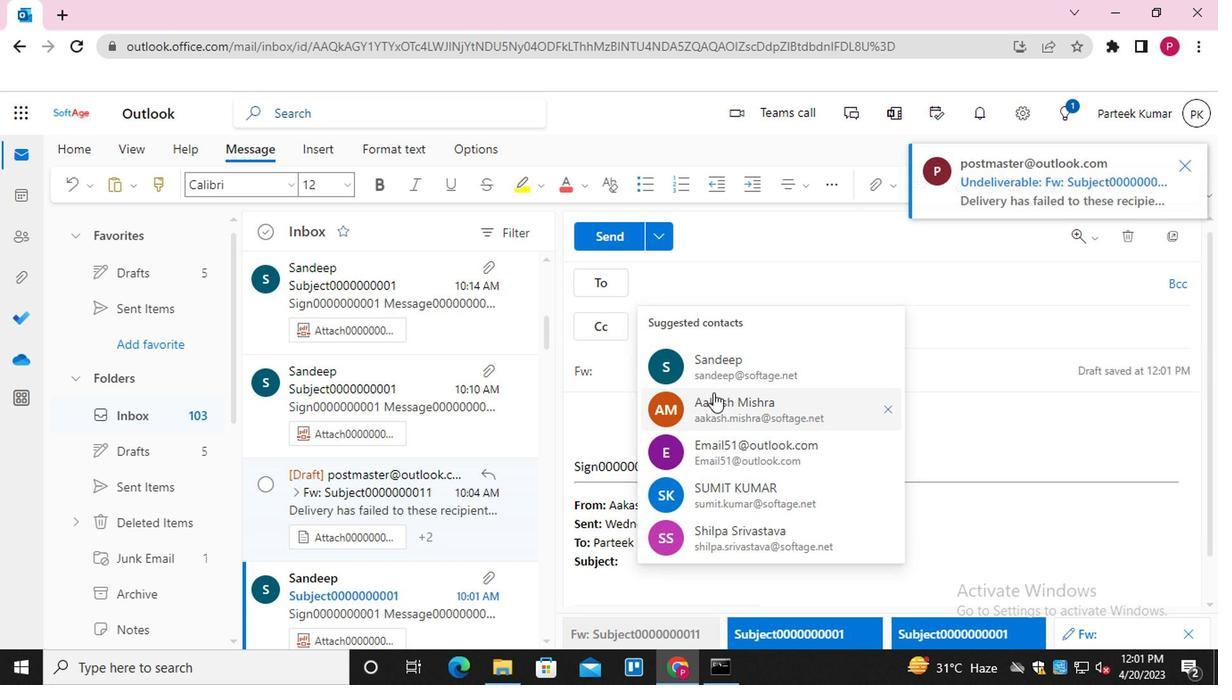 
Action: Mouse pressed left at (713, 393)
Screenshot: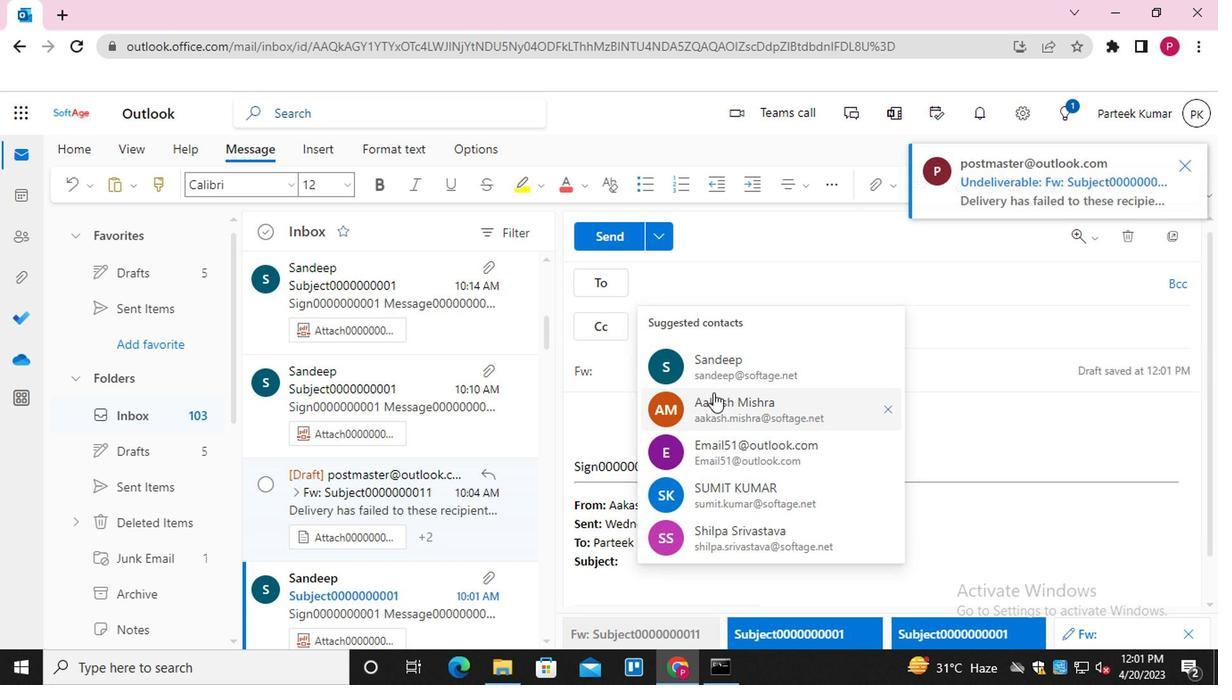 
Action: Mouse moved to (720, 328)
Screenshot: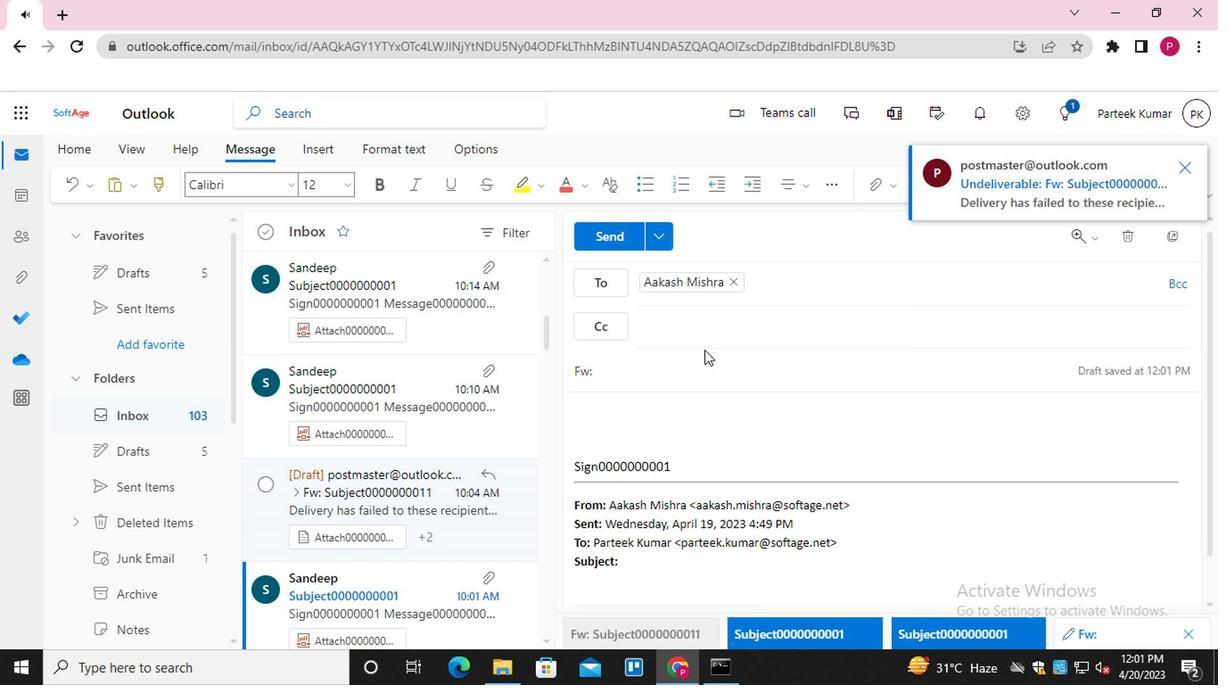 
Action: Mouse pressed left at (720, 328)
Screenshot: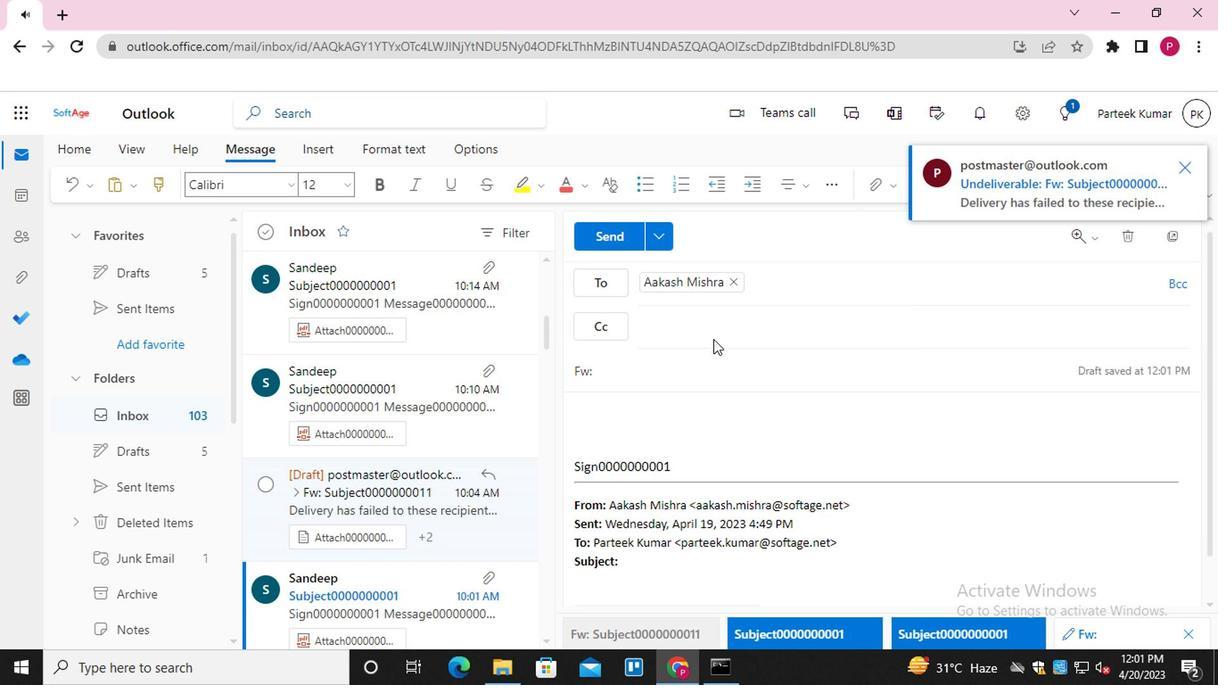 
Action: Mouse moved to (718, 336)
Screenshot: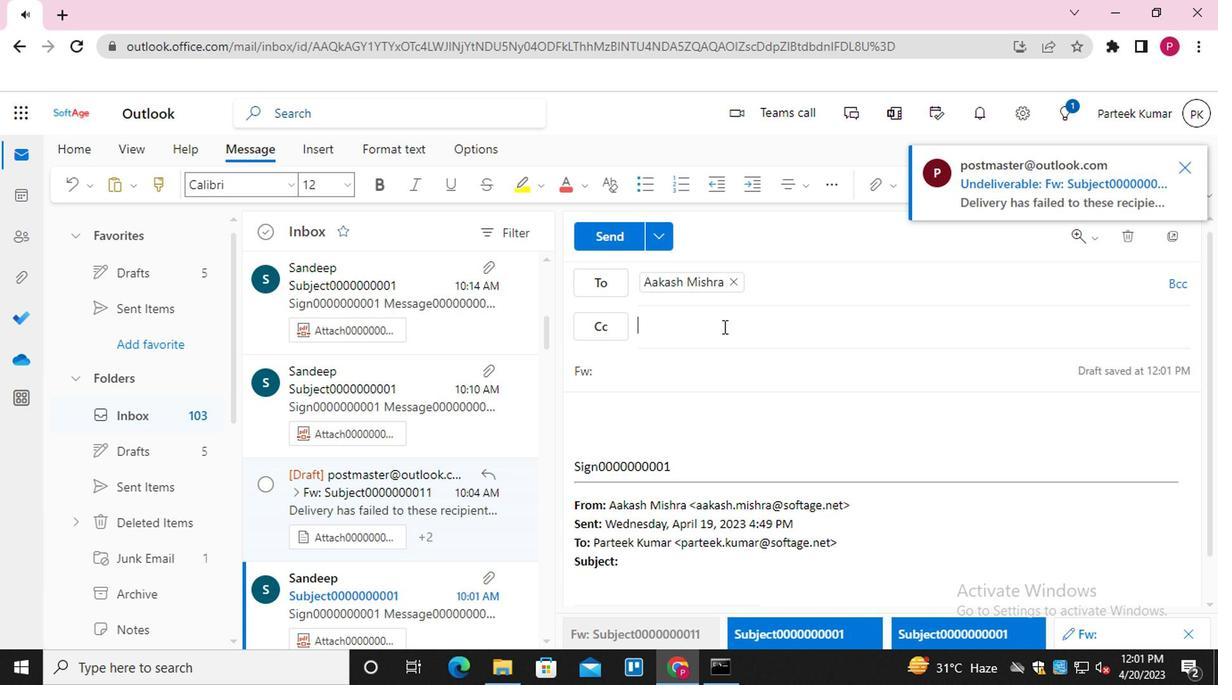 
Action: Key pressed <Key.shift>EMAIL0000000002<Key.enter>
Screenshot: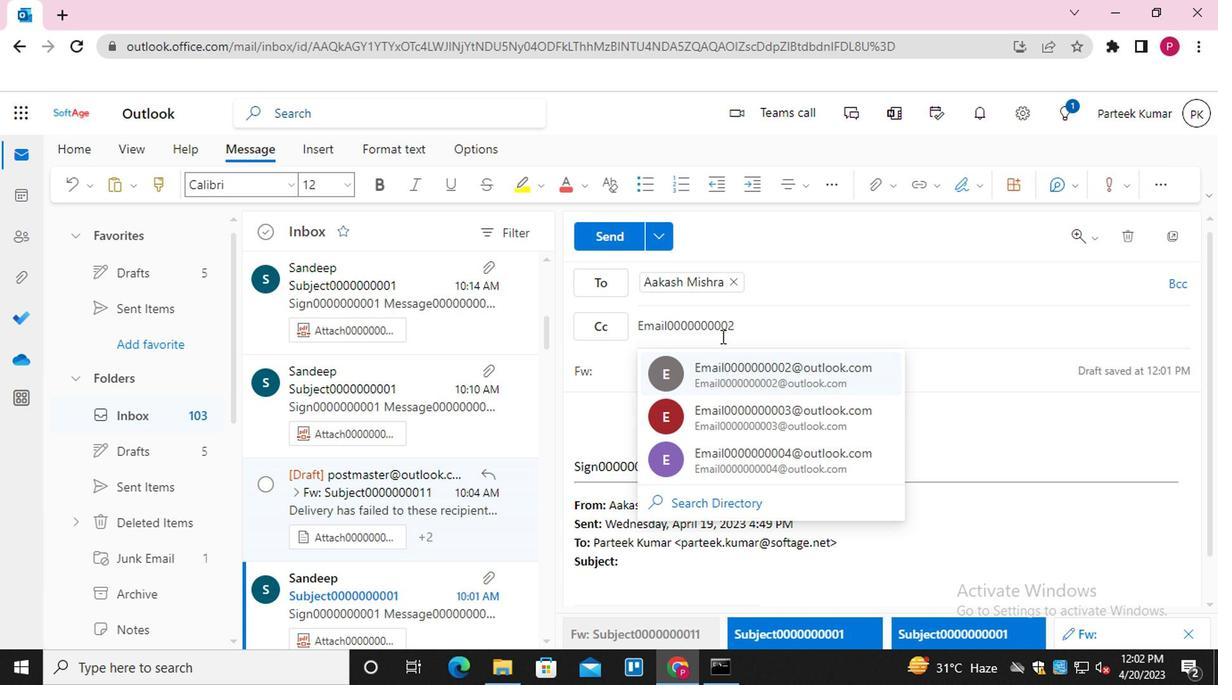 
Action: Mouse moved to (624, 369)
Screenshot: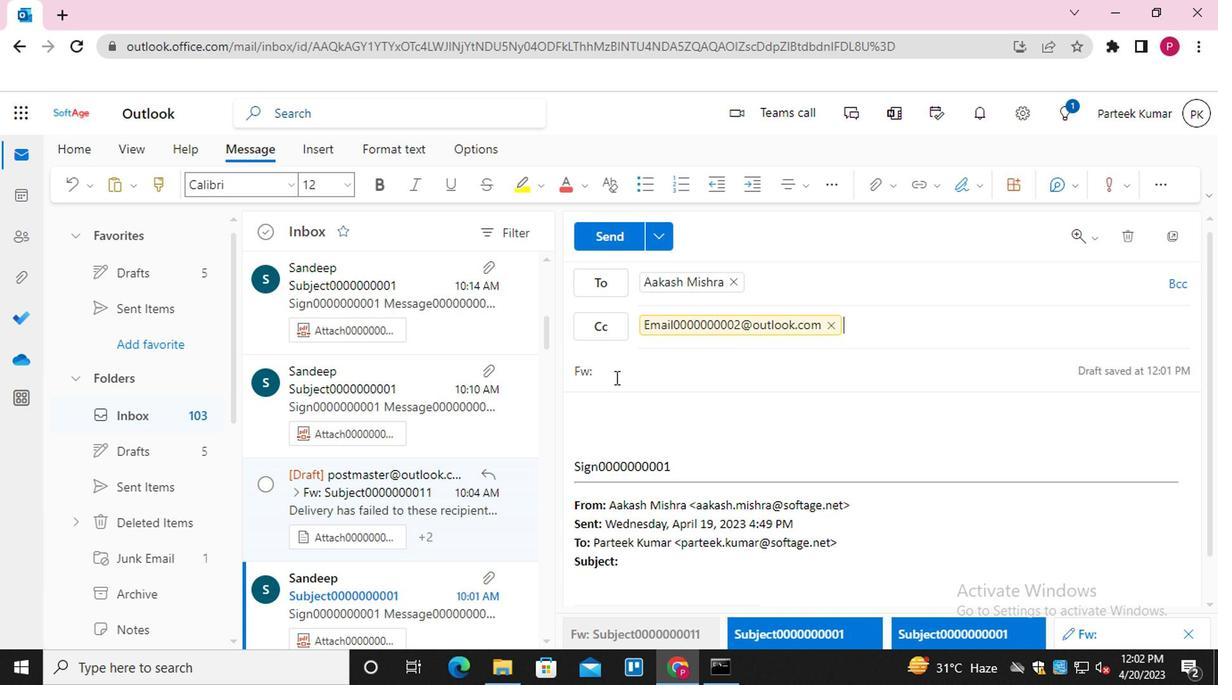 
Action: Mouse pressed left at (624, 369)
Screenshot: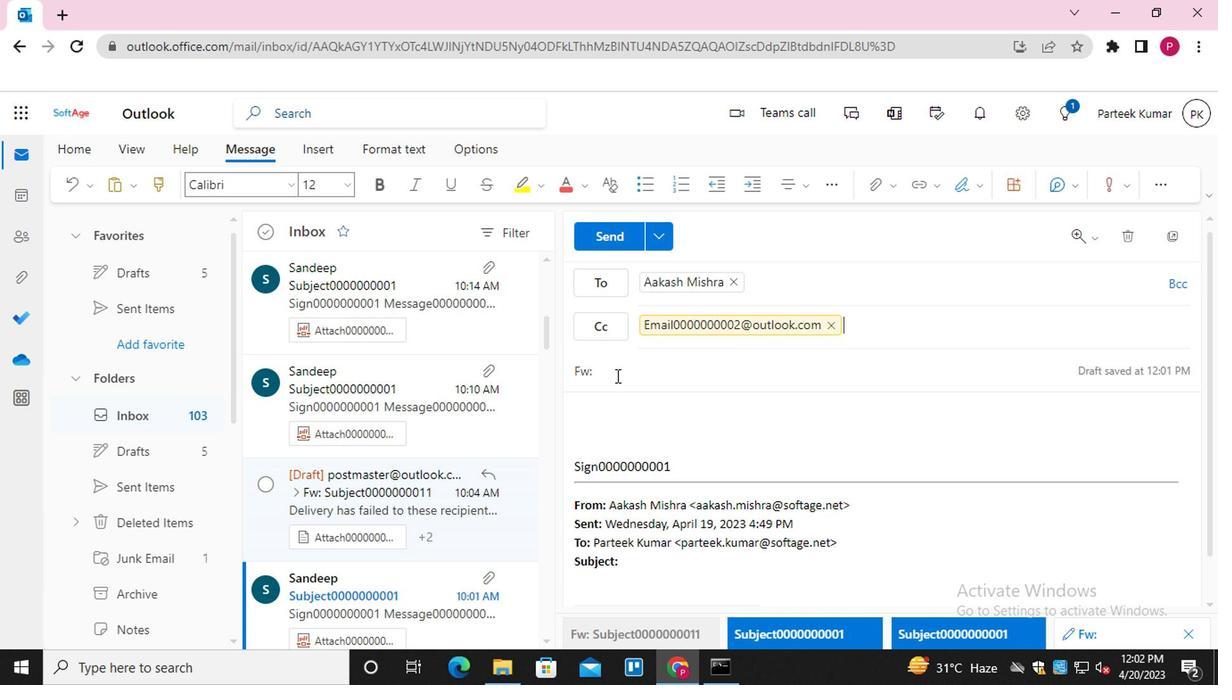 
Action: Key pressed <Key.shift>SUBJECT0000000011
Screenshot: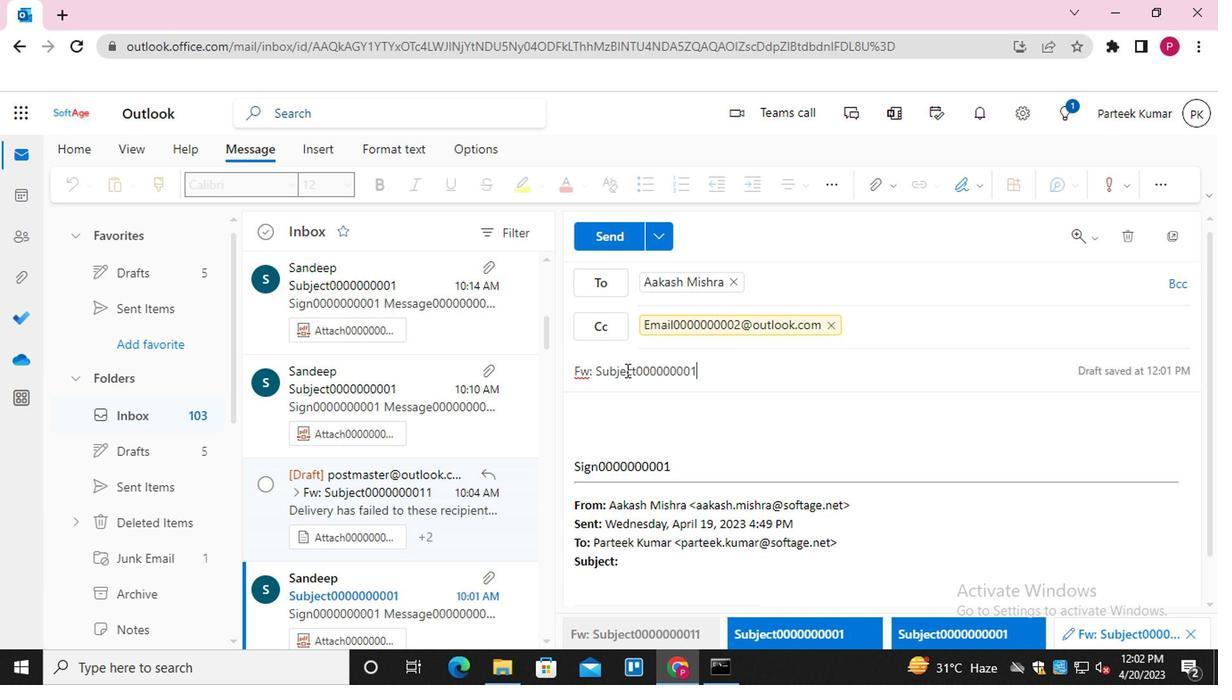 
Action: Mouse moved to (608, 451)
Screenshot: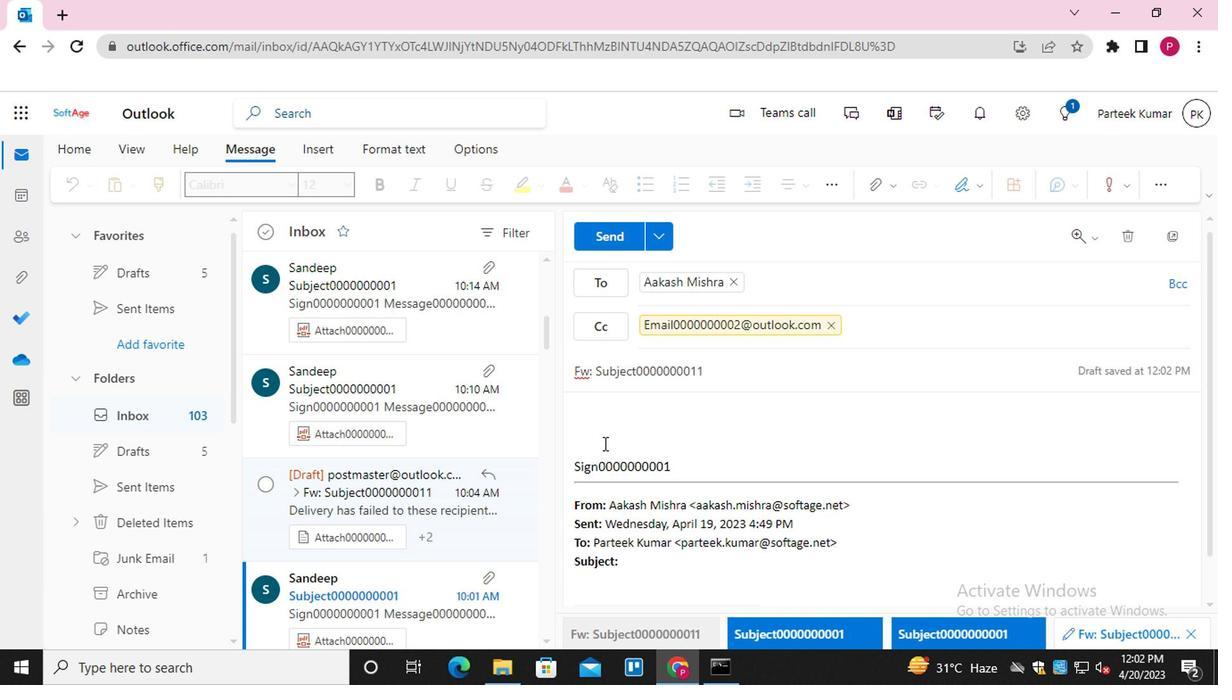 
Action: Mouse pressed left at (608, 451)
Screenshot: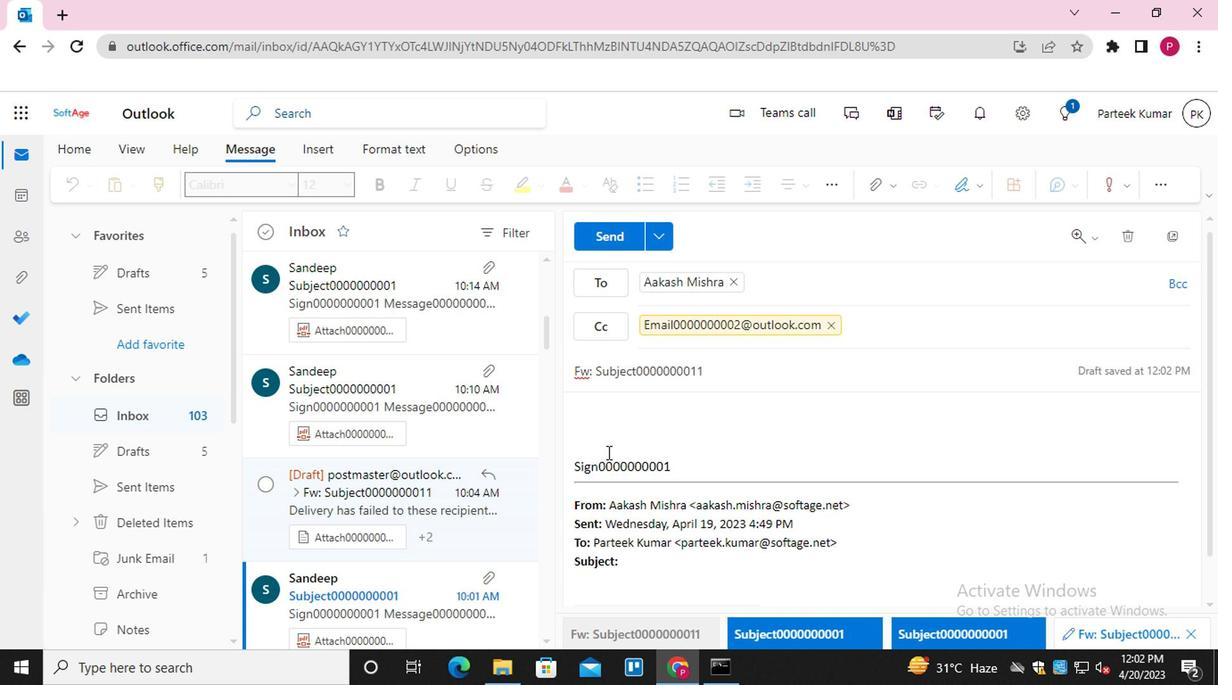 
Action: Key pressed <Key.shift_r>MESSAGE0000000013
Screenshot: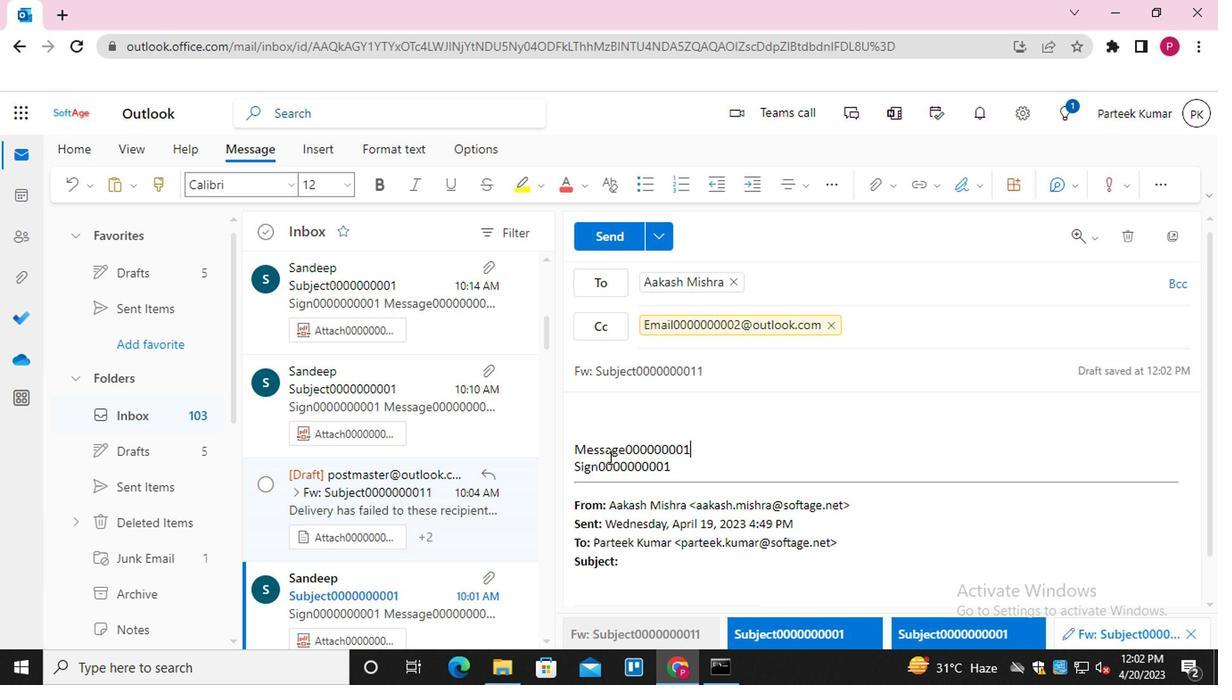 
Action: Mouse moved to (868, 200)
Screenshot: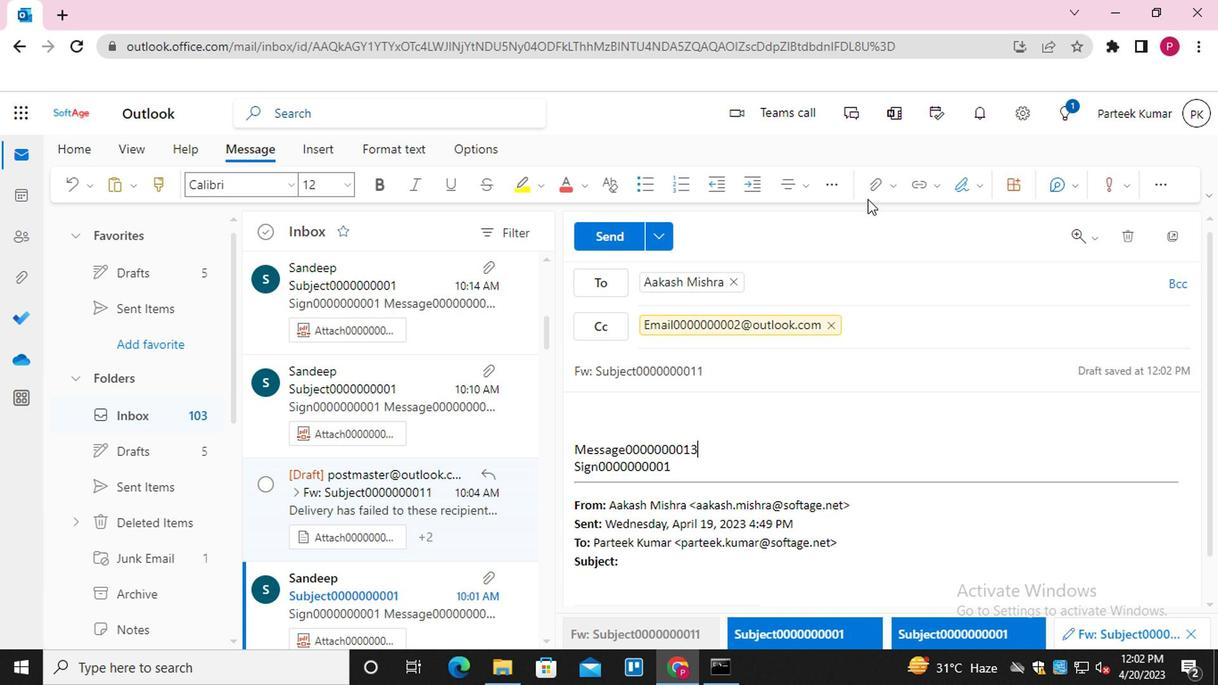 
Action: Mouse pressed left at (868, 200)
Screenshot: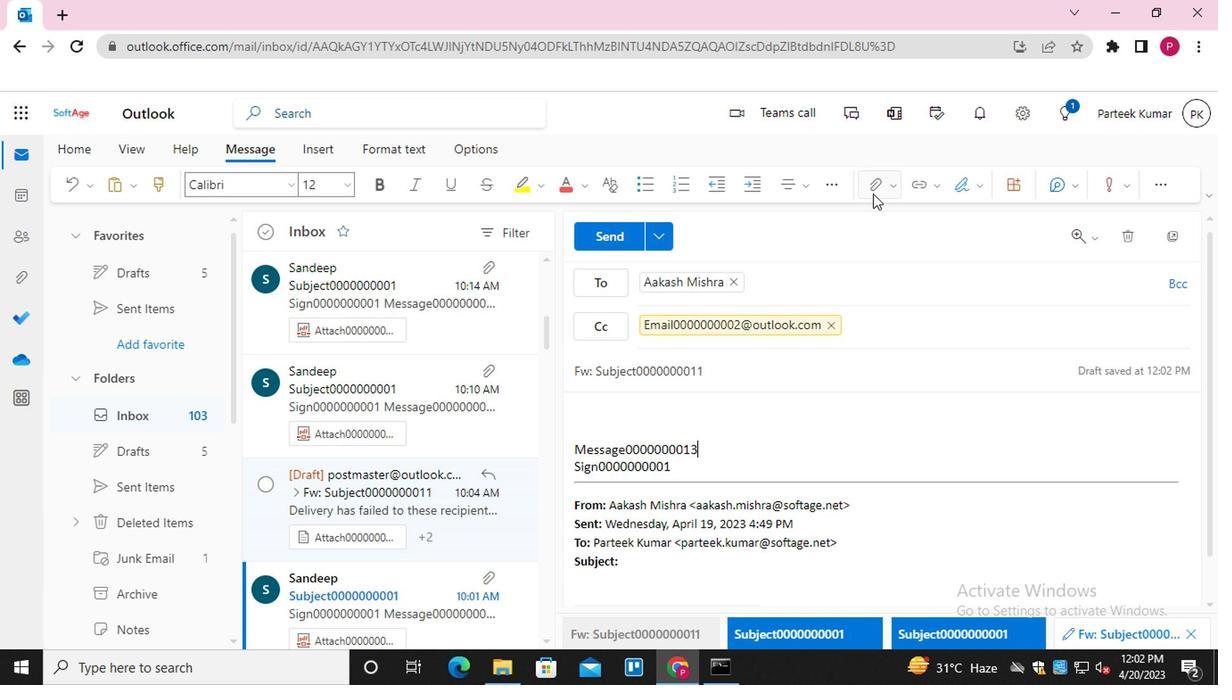 
Action: Mouse moved to (711, 227)
Screenshot: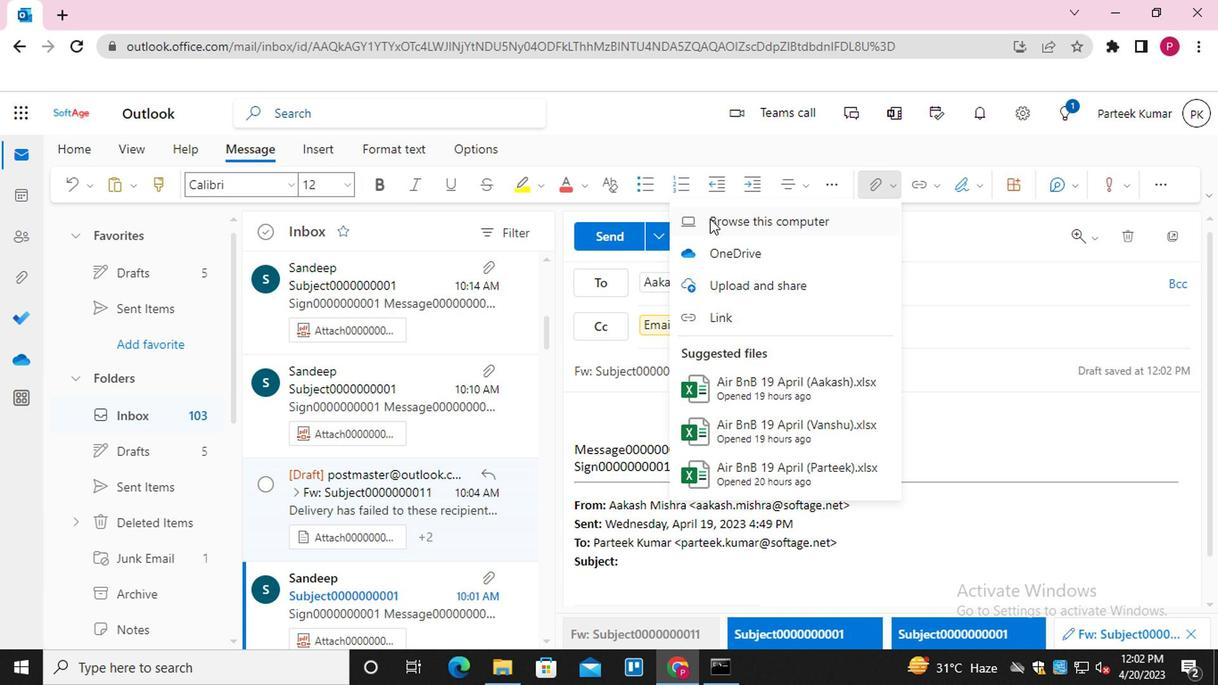 
Action: Mouse pressed left at (711, 227)
Screenshot: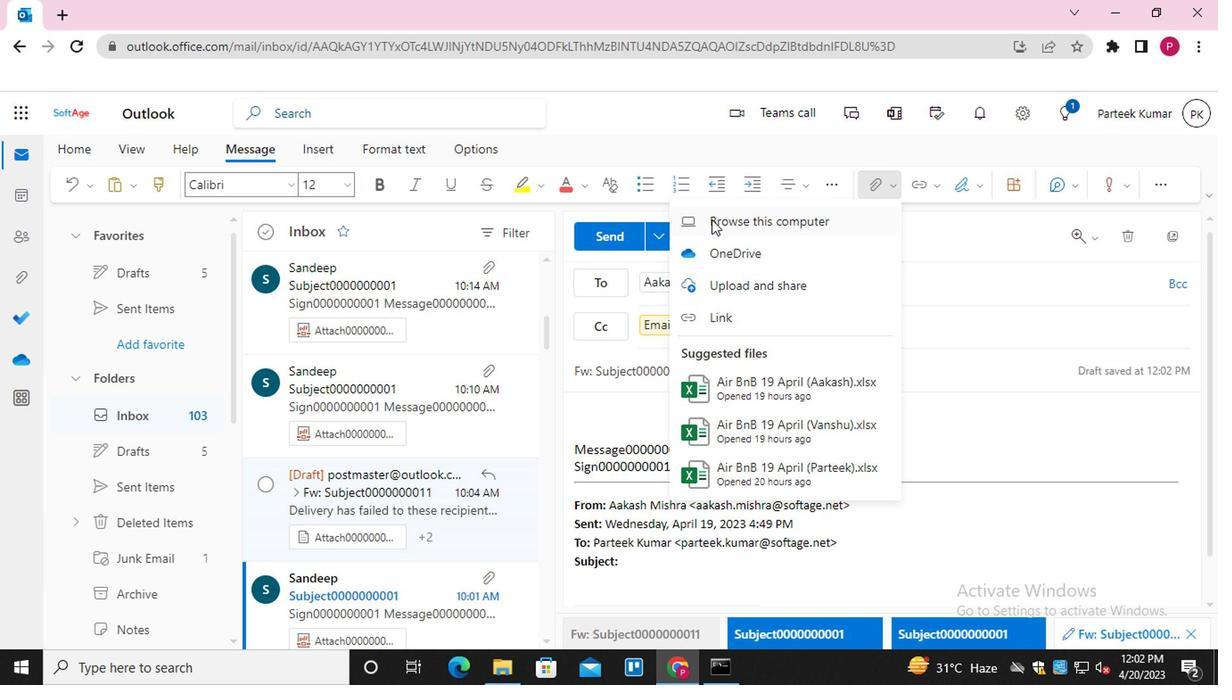 
Action: Mouse moved to (307, 156)
Screenshot: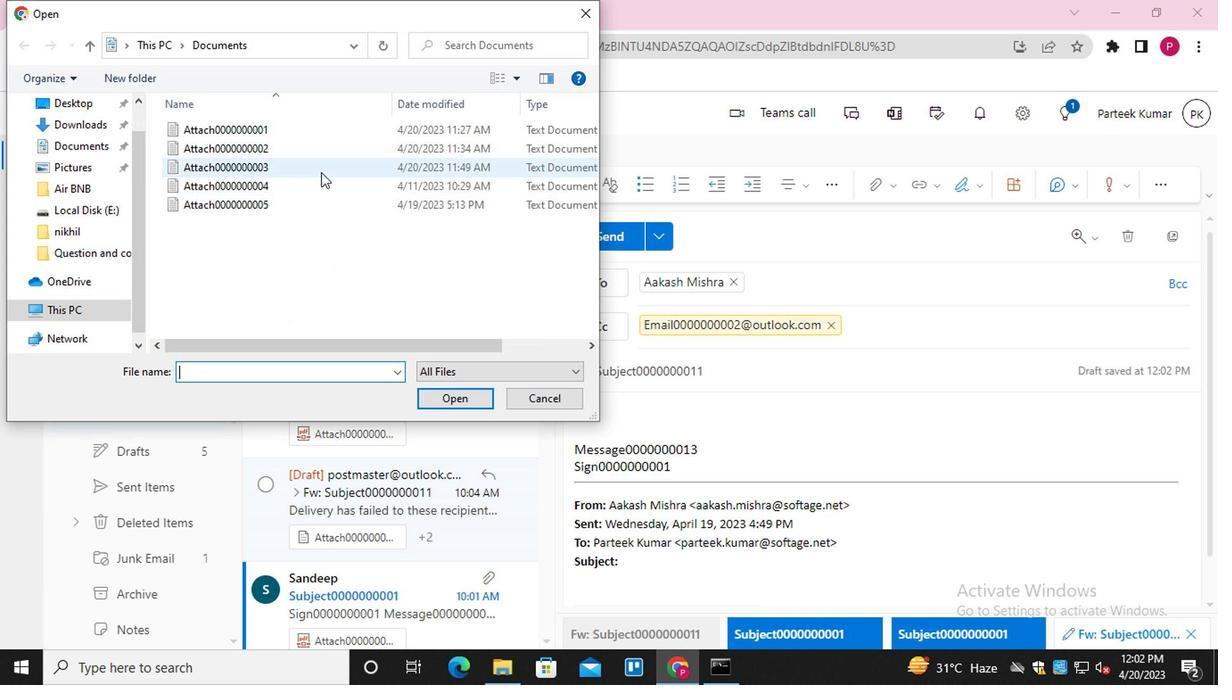 
Action: Mouse pressed left at (307, 156)
Screenshot: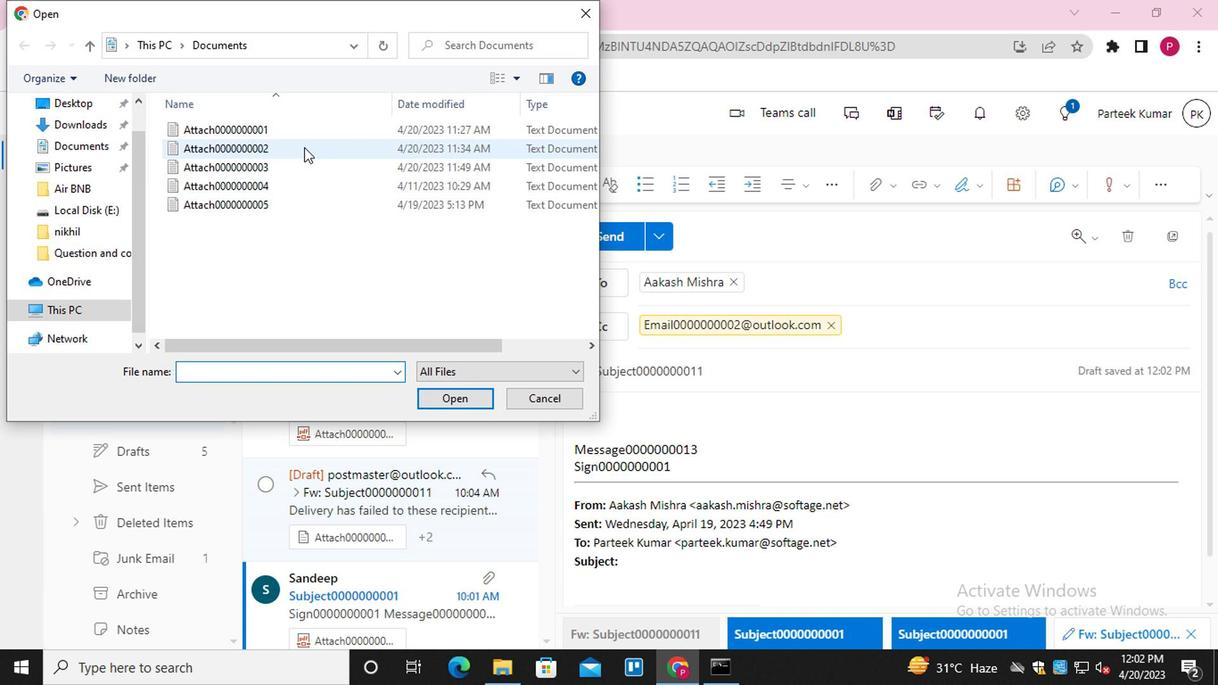 
Action: Mouse moved to (480, 389)
Screenshot: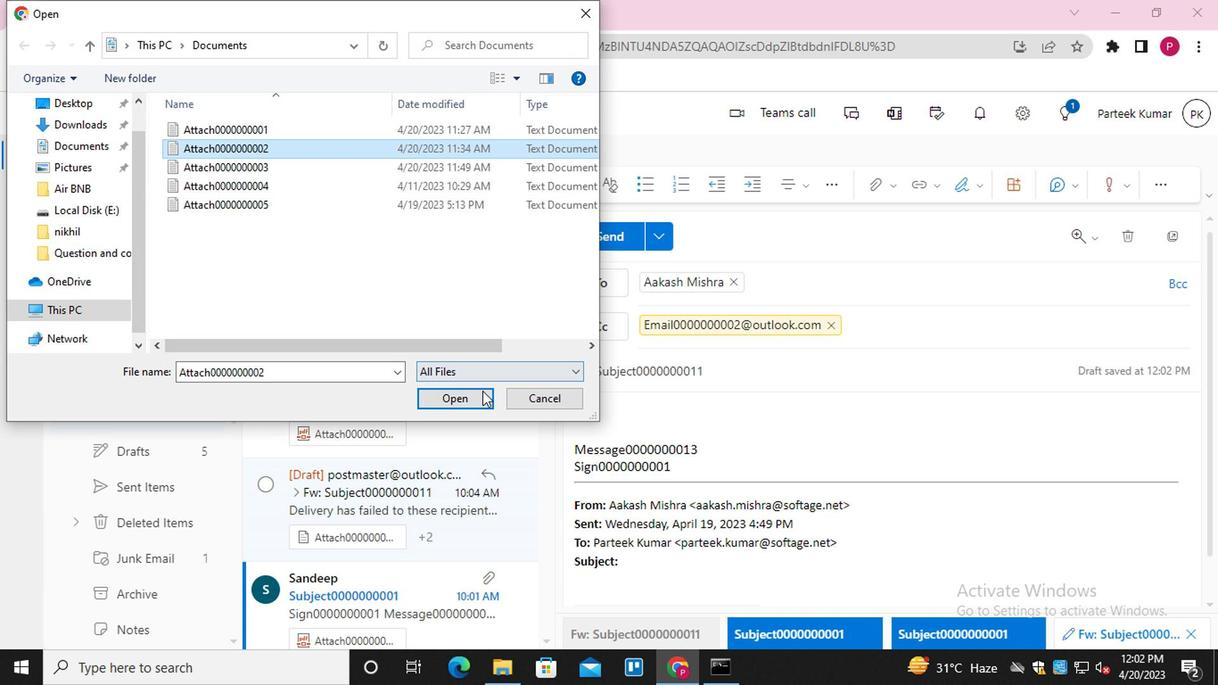 
Action: Mouse pressed left at (480, 389)
Screenshot: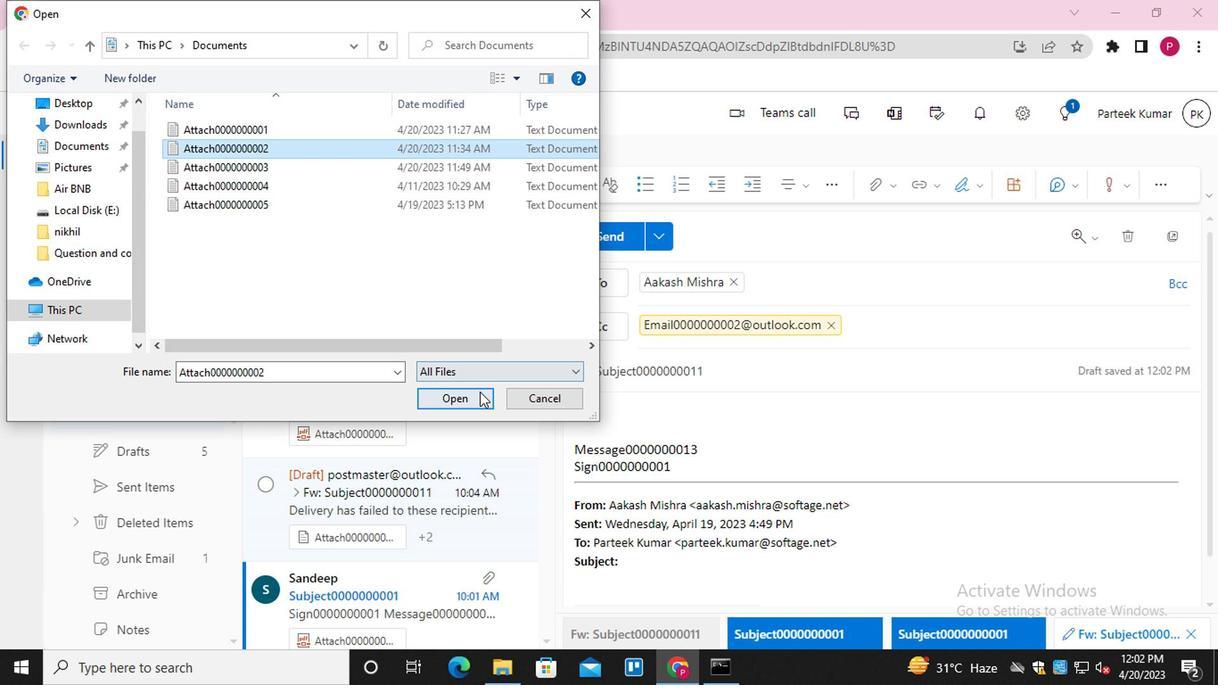 
Action: Mouse moved to (640, 249)
Screenshot: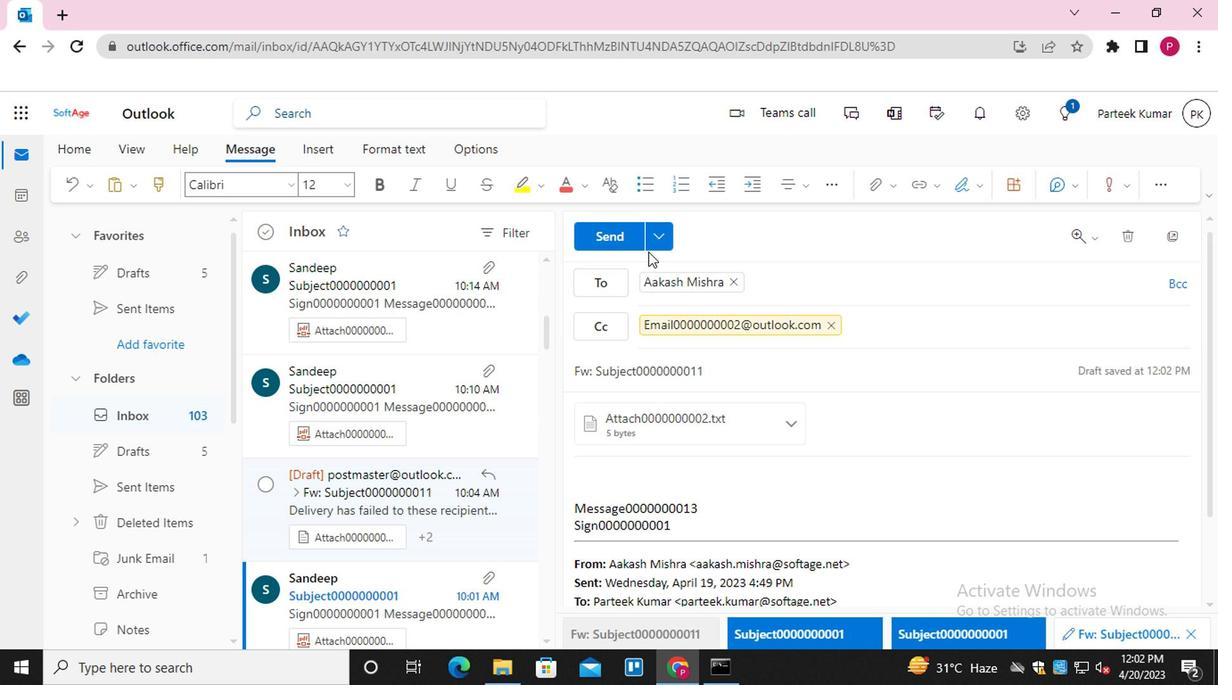 
Action: Mouse pressed left at (640, 249)
Screenshot: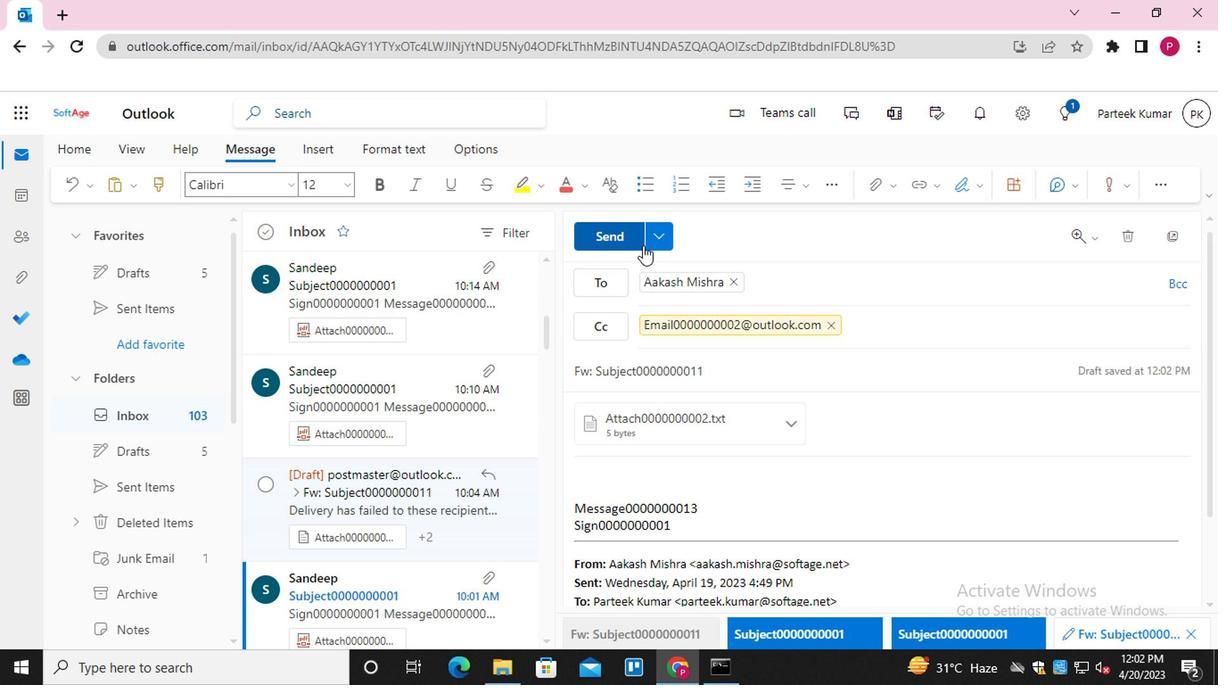 
Action: Mouse moved to (779, 351)
Screenshot: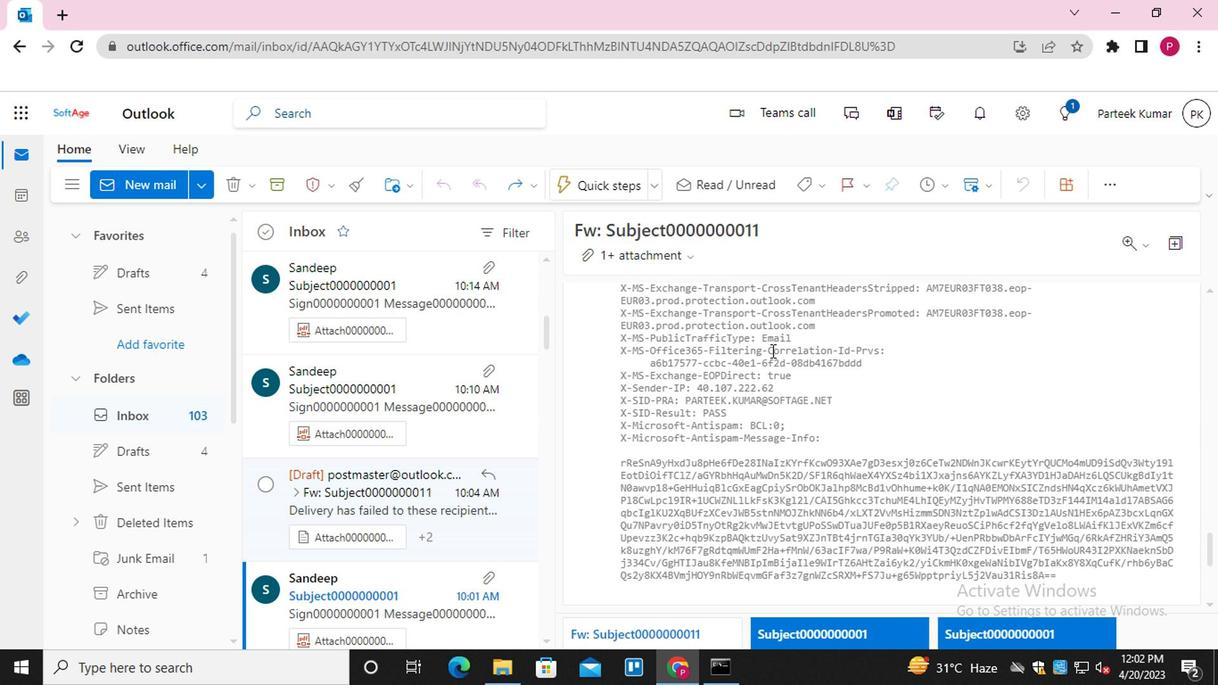 
Action: Mouse scrolled (779, 350) with delta (0, 0)
Screenshot: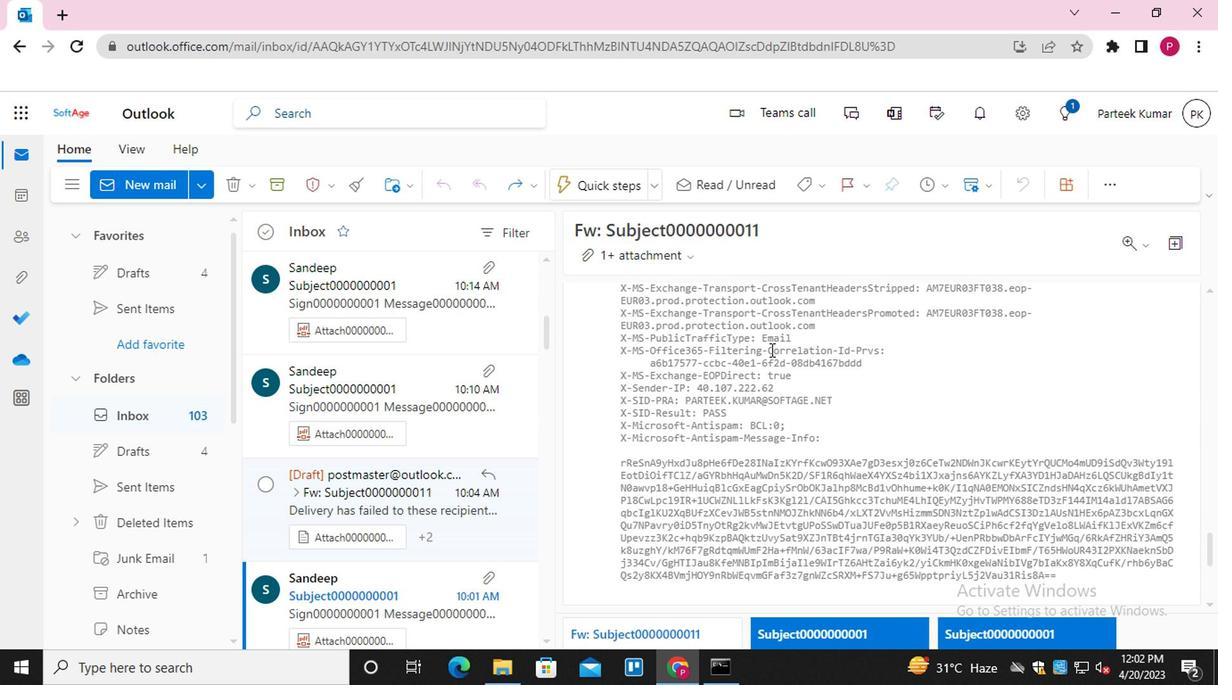 
Action: Mouse moved to (779, 351)
Screenshot: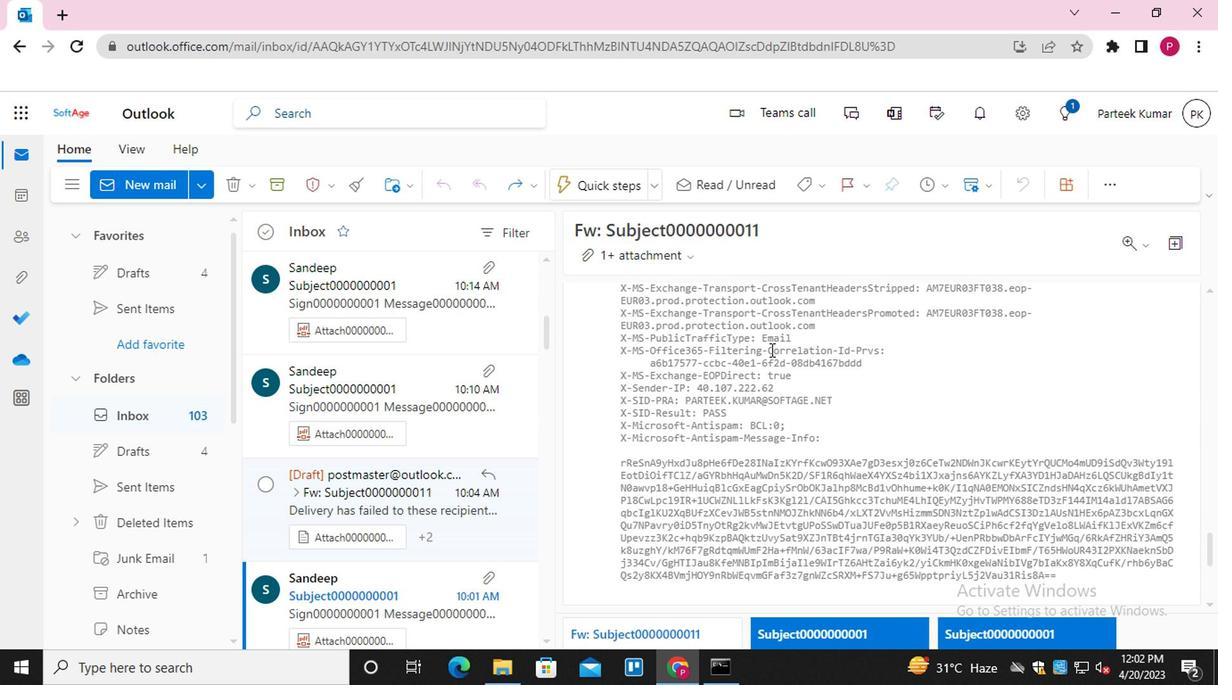 
Action: Mouse scrolled (779, 350) with delta (0, 0)
Screenshot: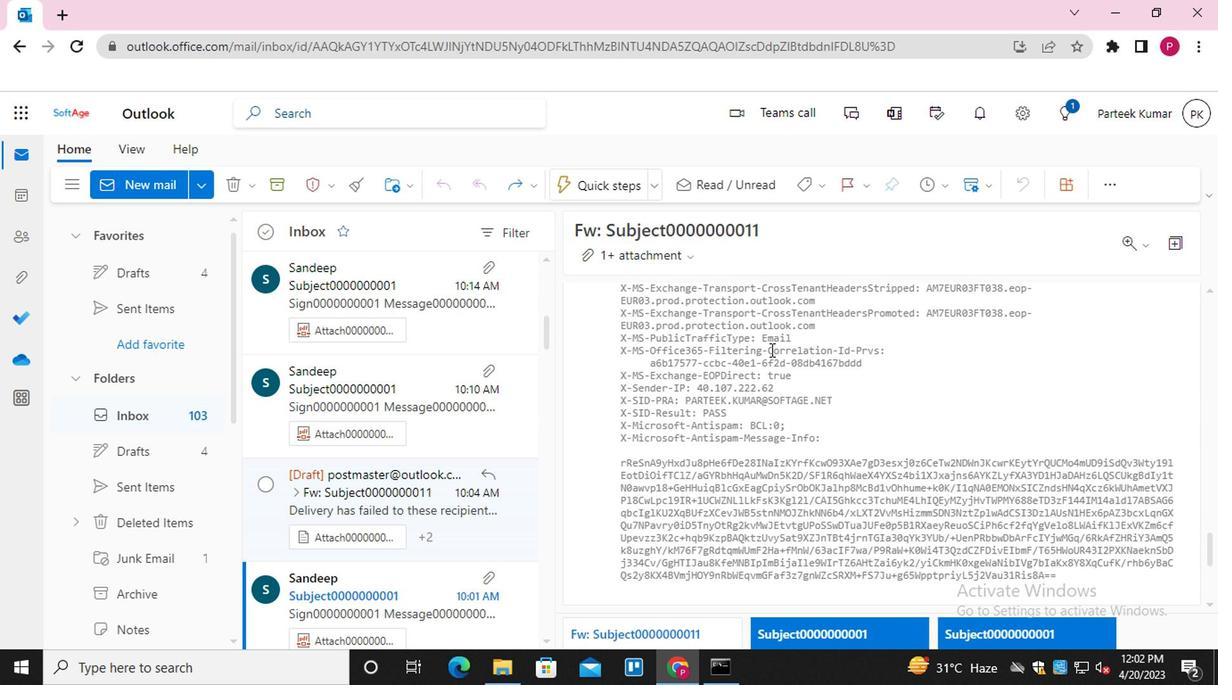 
Action: Mouse moved to (782, 354)
Screenshot: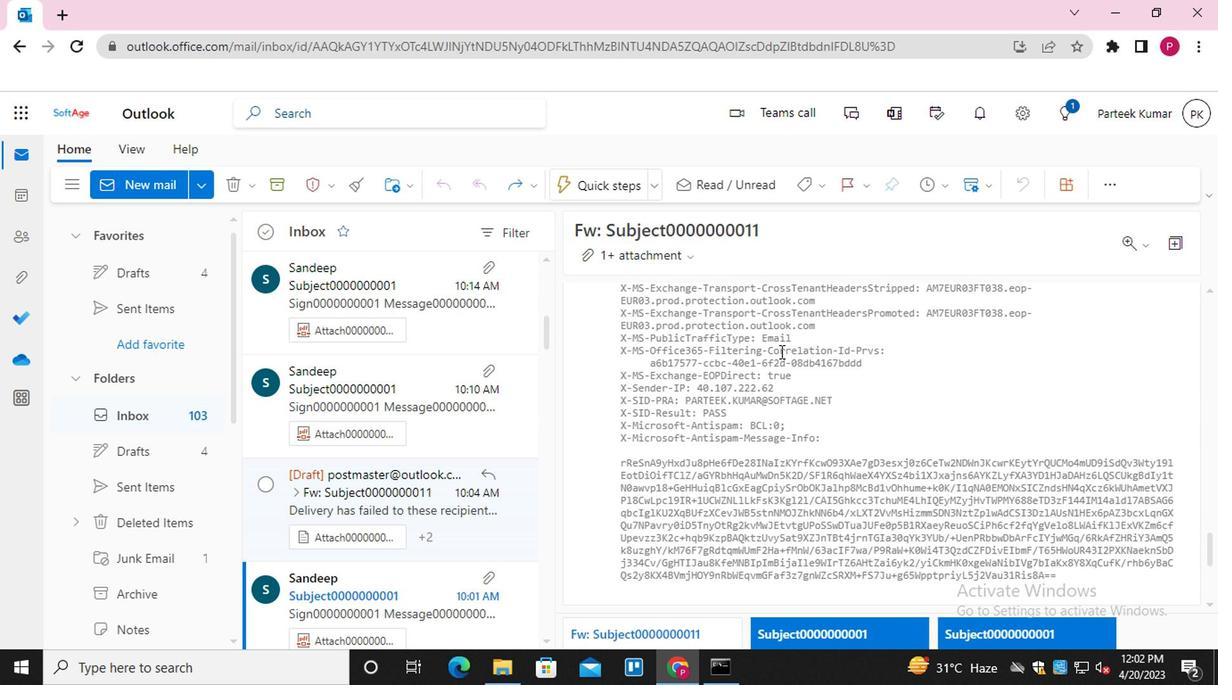 
Action: Mouse scrolled (782, 354) with delta (0, 0)
Screenshot: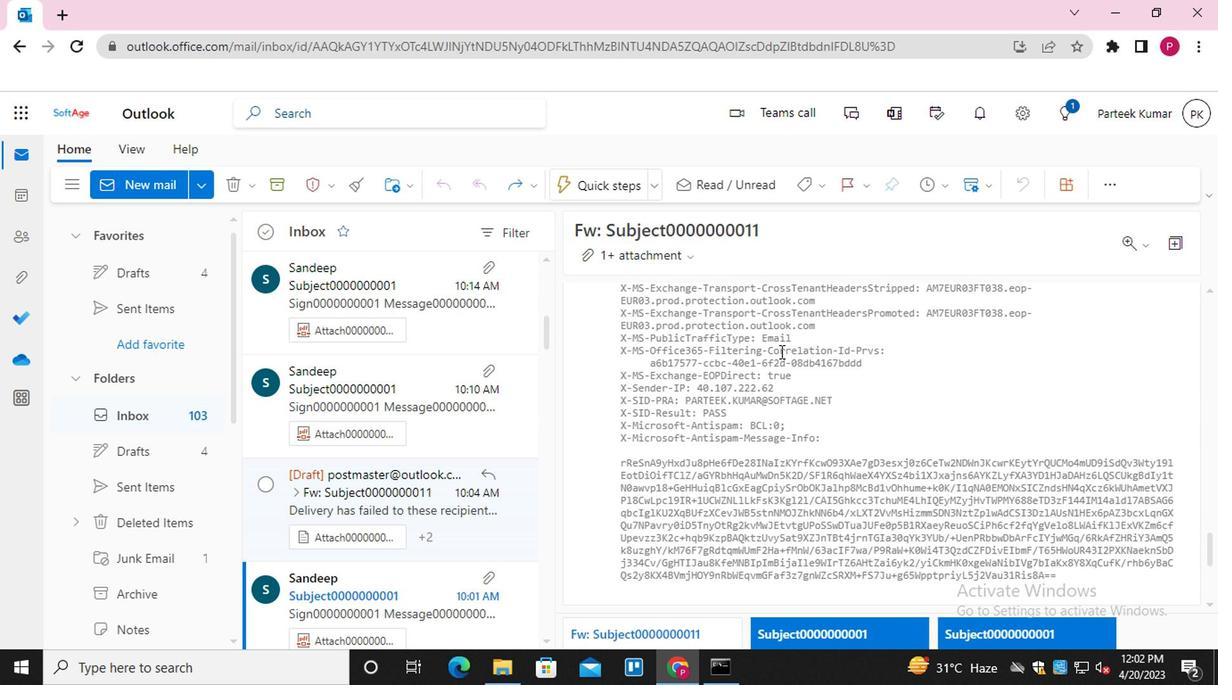 
Action: Mouse scrolled (782, 354) with delta (0, 0)
Screenshot: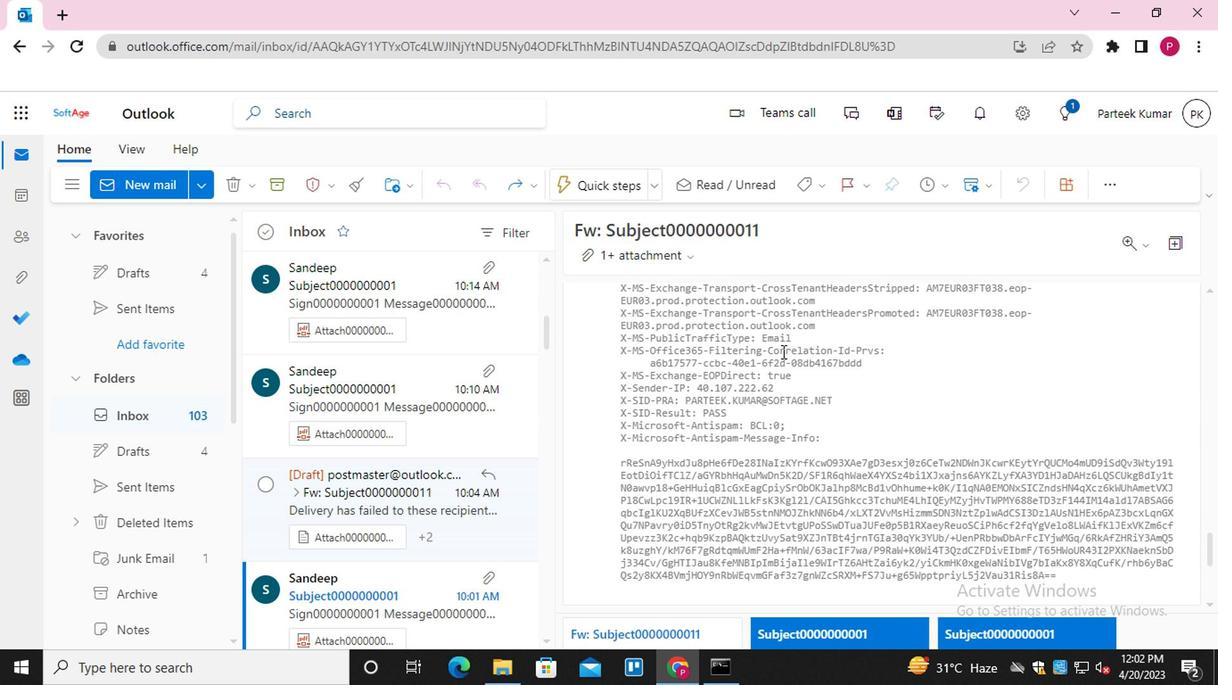 
Action: Mouse moved to (783, 356)
Screenshot: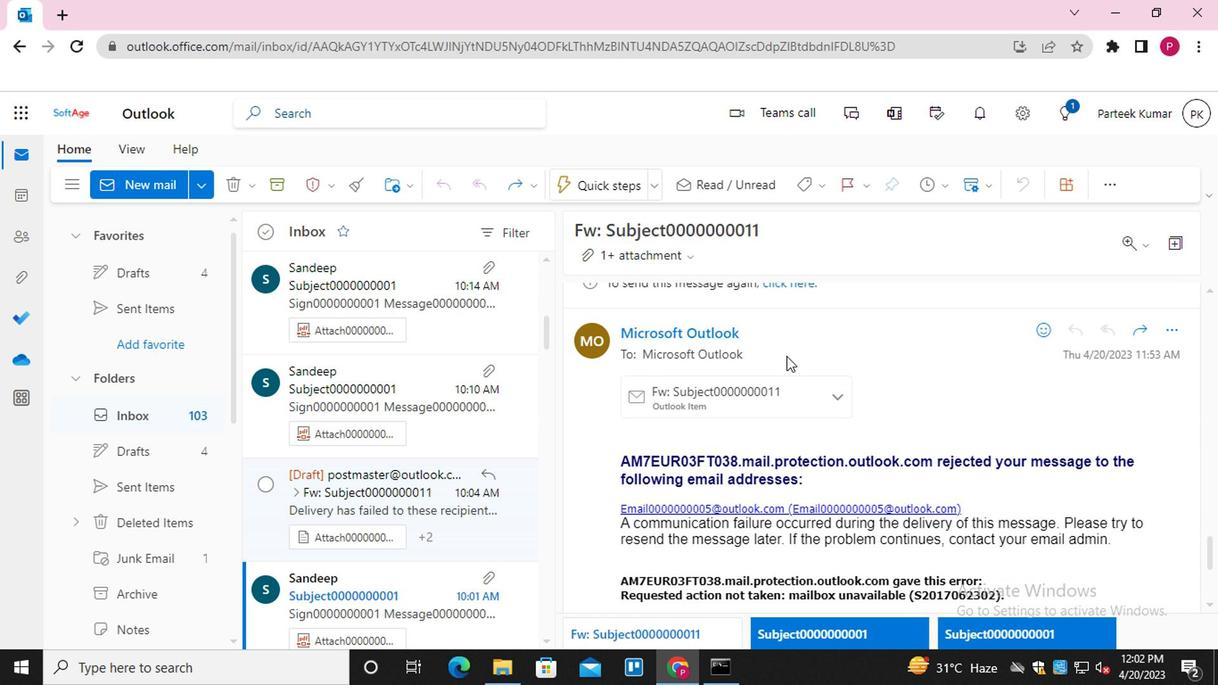 
Action: Mouse scrolled (783, 355) with delta (0, 0)
Screenshot: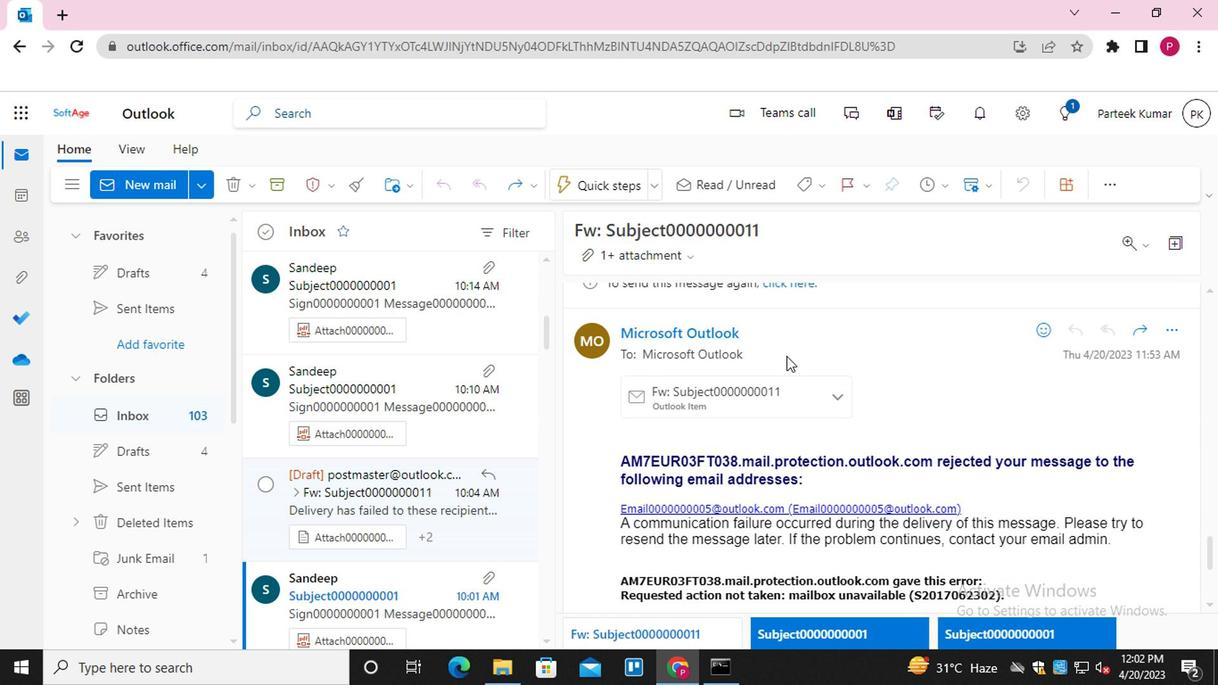
Action: Mouse moved to (784, 356)
Screenshot: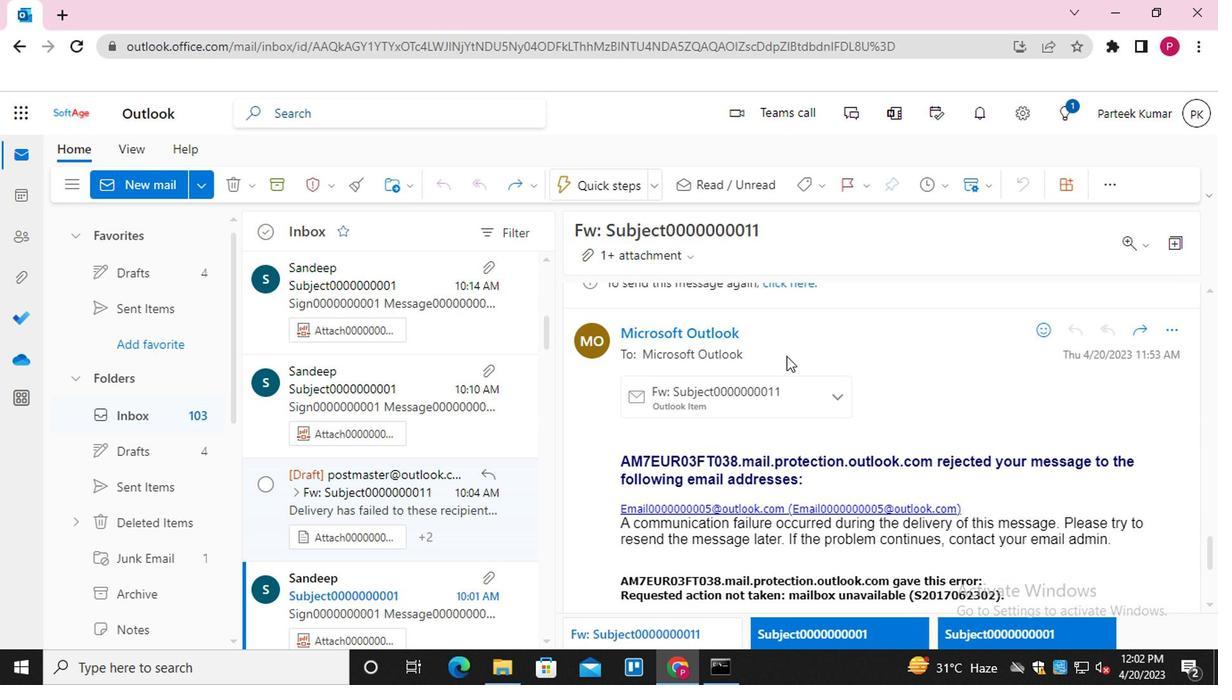 
Action: Mouse scrolled (784, 355) with delta (0, 0)
Screenshot: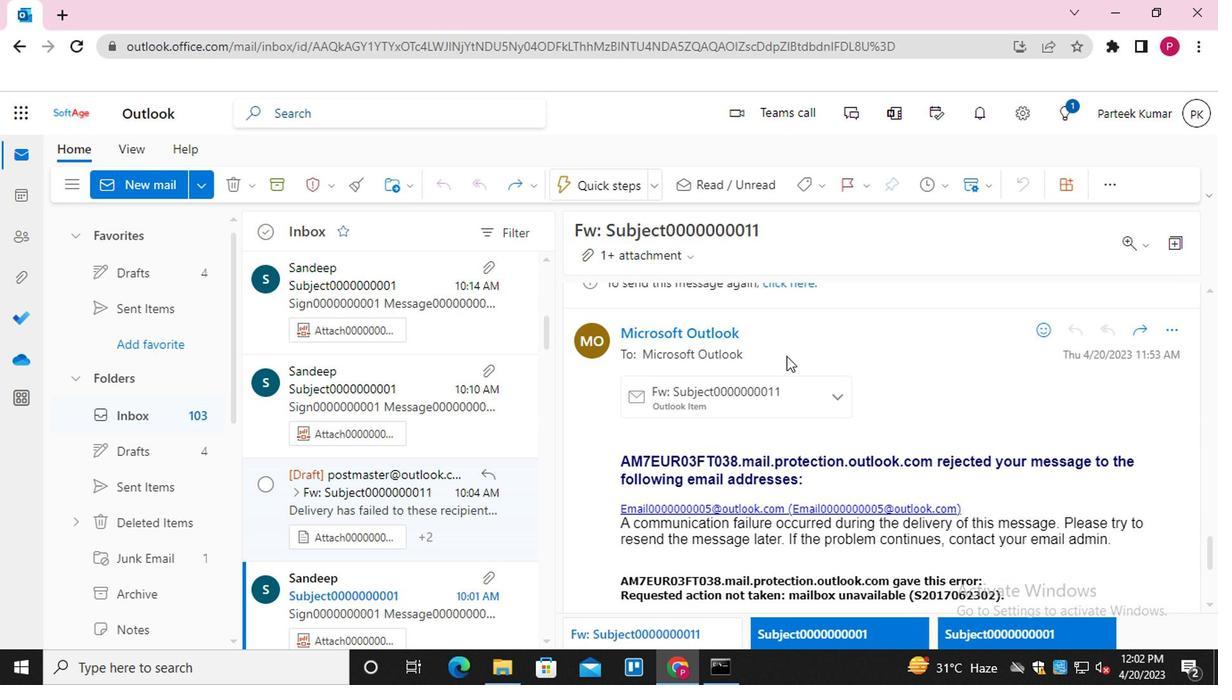 
Action: Mouse scrolled (784, 355) with delta (0, 0)
Screenshot: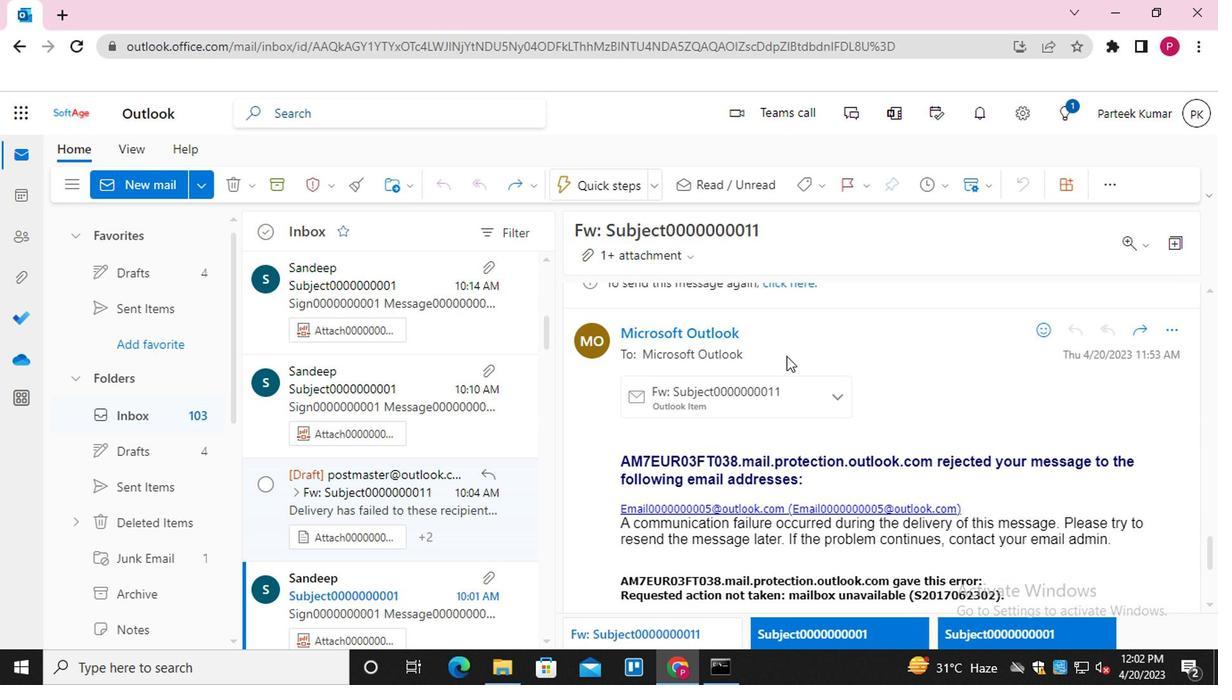 
Action: Mouse scrolled (784, 355) with delta (0, 0)
Screenshot: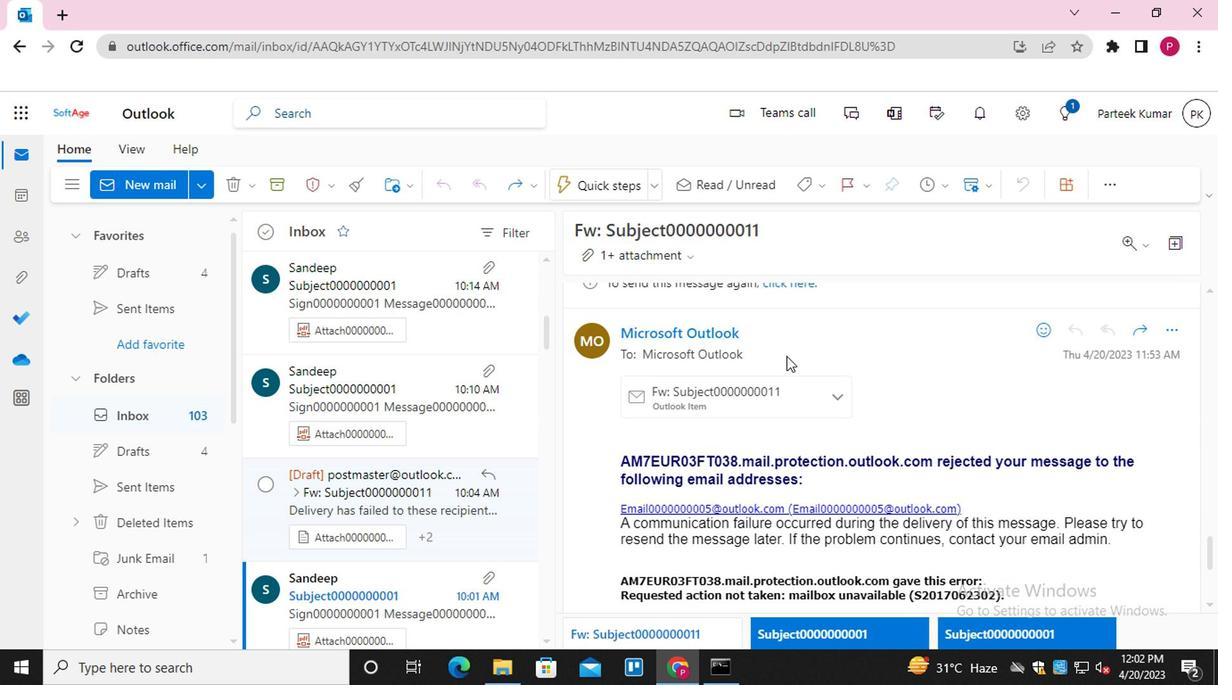 
Action: Mouse moved to (784, 356)
Screenshot: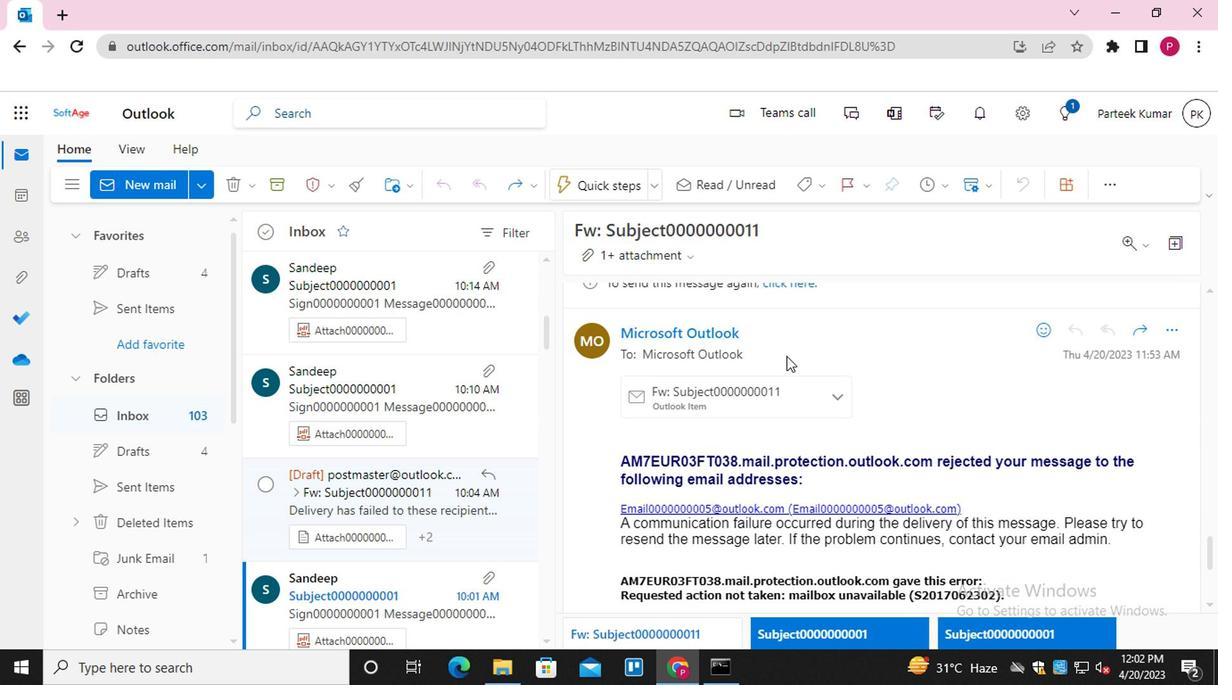 
Action: Mouse scrolled (784, 355) with delta (0, 0)
Screenshot: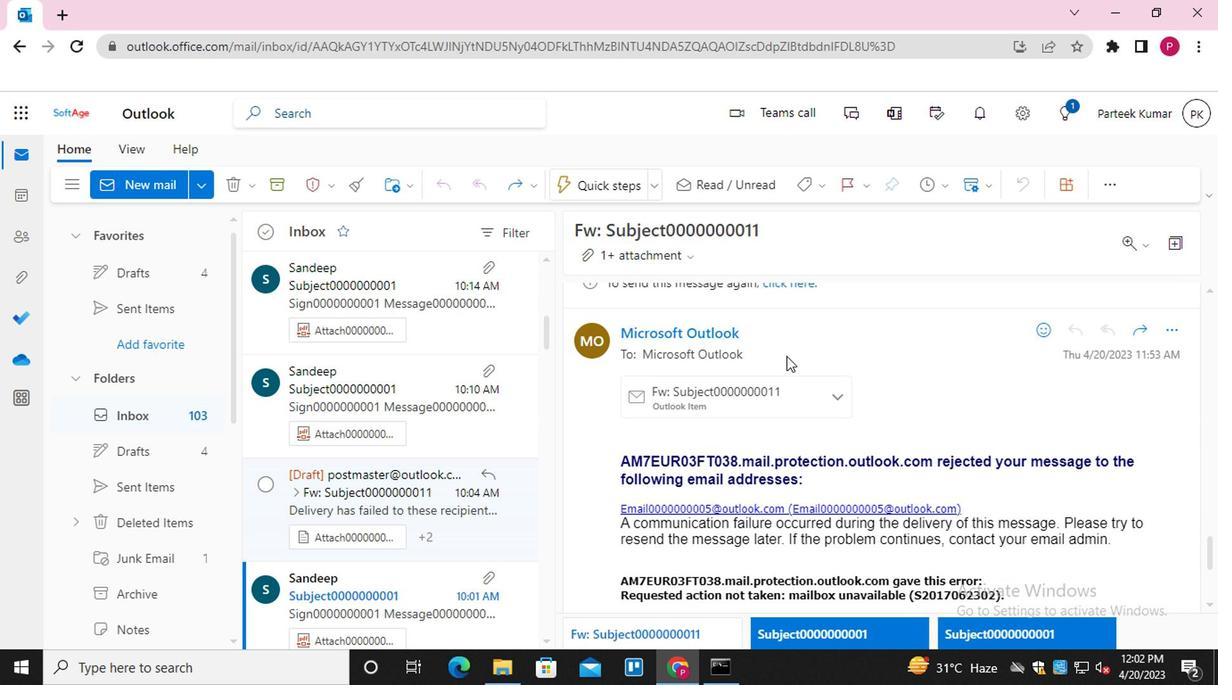 
Action: Mouse moved to (785, 357)
Screenshot: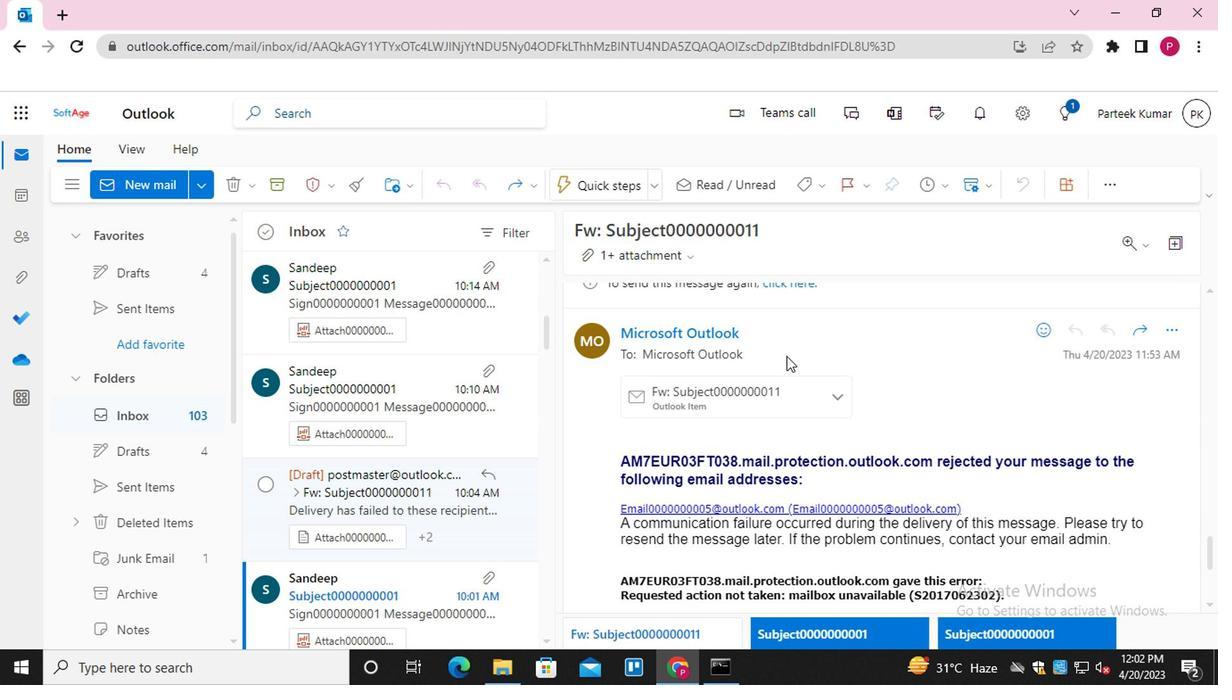 
Action: Mouse scrolled (785, 356) with delta (0, 0)
Screenshot: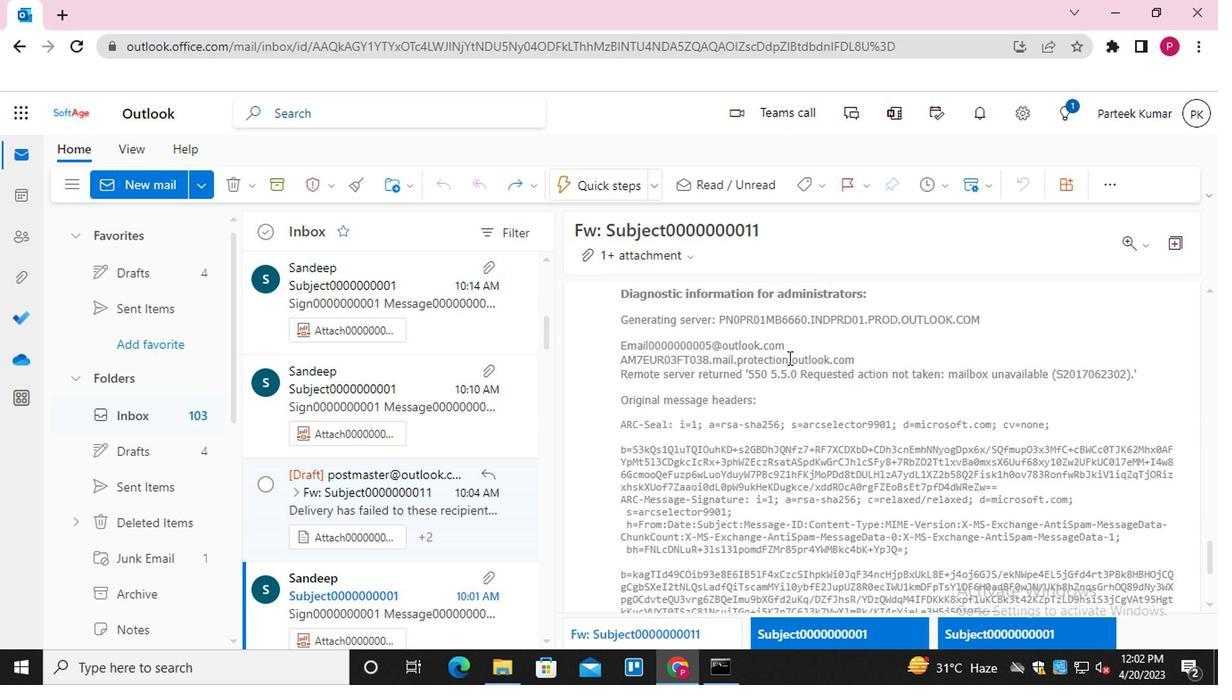 
Action: Mouse scrolled (785, 356) with delta (0, 0)
Screenshot: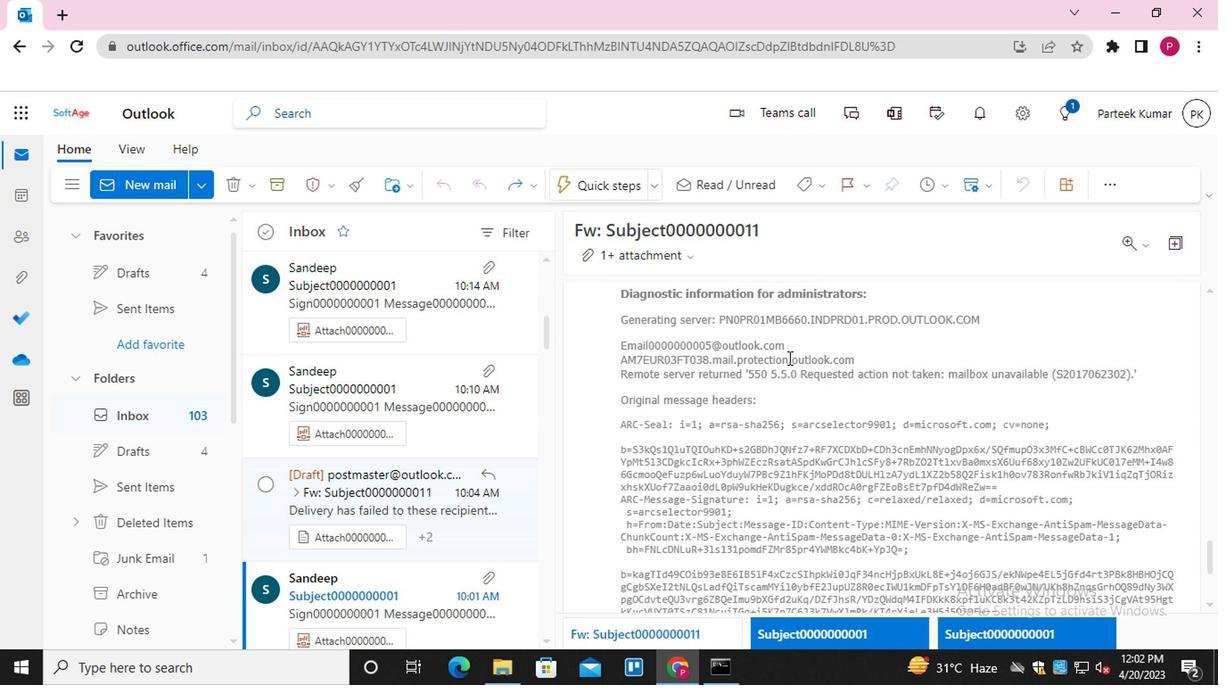 
Action: Mouse scrolled (785, 356) with delta (0, 0)
Screenshot: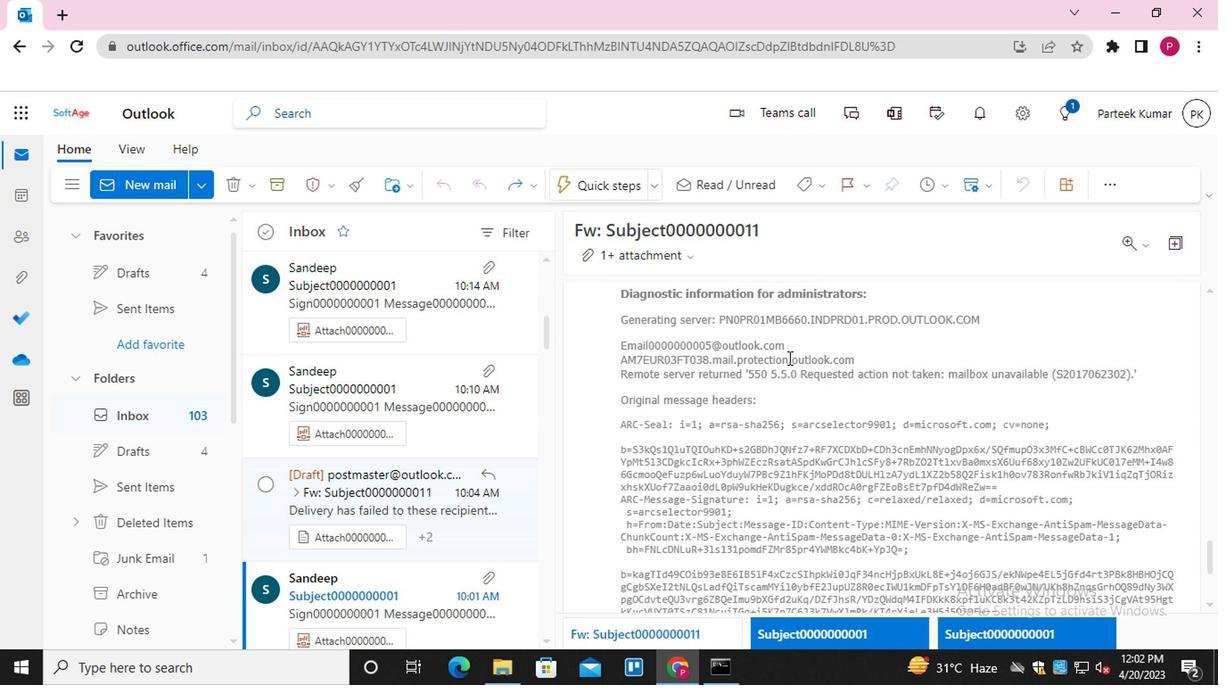 
Action: Mouse scrolled (785, 356) with delta (0, 0)
Screenshot: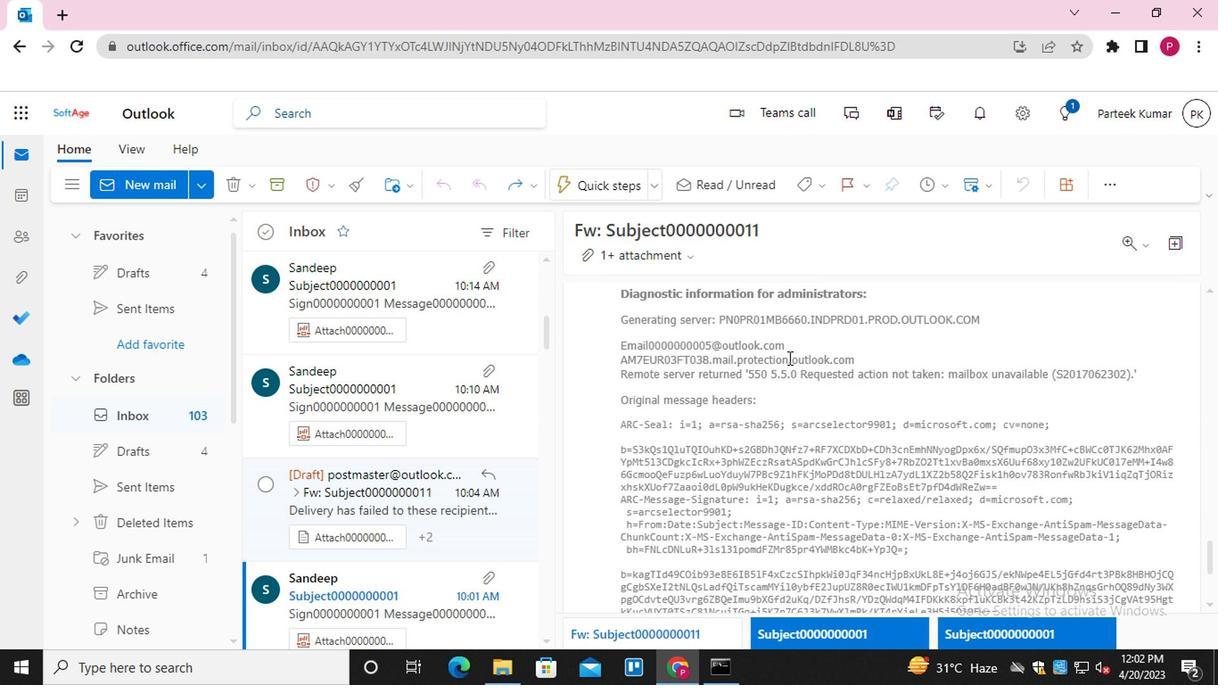 
Action: Mouse scrolled (785, 356) with delta (0, 0)
Screenshot: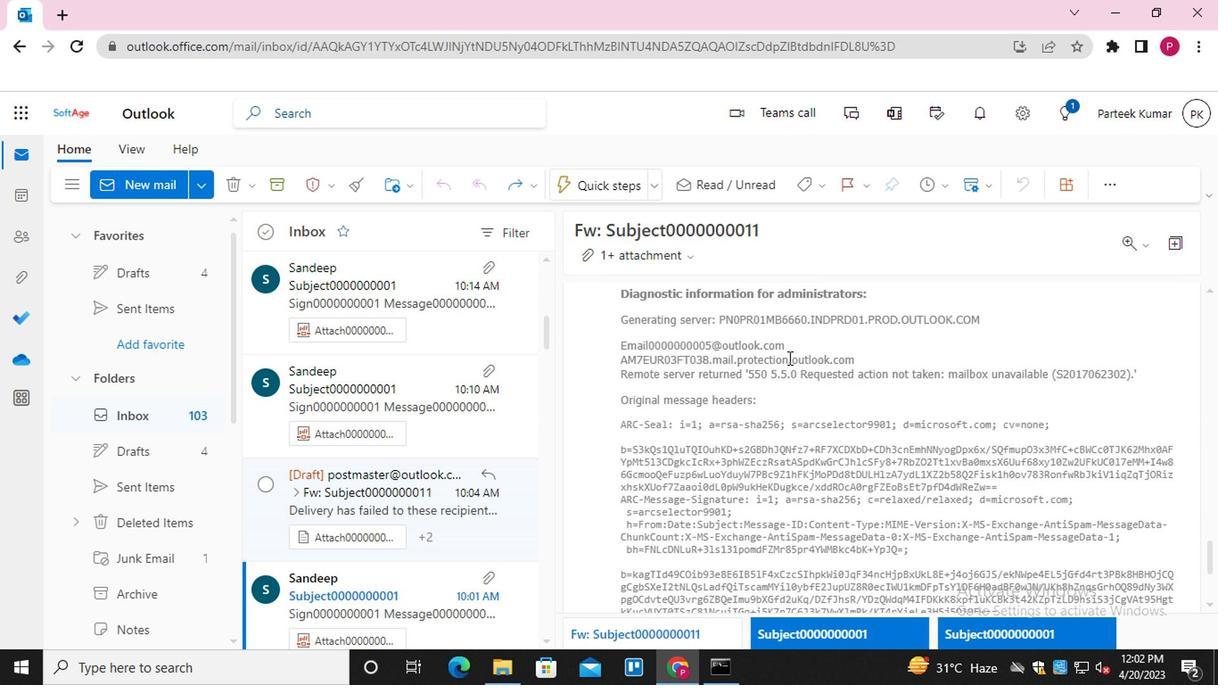 
Action: Mouse scrolled (785, 356) with delta (0, 0)
Screenshot: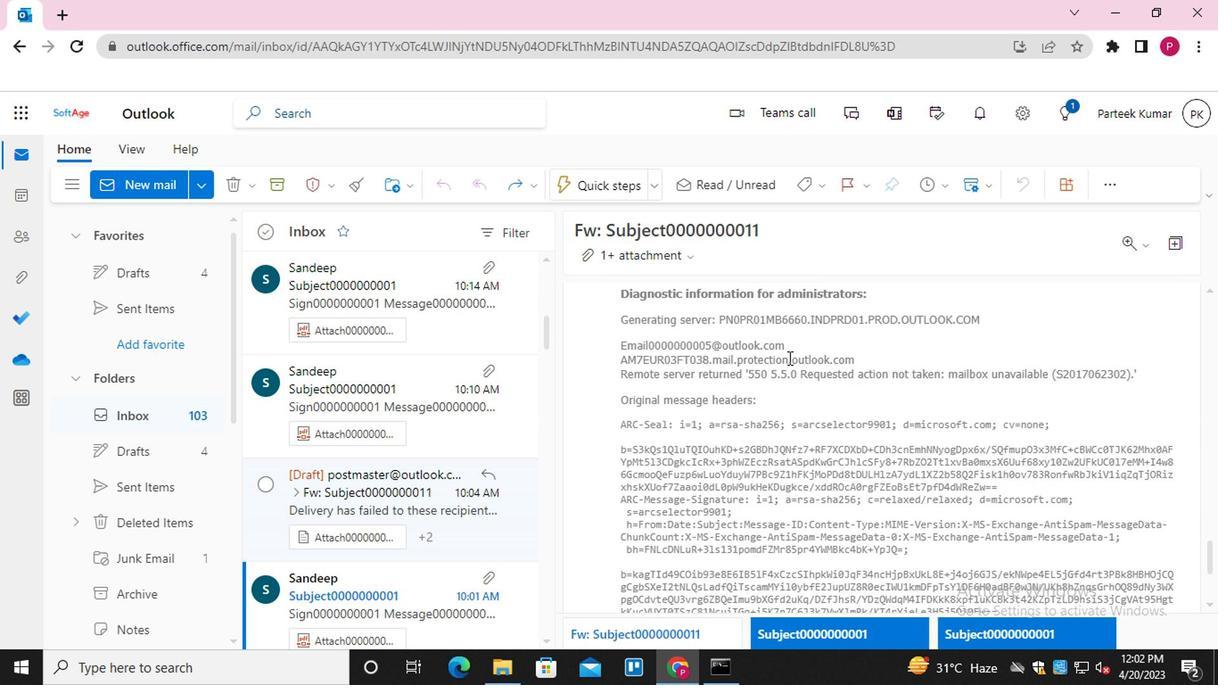 
Action: Mouse scrolled (785, 356) with delta (0, 0)
Screenshot: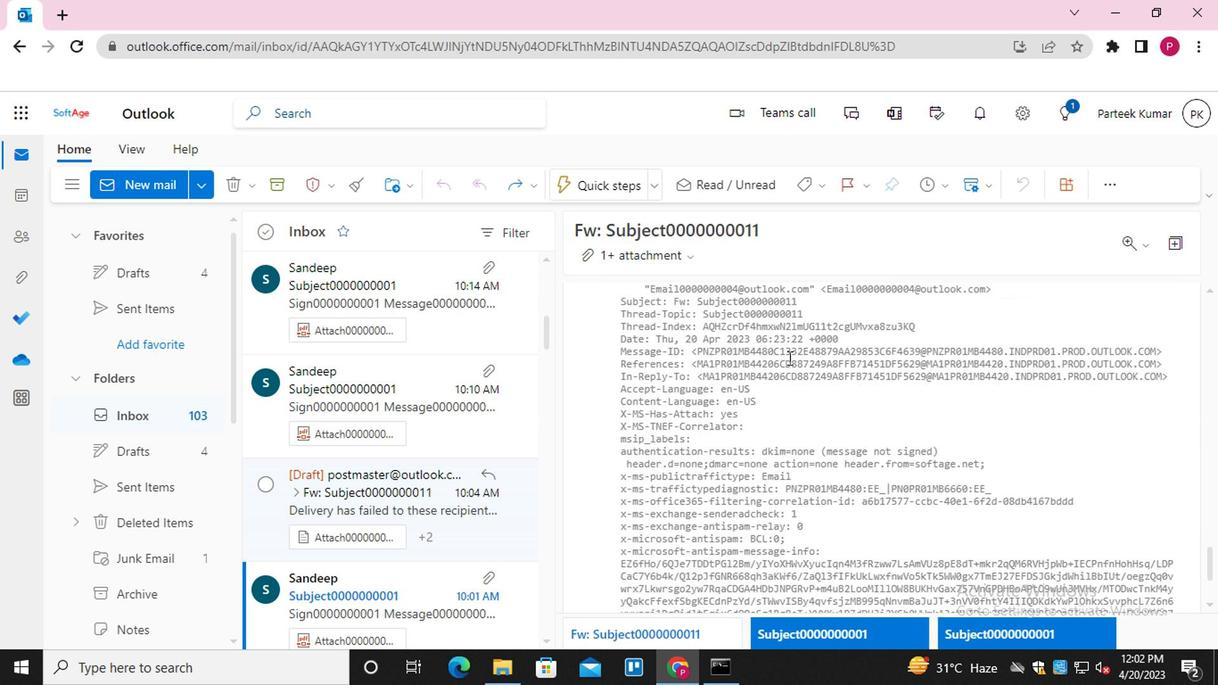 
Action: Mouse scrolled (785, 356) with delta (0, 0)
Screenshot: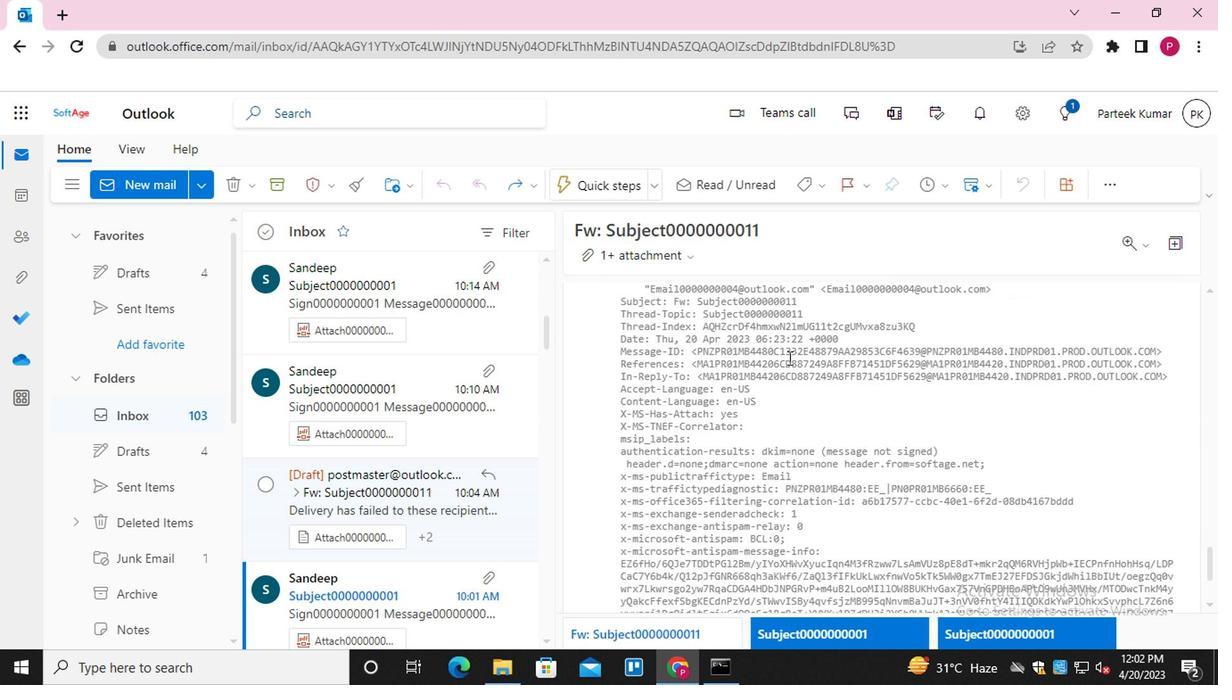 
Action: Mouse scrolled (785, 356) with delta (0, 0)
Screenshot: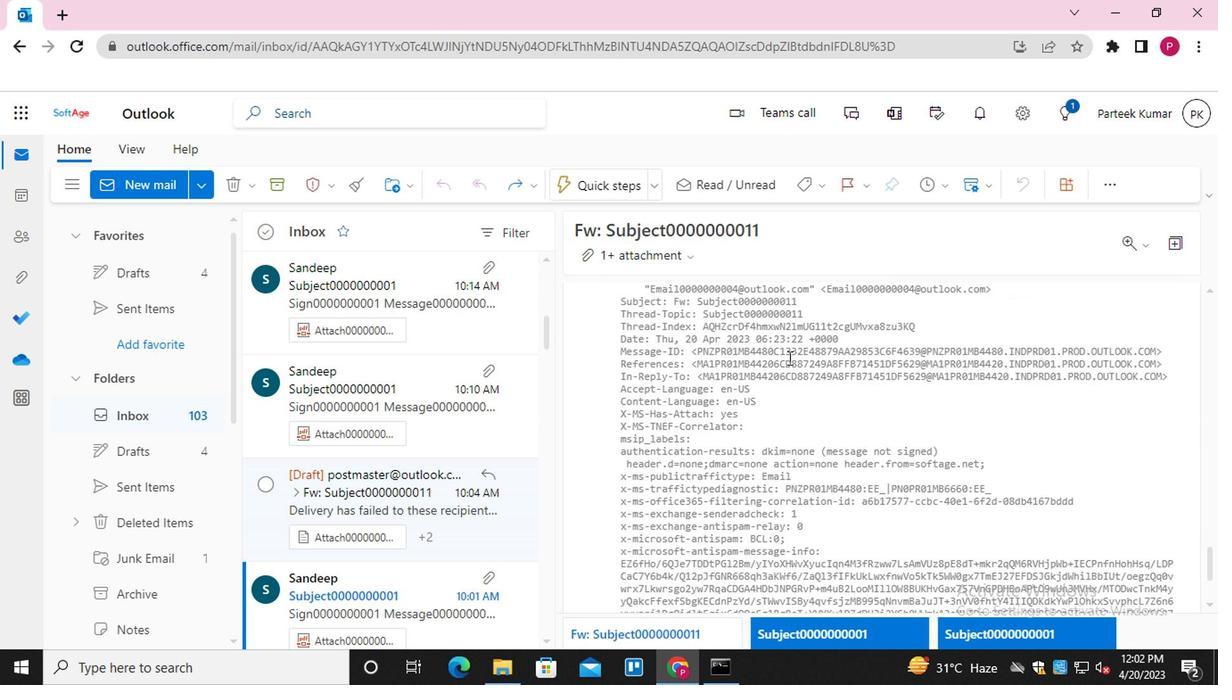 
Action: Mouse scrolled (785, 356) with delta (0, 0)
Screenshot: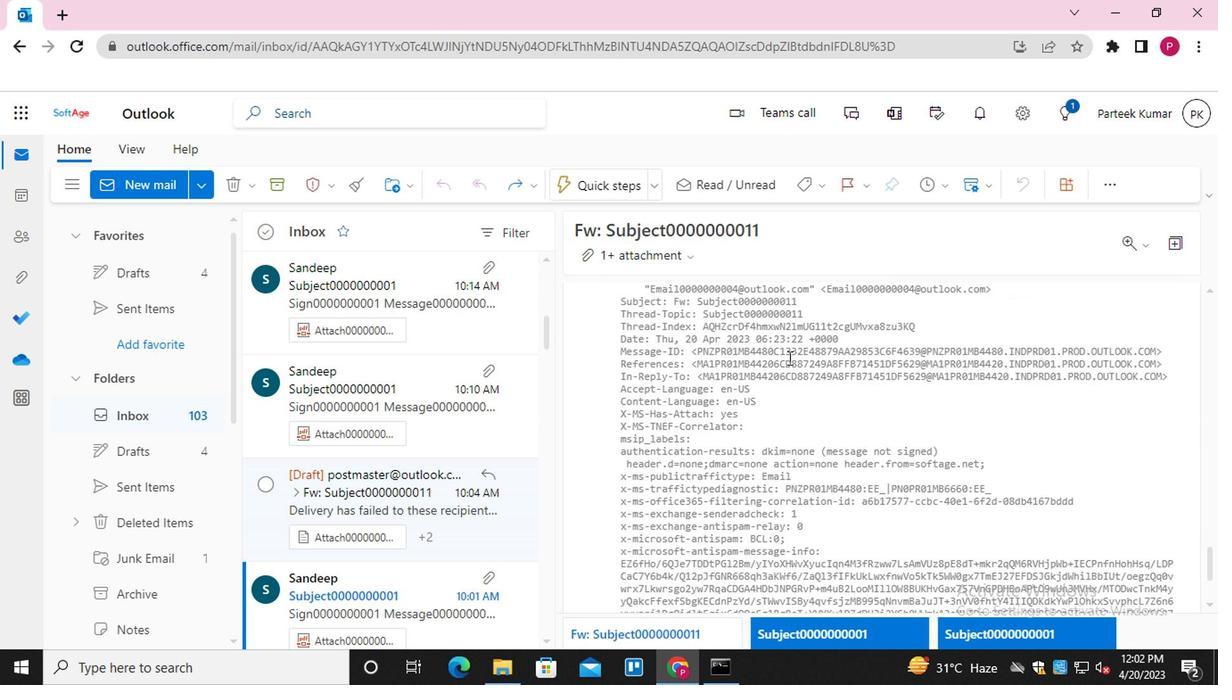 
Action: Mouse scrolled (785, 356) with delta (0, 0)
Screenshot: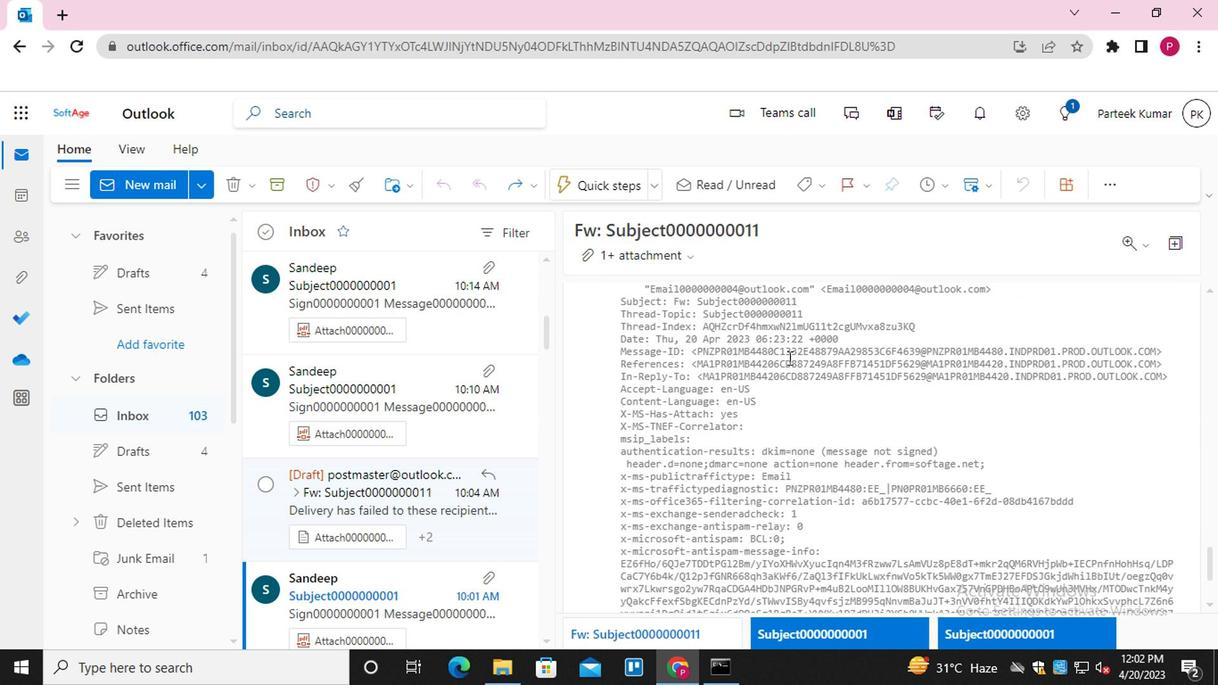 
Action: Mouse scrolled (785, 356) with delta (0, 0)
Screenshot: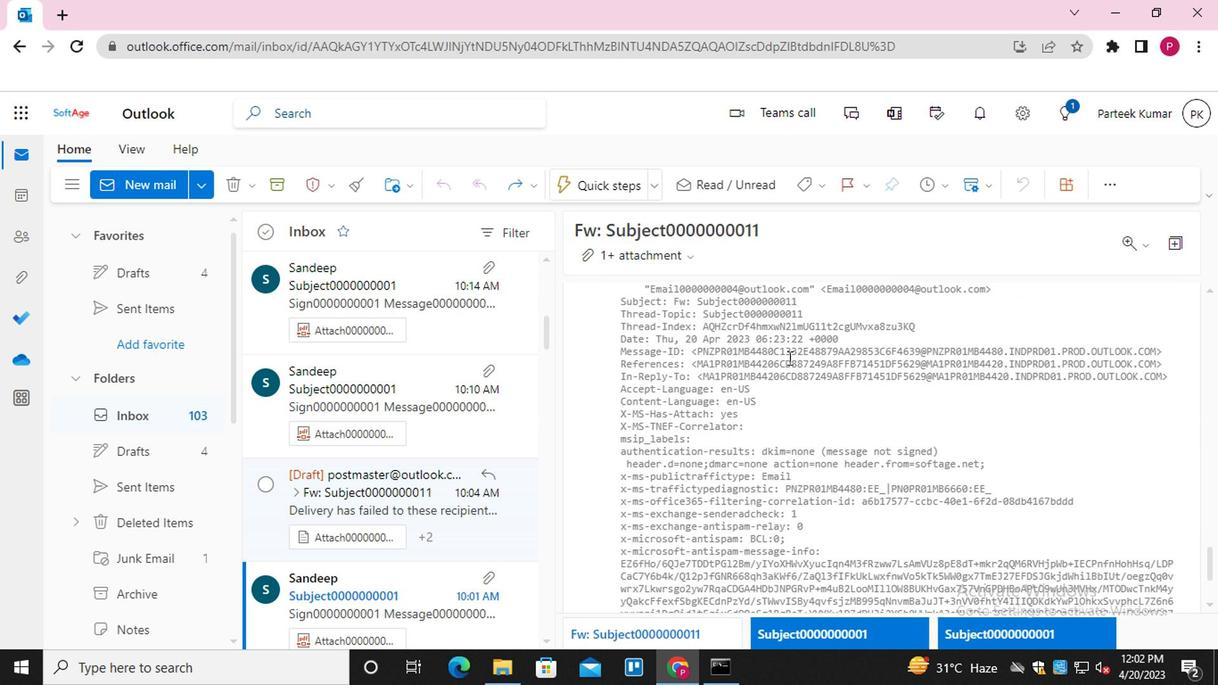 
Action: Mouse scrolled (785, 356) with delta (0, 0)
Screenshot: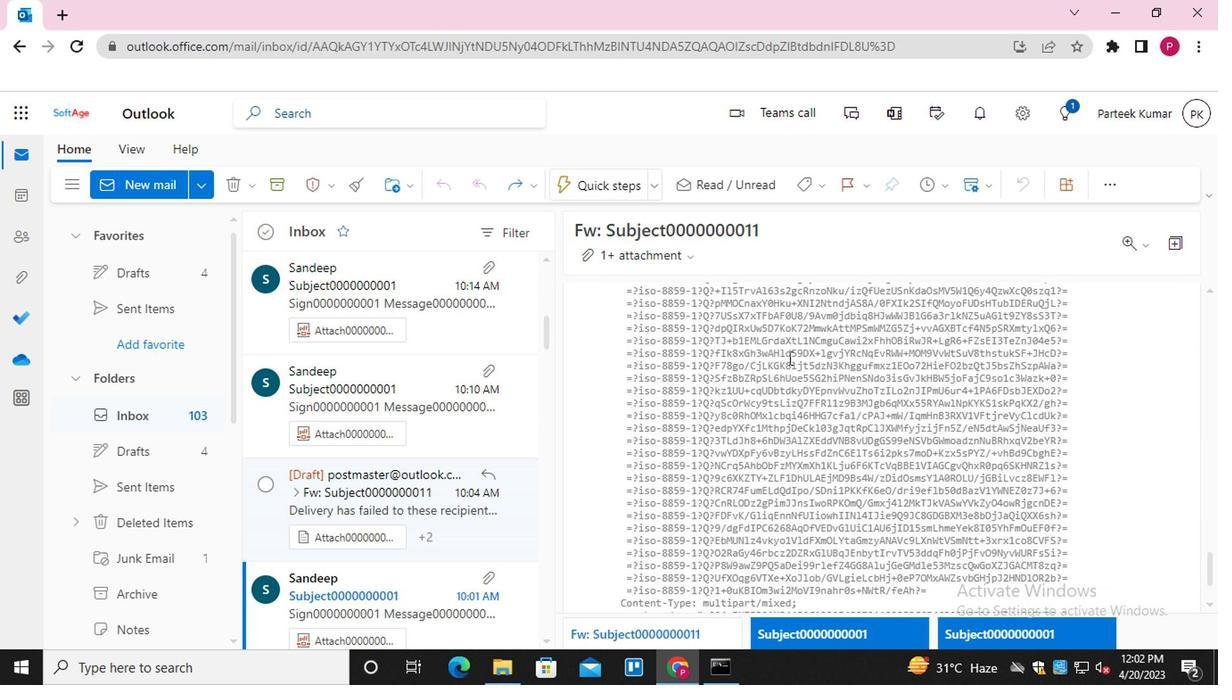 
Action: Mouse scrolled (785, 356) with delta (0, 0)
Screenshot: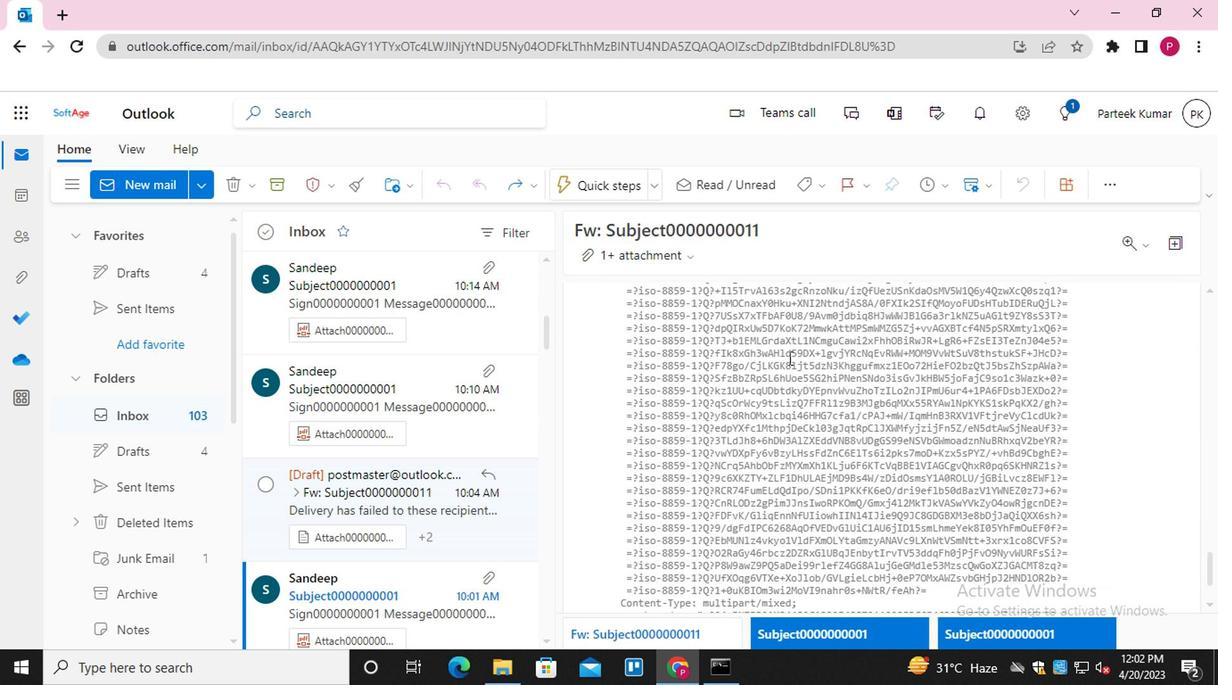 
Action: Mouse scrolled (785, 356) with delta (0, 0)
Screenshot: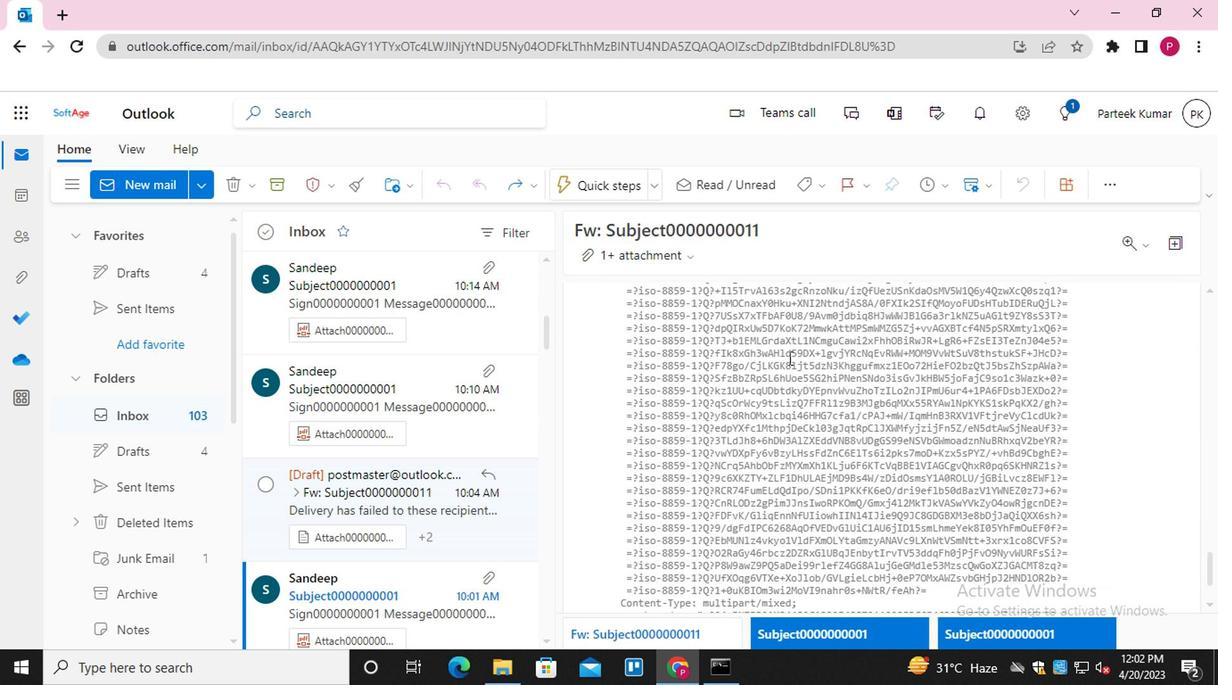 
Action: Mouse scrolled (785, 356) with delta (0, 0)
Screenshot: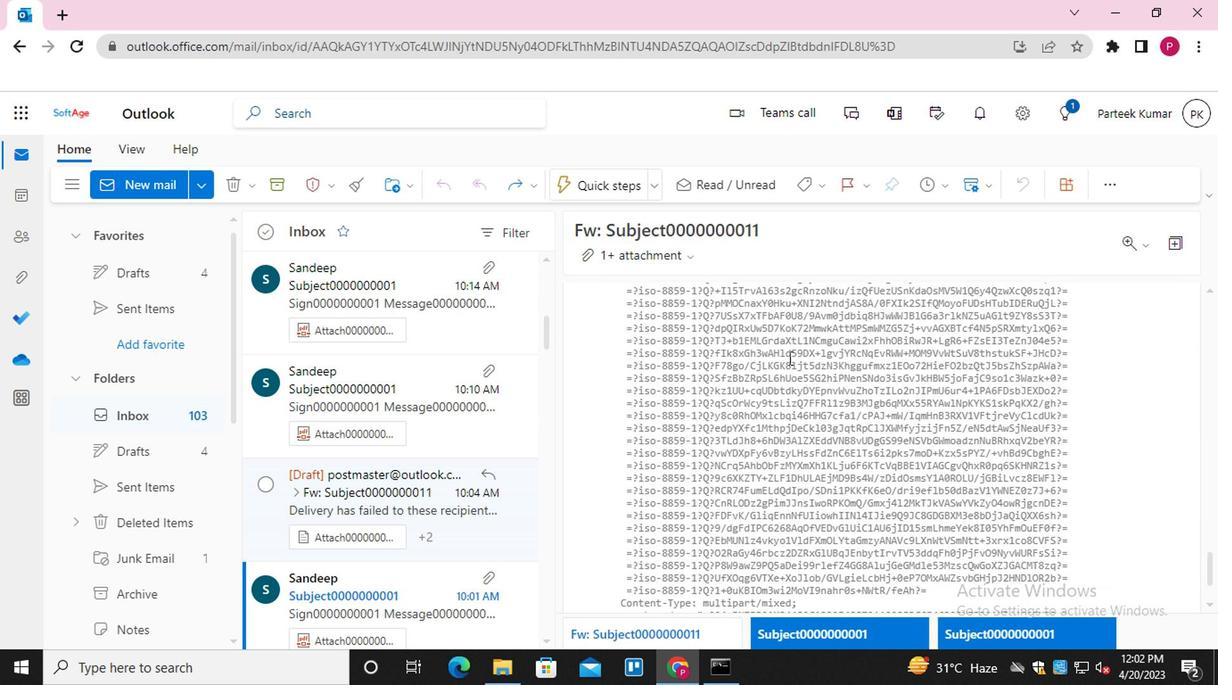 
Action: Mouse scrolled (785, 356) with delta (0, 0)
Screenshot: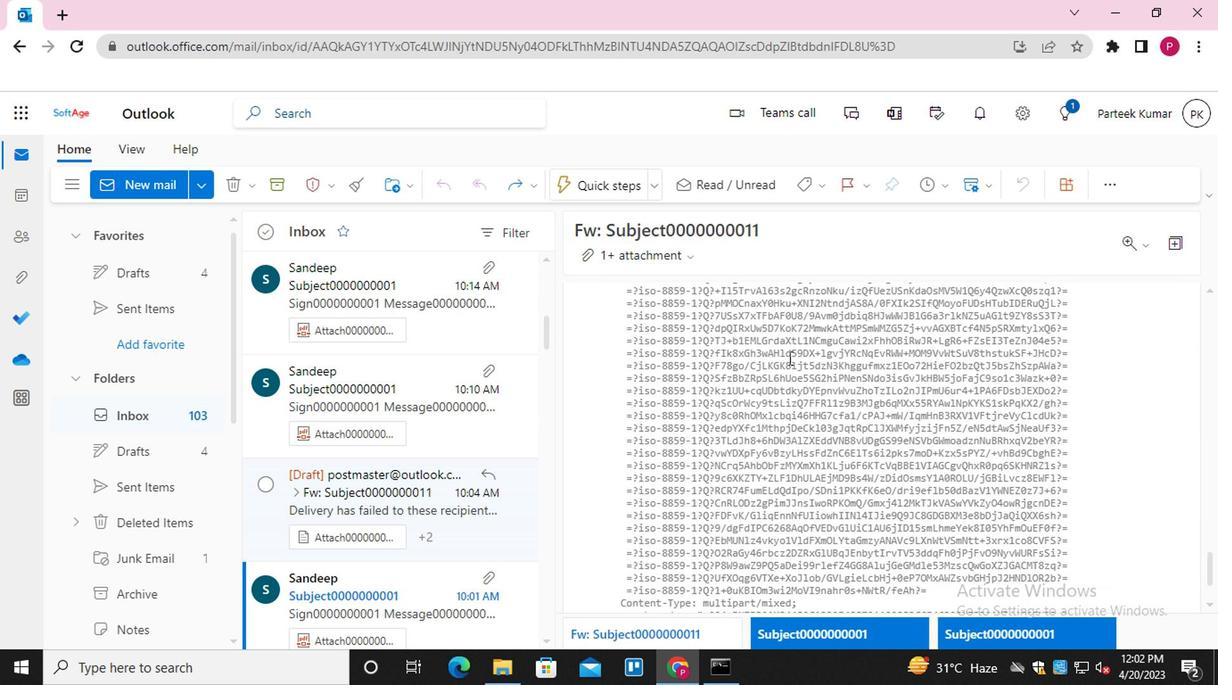 
Action: Mouse scrolled (785, 356) with delta (0, 0)
Screenshot: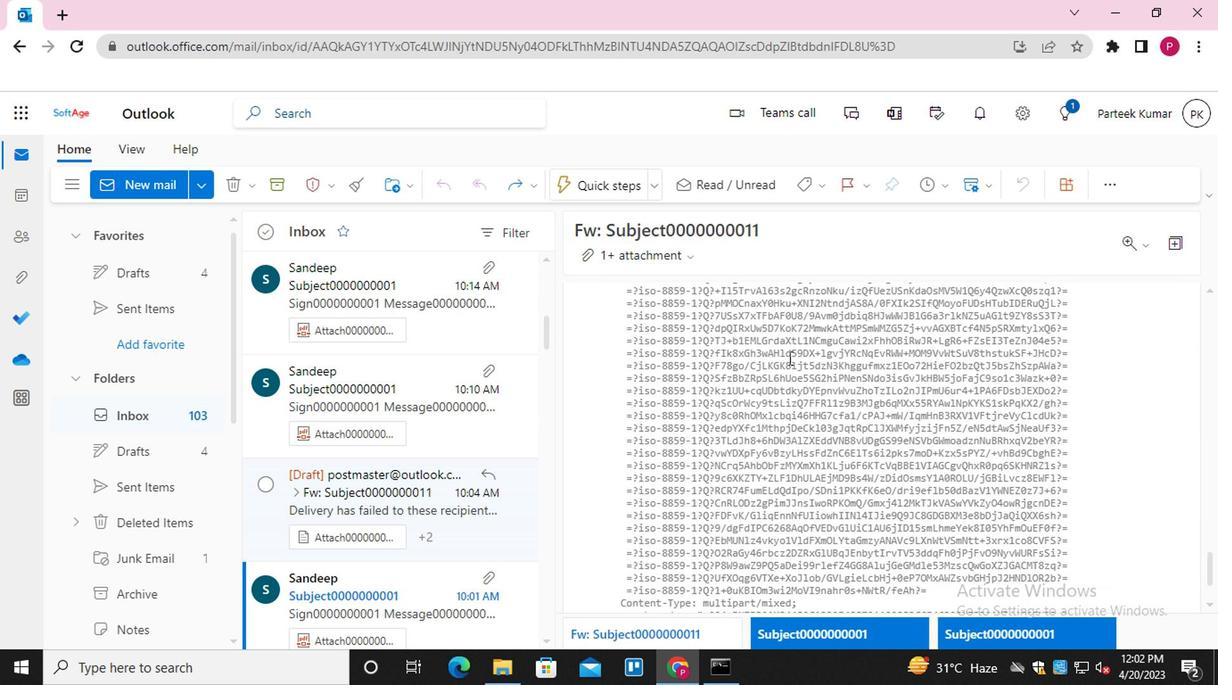 
Action: Mouse scrolled (785, 356) with delta (0, 0)
Screenshot: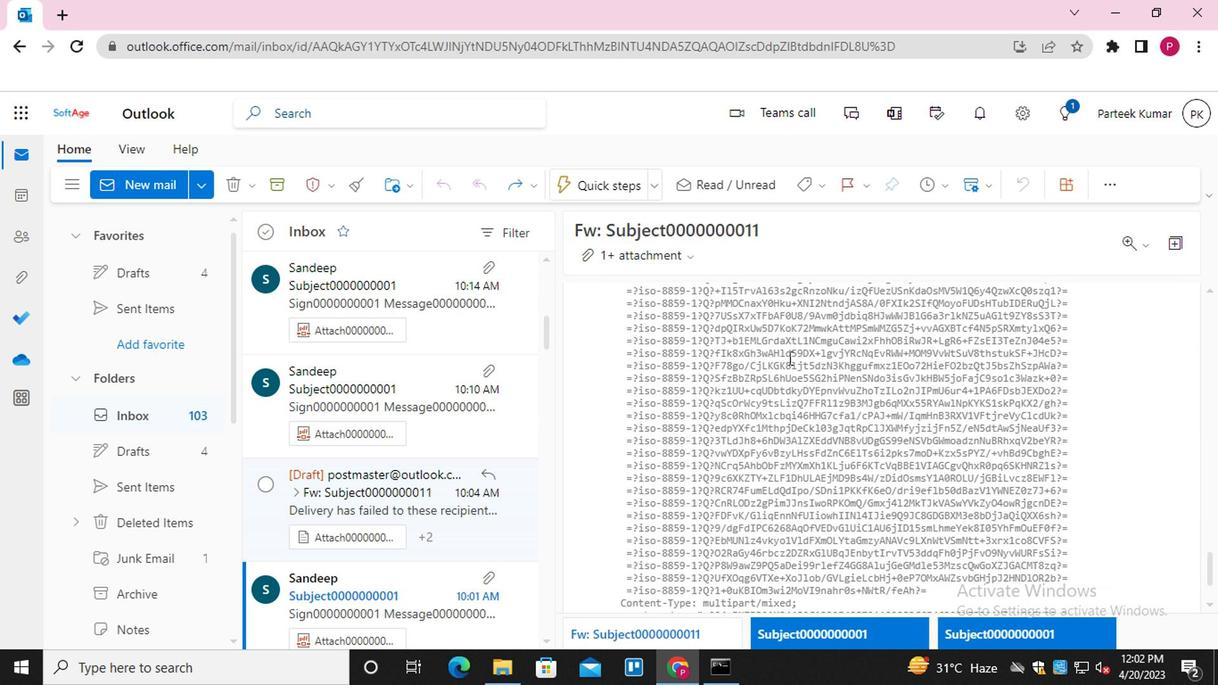 
Action: Mouse scrolled (785, 356) with delta (0, 0)
Screenshot: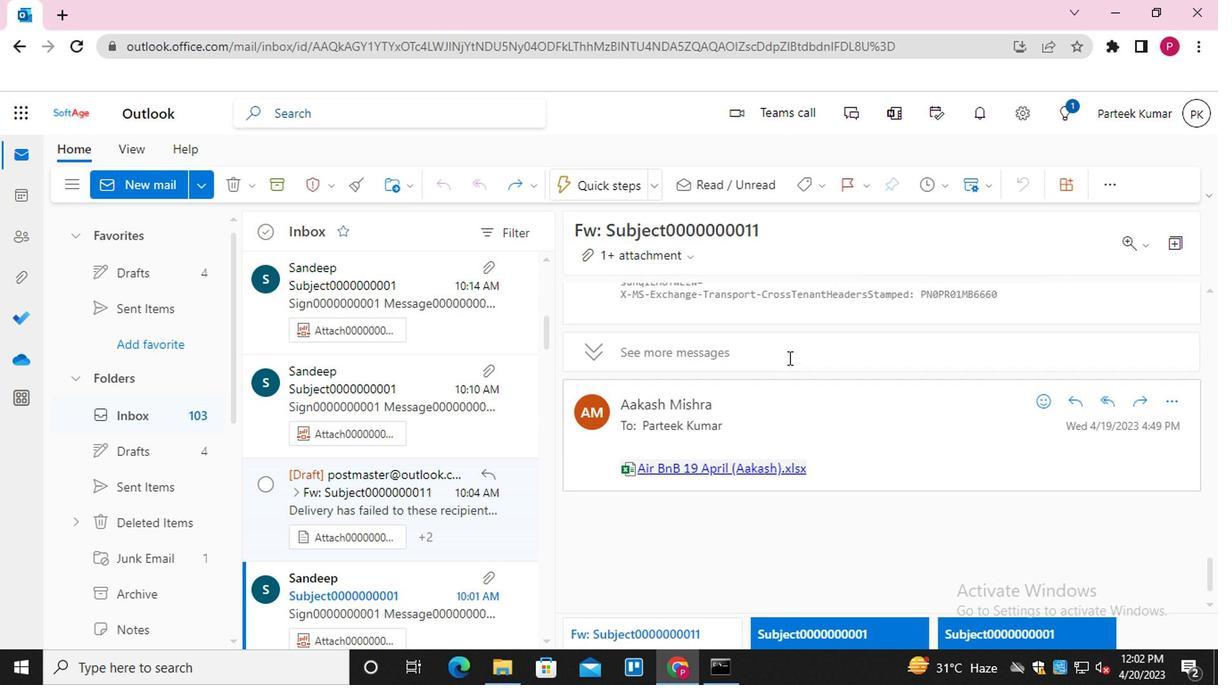 
Action: Mouse scrolled (785, 356) with delta (0, 0)
Screenshot: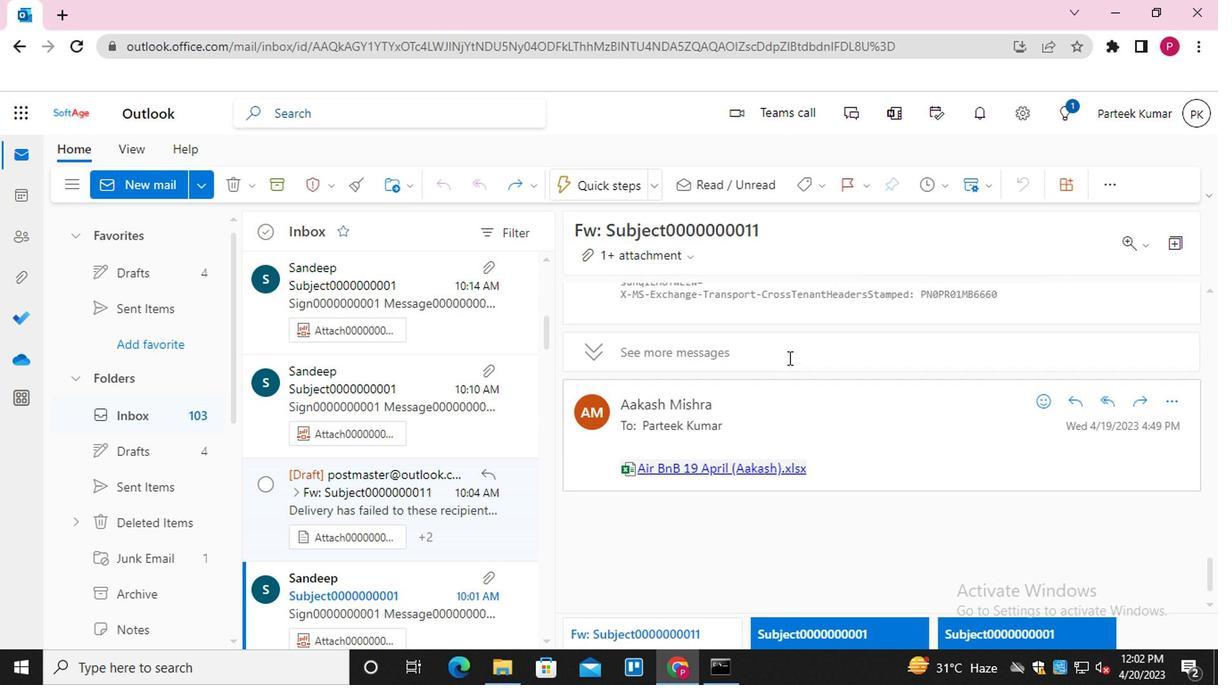
Action: Mouse scrolled (785, 356) with delta (0, 0)
Screenshot: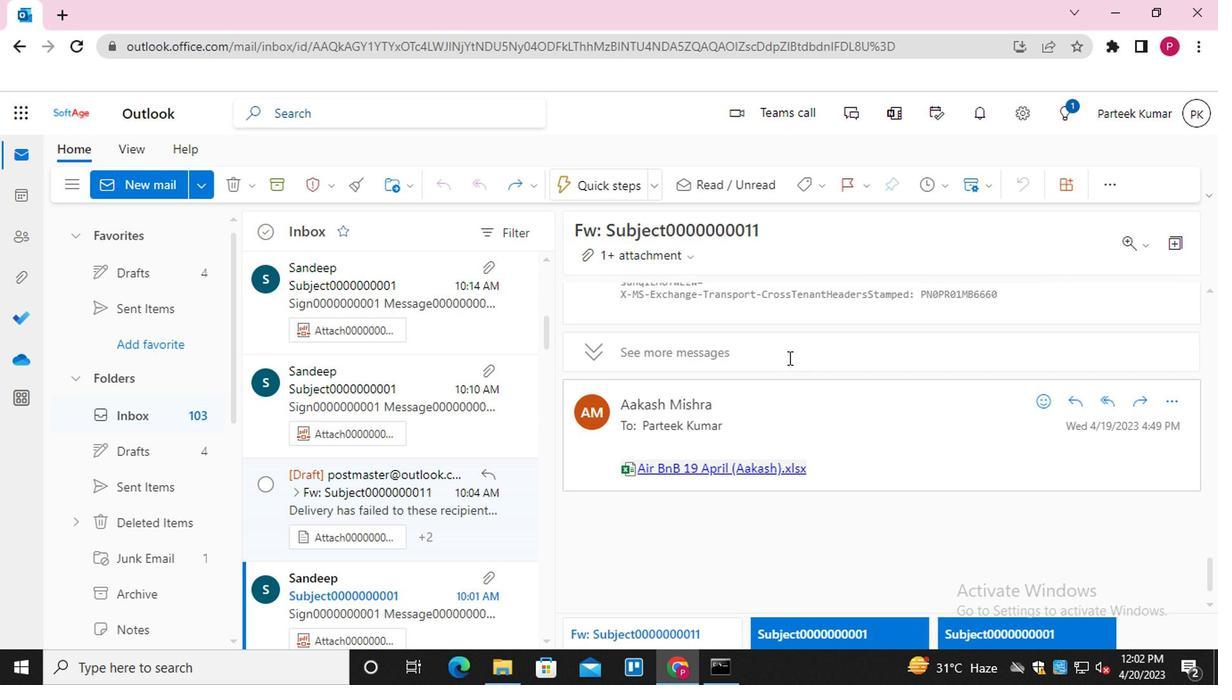 
Action: Mouse scrolled (785, 356) with delta (0, 0)
Screenshot: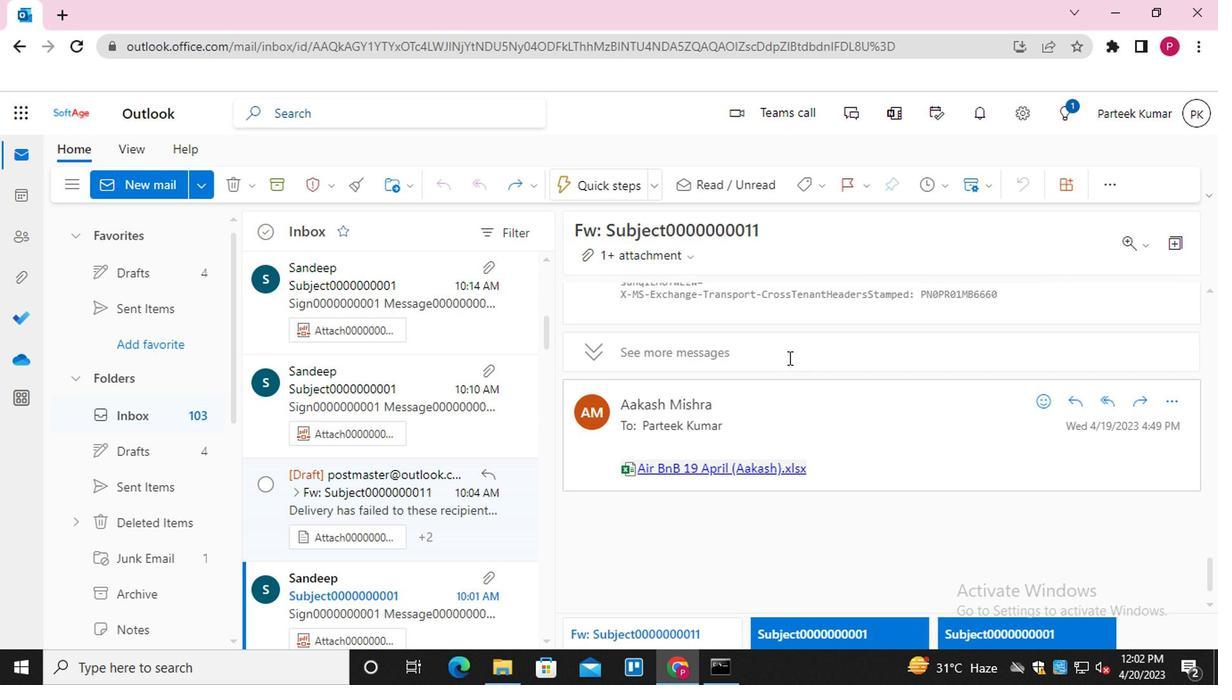 
Action: Mouse scrolled (785, 356) with delta (0, 0)
Screenshot: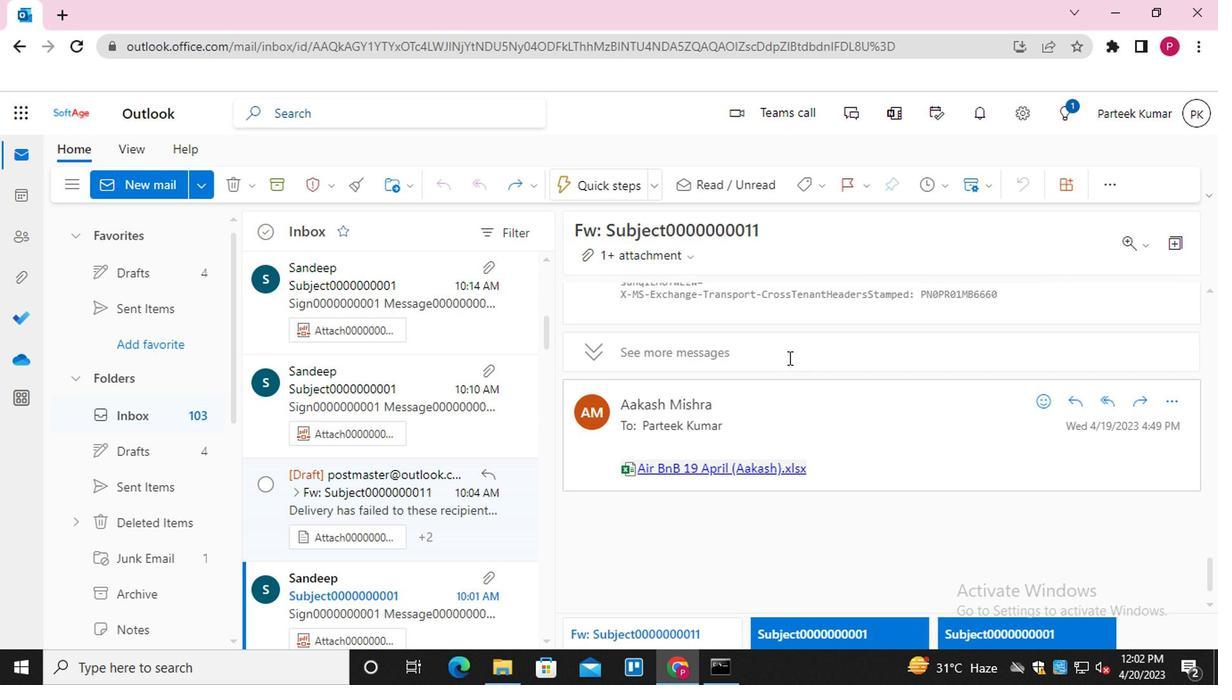 
Action: Mouse moved to (1138, 398)
Screenshot: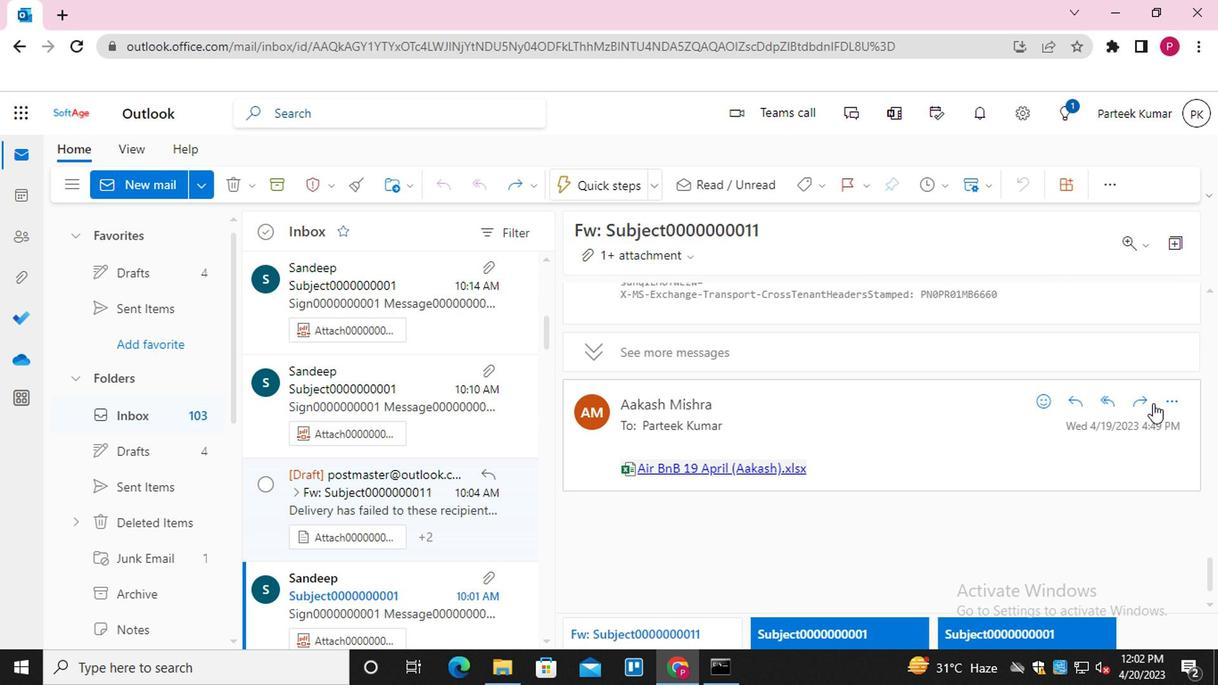 
Action: Mouse pressed left at (1138, 398)
Screenshot: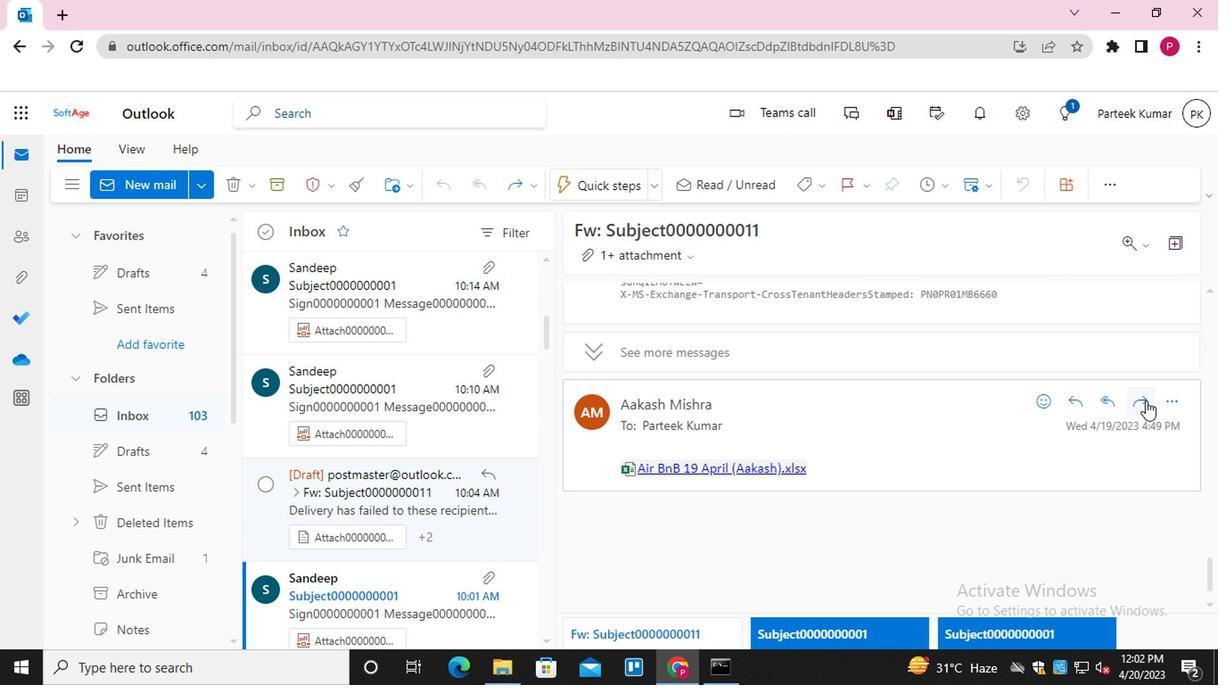 
Action: Mouse moved to (600, 433)
Screenshot: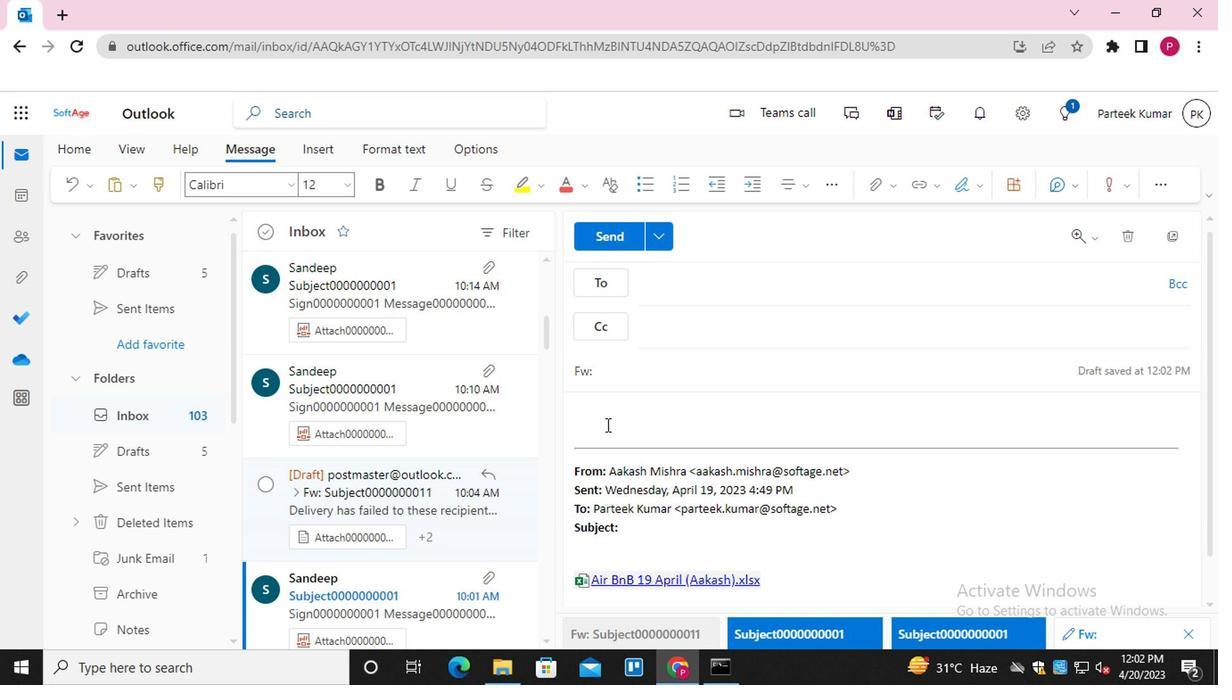 
Action: Mouse pressed left at (600, 433)
Screenshot: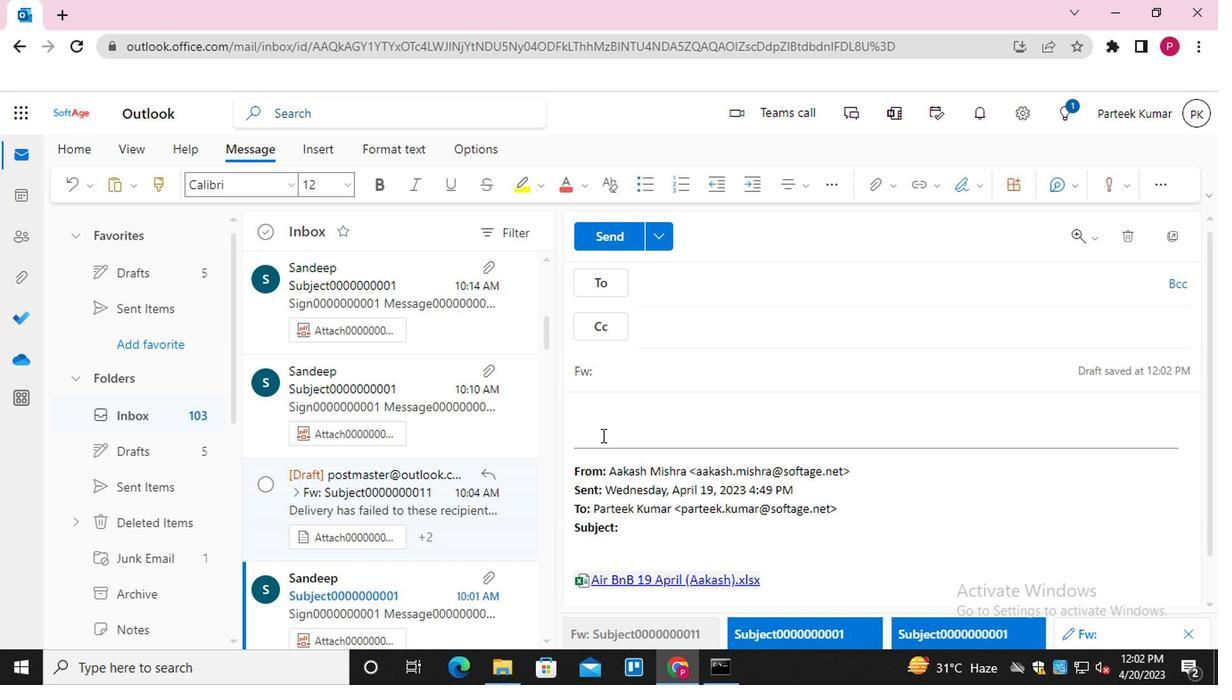 
Action: Mouse moved to (954, 186)
Screenshot: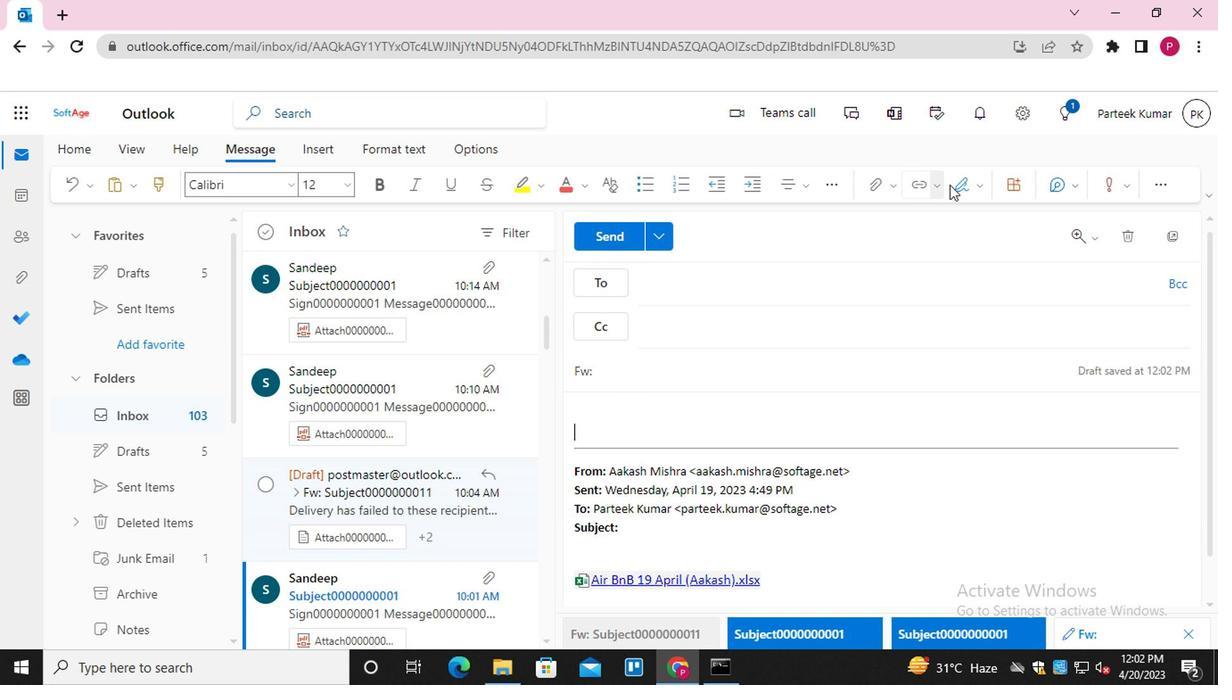 
Action: Mouse pressed left at (954, 186)
Screenshot: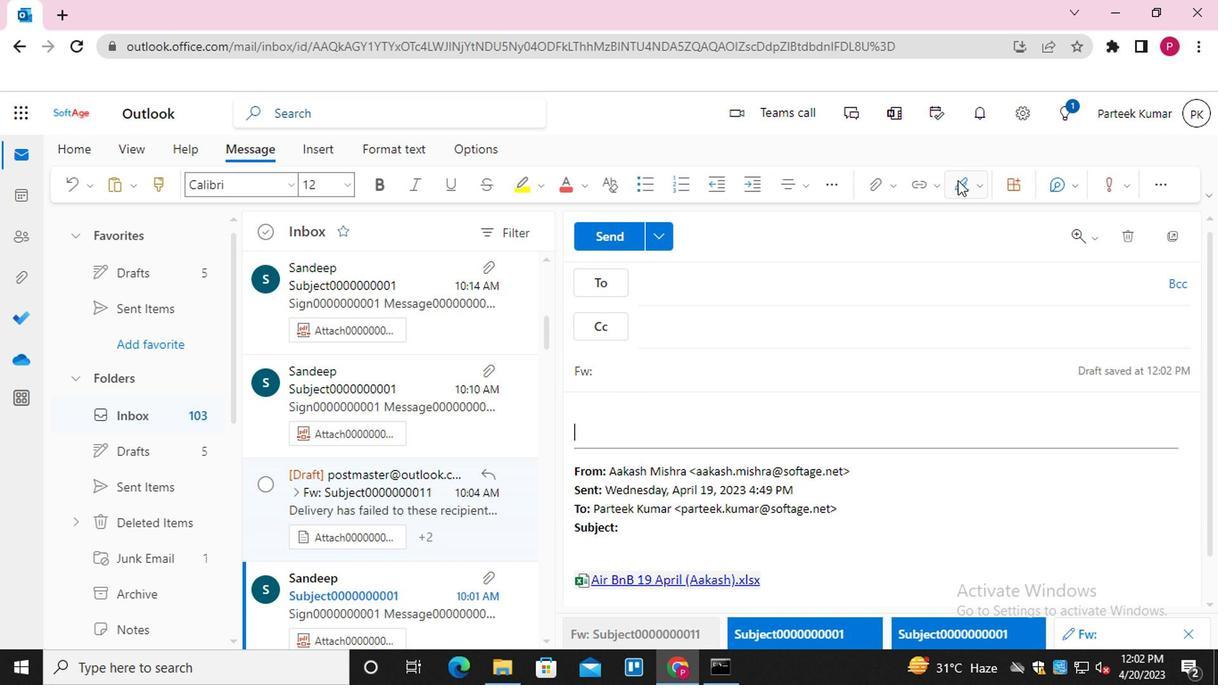 
Action: Mouse moved to (930, 222)
Screenshot: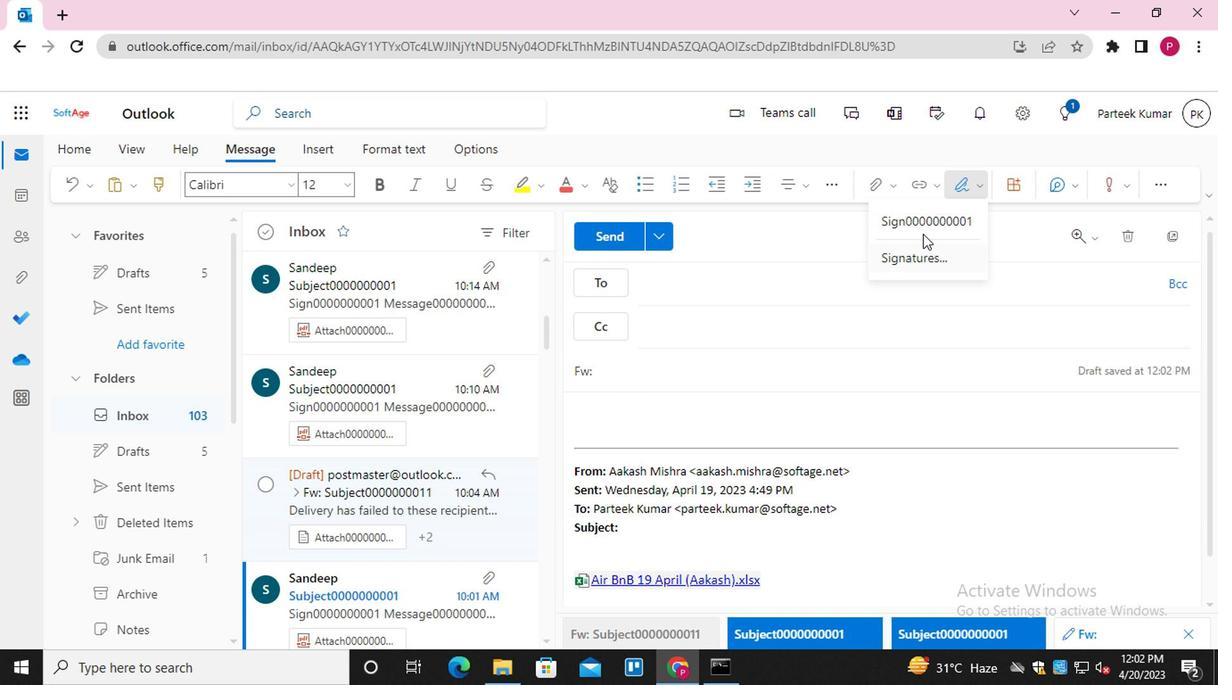 
Action: Mouse pressed left at (930, 222)
Screenshot: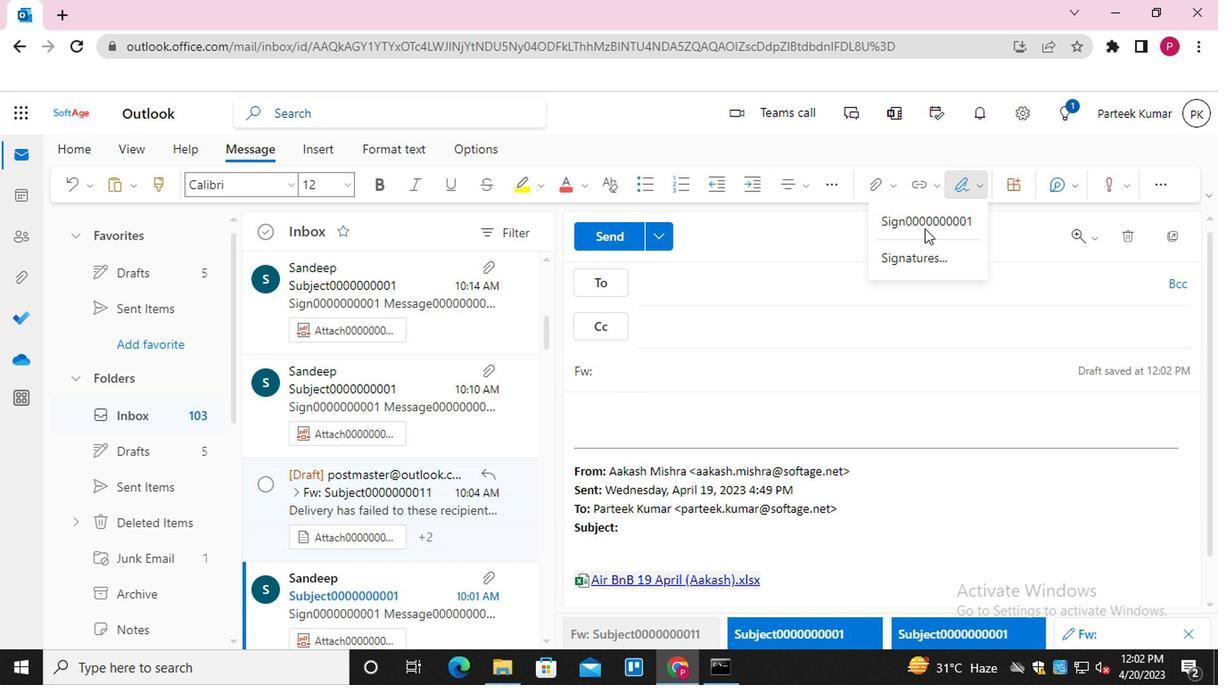 
Action: Mouse moved to (699, 282)
Screenshot: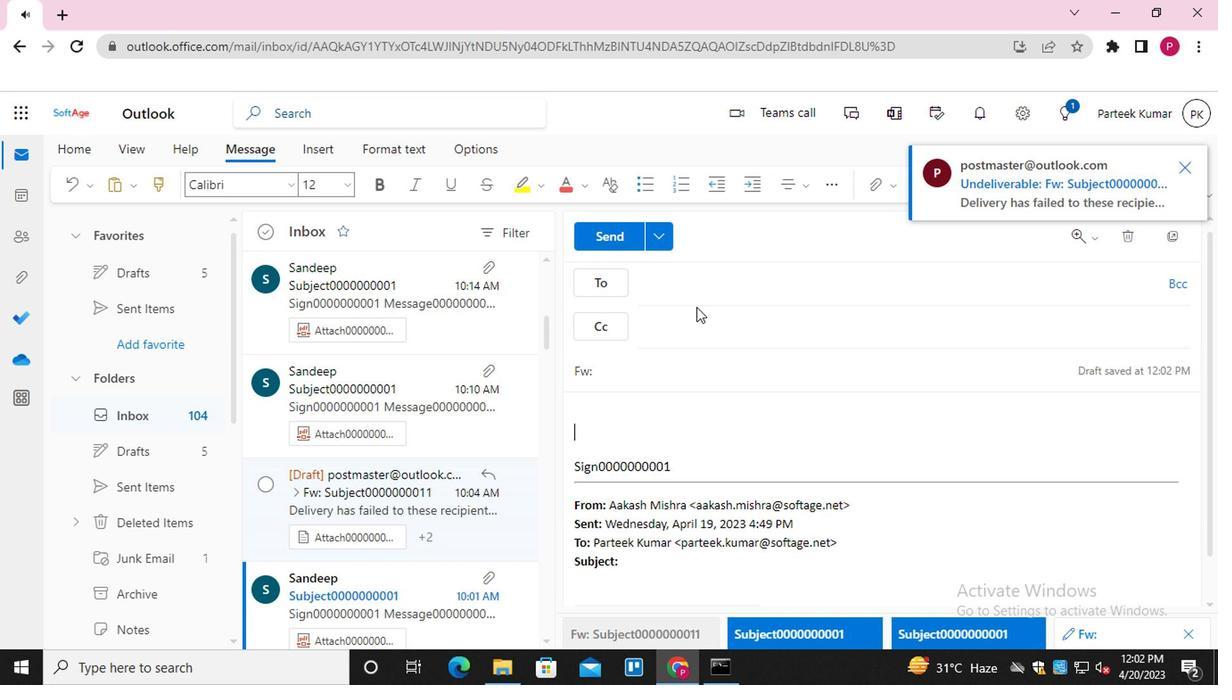 
Action: Mouse pressed left at (699, 282)
Screenshot: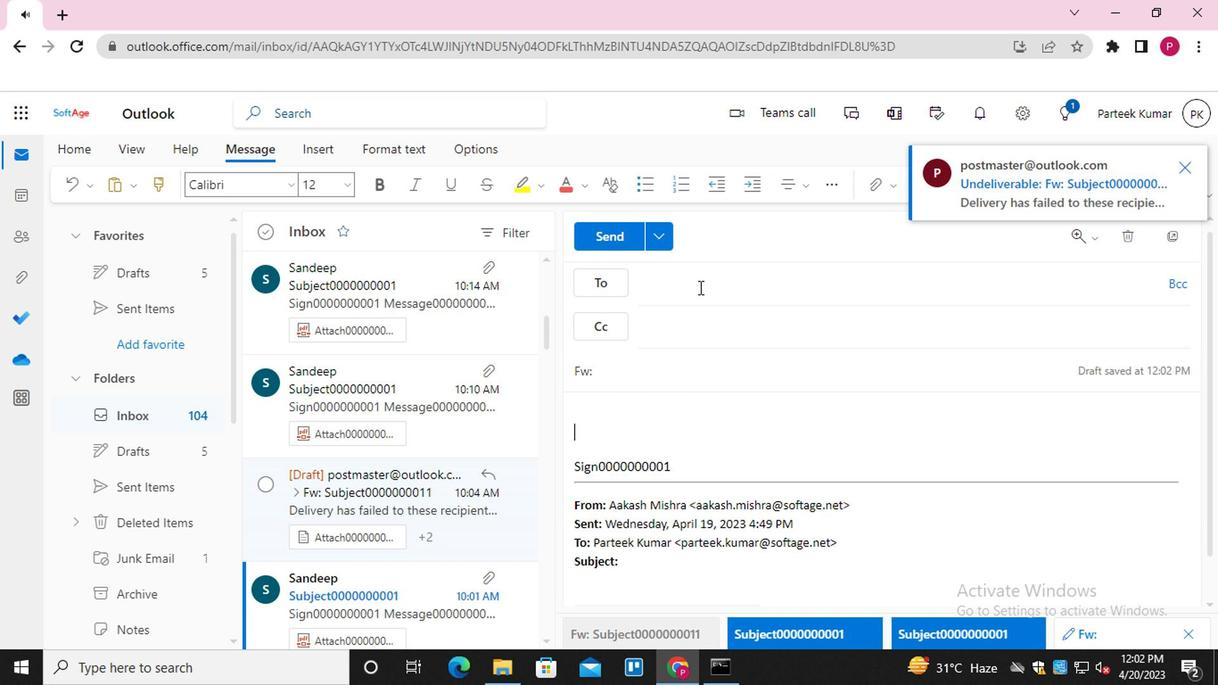 
Action: Mouse moved to (697, 401)
Screenshot: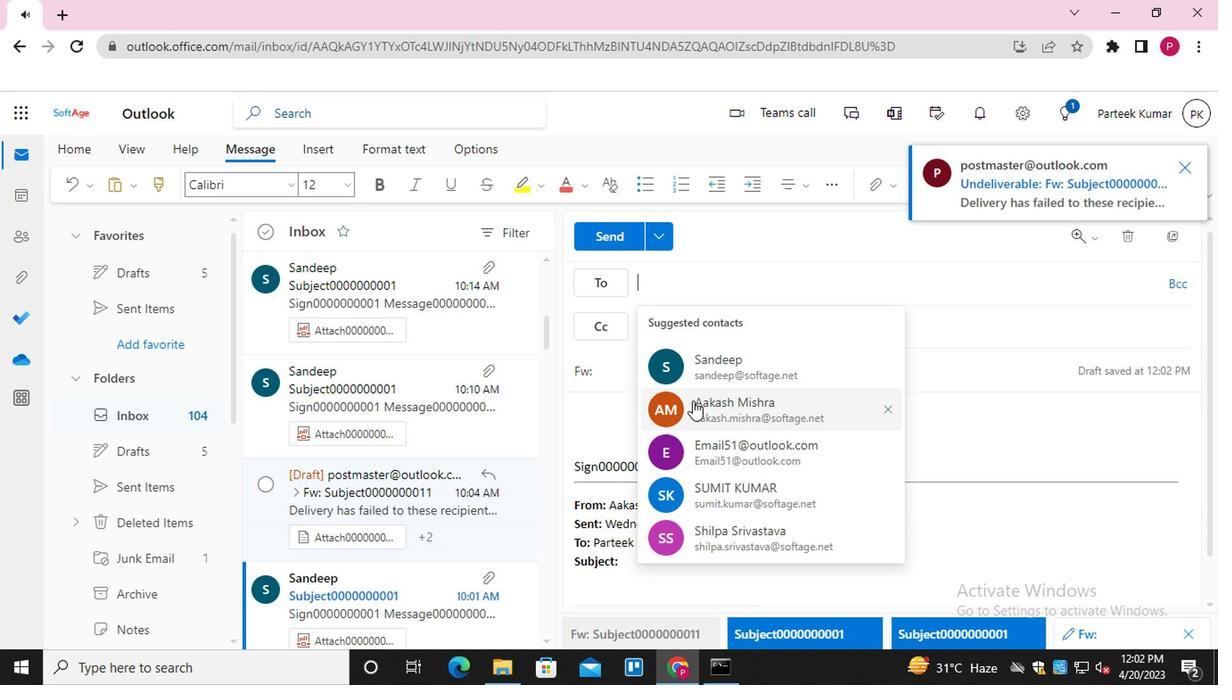 
Action: Mouse pressed left at (697, 401)
Screenshot: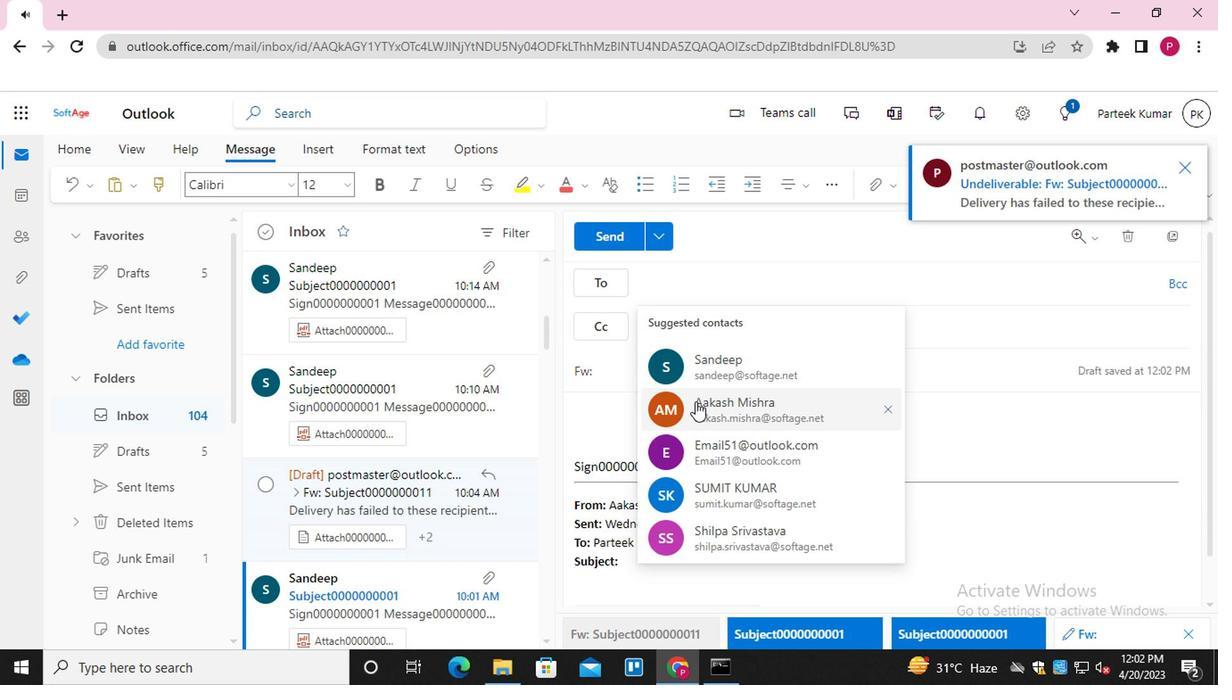 
Action: Mouse moved to (726, 329)
Screenshot: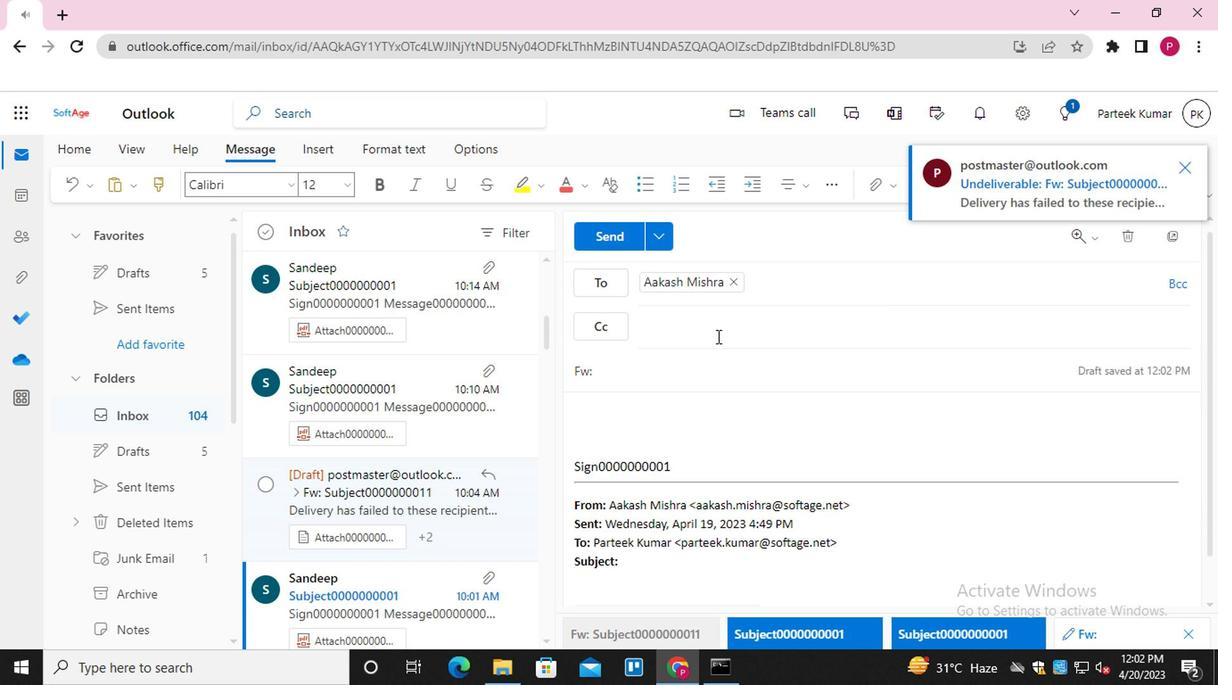 
Action: Mouse pressed left at (726, 329)
Screenshot: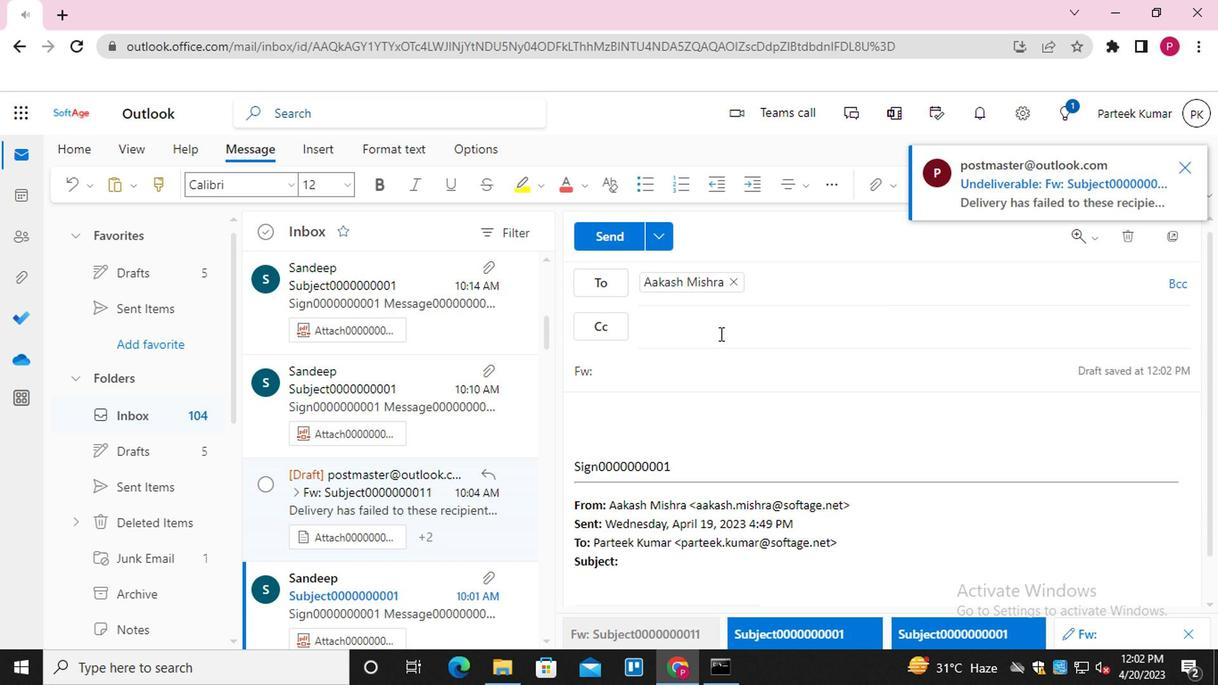
Action: Mouse moved to (726, 331)
Screenshot: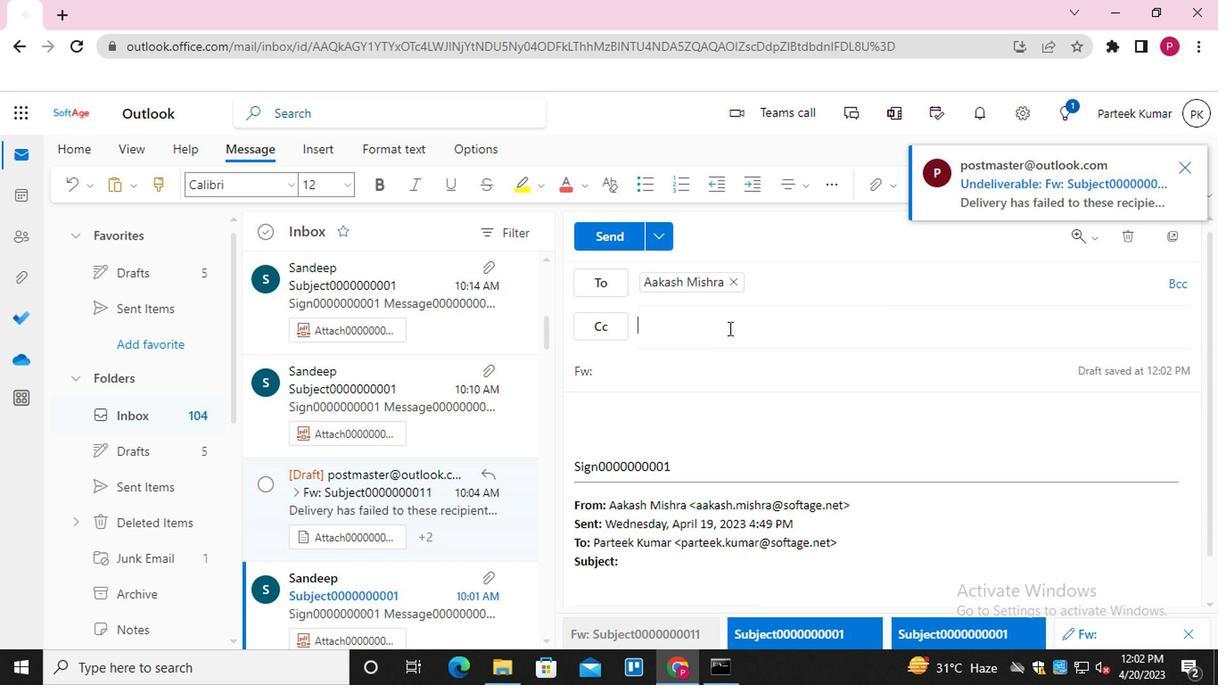 
Action: Key pressed <Key.shift>EMAIL0000000002<Key.enter>
Screenshot: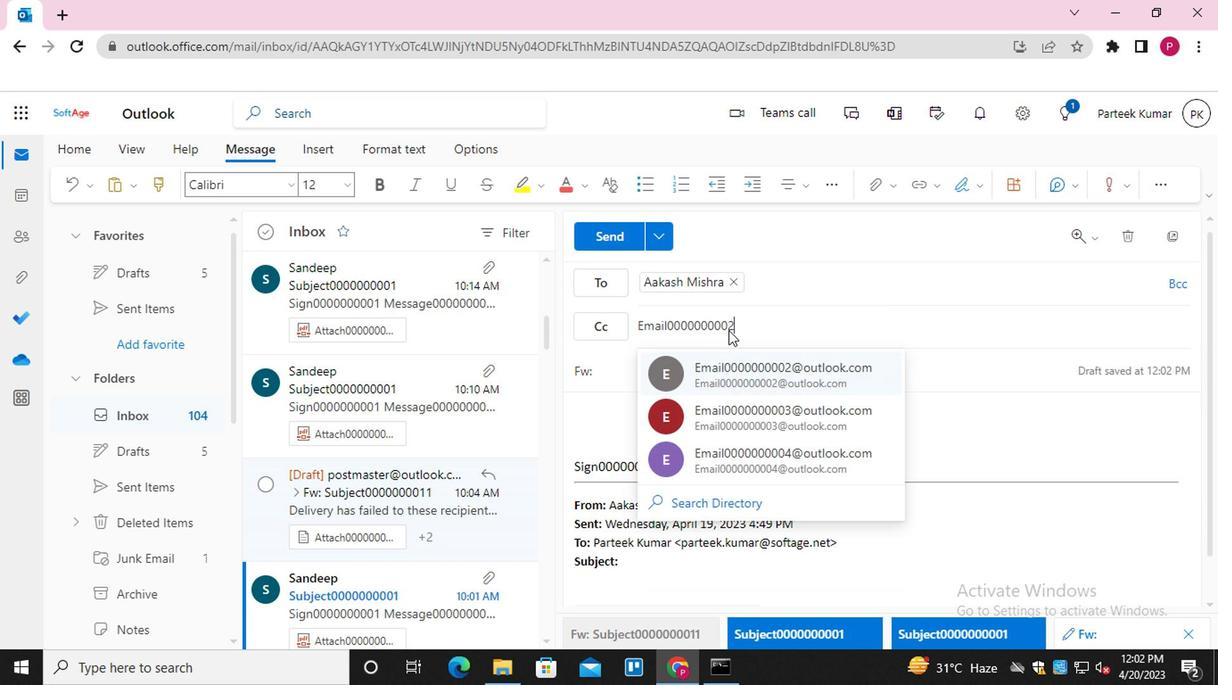
Action: Mouse moved to (1178, 279)
Screenshot: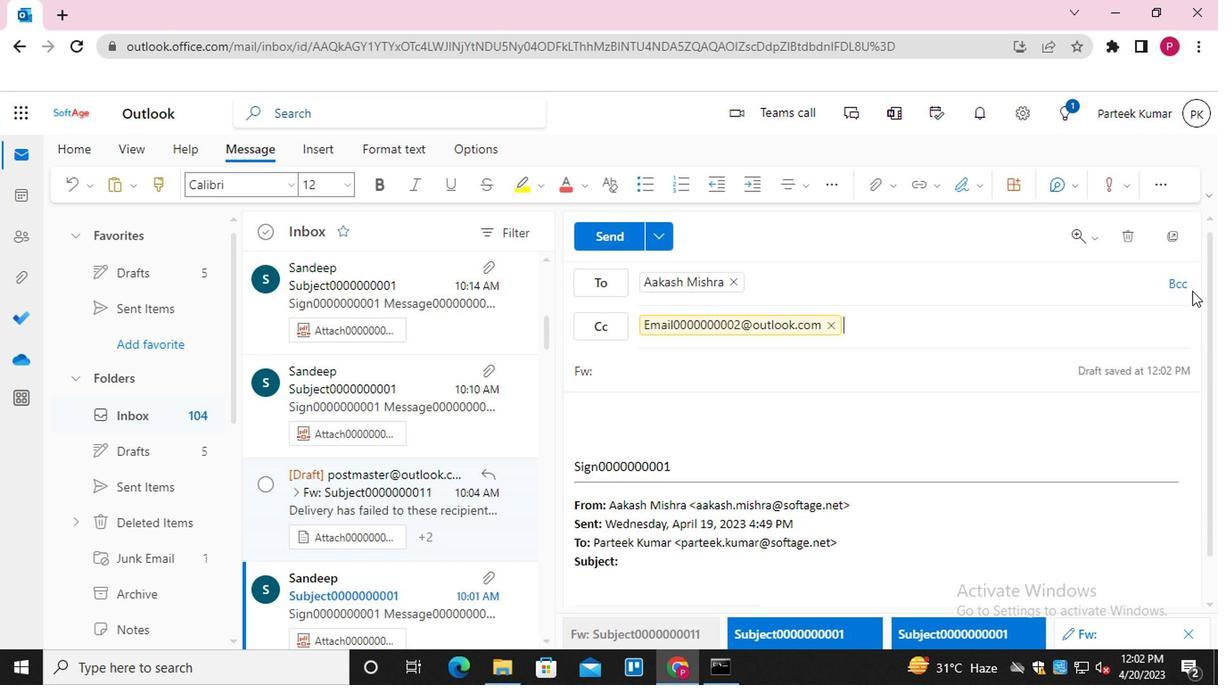 
Action: Mouse pressed left at (1178, 279)
Screenshot: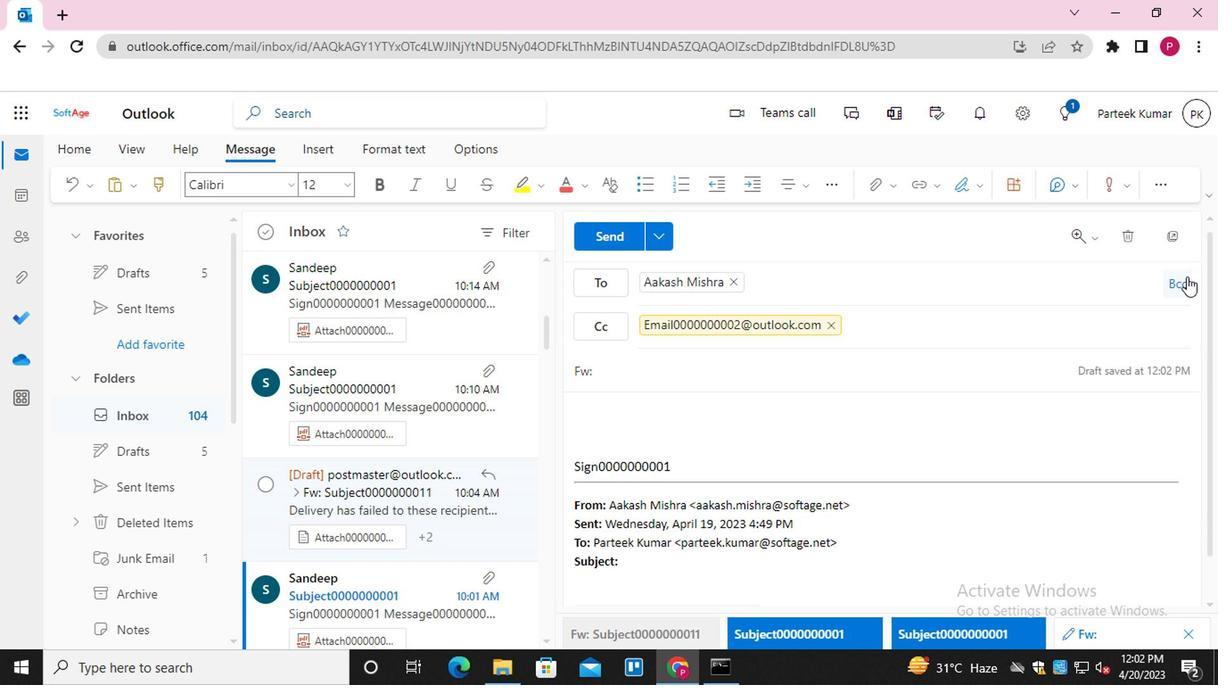 
Action: Mouse moved to (706, 381)
Screenshot: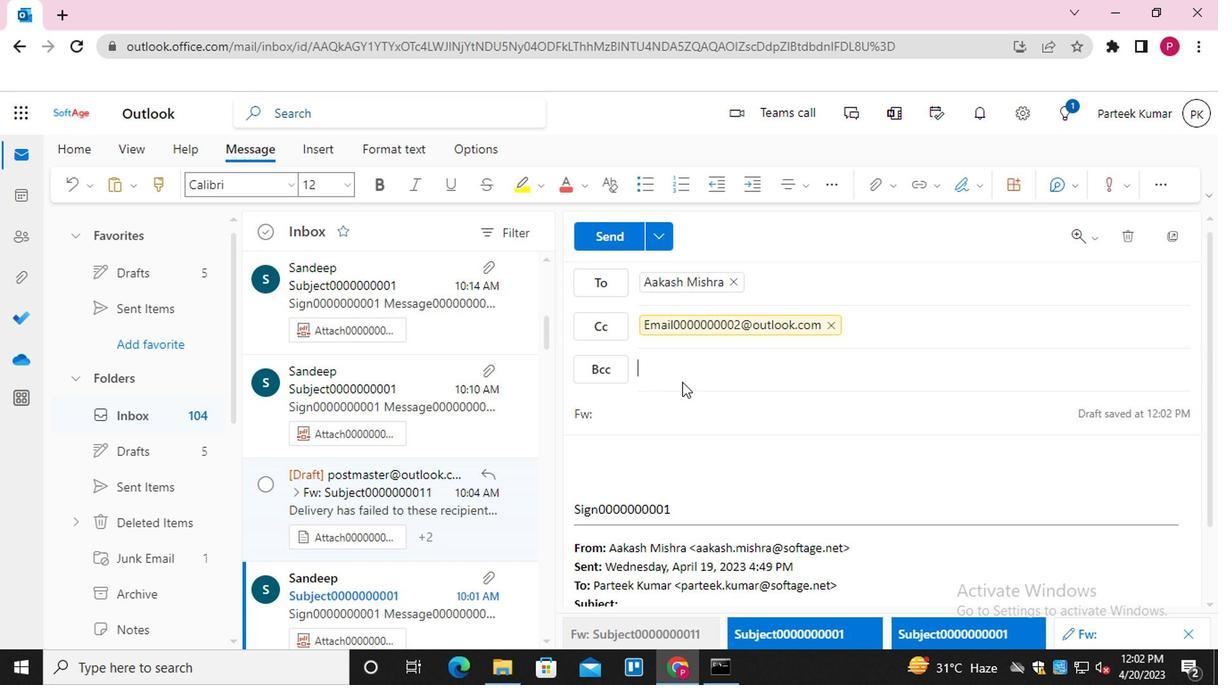 
Action: Key pressed <Key.shift>EMAIL0000000003<Key.enter>
Screenshot: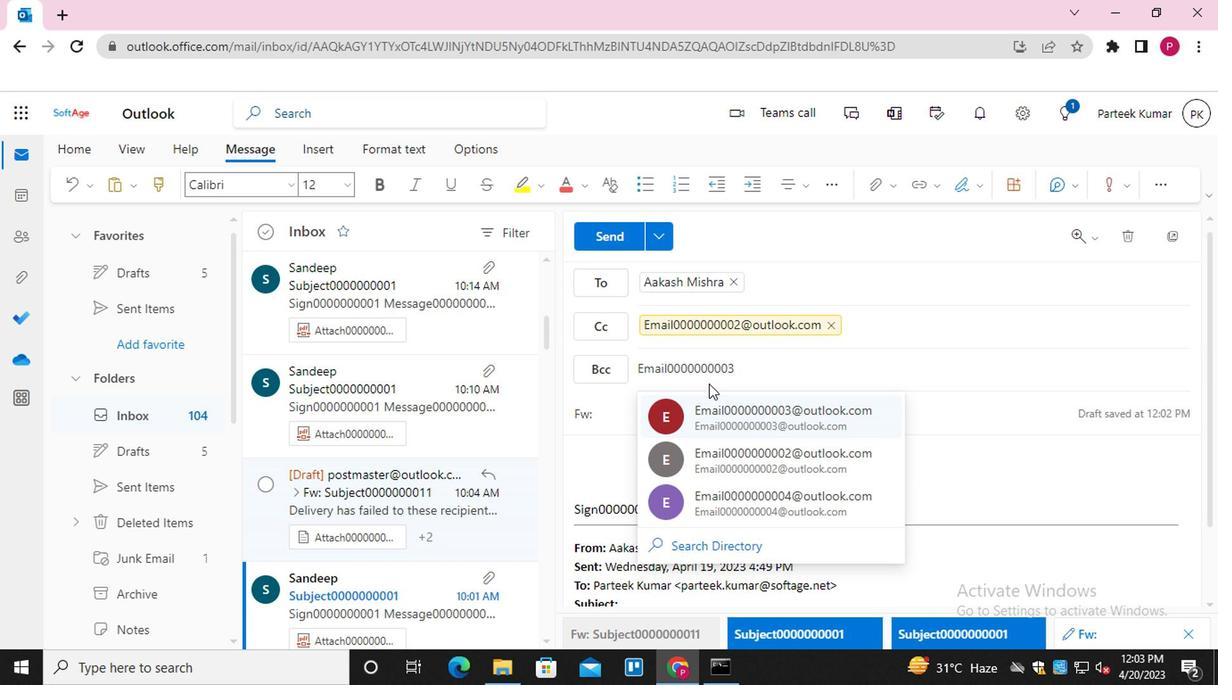 
Action: Mouse moved to (647, 404)
Screenshot: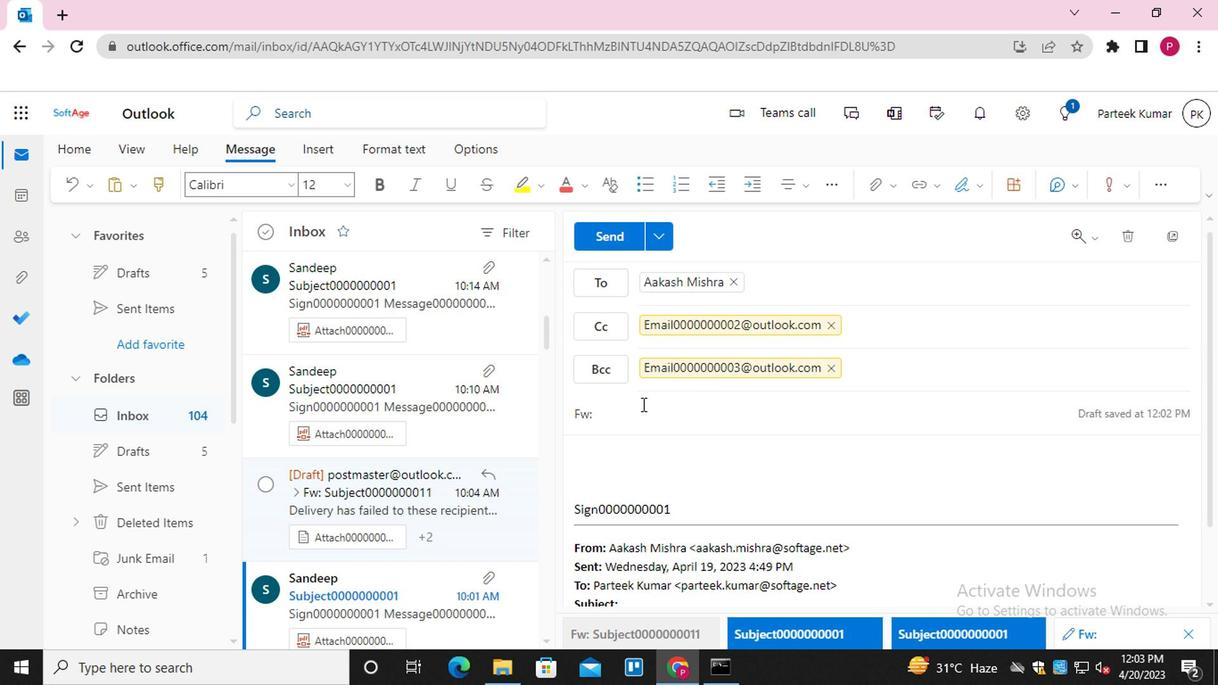 
Action: Mouse pressed left at (647, 404)
Screenshot: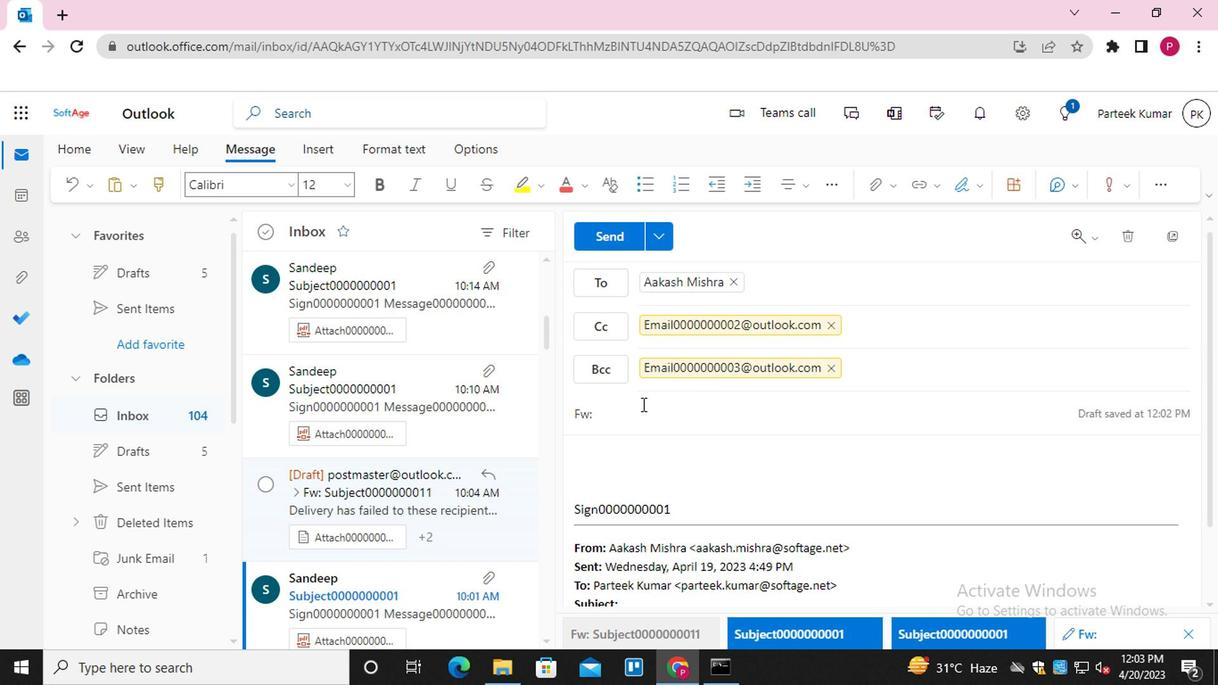 
Action: Mouse moved to (636, 414)
